 Task: Set up automation rules in Jira to manage project tasks, including sending Slack notifications and transitioning issues based on conditions.
Action: Mouse moved to (190, 205)
Screenshot: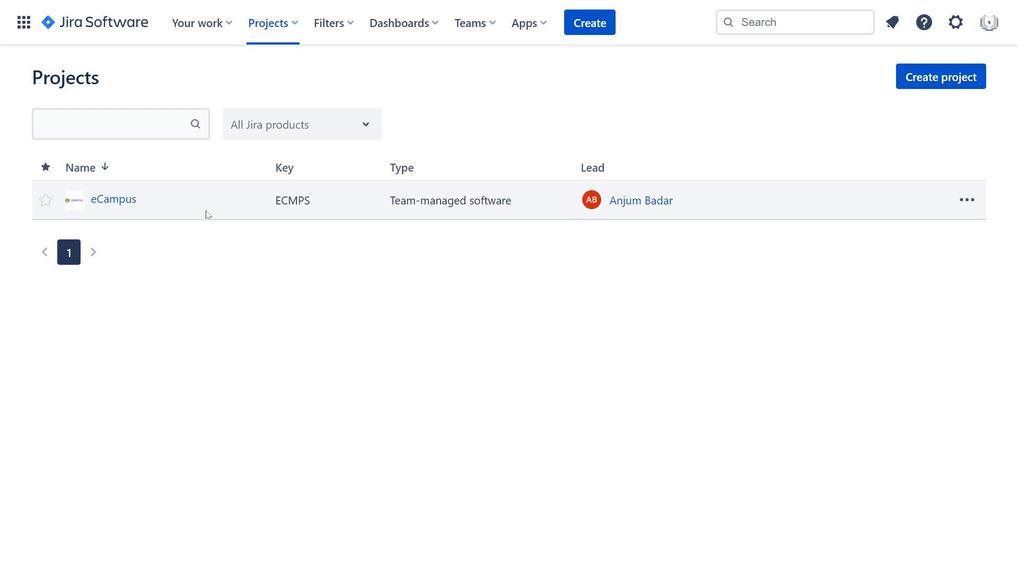 
Action: Mouse pressed left at (190, 205)
Screenshot: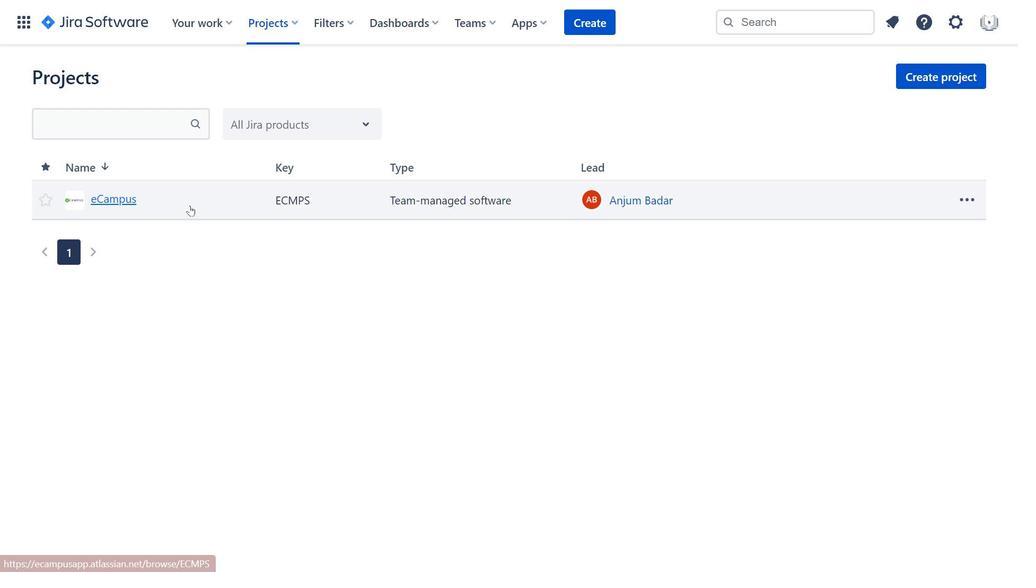 
Action: Mouse moved to (928, 523)
Screenshot: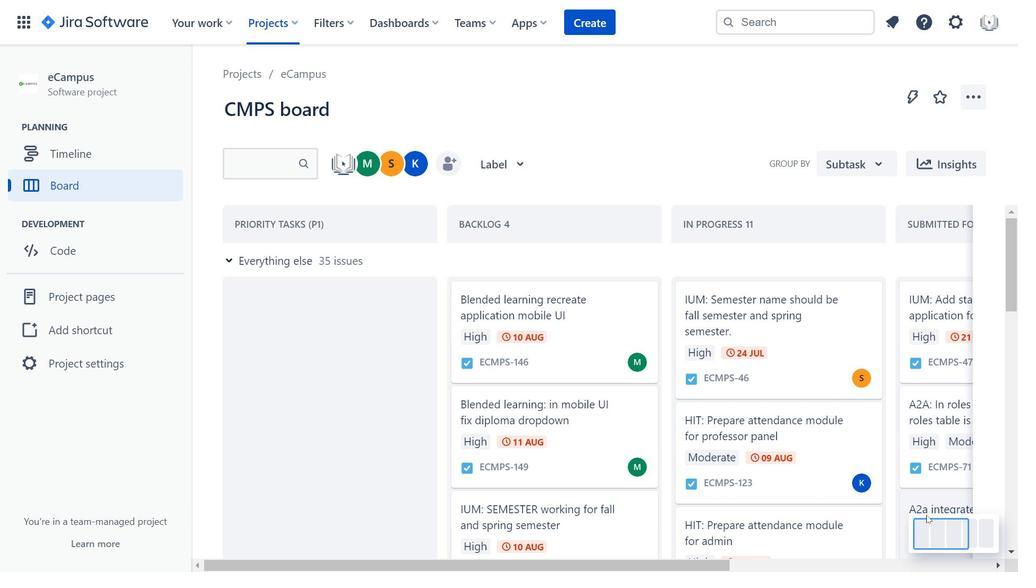 
Action: Mouse pressed left at (928, 523)
Screenshot: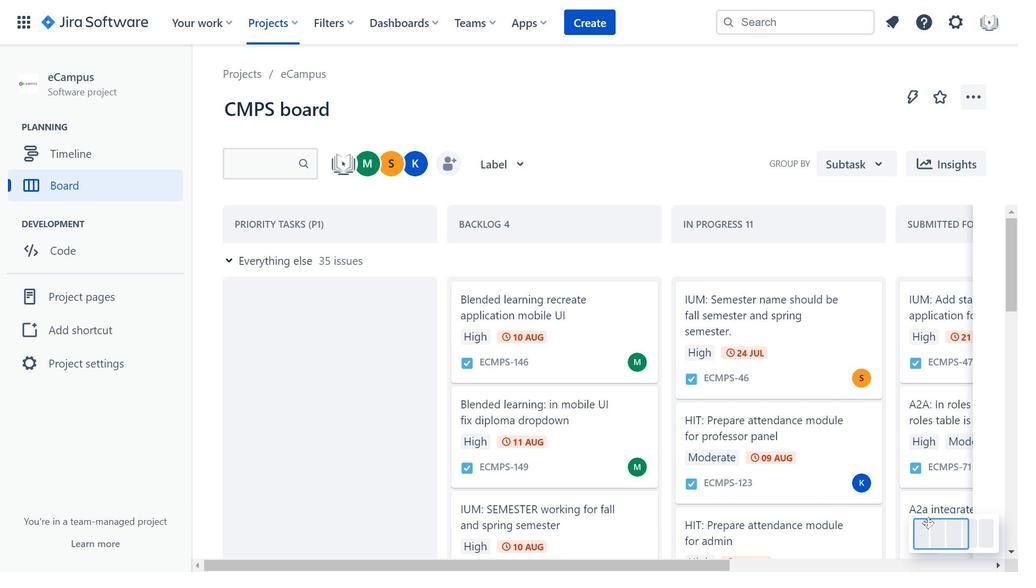 
Action: Mouse moved to (977, 534)
Screenshot: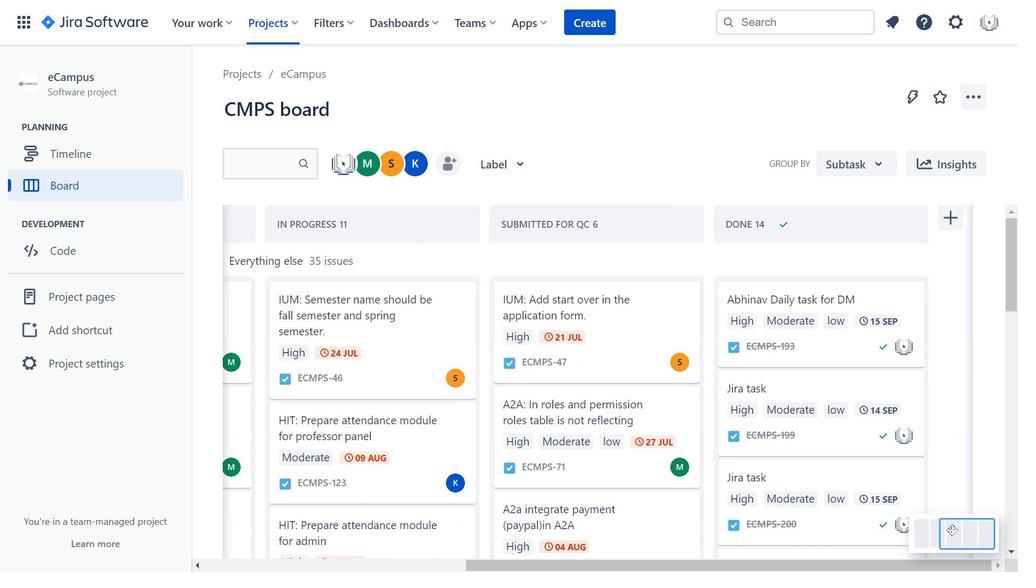 
Action: Mouse pressed left at (977, 534)
Screenshot: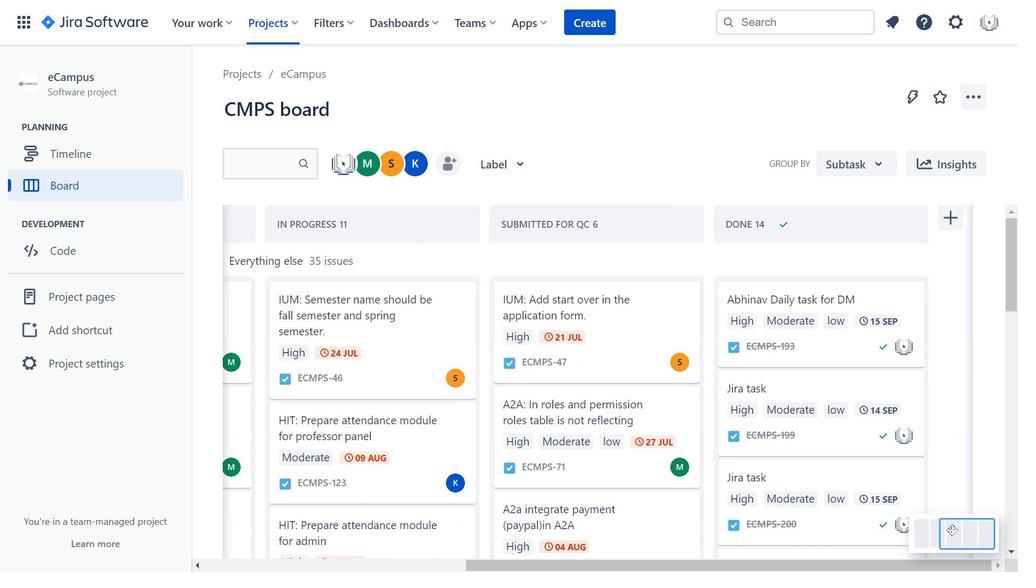 
Action: Mouse moved to (653, 357)
Screenshot: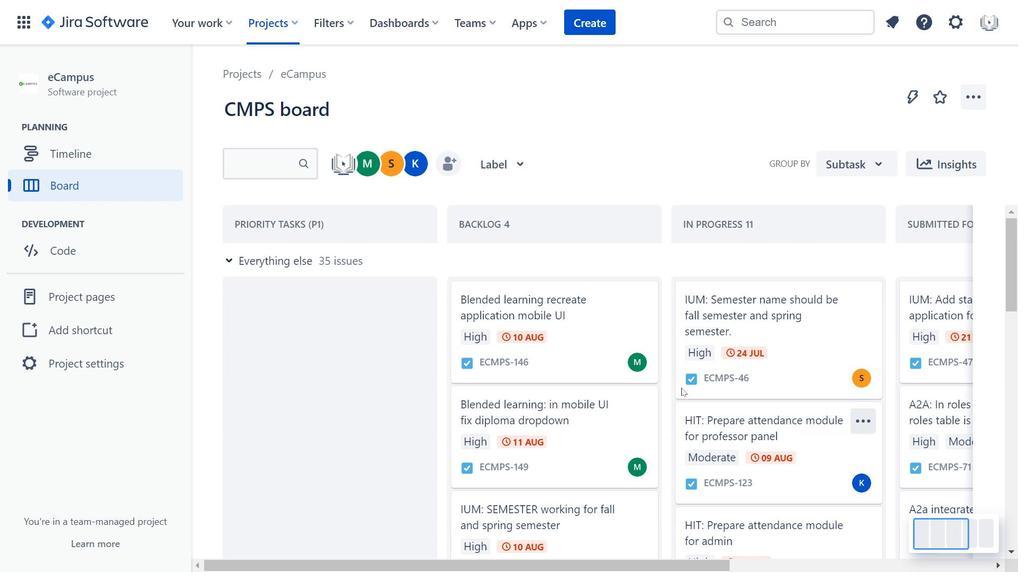 
Action: Mouse scrolled (653, 356) with delta (0, 0)
Screenshot: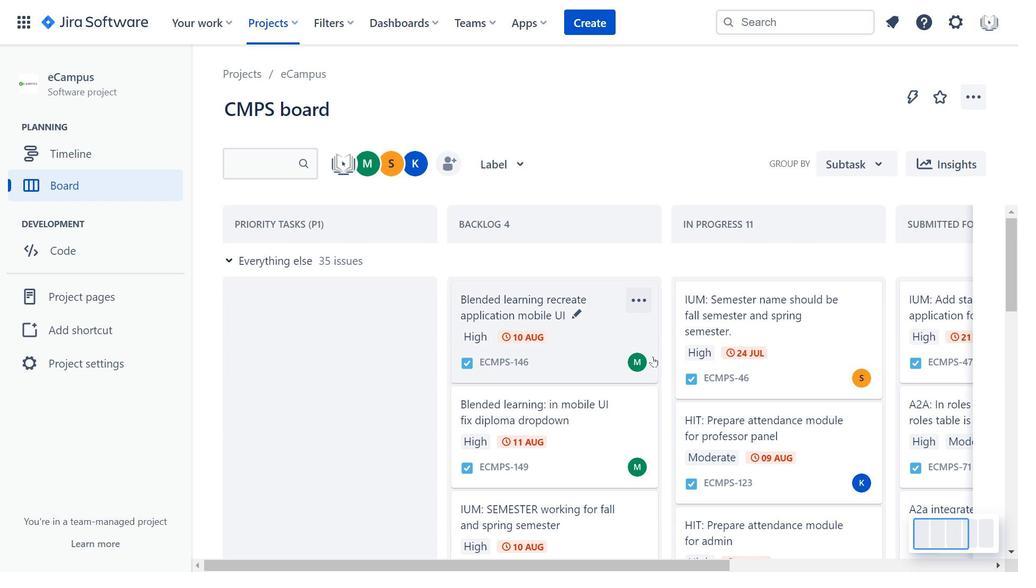 
Action: Mouse scrolled (653, 356) with delta (0, 0)
Screenshot: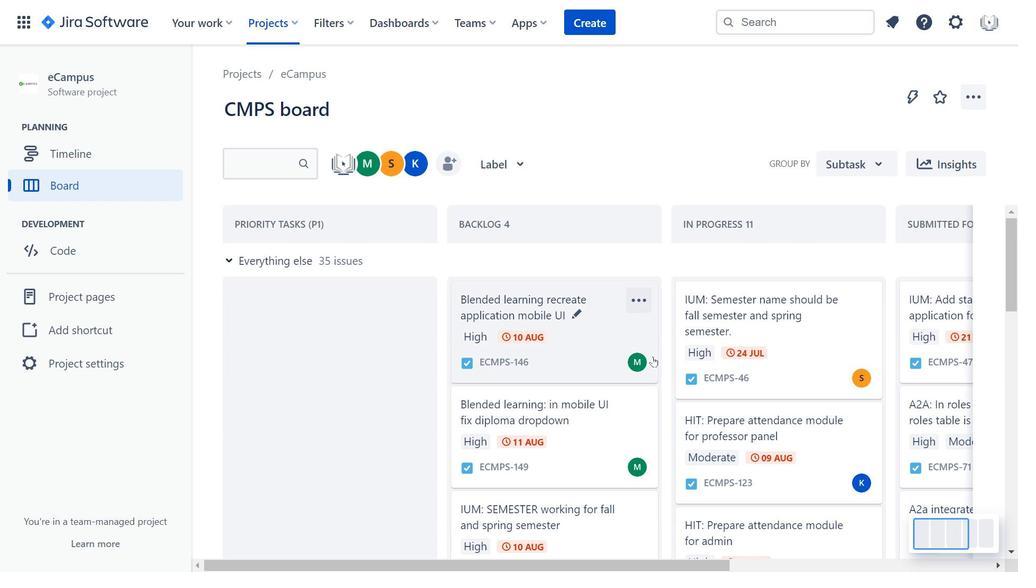 
Action: Mouse moved to (699, 359)
Screenshot: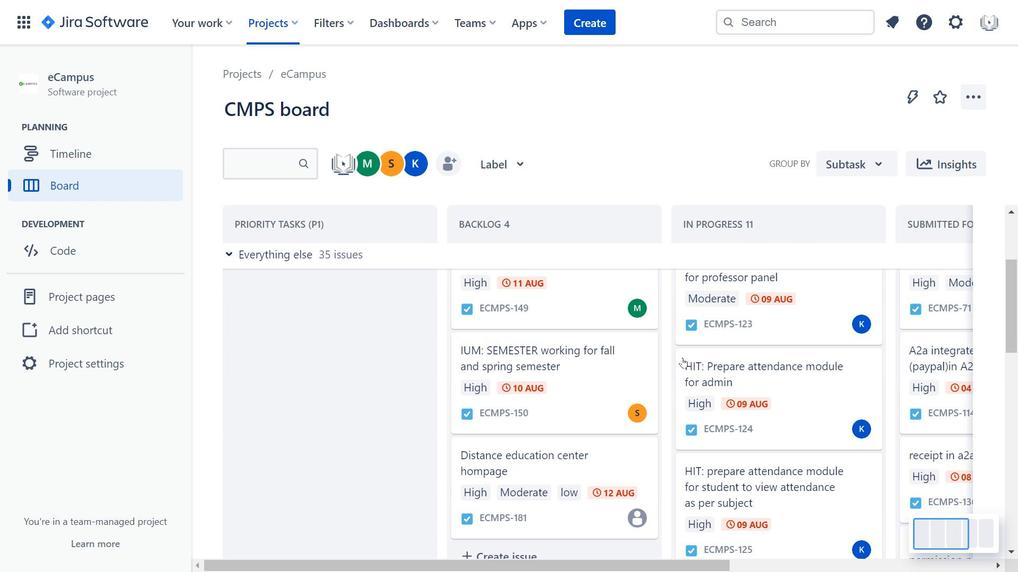 
Action: Mouse scrolled (699, 359) with delta (0, 0)
Screenshot: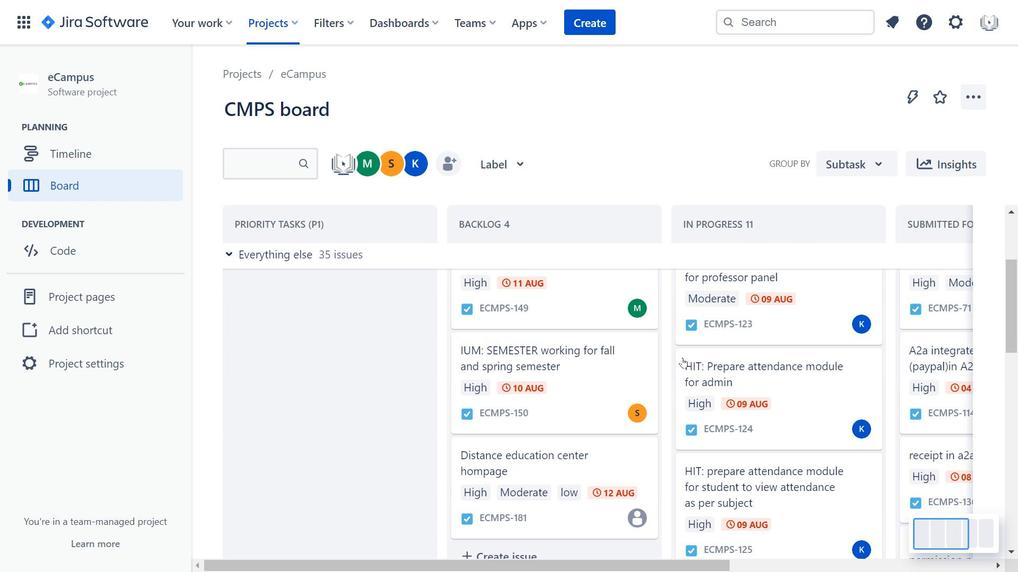 
Action: Mouse moved to (700, 360)
Screenshot: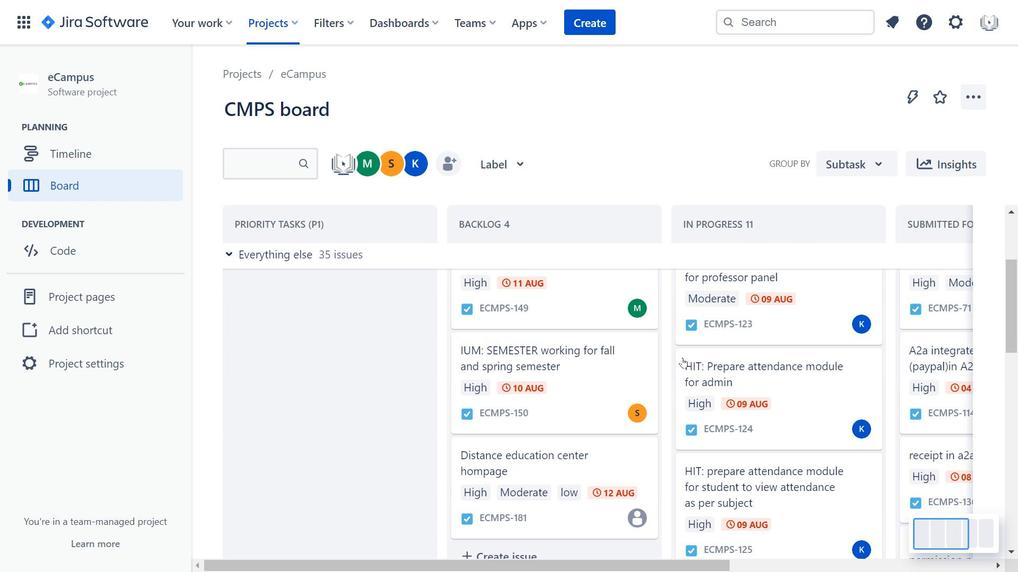 
Action: Mouse scrolled (700, 359) with delta (0, 0)
Screenshot: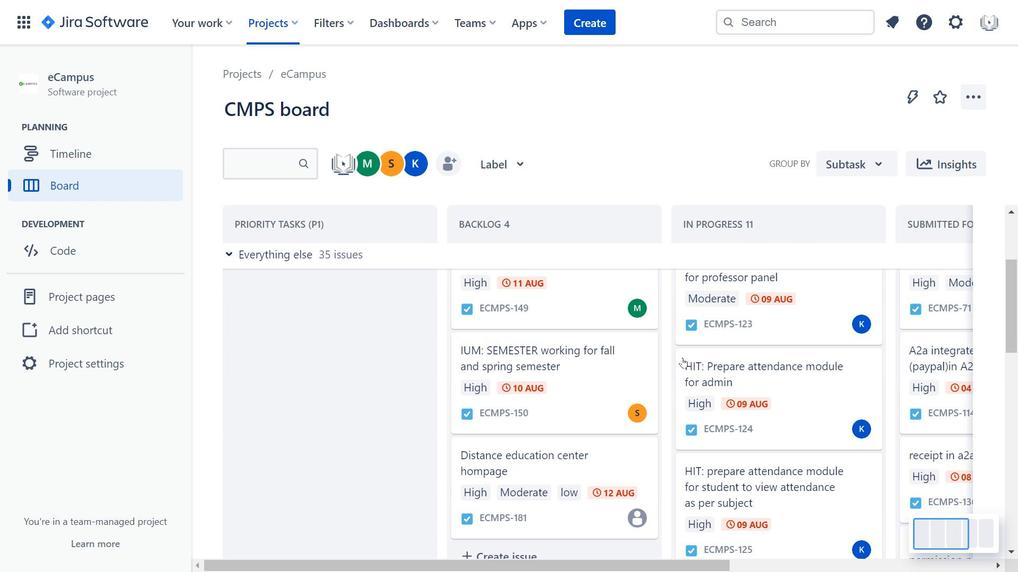 
Action: Mouse scrolled (700, 359) with delta (0, 0)
Screenshot: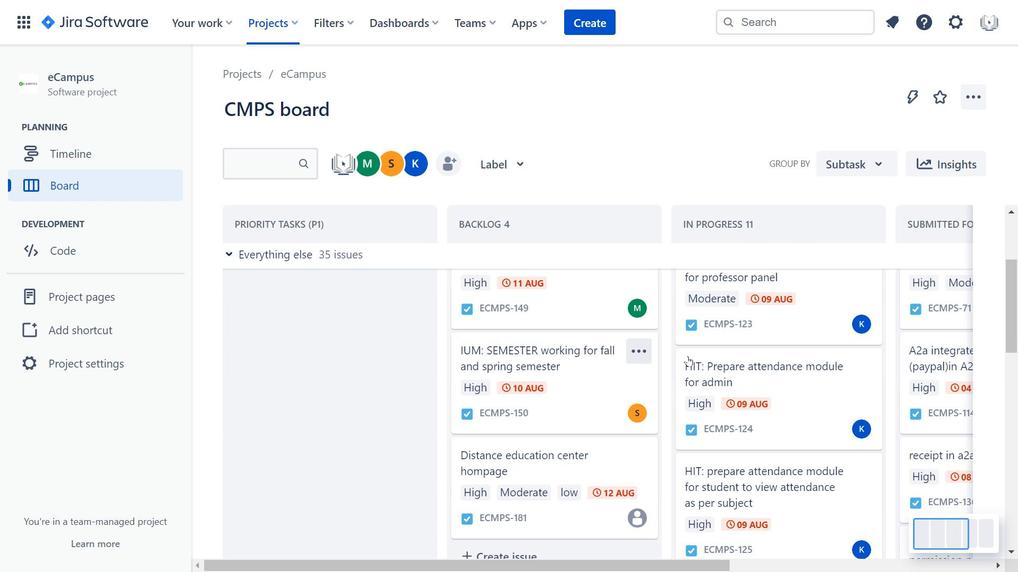 
Action: Mouse moved to (740, 361)
Screenshot: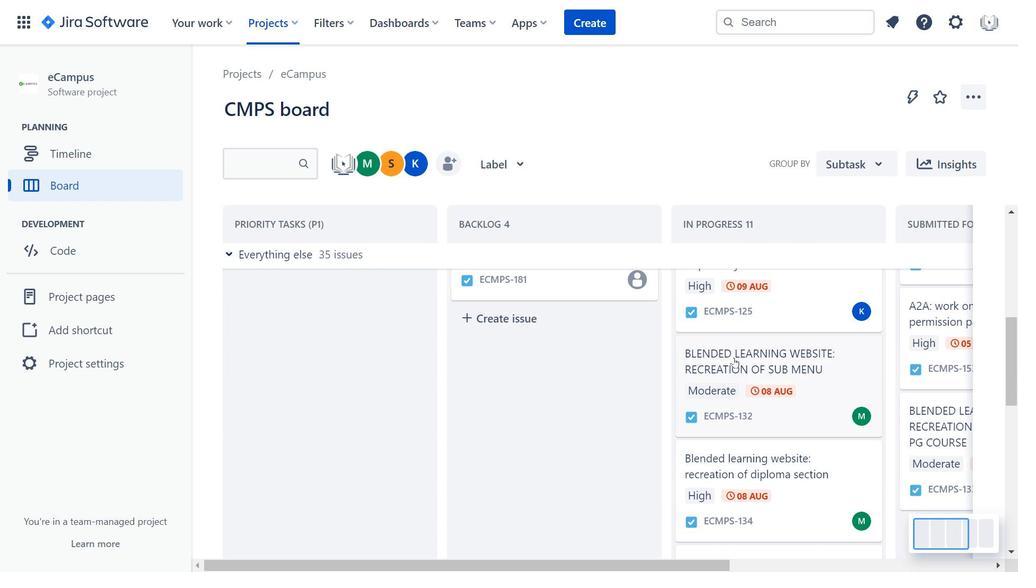 
Action: Mouse scrolled (740, 360) with delta (0, 0)
Screenshot: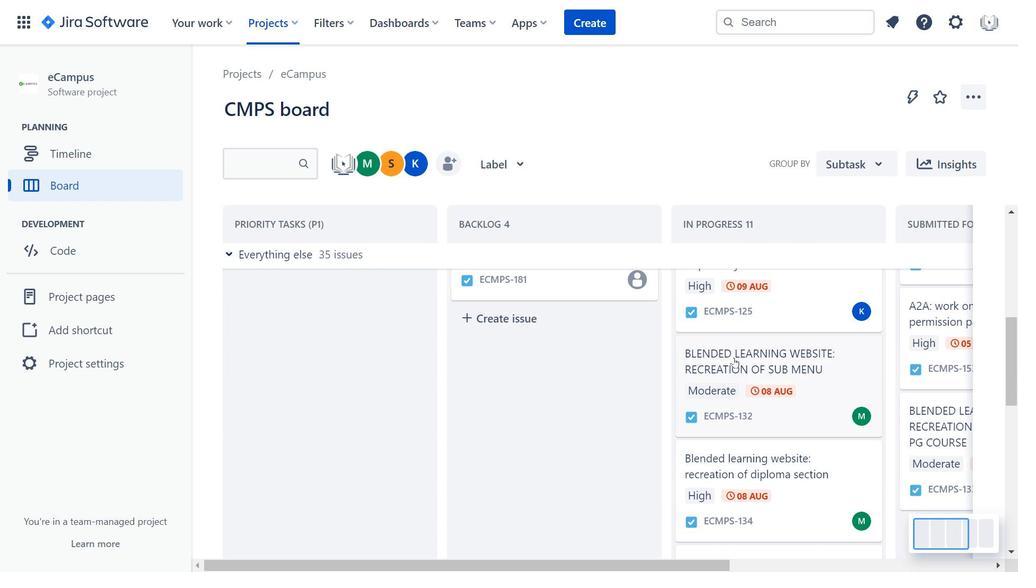 
Action: Mouse scrolled (740, 360) with delta (0, 0)
Screenshot: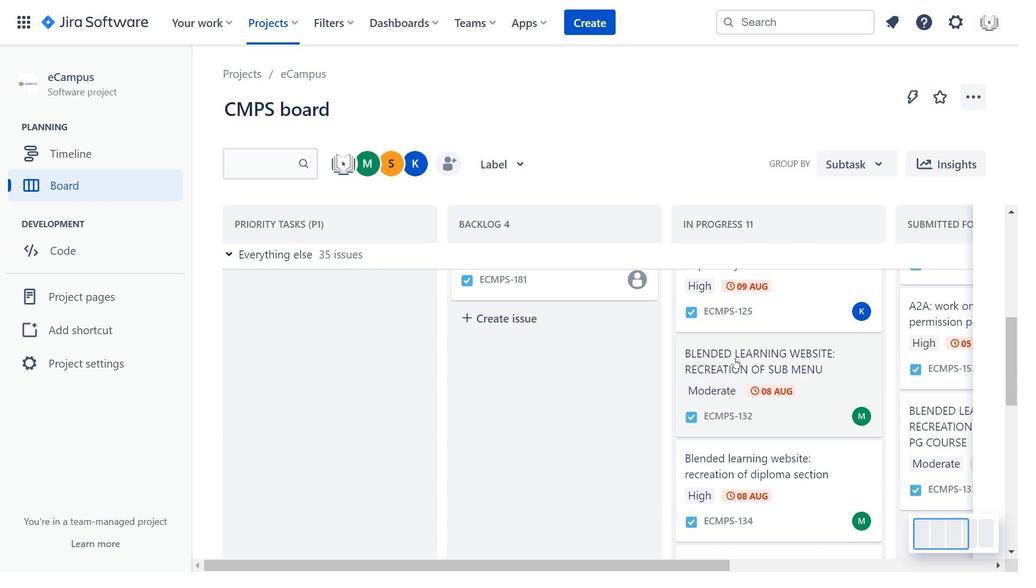 
Action: Mouse moved to (741, 360)
Screenshot: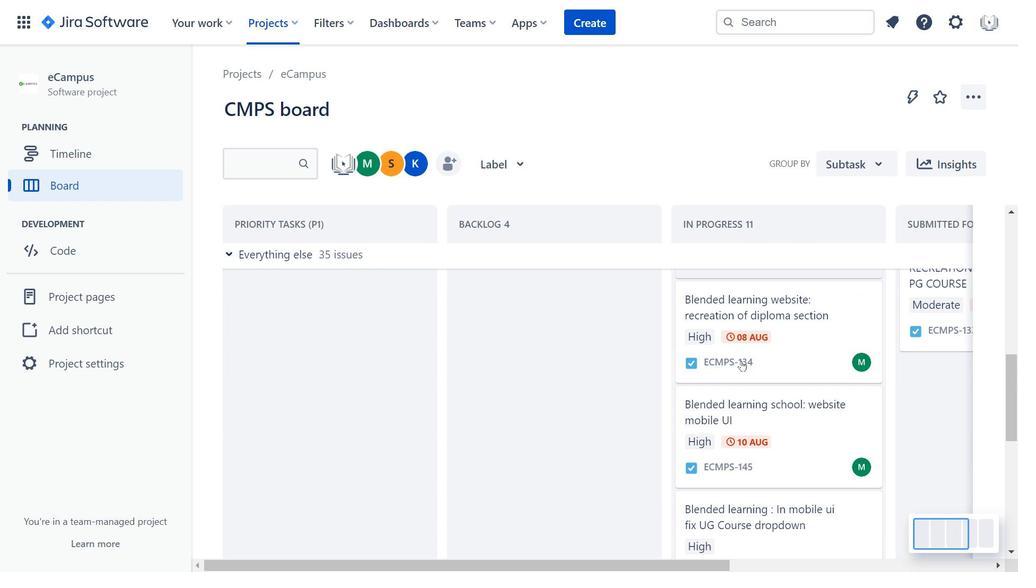 
Action: Mouse scrolled (741, 360) with delta (0, 0)
Screenshot: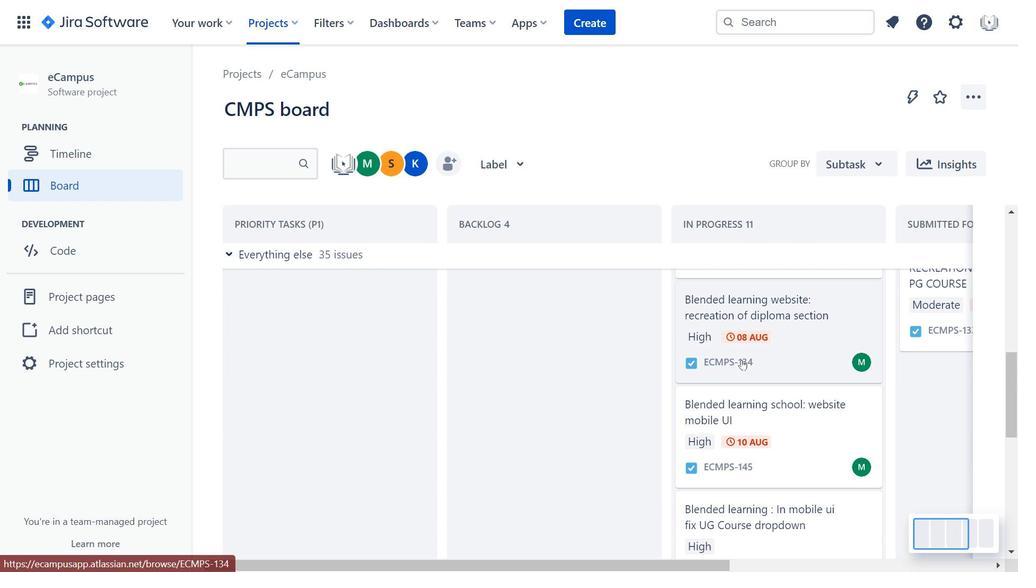 
Action: Mouse scrolled (741, 360) with delta (0, 0)
Screenshot: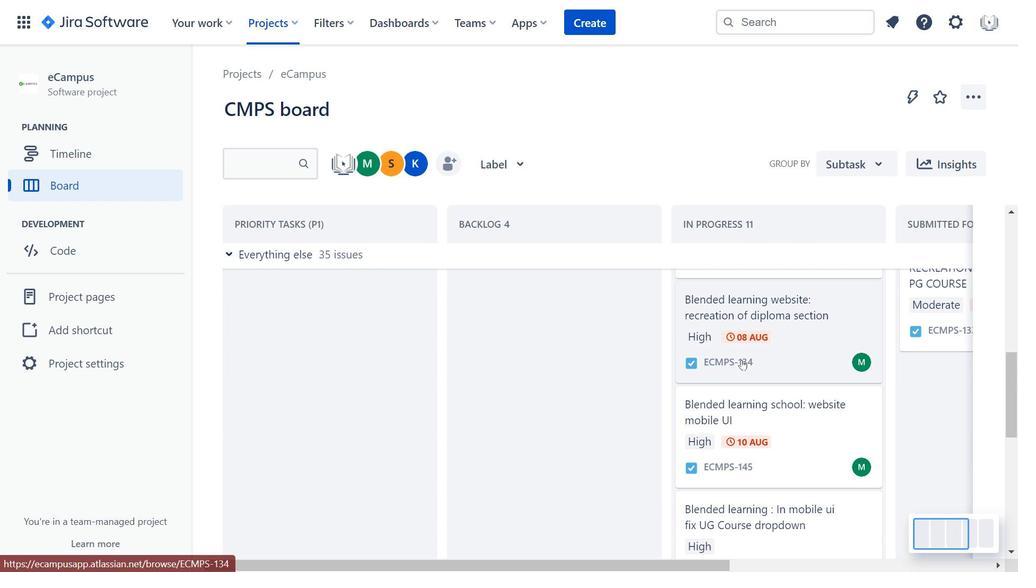 
Action: Mouse scrolled (741, 360) with delta (0, 0)
Screenshot: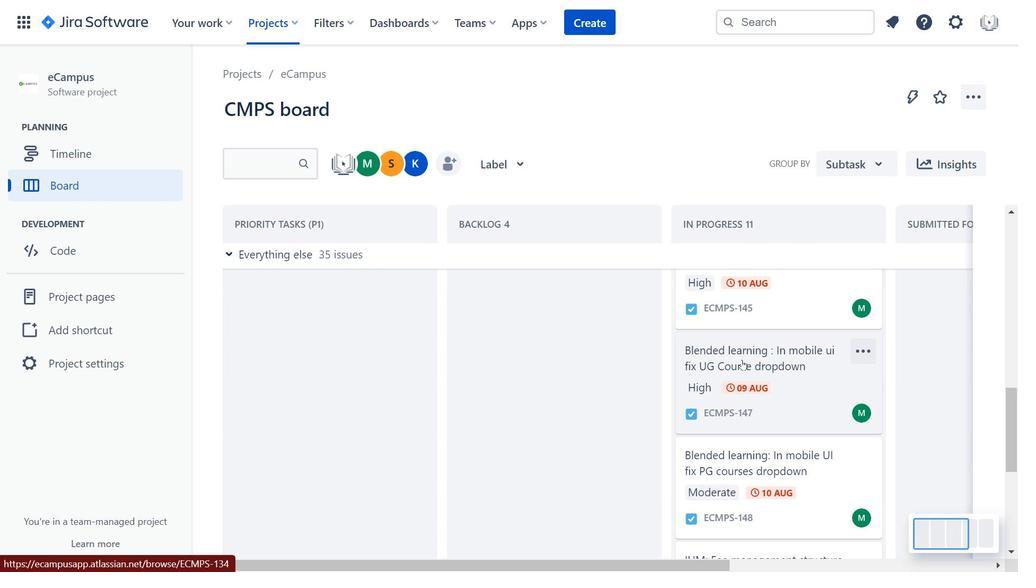 
Action: Mouse scrolled (741, 360) with delta (0, 0)
Screenshot: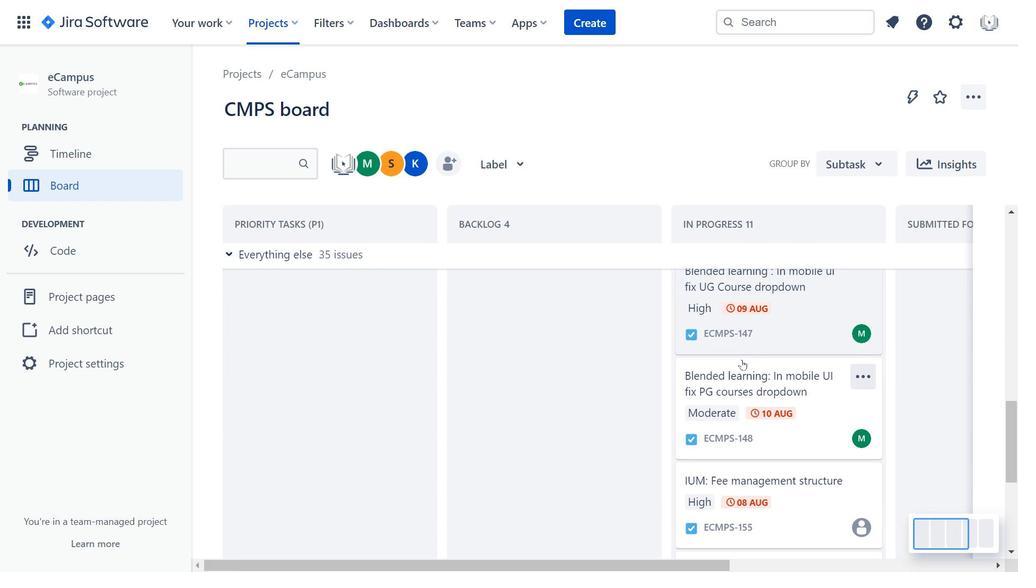 
Action: Mouse scrolled (741, 360) with delta (0, 0)
Screenshot: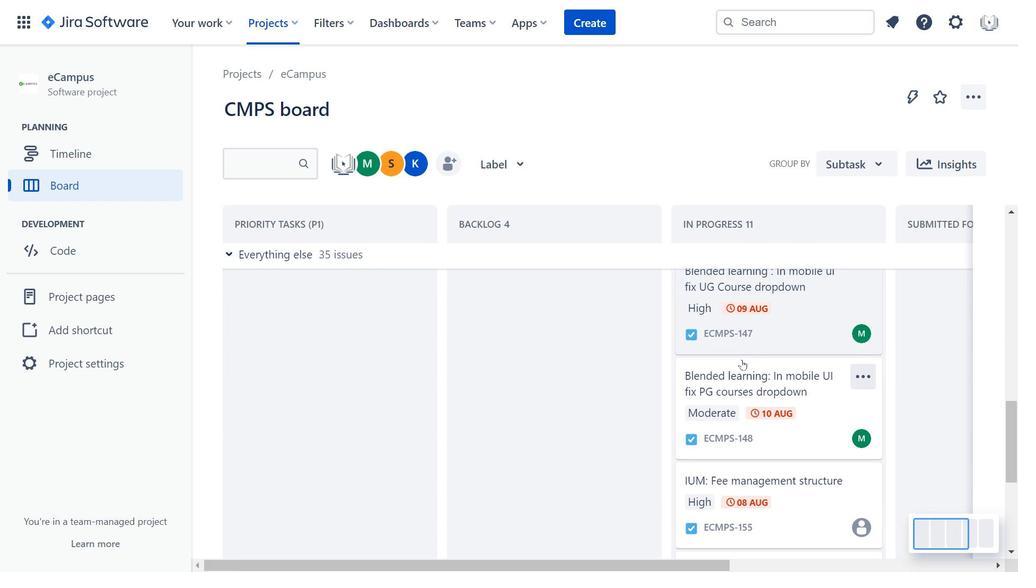 
Action: Mouse moved to (743, 359)
Screenshot: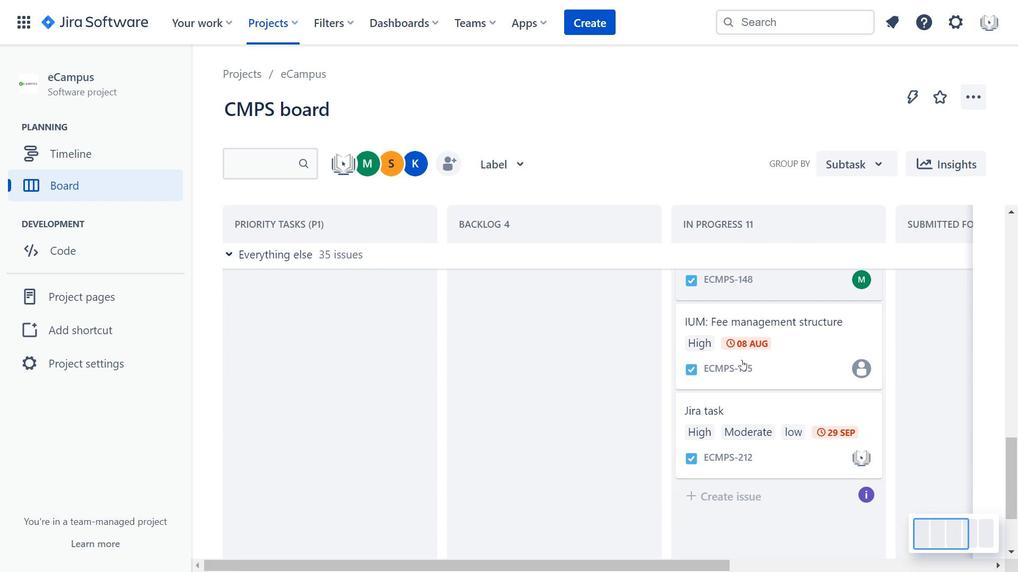 
Action: Mouse scrolled (743, 358) with delta (0, 0)
Screenshot: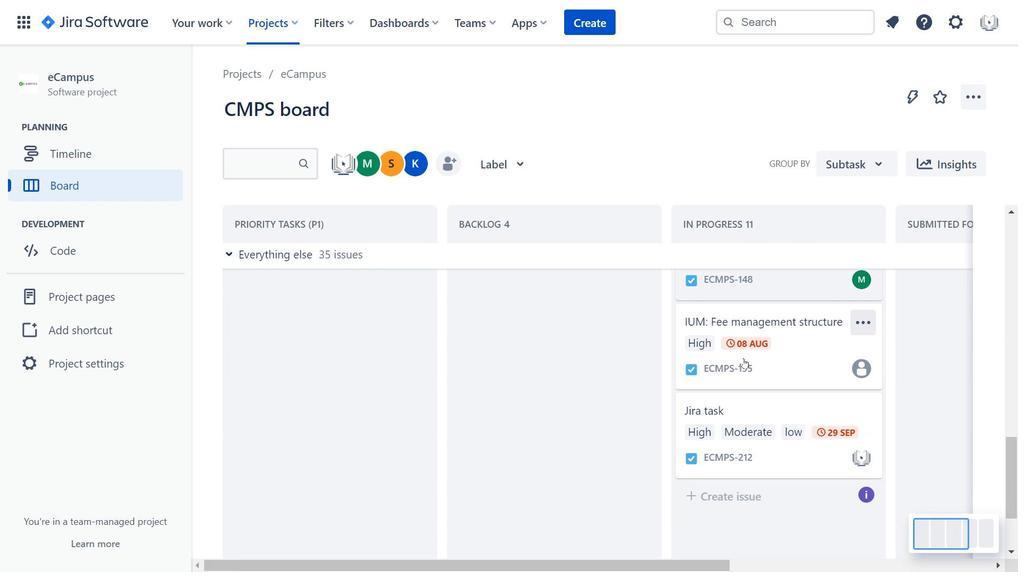 
Action: Mouse moved to (782, 383)
Screenshot: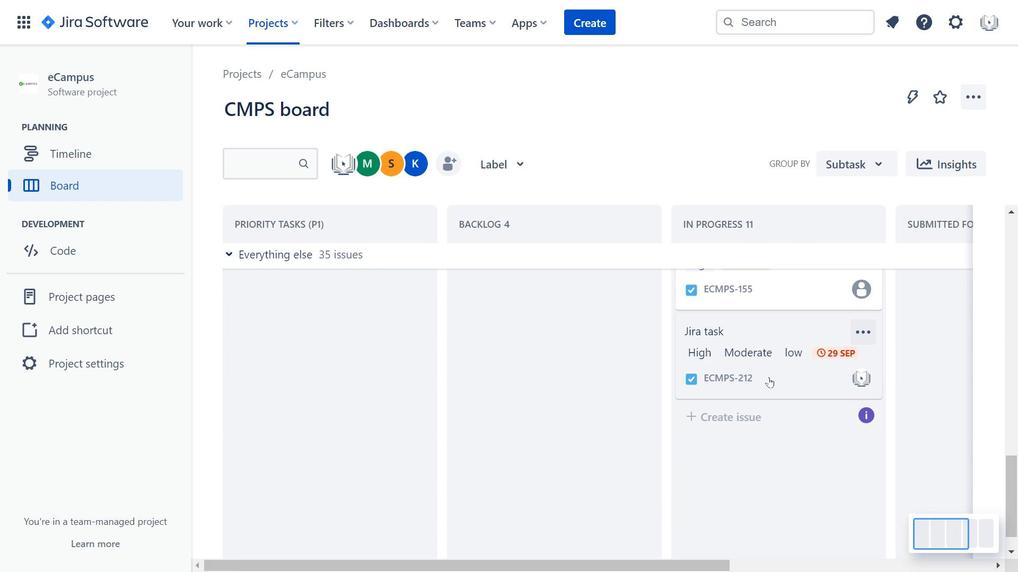 
Action: Mouse pressed left at (782, 383)
Screenshot: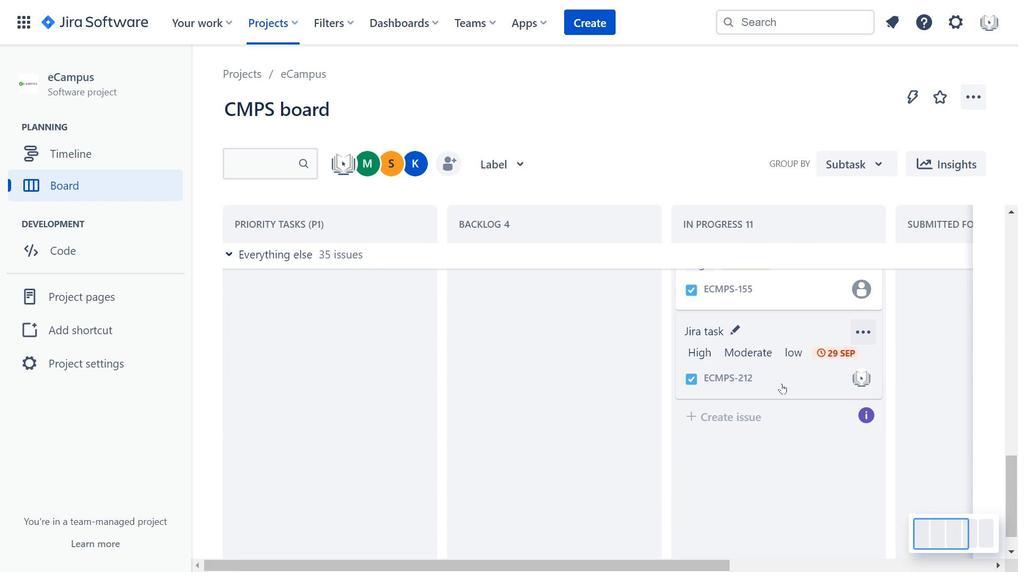 
Action: Mouse moved to (627, 129)
Screenshot: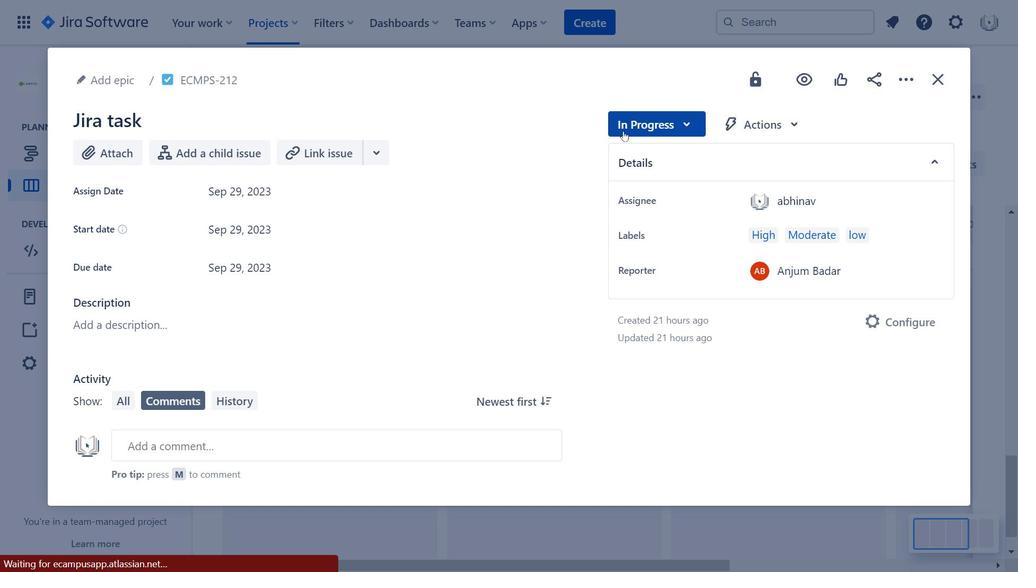 
Action: Mouse pressed left at (627, 129)
Screenshot: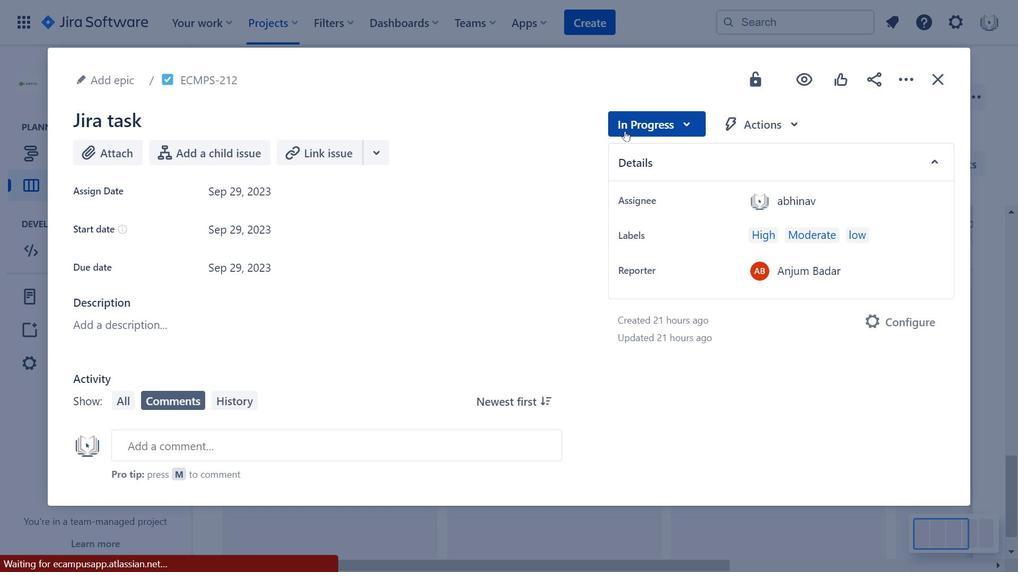 
Action: Mouse moved to (657, 223)
Screenshot: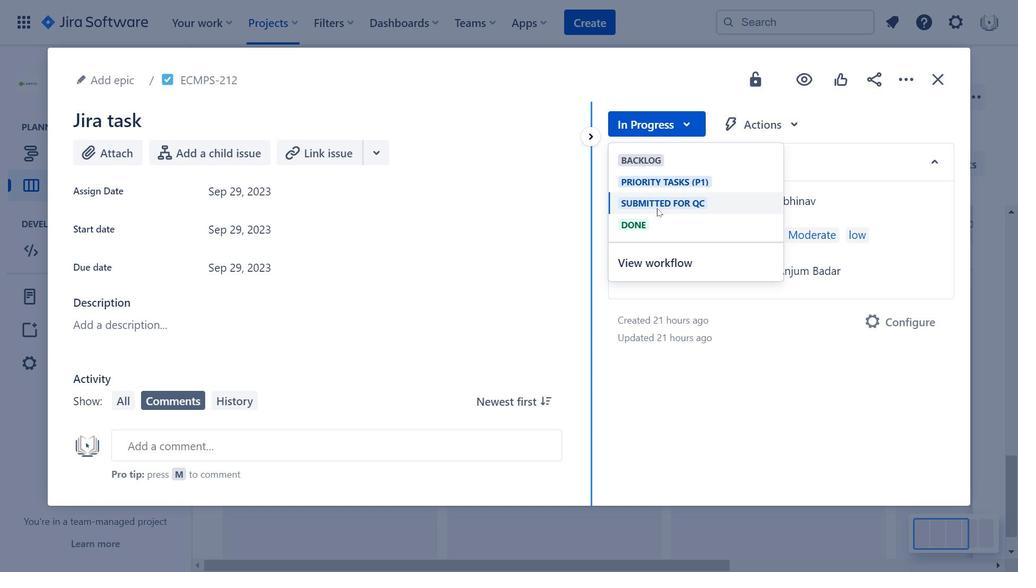 
Action: Mouse pressed left at (657, 223)
Screenshot: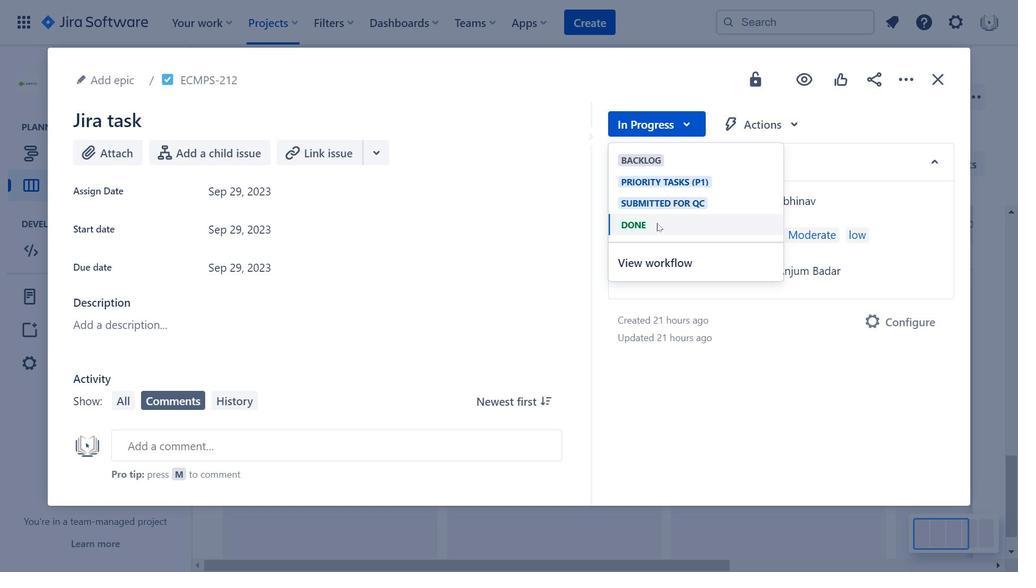 
Action: Mouse moved to (356, 238)
Screenshot: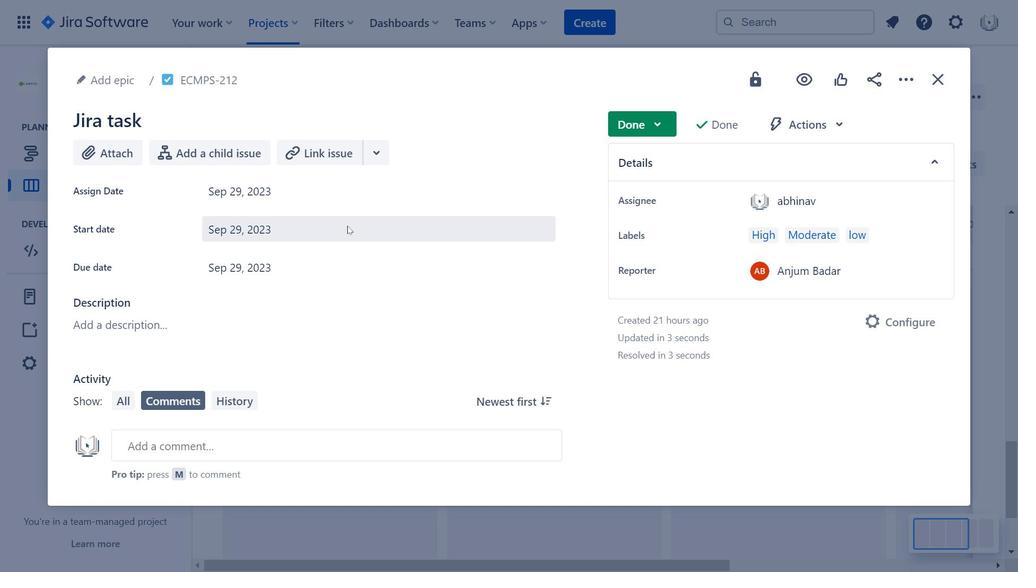
Action: Mouse scrolled (356, 237) with delta (0, 0)
Screenshot: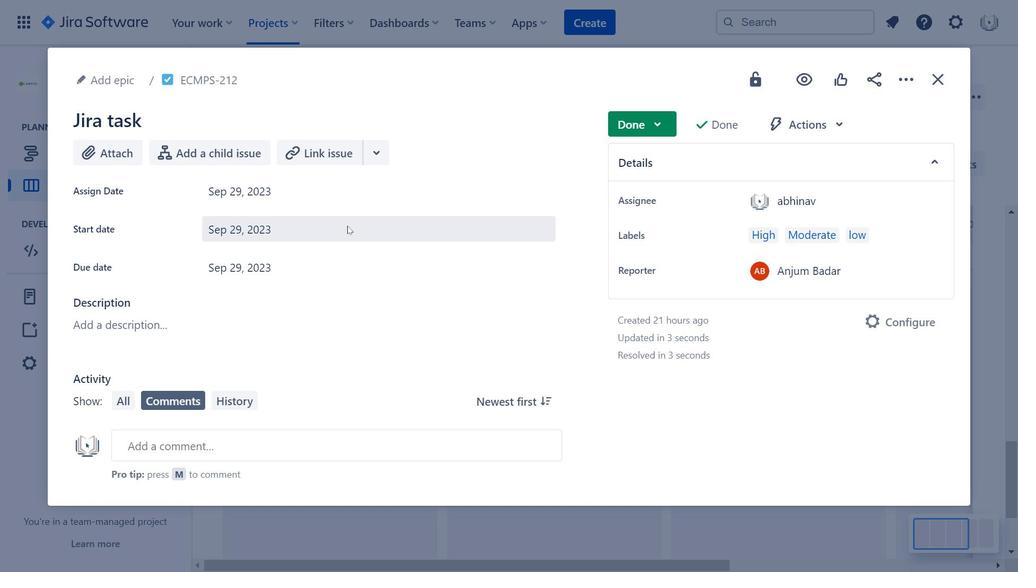 
Action: Mouse scrolled (356, 237) with delta (0, 0)
Screenshot: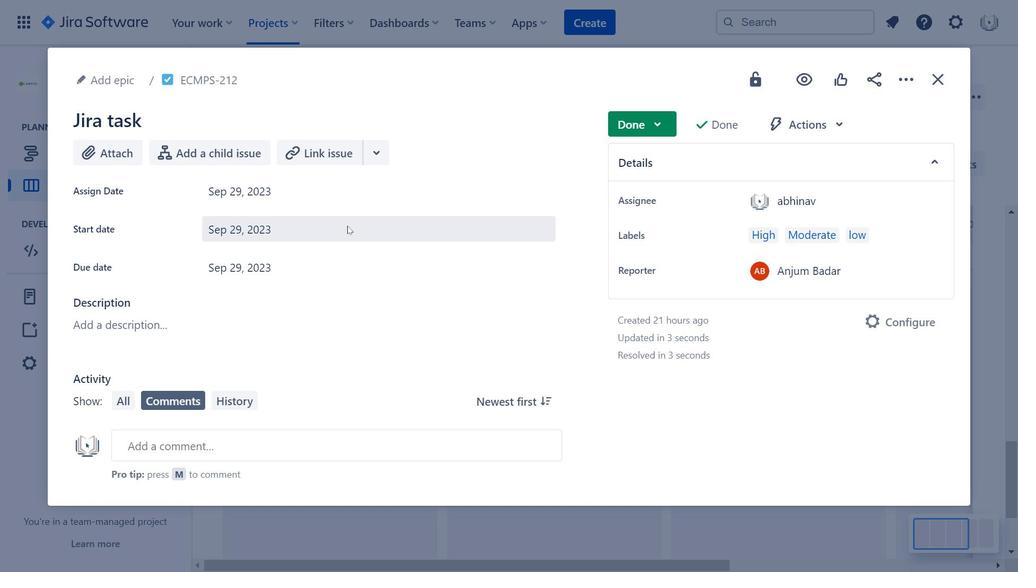 
Action: Mouse moved to (358, 240)
Screenshot: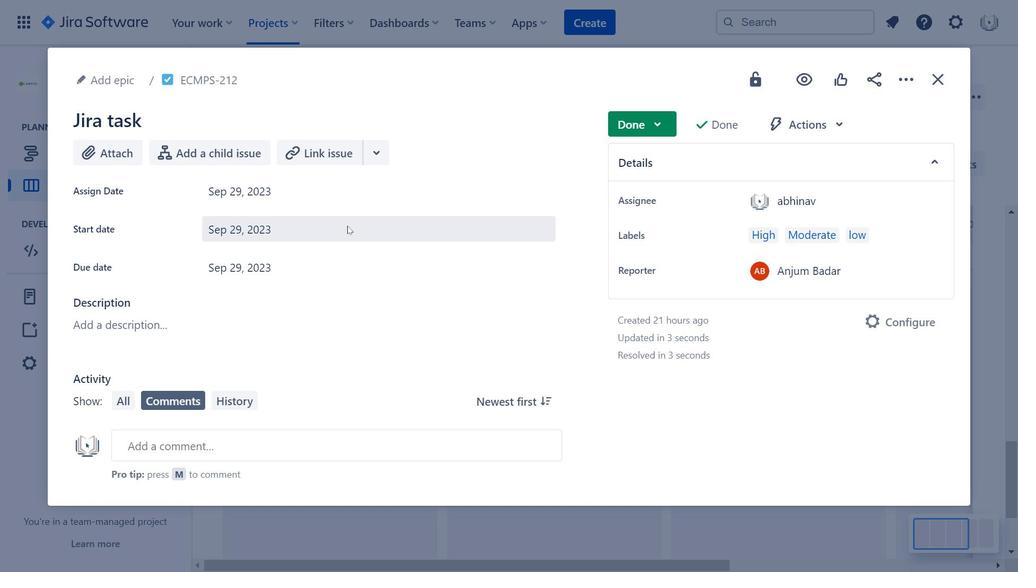 
Action: Mouse scrolled (358, 239) with delta (0, 0)
Screenshot: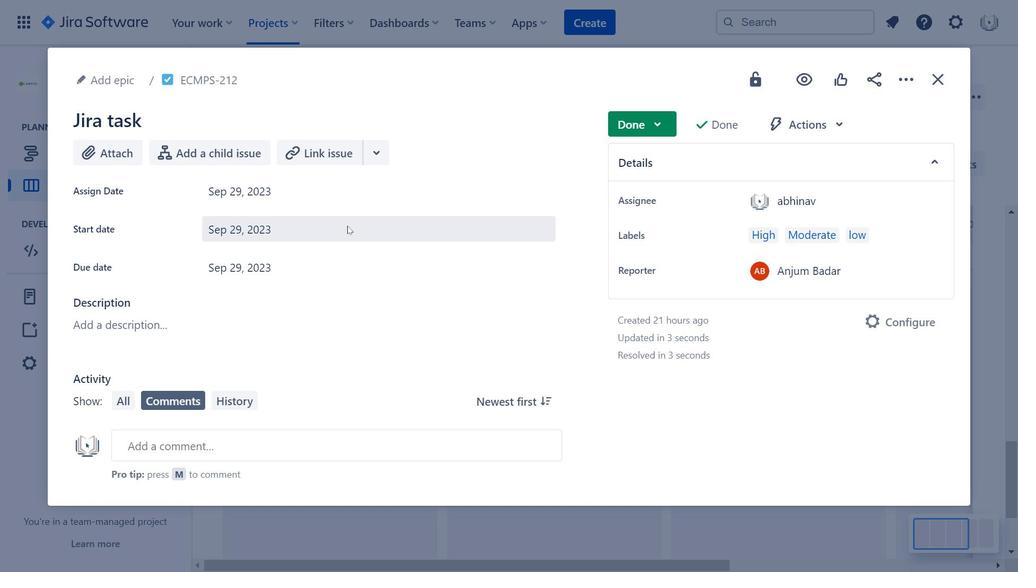 
Action: Mouse moved to (936, 89)
Screenshot: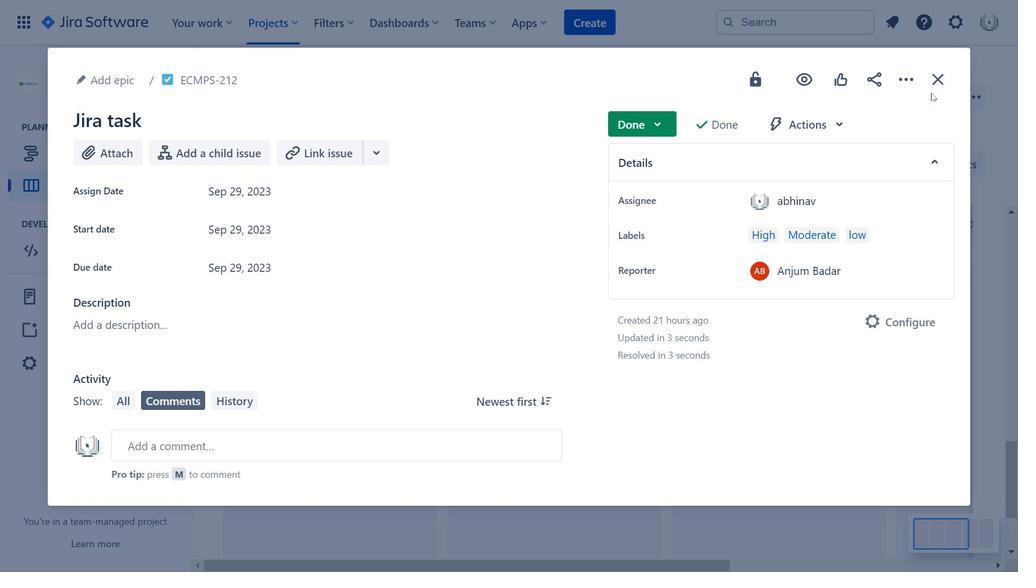 
Action: Mouse pressed left at (936, 89)
Screenshot: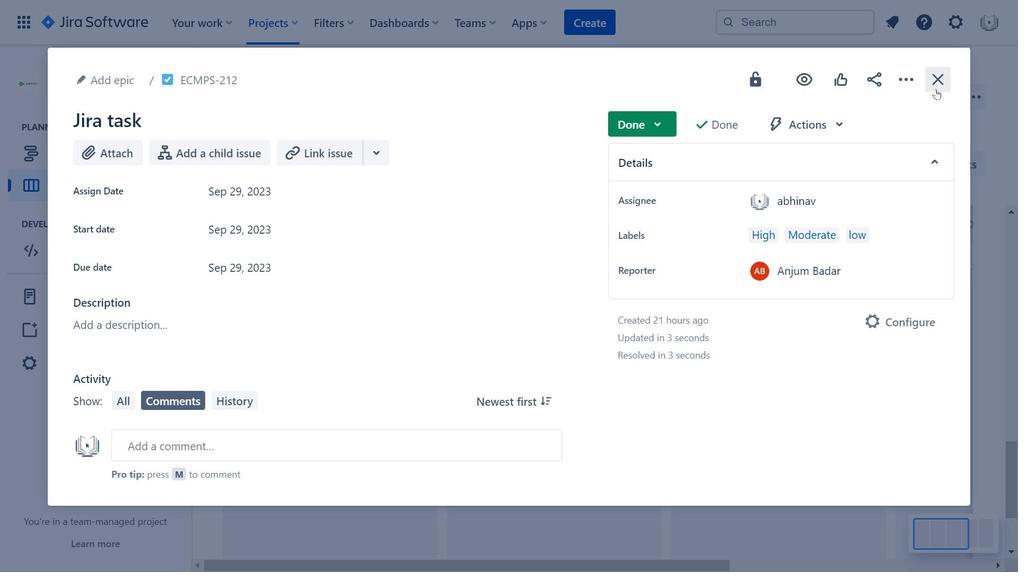 
Action: Mouse moved to (729, 378)
Screenshot: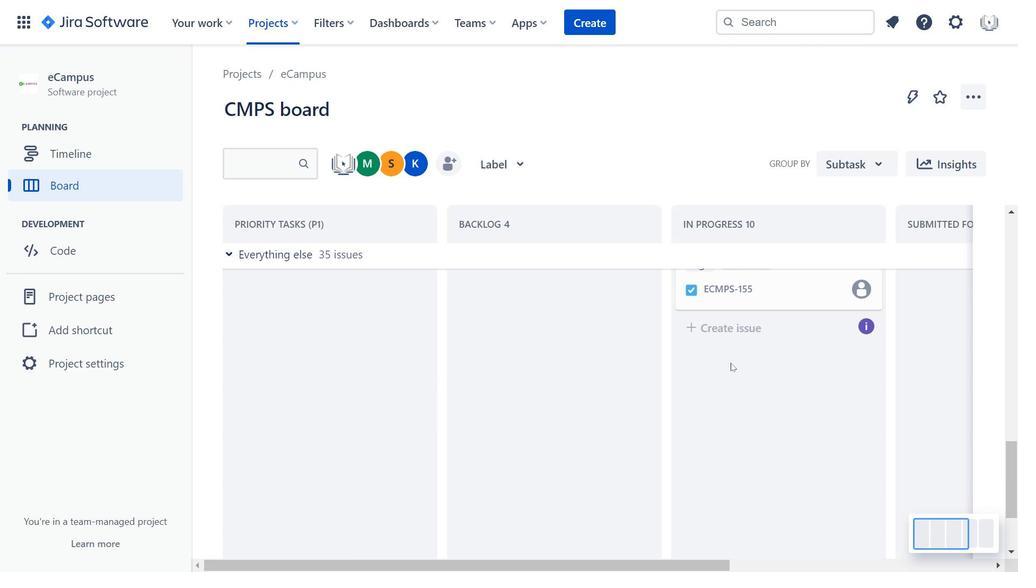
Action: Mouse scrolled (729, 379) with delta (0, 0)
Screenshot: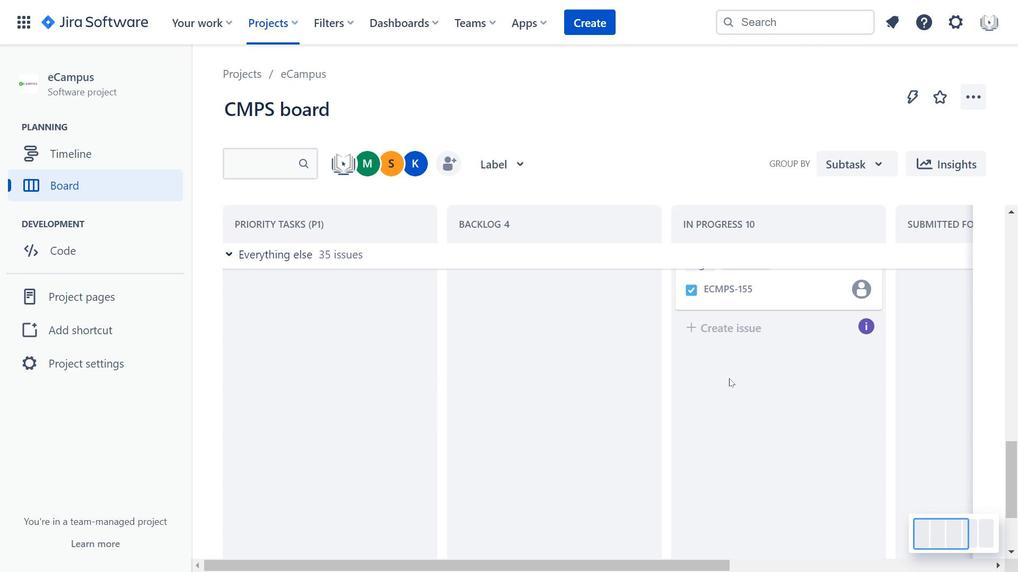 
Action: Mouse scrolled (729, 379) with delta (0, 0)
Screenshot: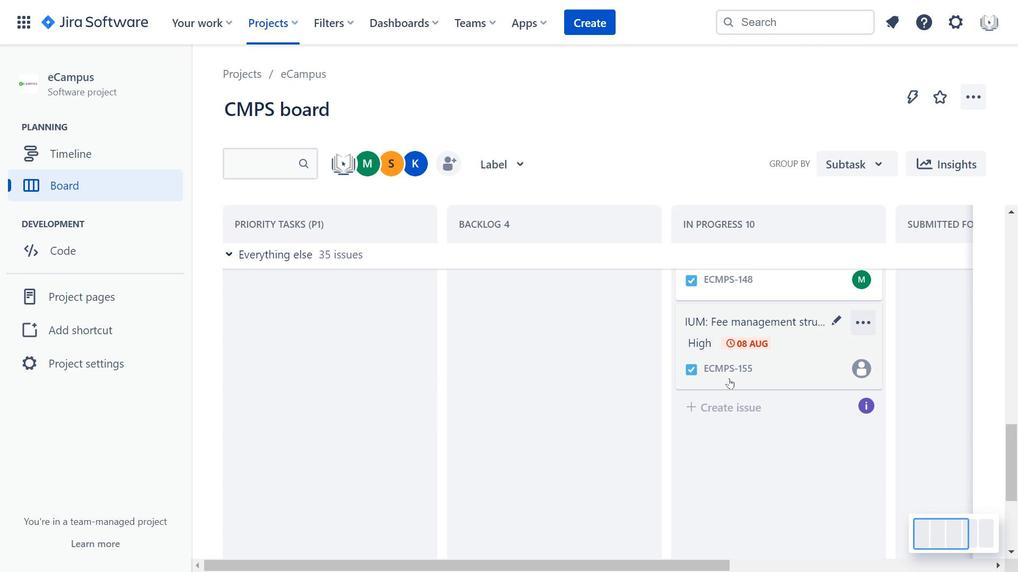 
Action: Mouse scrolled (729, 379) with delta (0, 0)
Screenshot: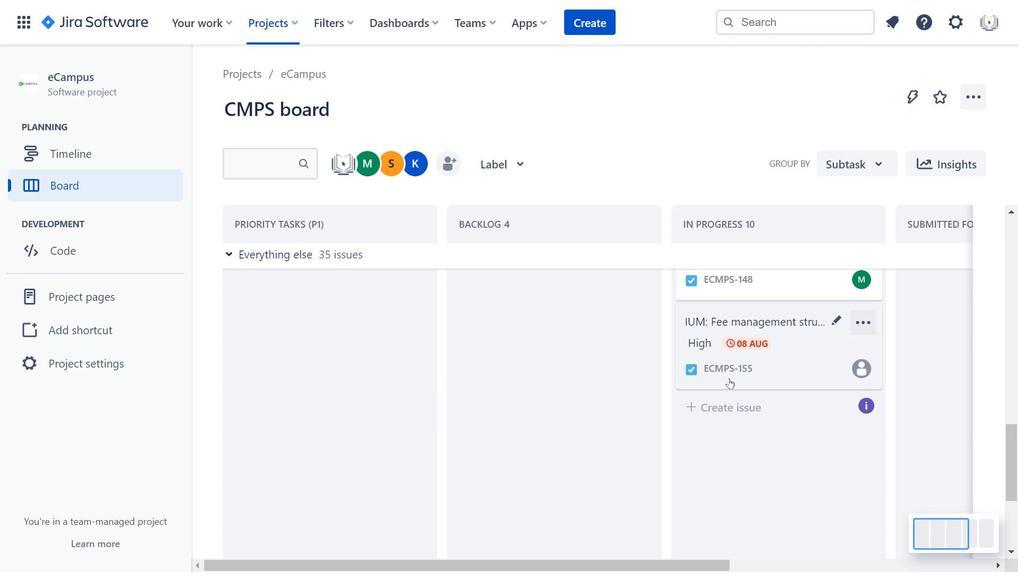 
Action: Mouse scrolled (729, 379) with delta (0, 0)
Screenshot: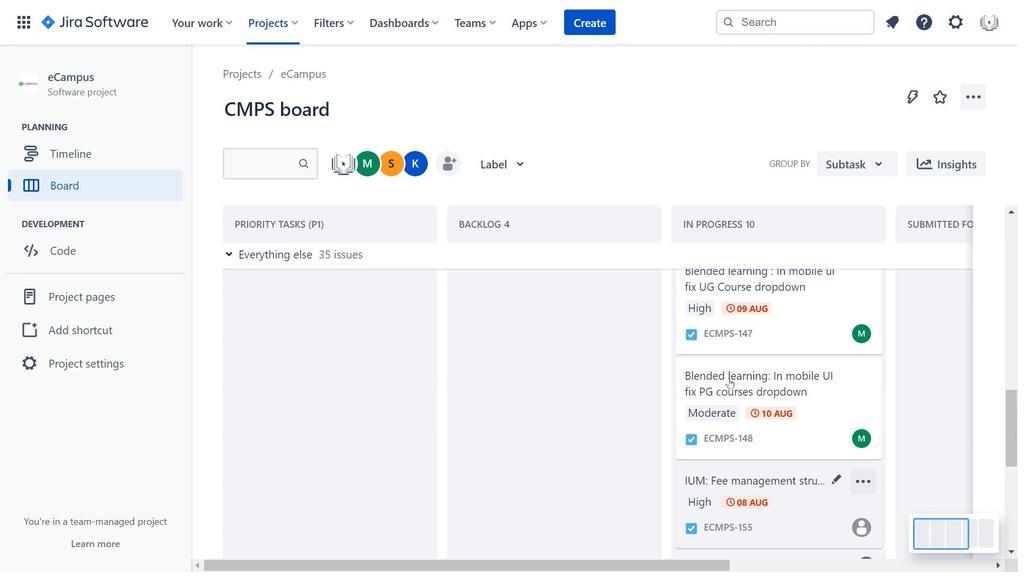 
Action: Mouse scrolled (729, 379) with delta (0, 0)
Screenshot: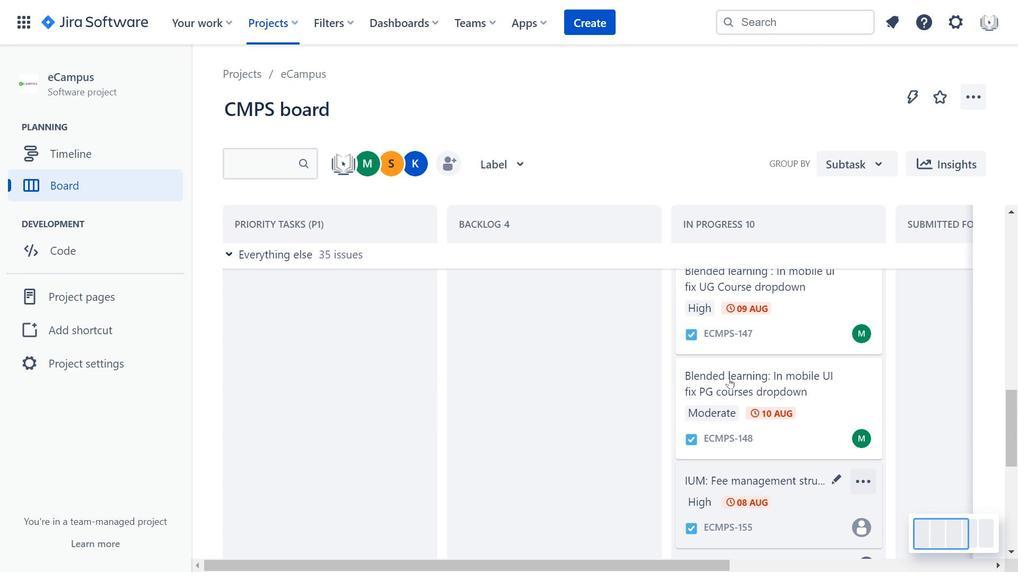 
Action: Mouse scrolled (729, 379) with delta (0, 0)
Screenshot: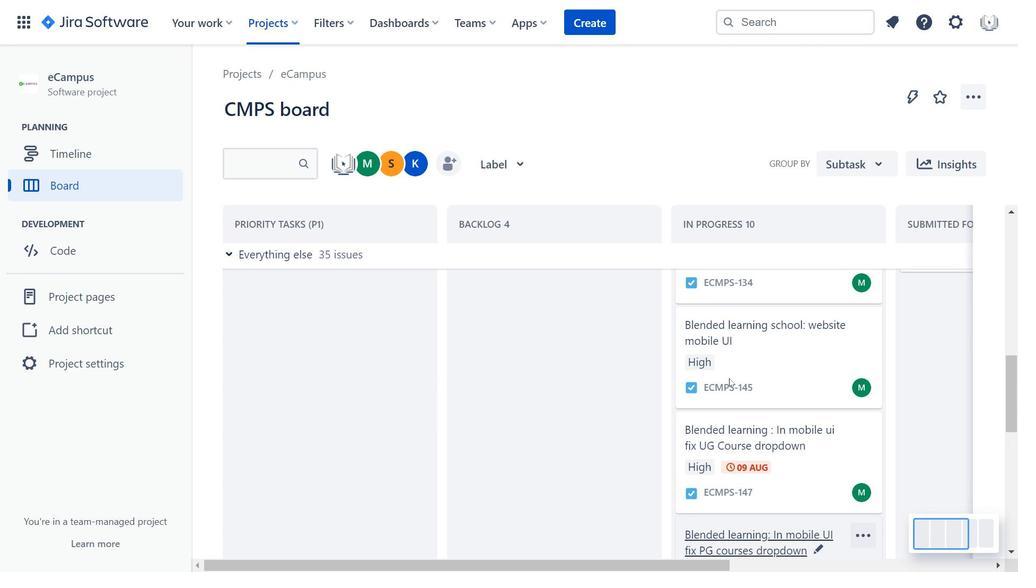 
Action: Mouse scrolled (729, 379) with delta (0, 0)
Screenshot: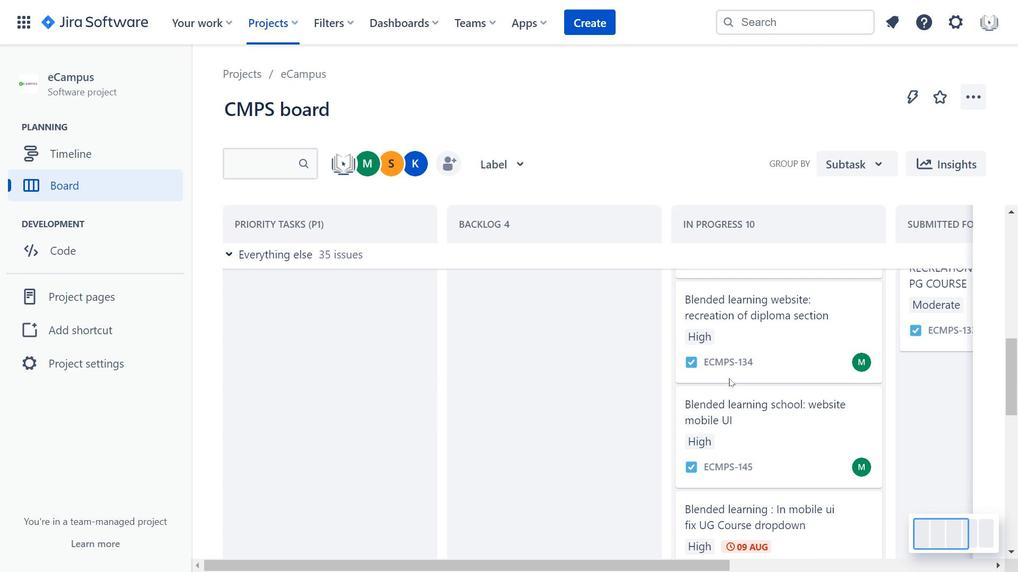 
Action: Mouse scrolled (729, 379) with delta (0, 0)
Screenshot: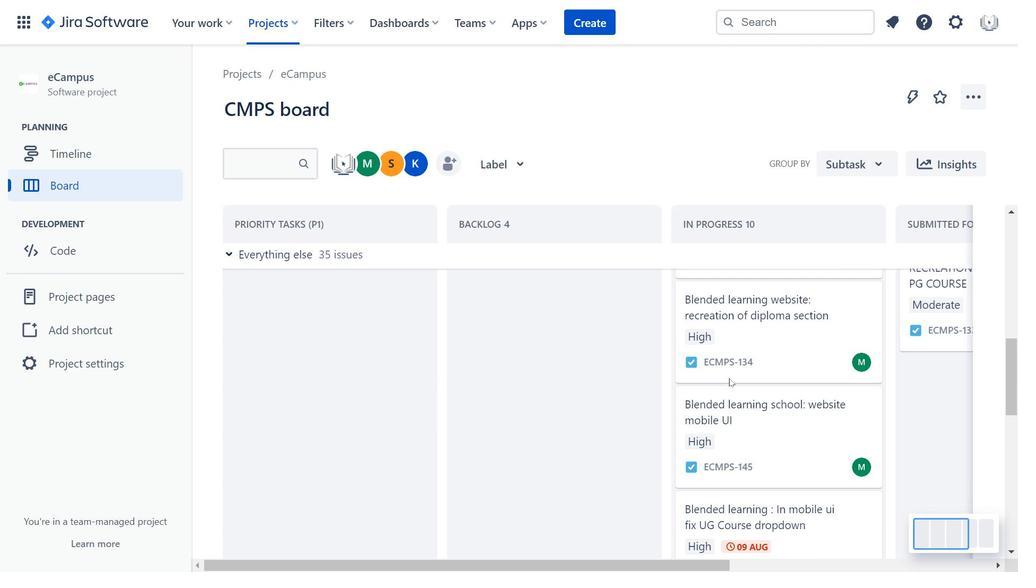 
Action: Mouse moved to (729, 379)
Screenshot: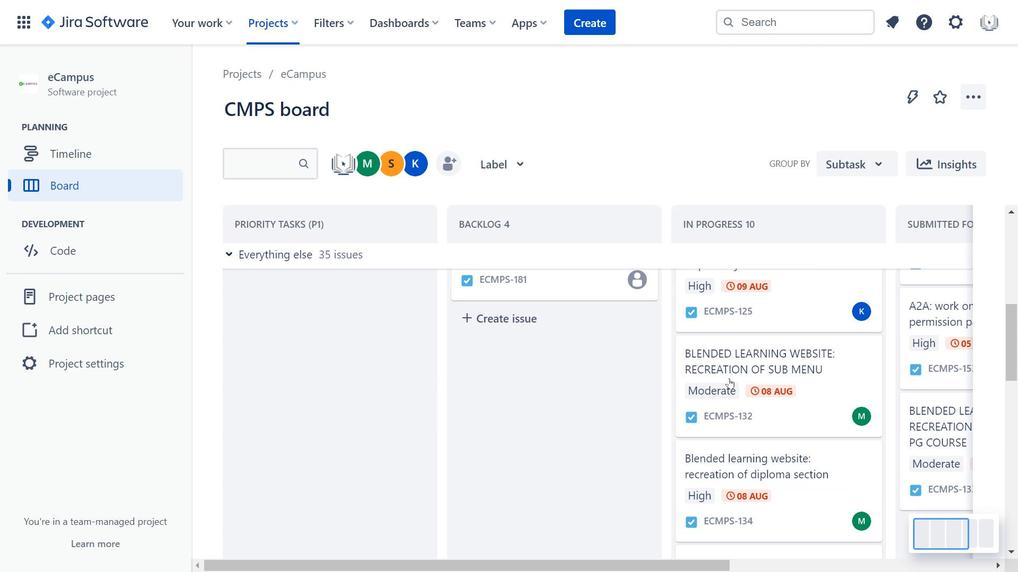 
Action: Mouse scrolled (729, 379) with delta (0, 0)
Screenshot: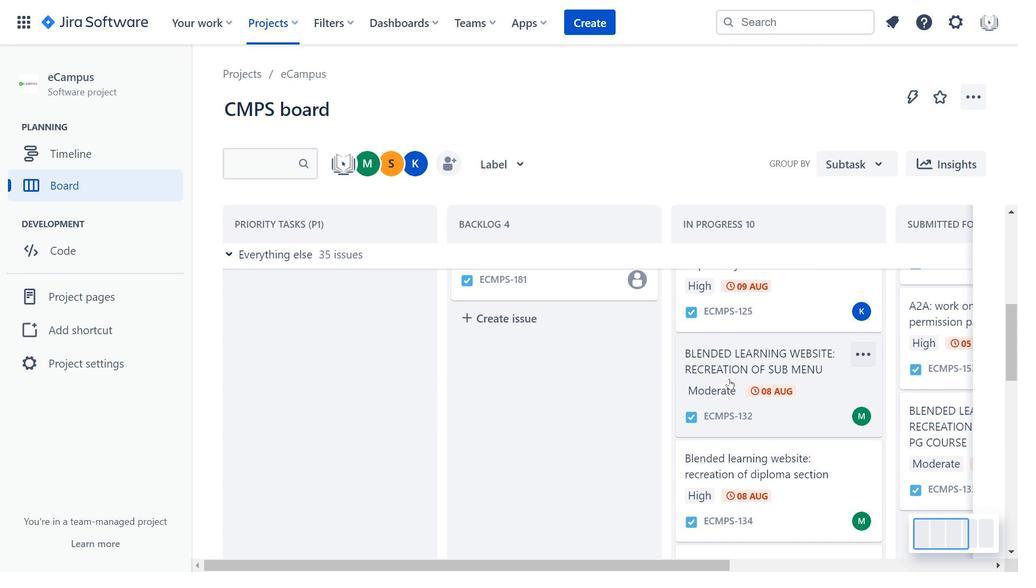 
Action: Mouse moved to (936, 533)
Screenshot: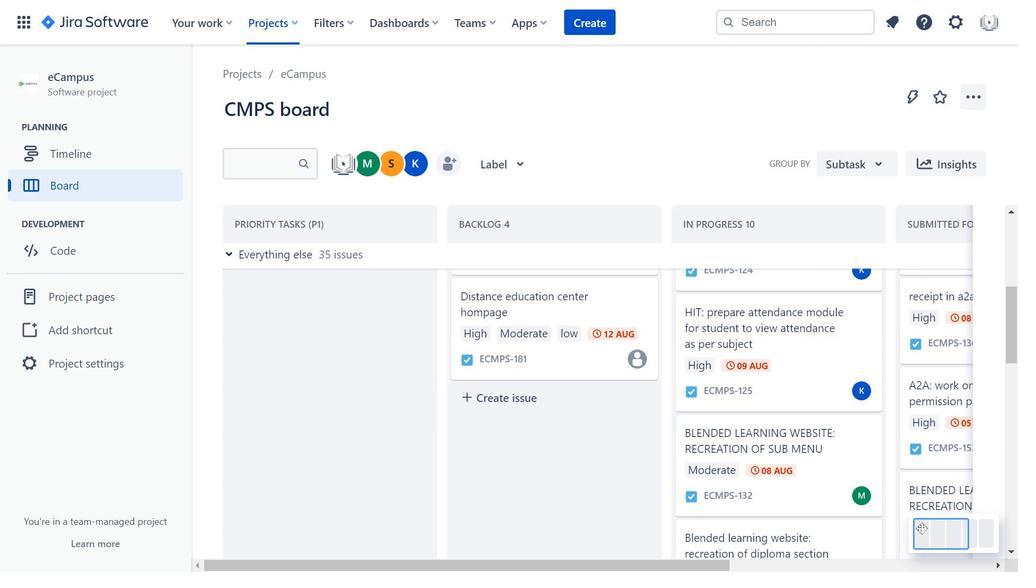 
Action: Mouse pressed left at (936, 533)
Screenshot: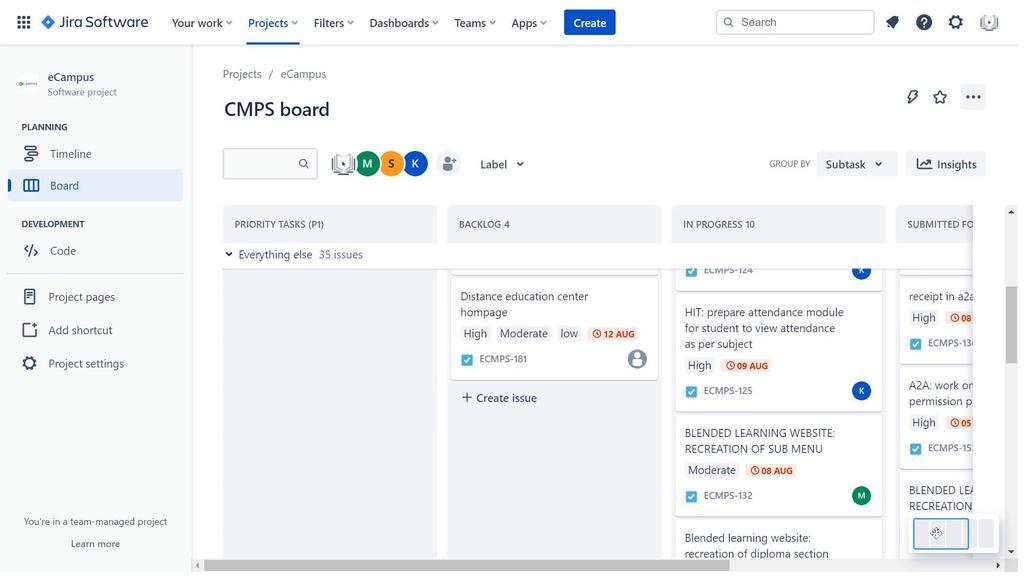 
Action: Mouse moved to (681, 336)
Screenshot: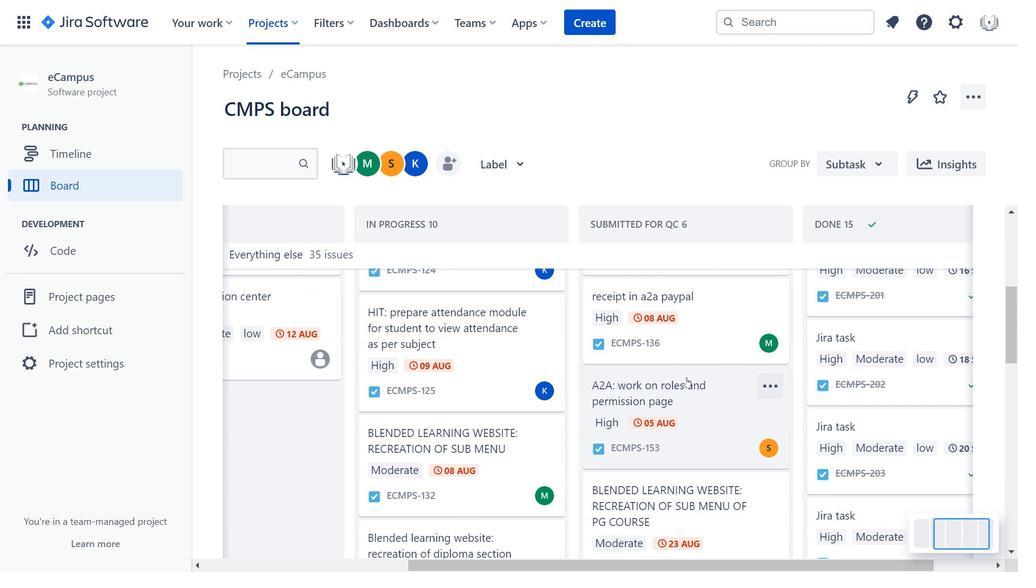 
Action: Mouse pressed left at (681, 336)
Screenshot: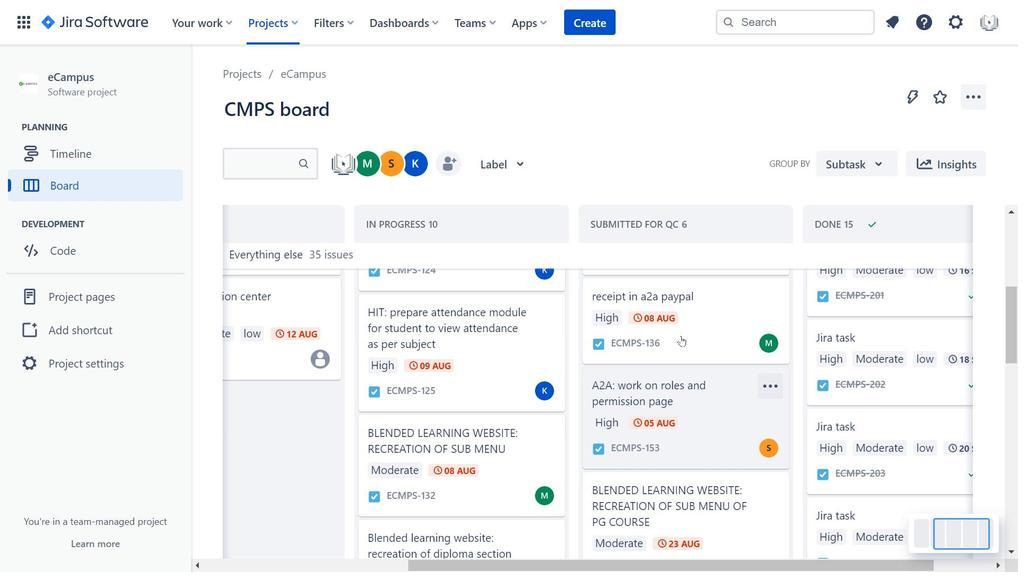 
Action: Mouse moved to (347, 228)
Screenshot: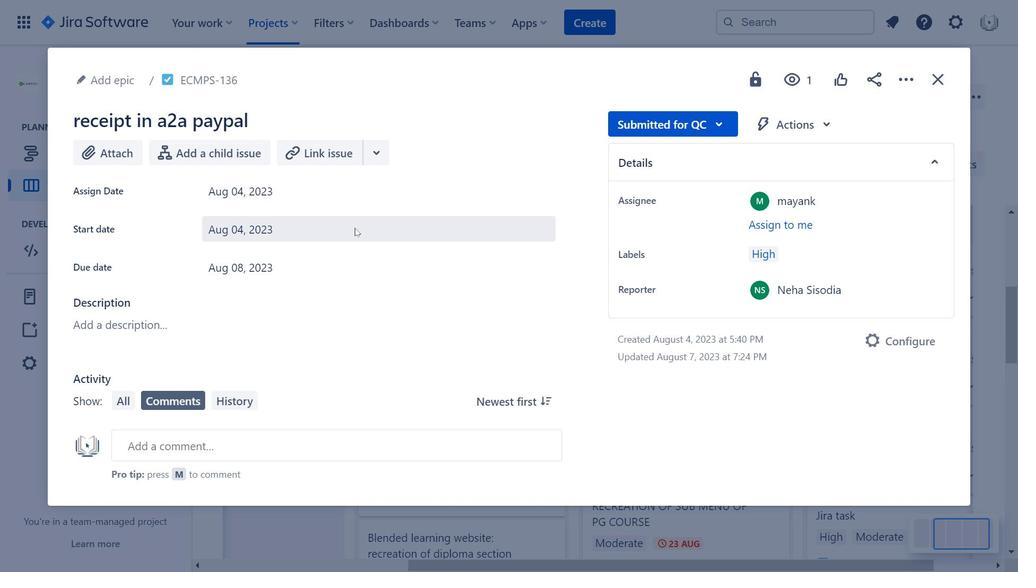 
Action: Mouse pressed left at (347, 228)
Screenshot: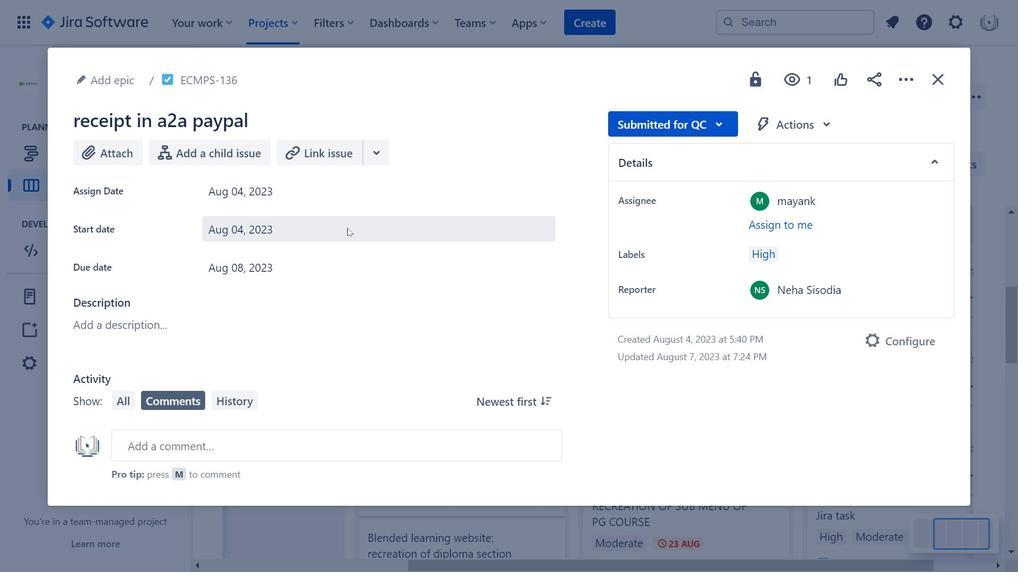 
Action: Mouse moved to (807, 129)
Screenshot: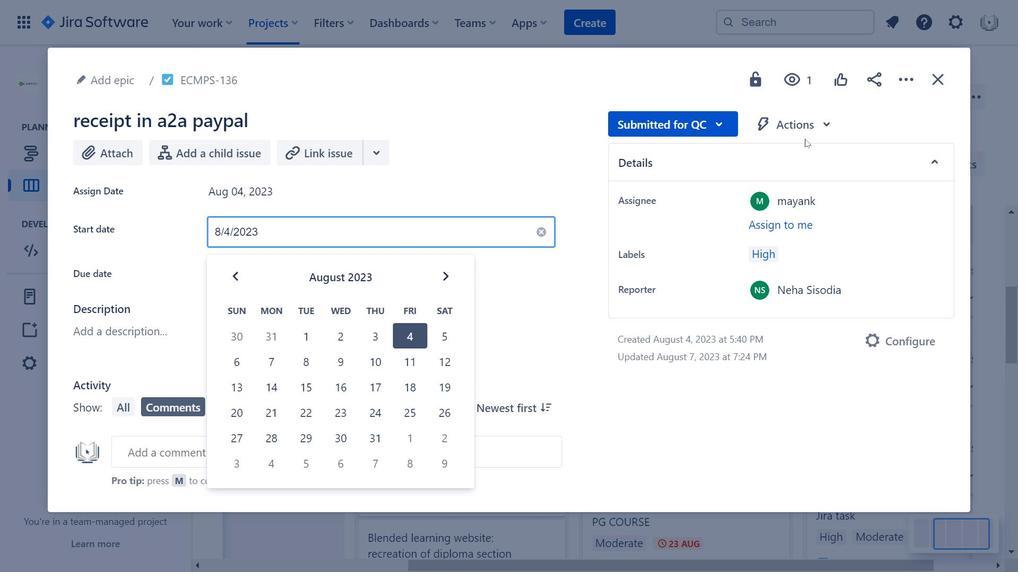 
Action: Mouse pressed left at (807, 129)
Screenshot: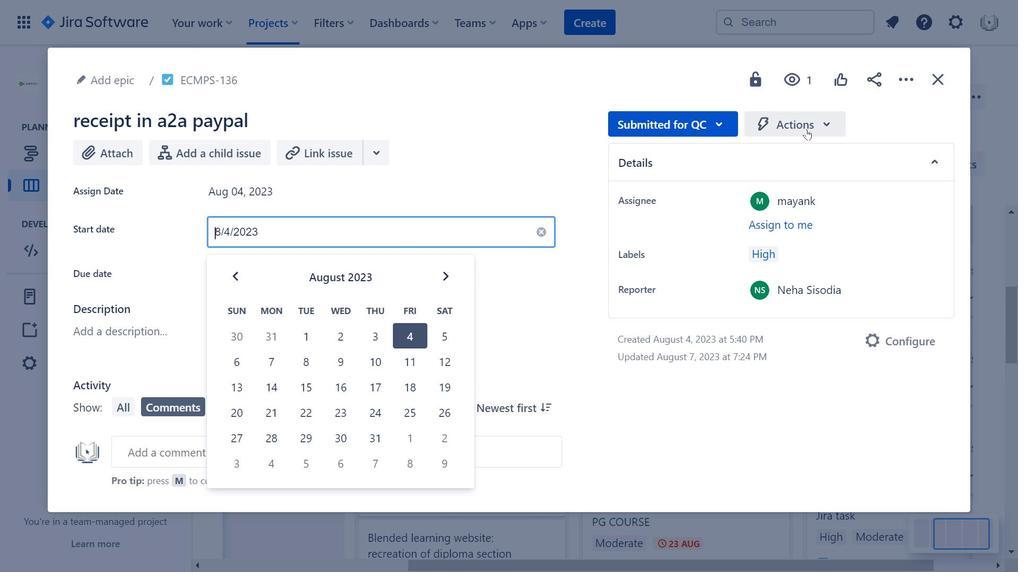 
Action: Mouse moved to (938, 81)
Screenshot: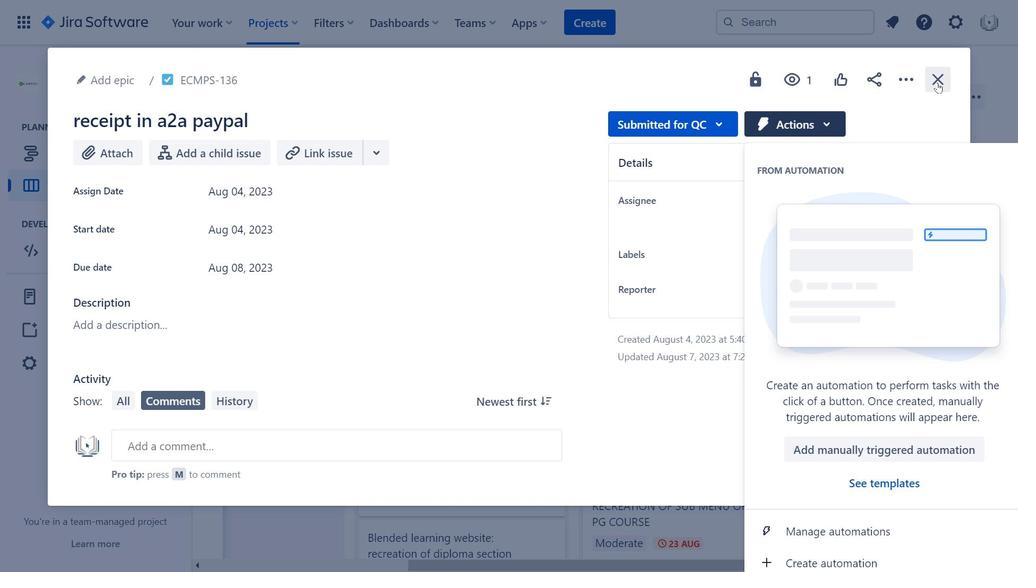 
Action: Mouse pressed left at (938, 81)
Screenshot: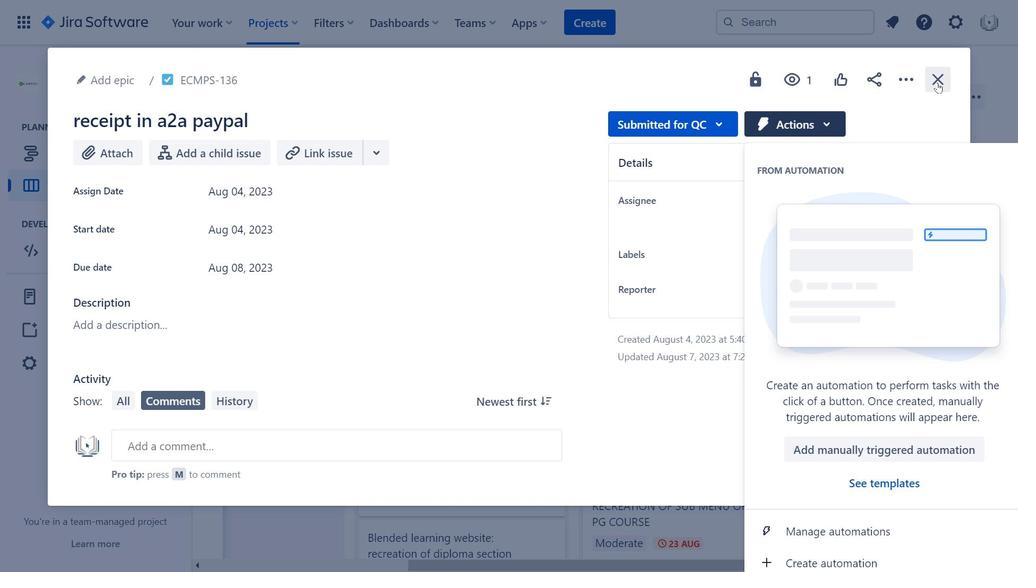 
Action: Mouse moved to (691, 307)
Screenshot: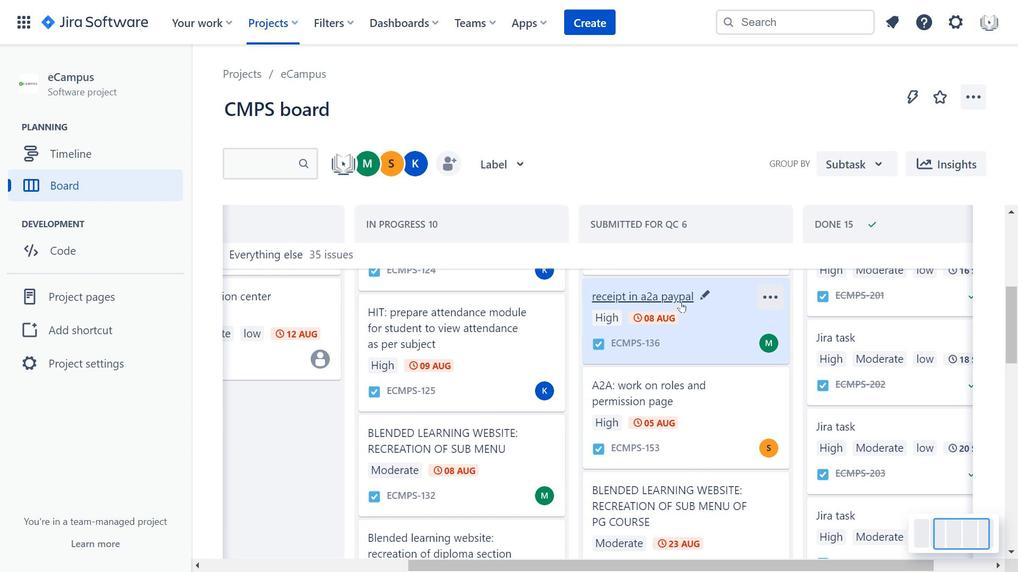 
Action: Mouse scrolled (691, 307) with delta (0, 0)
Screenshot: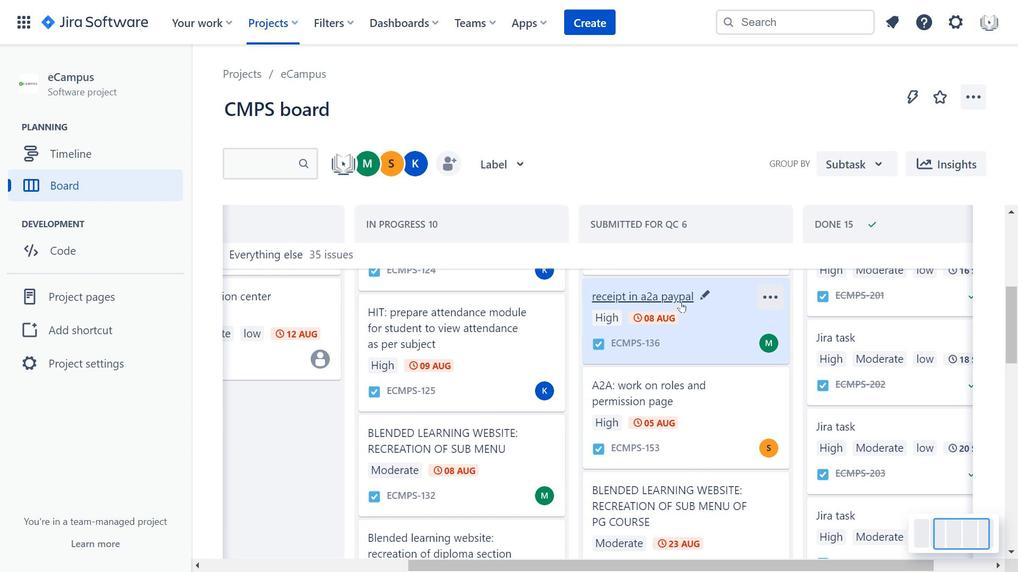 
Action: Mouse moved to (716, 350)
Screenshot: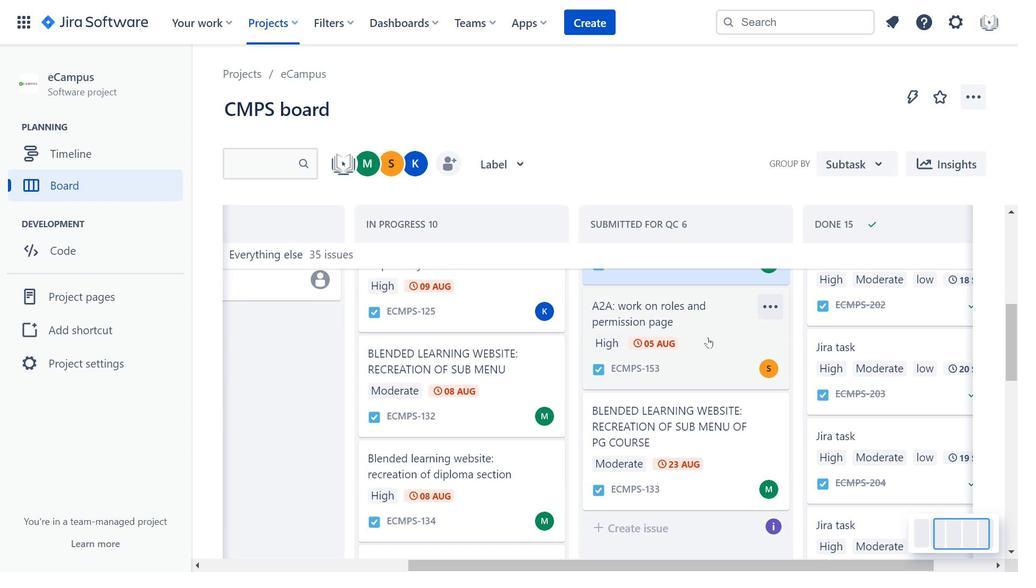 
Action: Mouse pressed left at (716, 350)
Screenshot: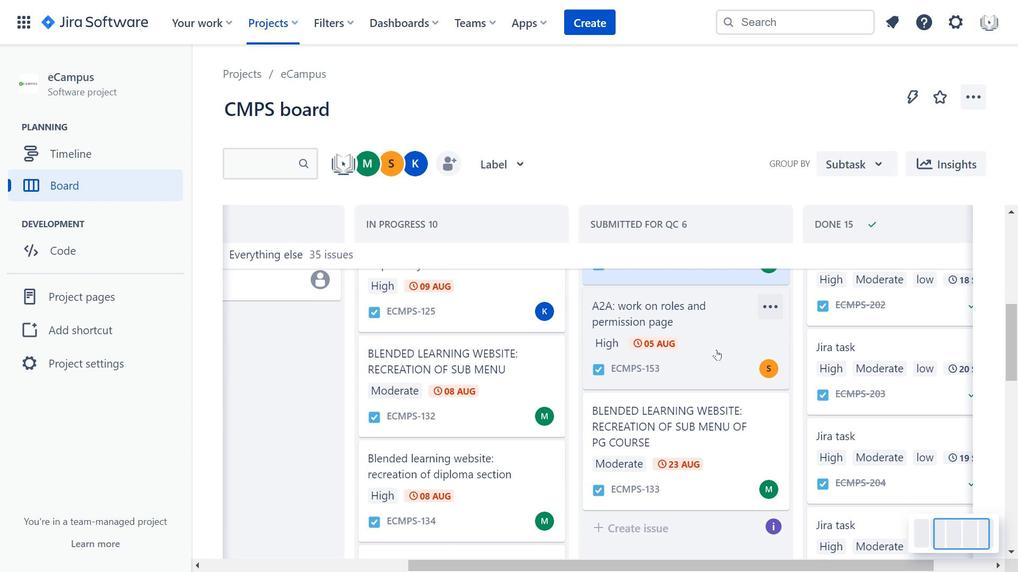 
Action: Mouse moved to (279, 187)
Screenshot: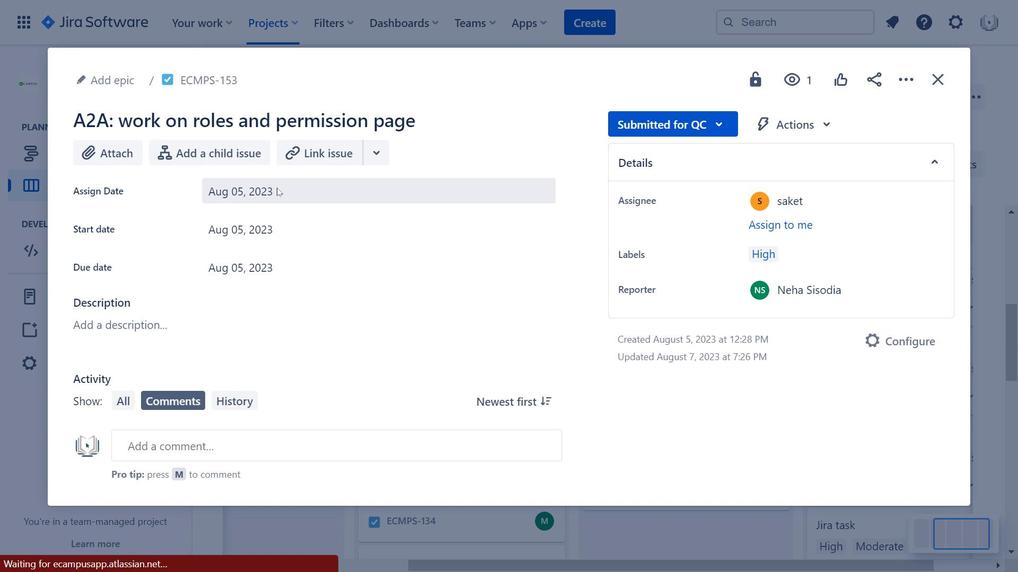 
Action: Mouse pressed left at (279, 187)
Screenshot: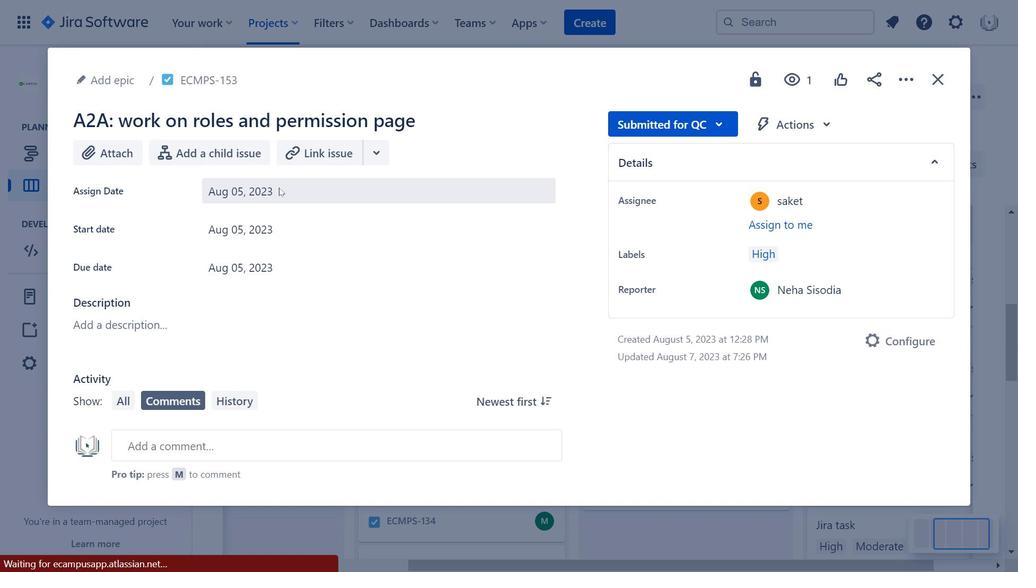 
Action: Mouse moved to (786, 133)
Screenshot: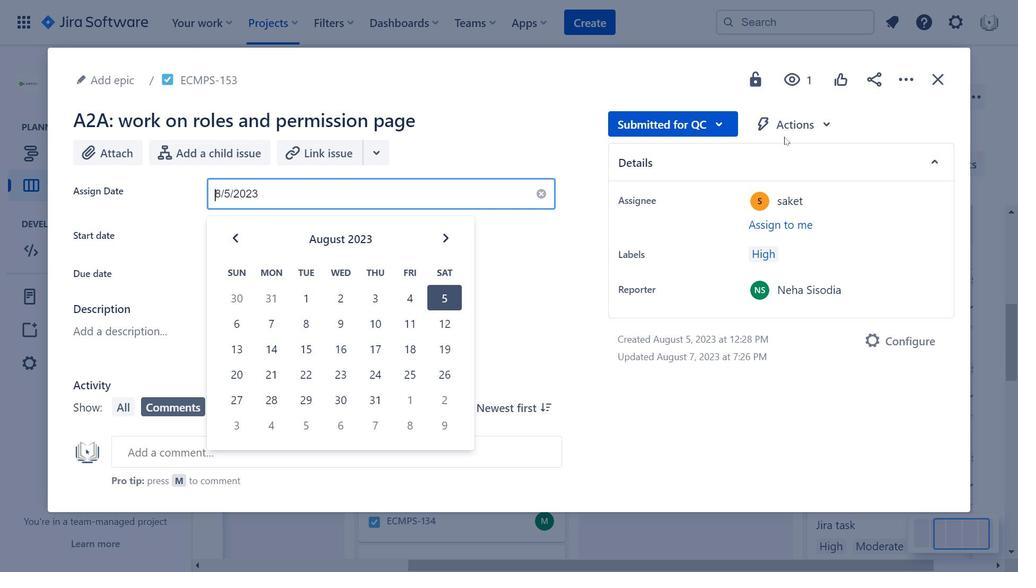 
Action: Mouse pressed left at (786, 133)
Screenshot: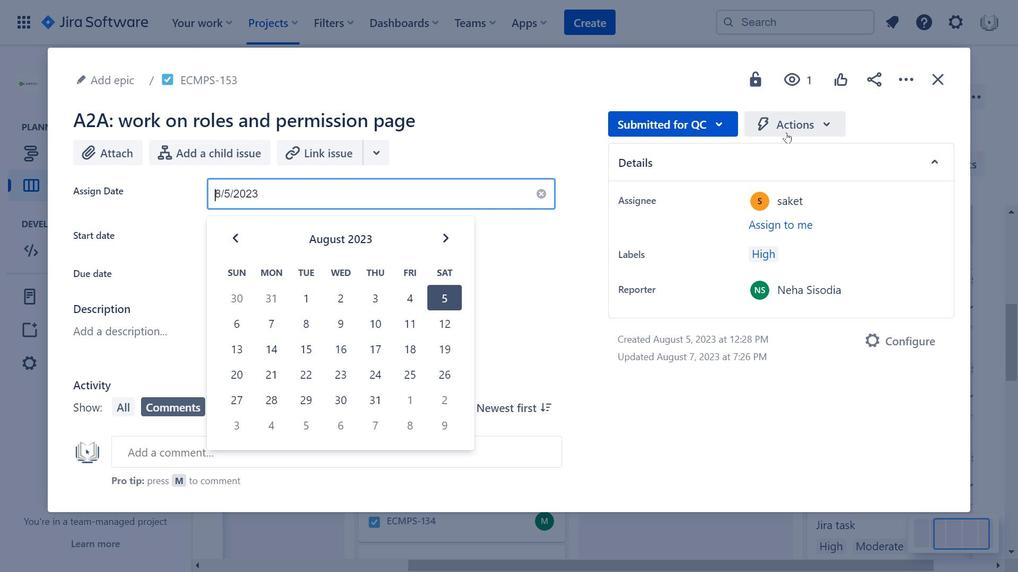 
Action: Mouse moved to (723, 128)
Screenshot: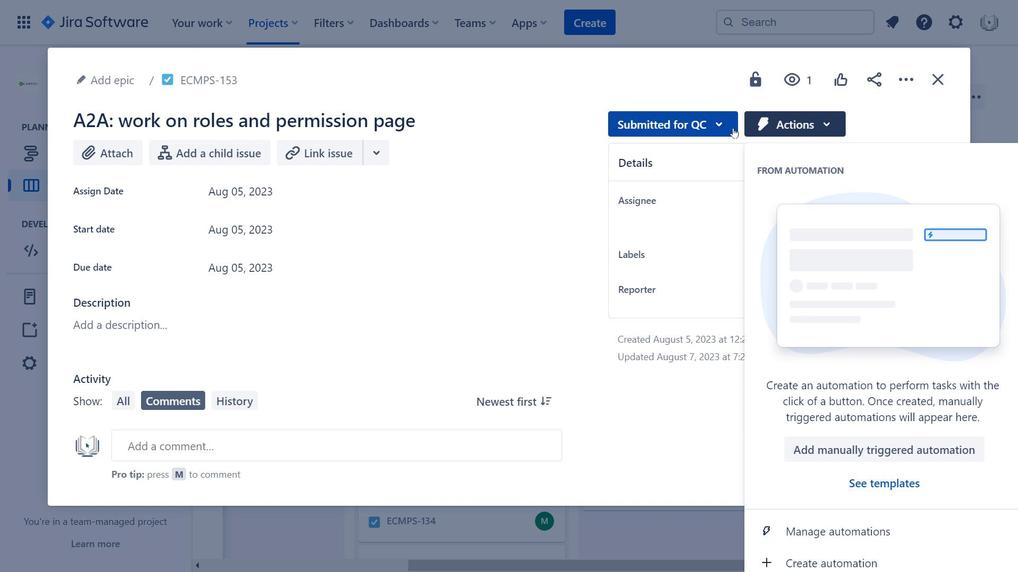 
Action: Mouse pressed left at (723, 128)
Screenshot: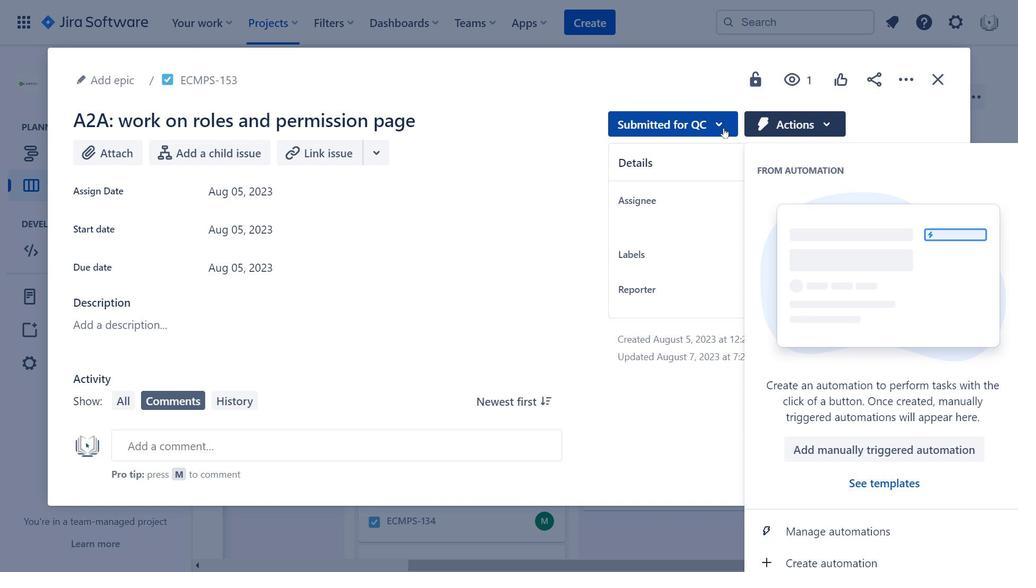 
Action: Mouse moved to (261, 191)
Screenshot: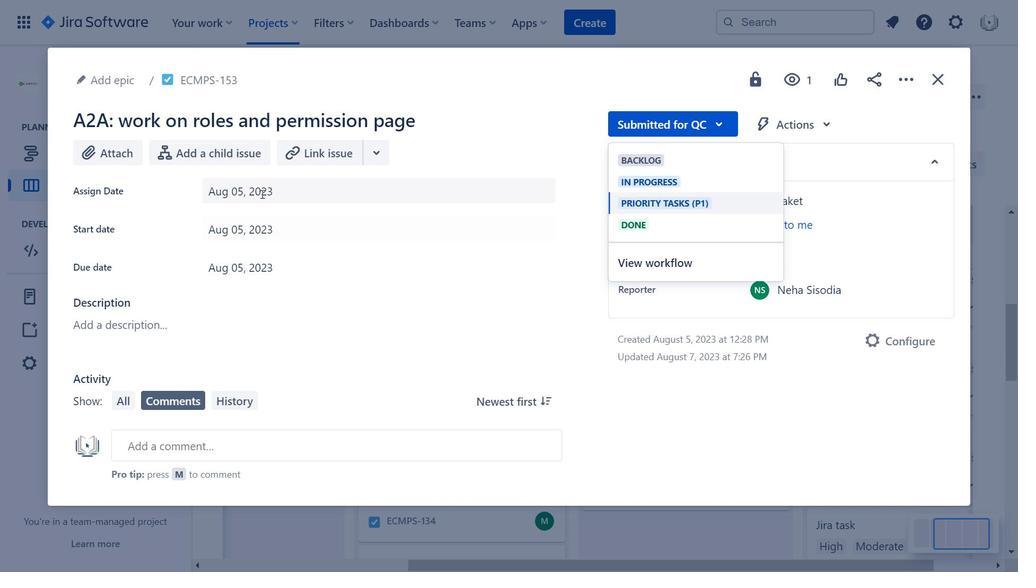 
Action: Mouse pressed left at (261, 191)
Screenshot: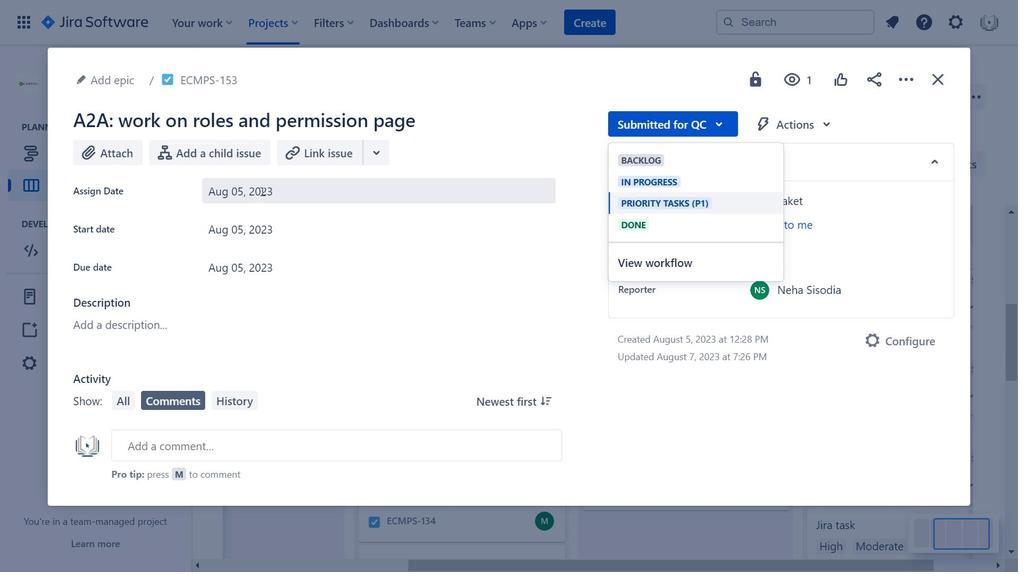 
Action: Mouse moved to (694, 258)
Screenshot: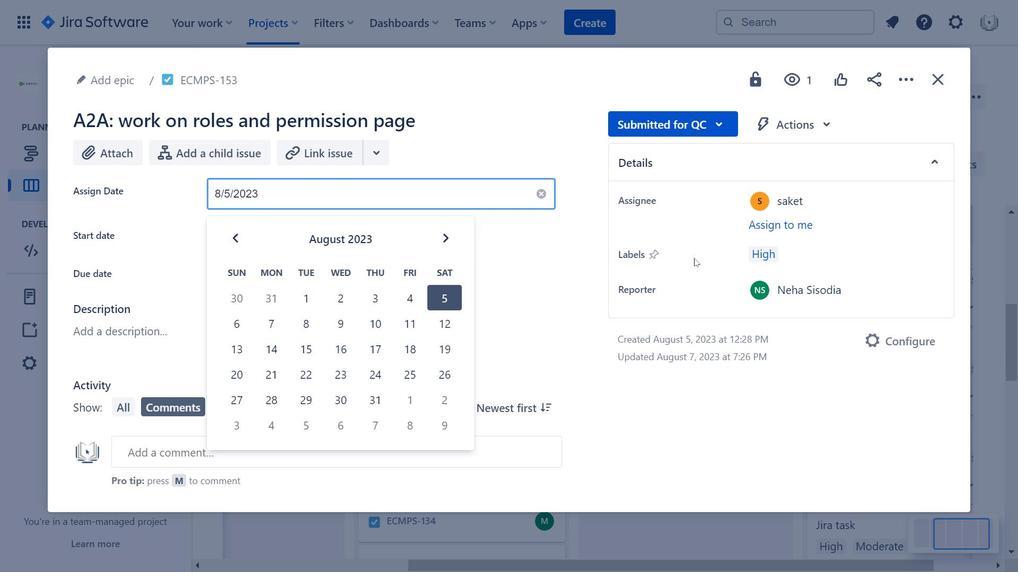
Action: Mouse scrolled (694, 257) with delta (0, 0)
Screenshot: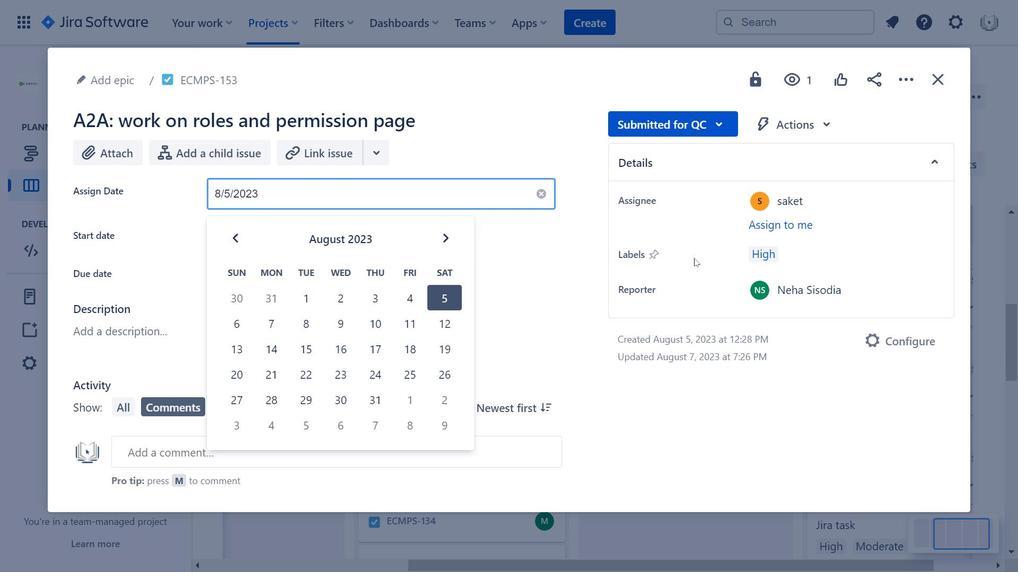 
Action: Mouse moved to (814, 131)
Screenshot: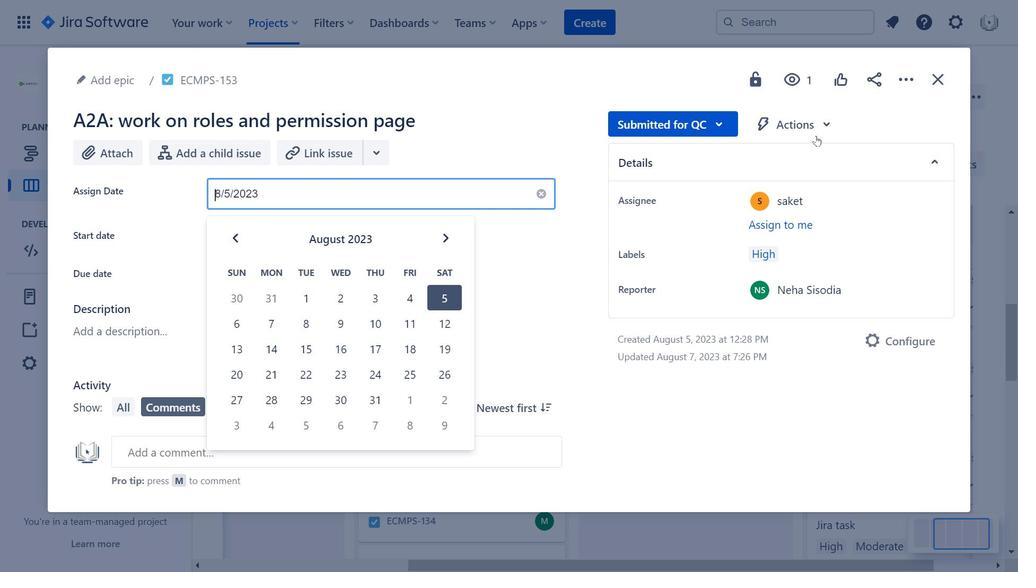 
Action: Mouse pressed left at (814, 131)
Screenshot: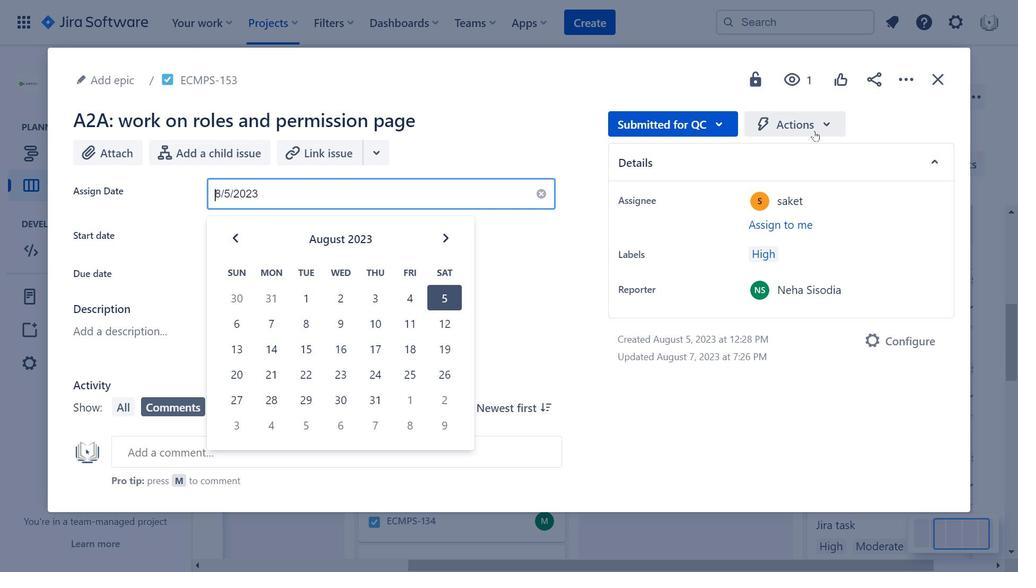 
Action: Mouse moved to (943, 81)
Screenshot: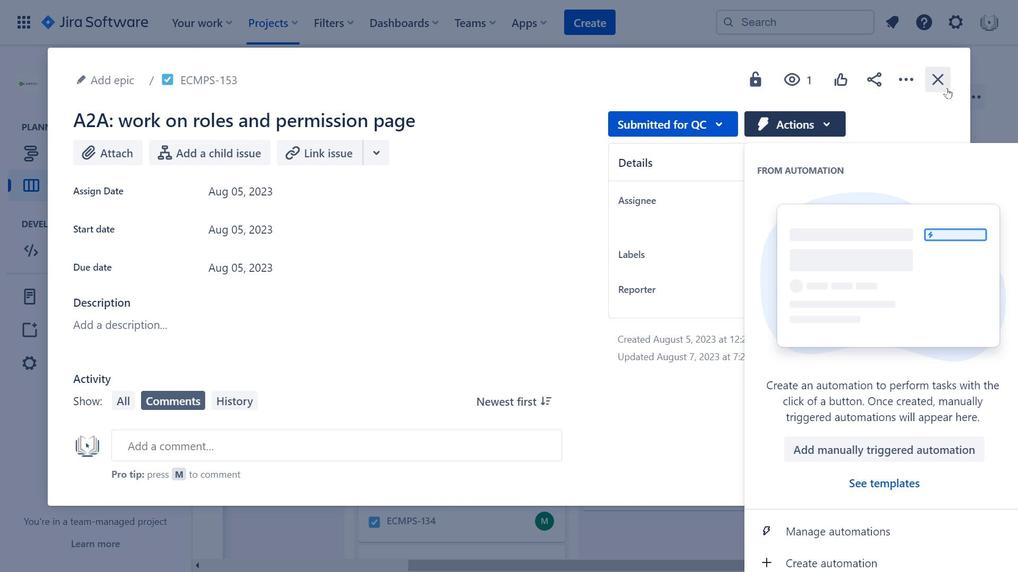 
Action: Mouse pressed left at (943, 81)
Screenshot: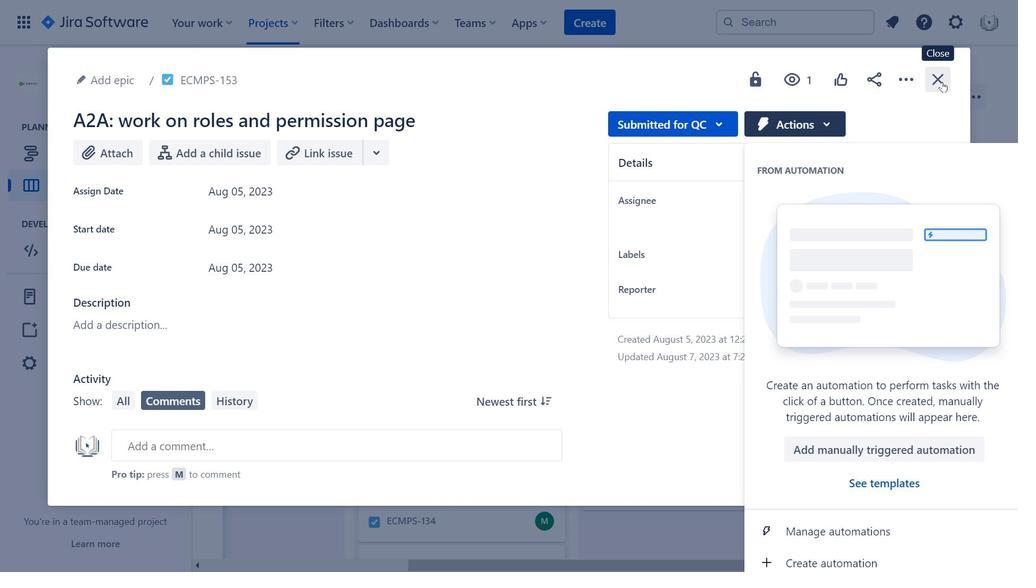 
Action: Mouse moved to (650, 350)
Screenshot: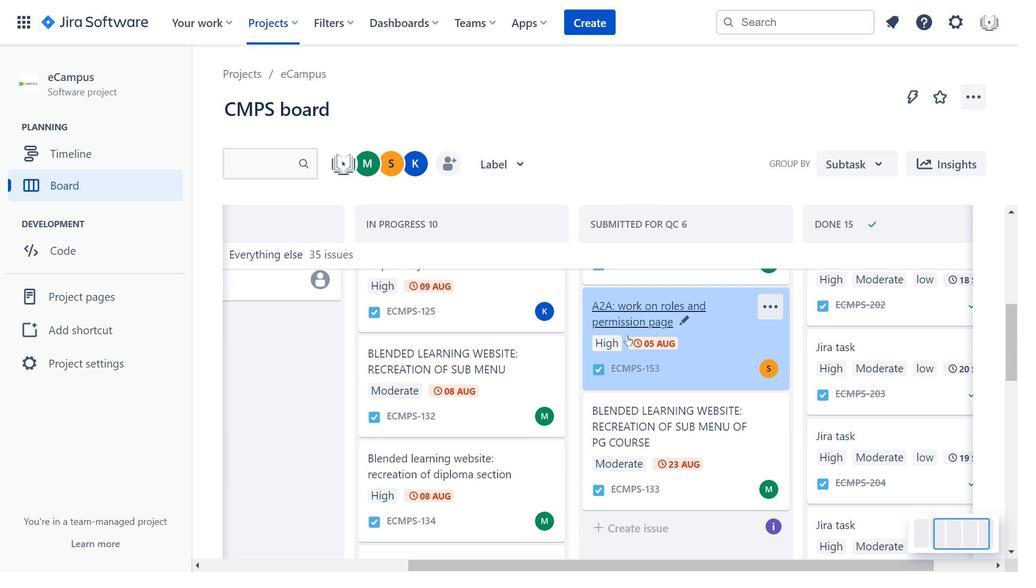 
Action: Mouse scrolled (650, 351) with delta (0, 0)
Screenshot: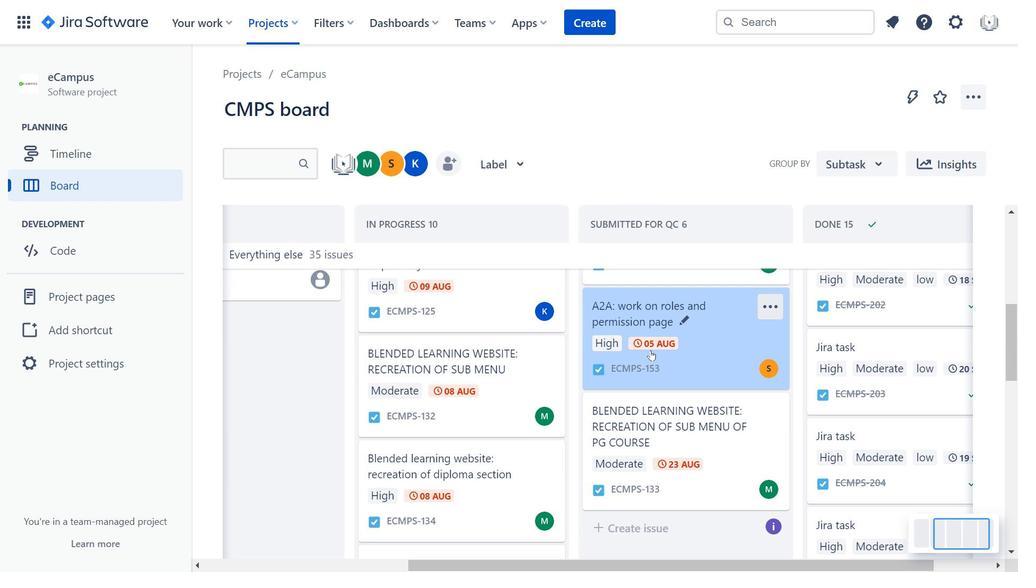 
Action: Mouse moved to (661, 352)
Screenshot: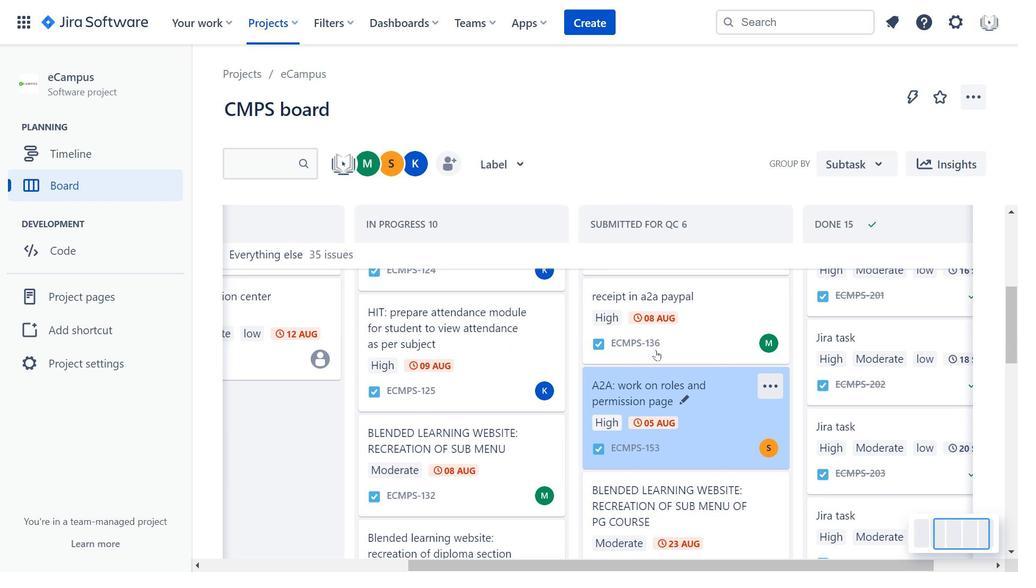 
Action: Mouse scrolled (661, 352) with delta (0, 0)
Screenshot: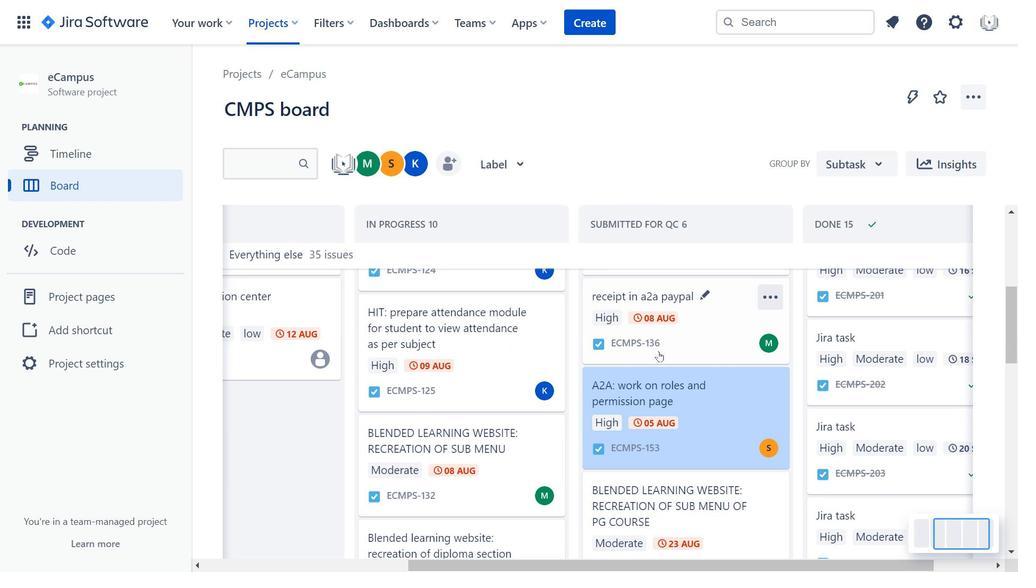 
Action: Mouse moved to (706, 312)
Screenshot: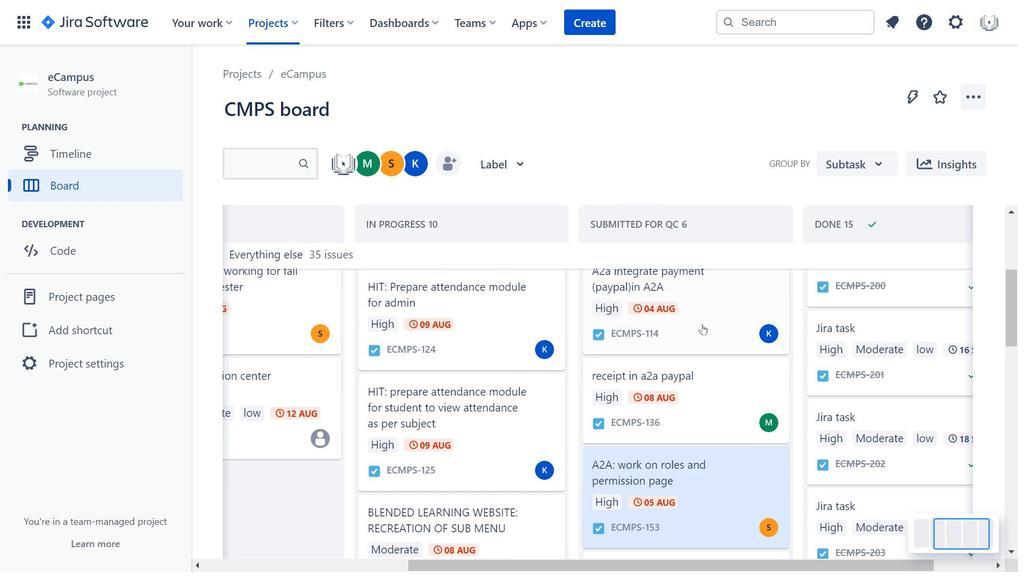 
Action: Mouse pressed left at (706, 312)
Screenshot: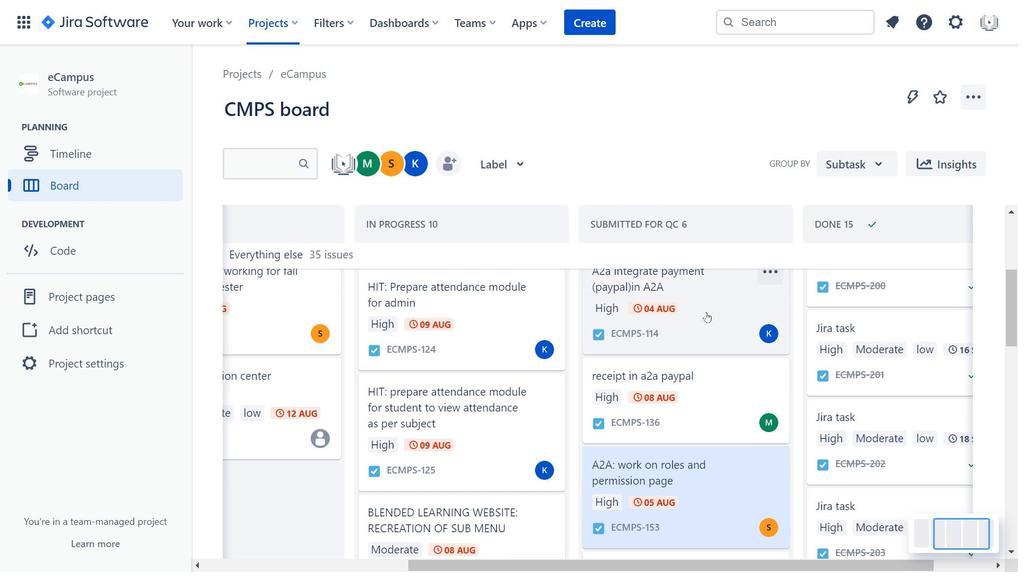
Action: Mouse moved to (295, 229)
Screenshot: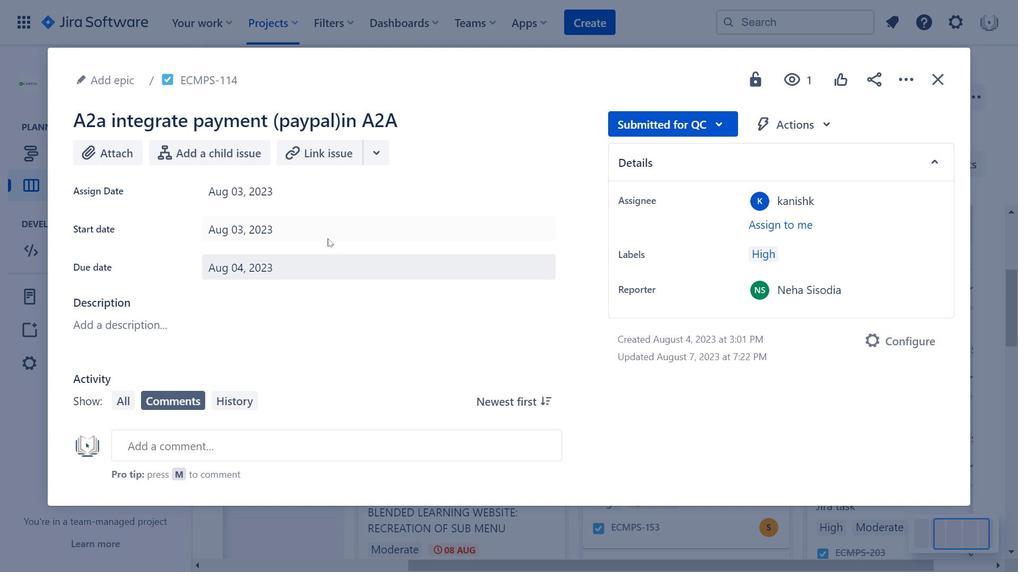 
Action: Mouse pressed left at (295, 229)
Screenshot: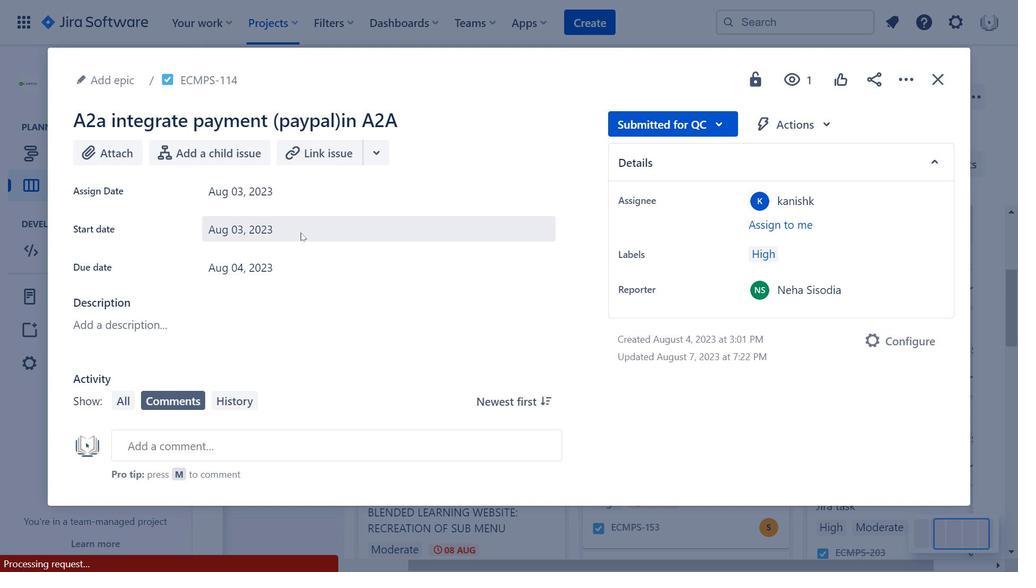 
Action: Mouse moved to (799, 117)
Screenshot: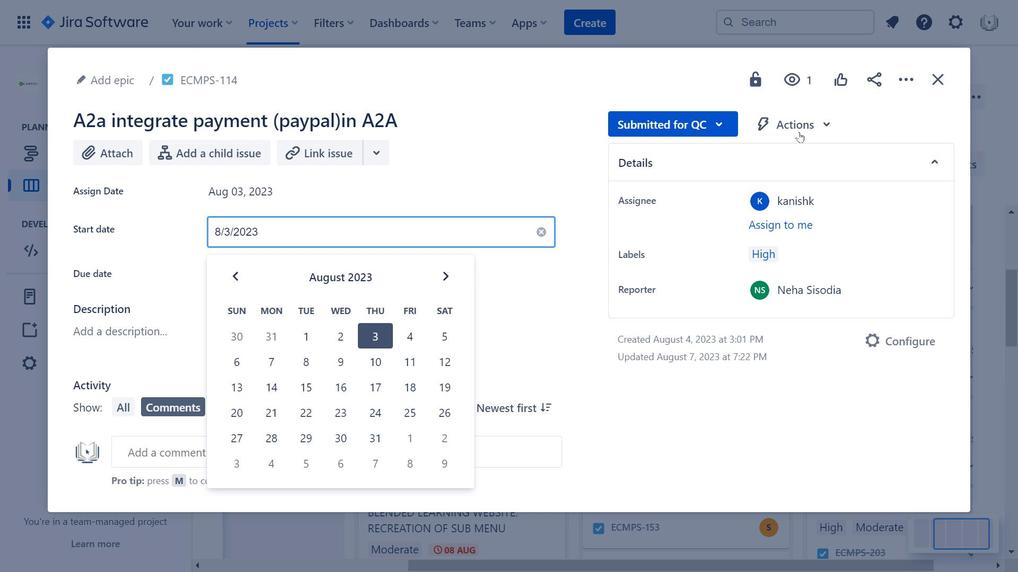 
Action: Mouse pressed left at (799, 117)
Screenshot: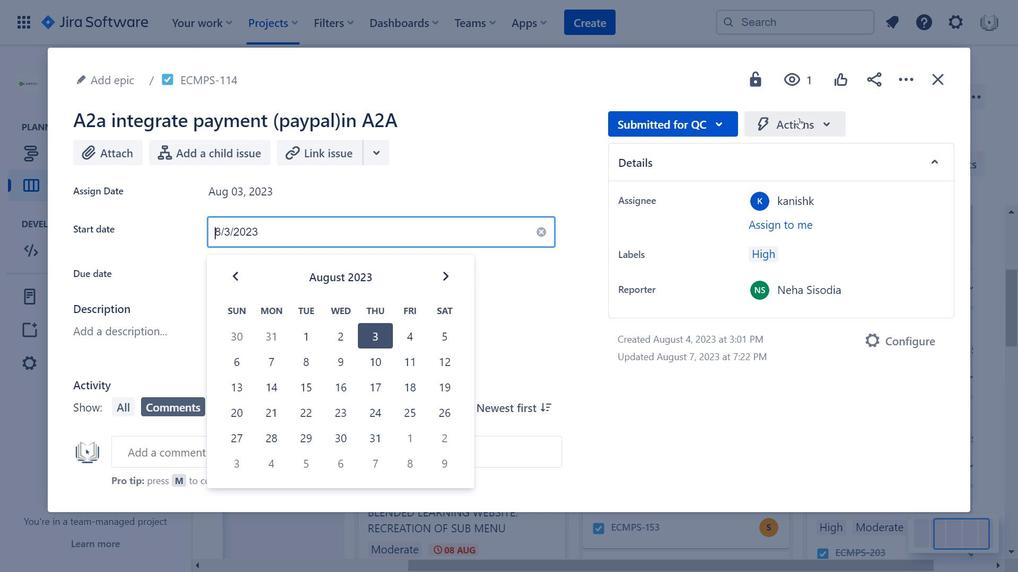 
Action: Mouse moved to (234, 232)
Screenshot: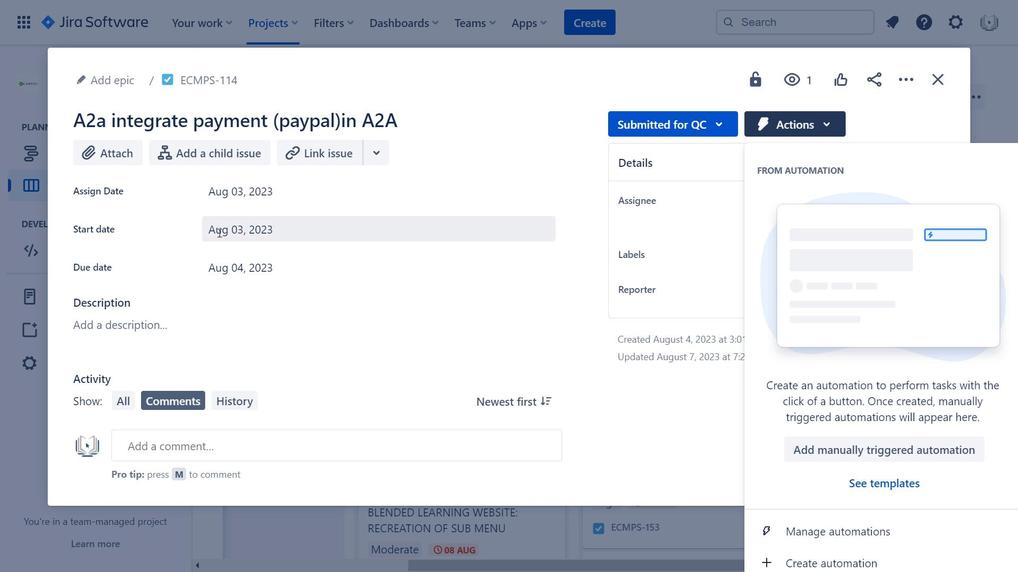 
Action: Mouse pressed left at (234, 232)
Screenshot: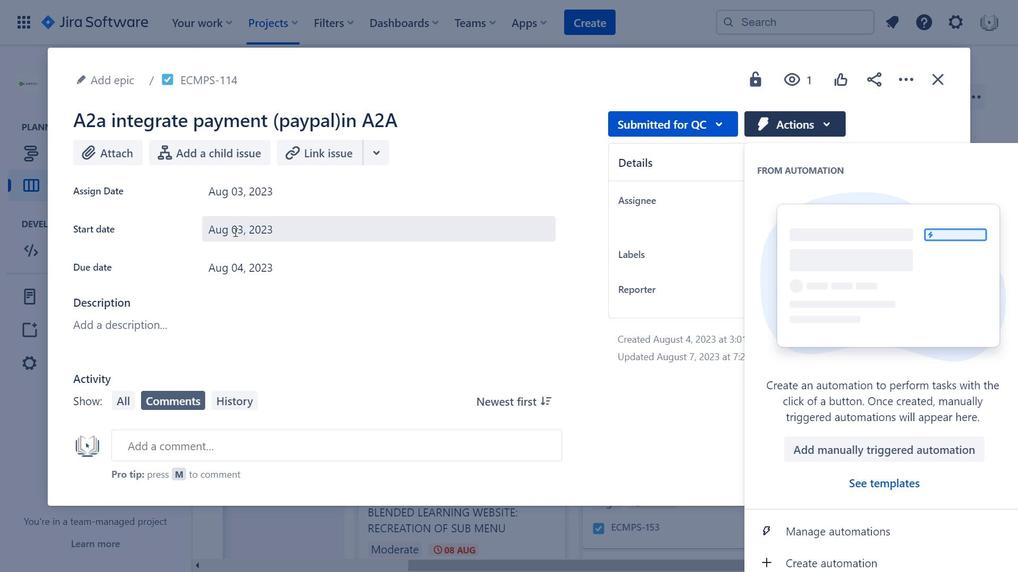 
Action: Mouse moved to (447, 276)
Screenshot: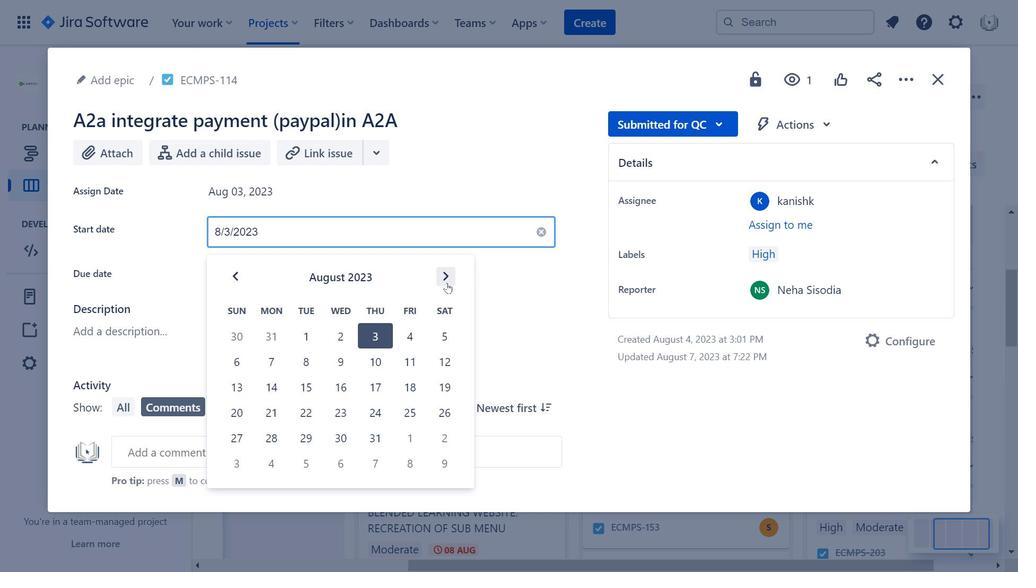 
Action: Mouse pressed left at (447, 276)
Screenshot: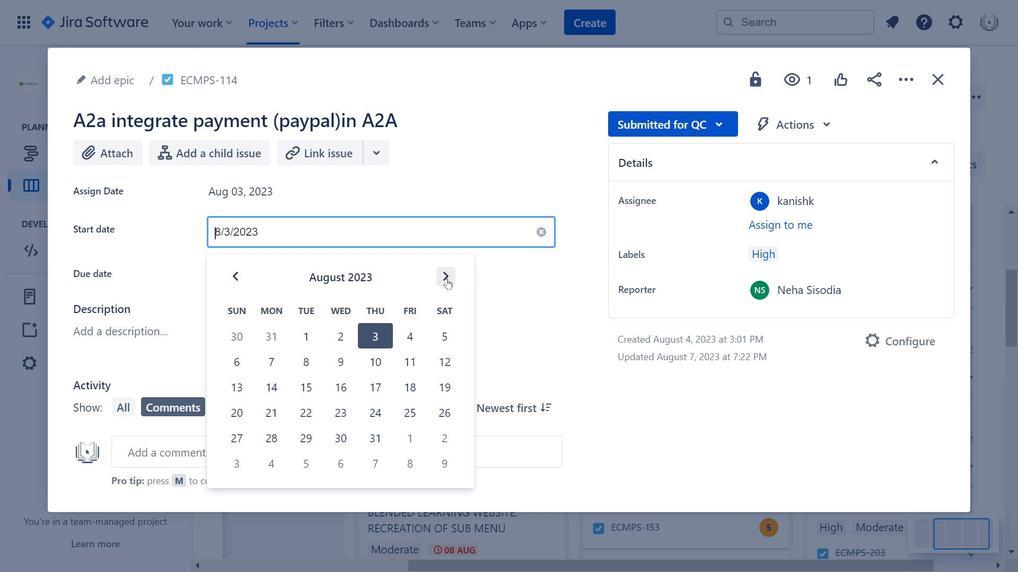 
Action: Mouse moved to (761, 123)
Screenshot: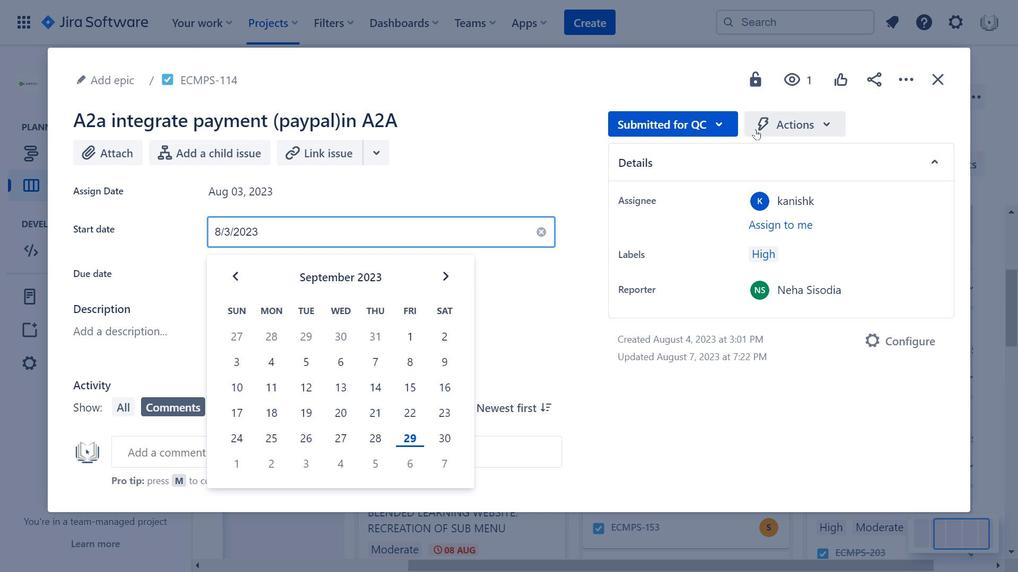 
Action: Mouse pressed left at (761, 123)
Screenshot: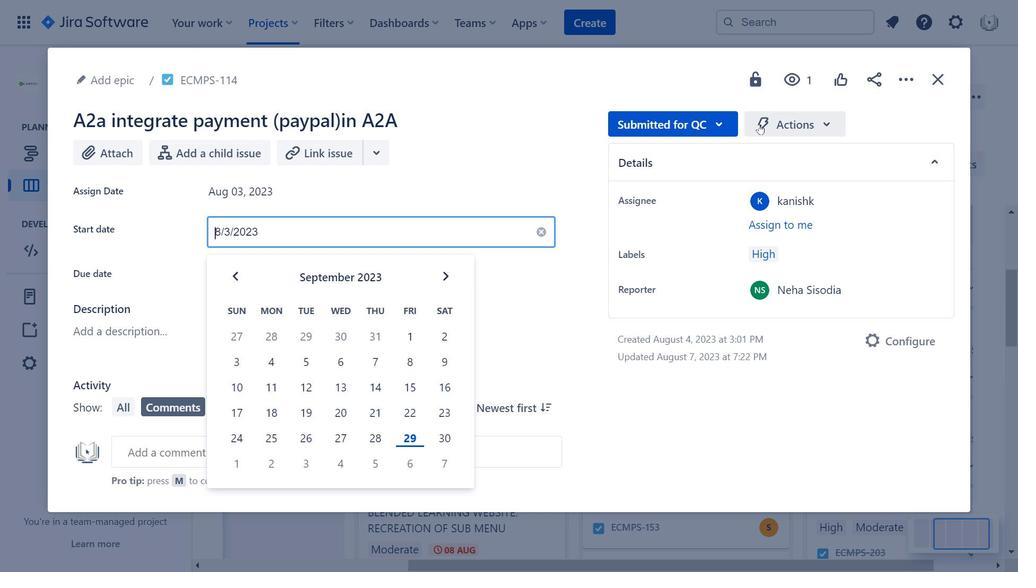 
Action: Mouse moved to (720, 127)
Screenshot: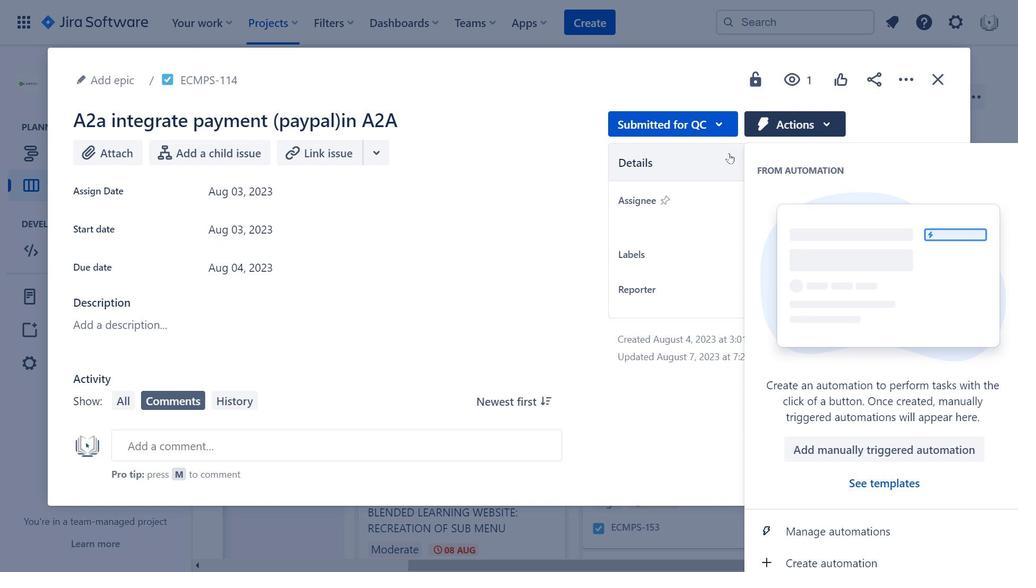 
Action: Mouse pressed left at (720, 127)
Screenshot: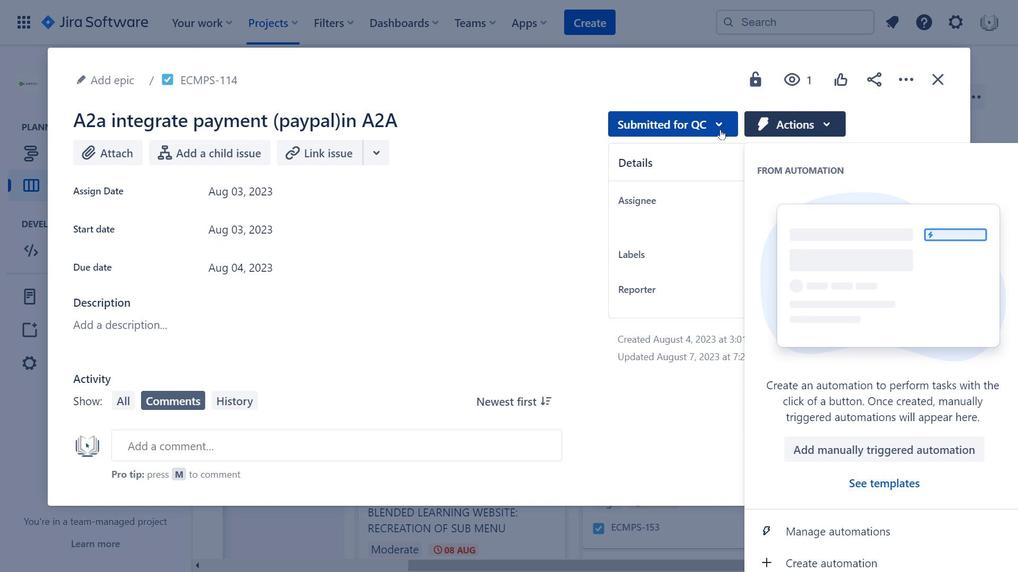 
Action: Mouse moved to (330, 223)
Screenshot: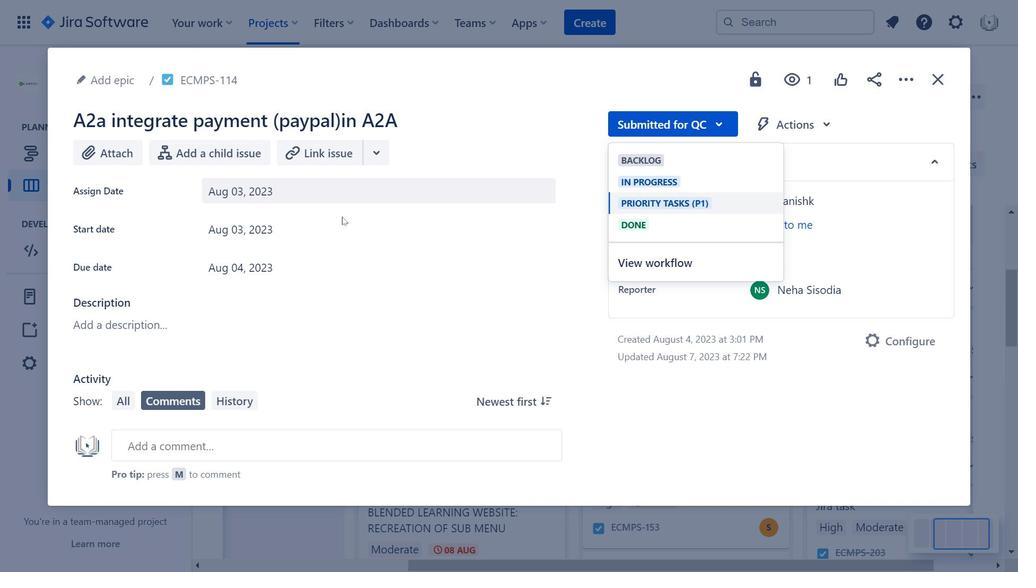 
Action: Mouse pressed left at (330, 223)
Screenshot: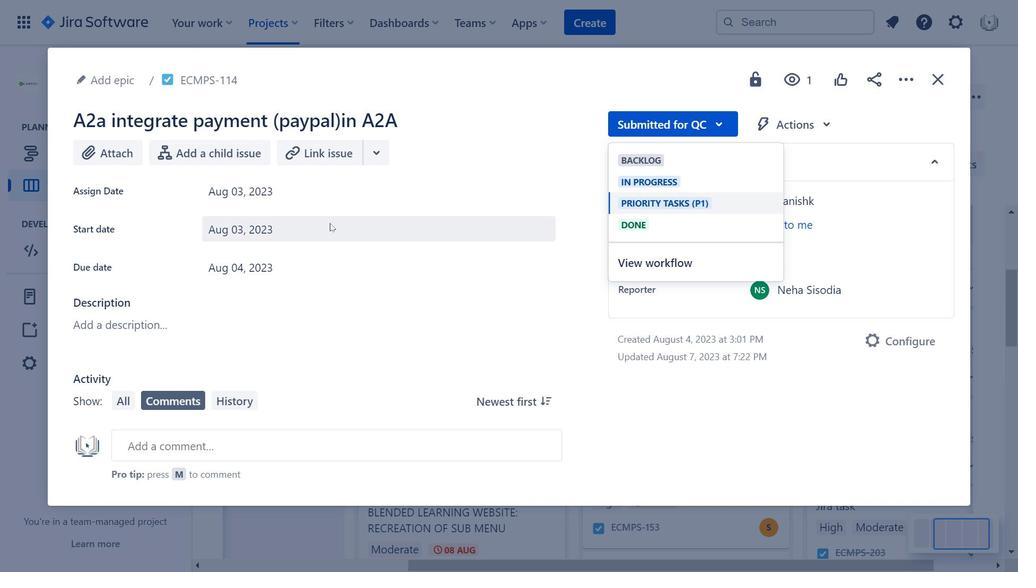 
Action: Mouse moved to (441, 275)
Screenshot: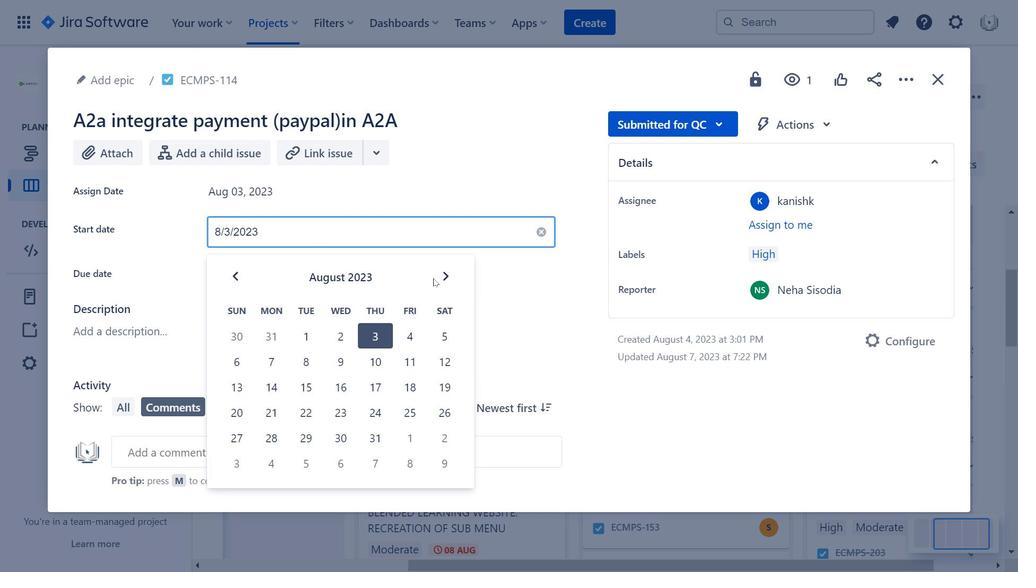 
Action: Mouse pressed left at (441, 275)
Screenshot: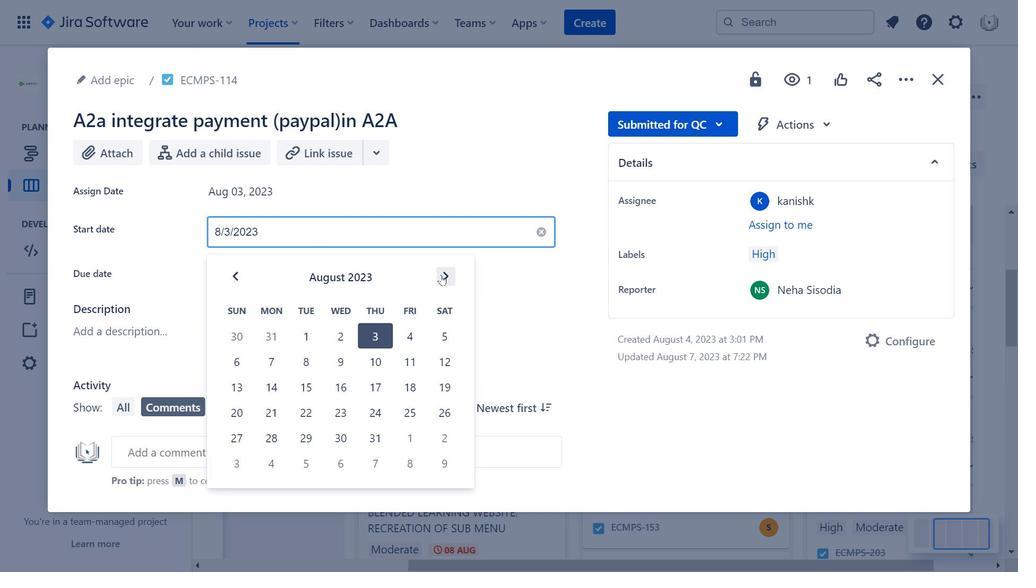 
Action: Mouse moved to (702, 119)
Screenshot: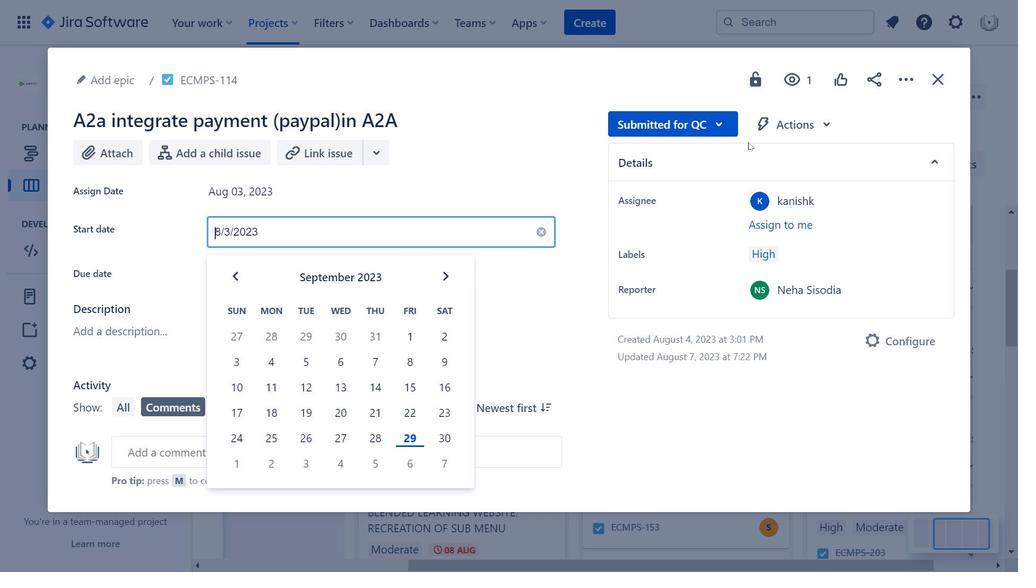 
Action: Mouse pressed left at (702, 119)
Screenshot: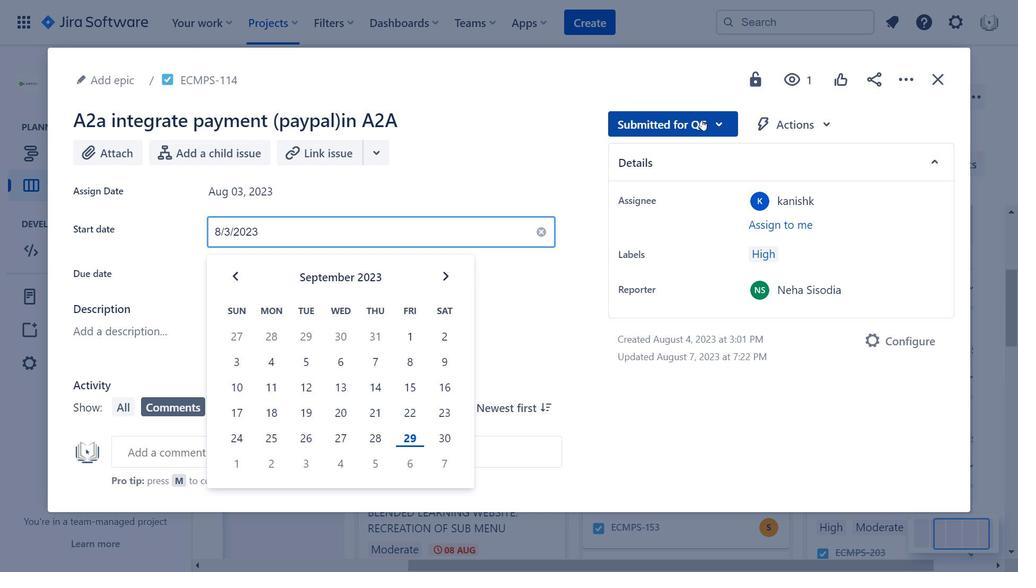 
Action: Mouse moved to (298, 226)
Screenshot: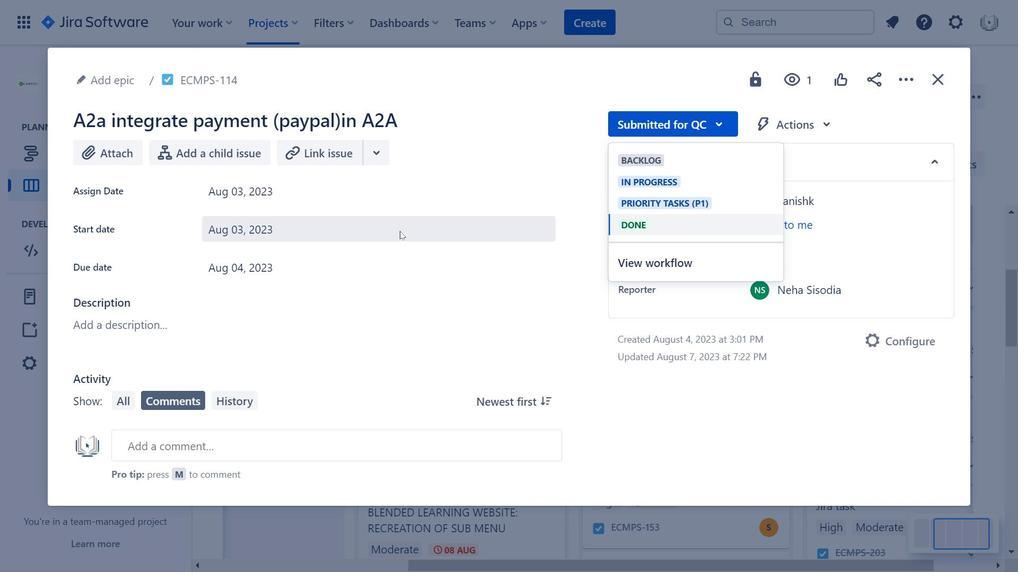 
Action: Mouse pressed left at (298, 226)
Screenshot: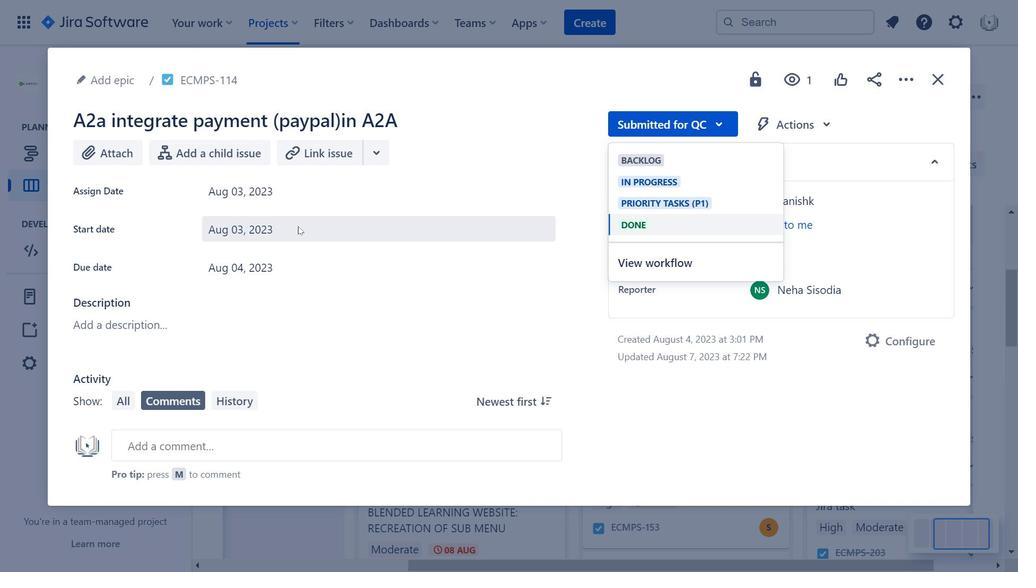 
Action: Mouse moved to (455, 274)
Screenshot: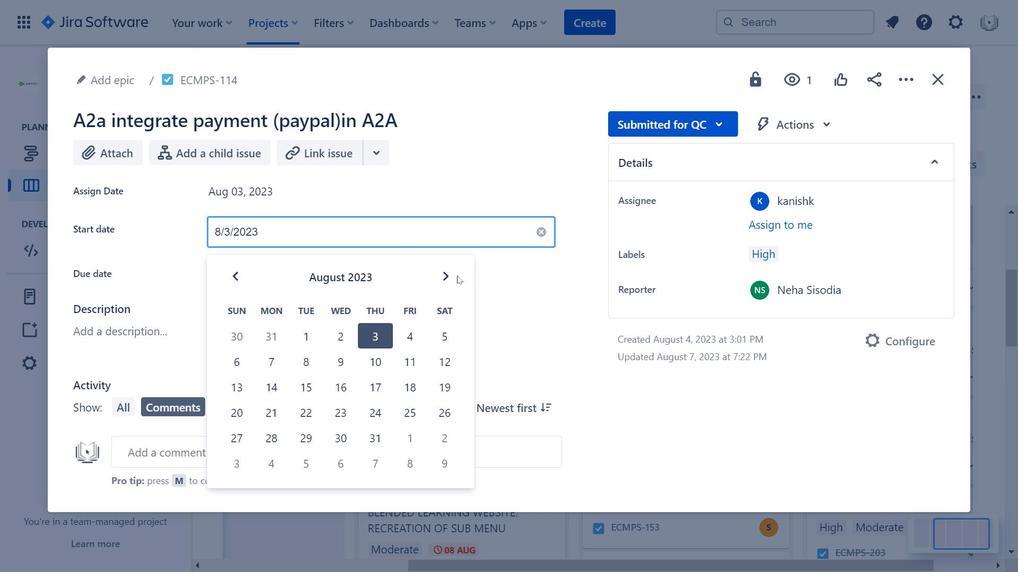 
Action: Mouse pressed left at (455, 274)
Screenshot: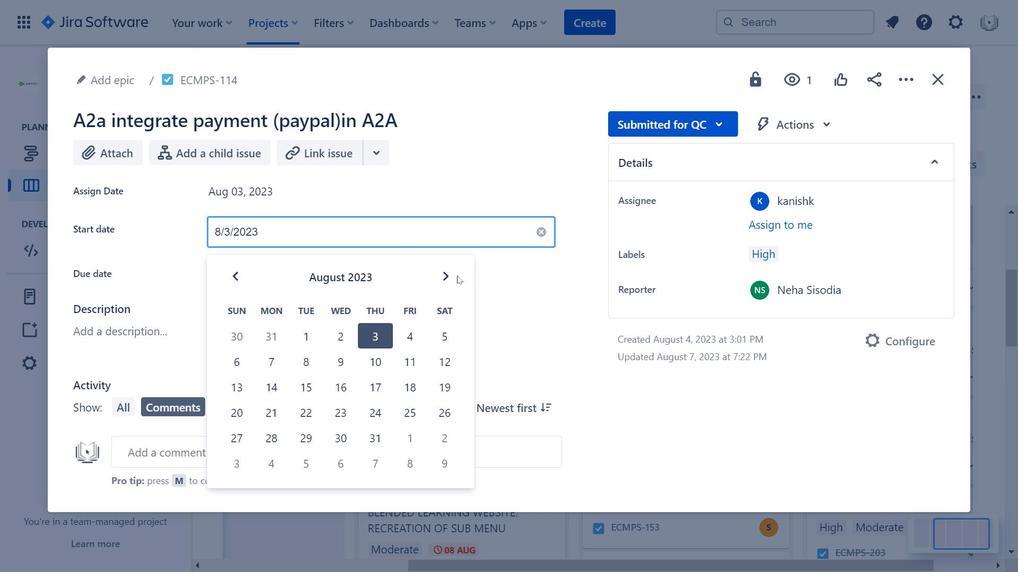 
Action: Mouse moved to (454, 274)
Screenshot: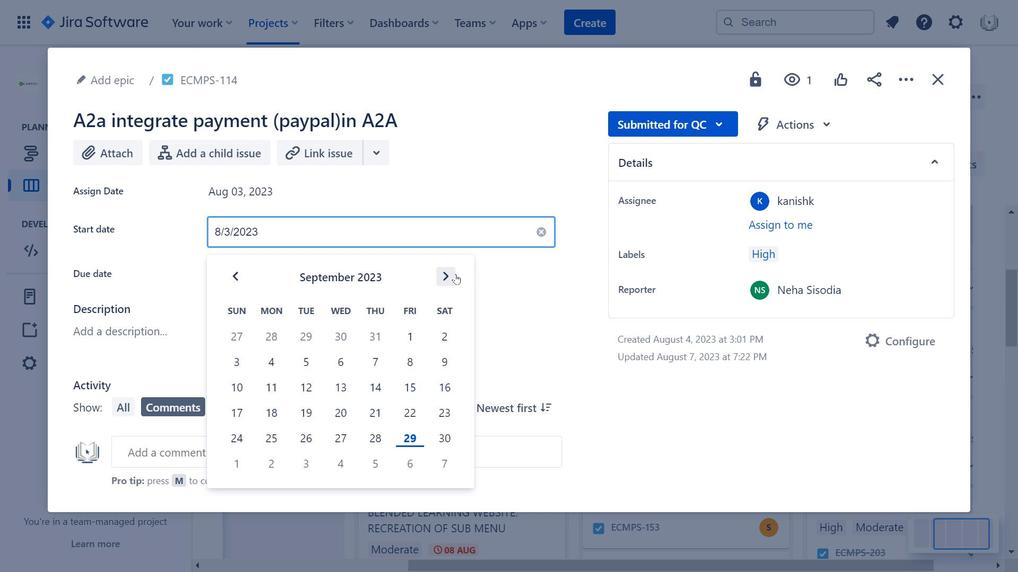 
Action: Mouse pressed left at (454, 274)
Screenshot: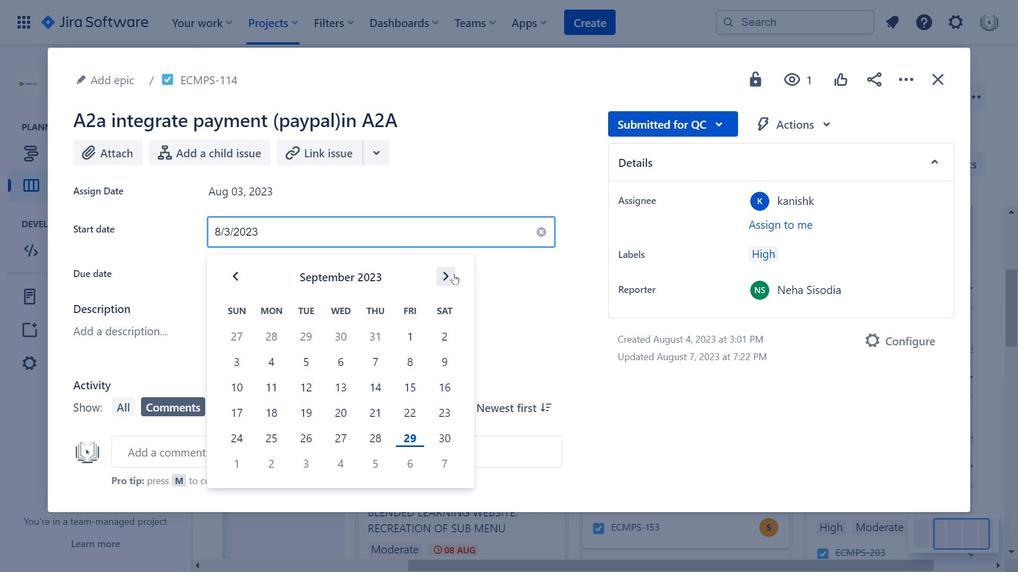 
Action: Mouse moved to (684, 125)
Screenshot: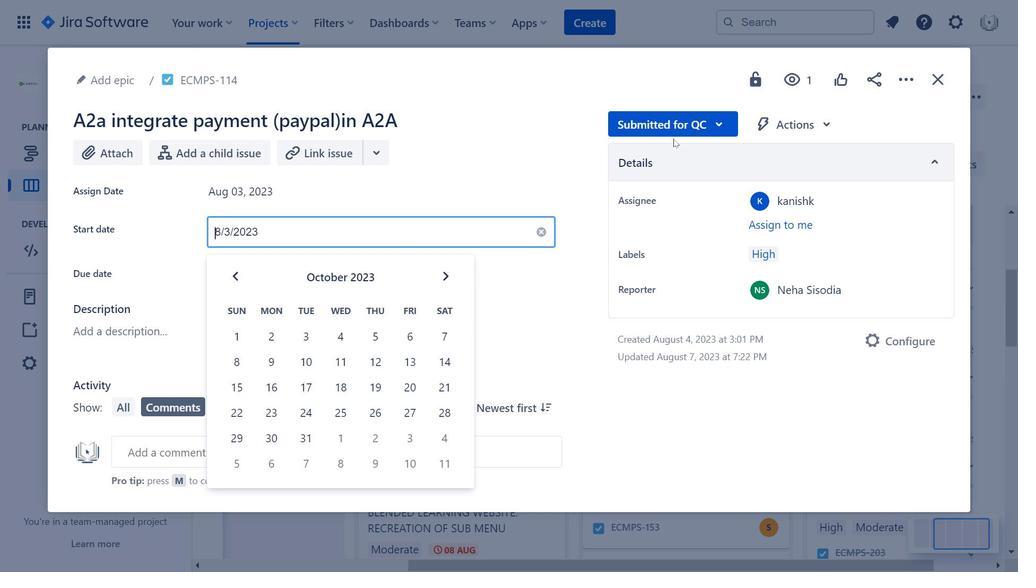 
Action: Mouse pressed left at (684, 125)
Screenshot: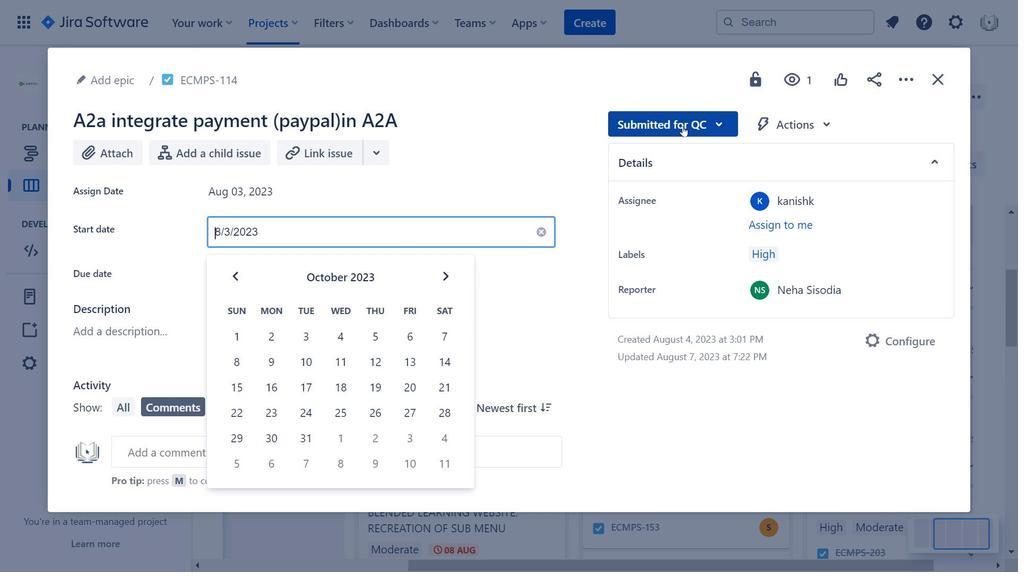 
Action: Mouse moved to (782, 131)
Screenshot: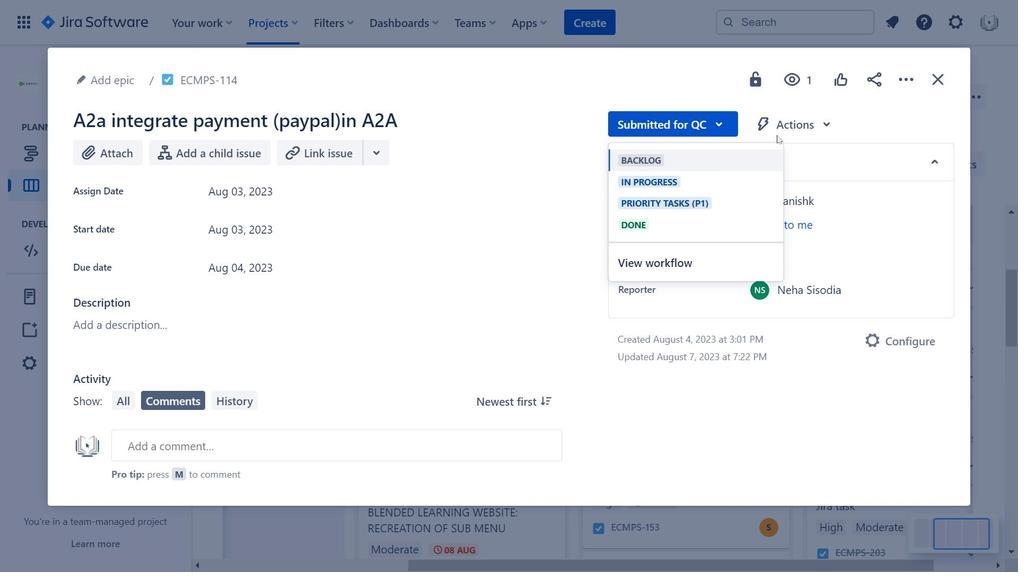 
Action: Mouse pressed left at (782, 131)
Screenshot: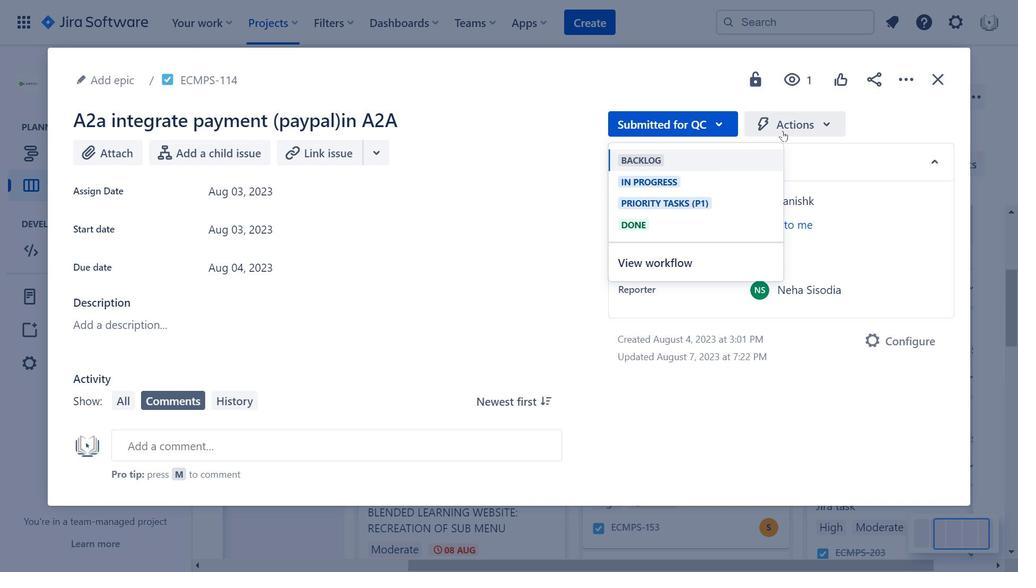 
Action: Mouse moved to (716, 429)
Screenshot: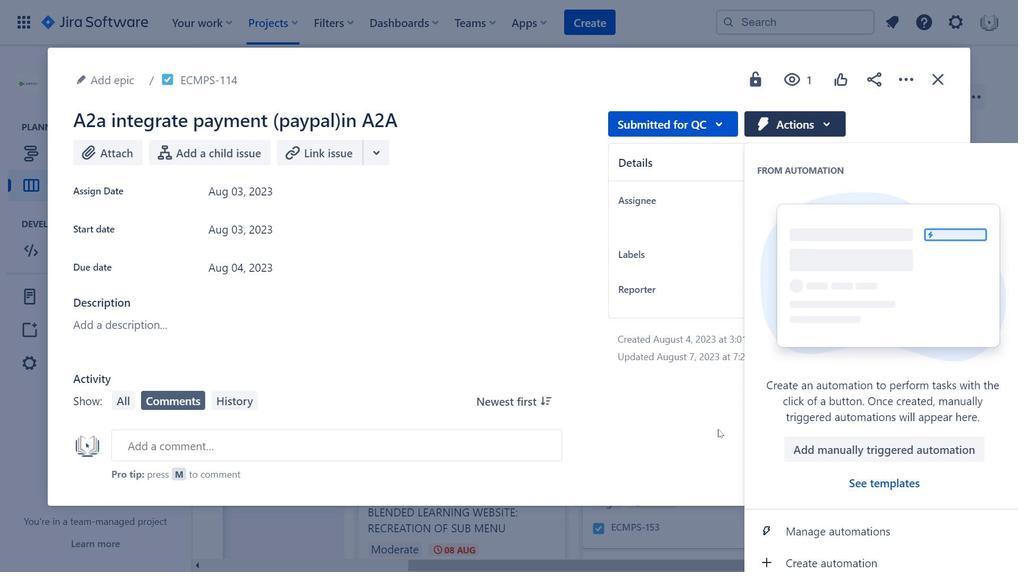 
Action: Mouse pressed left at (716, 429)
Screenshot: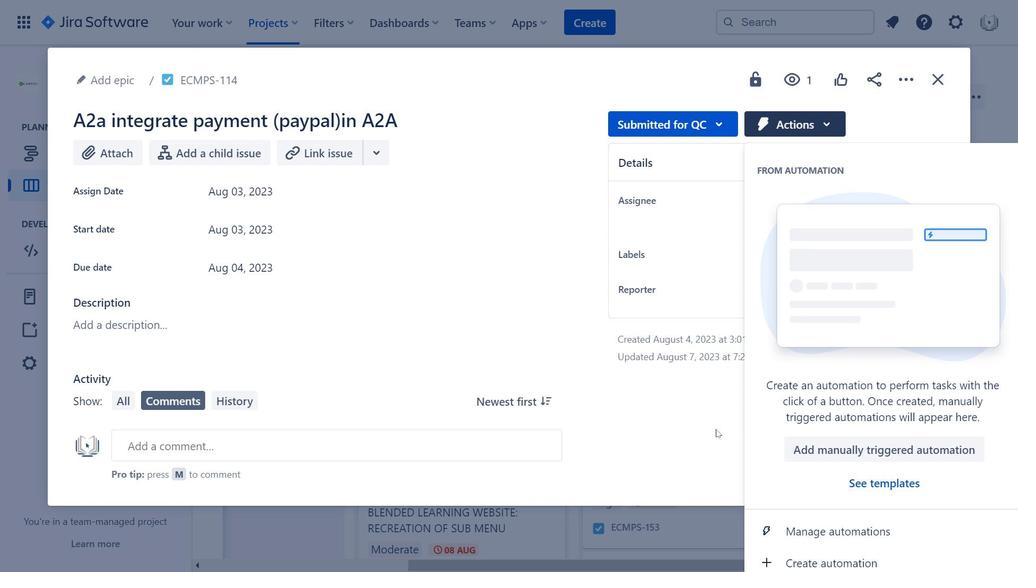 
Action: Mouse moved to (933, 86)
Screenshot: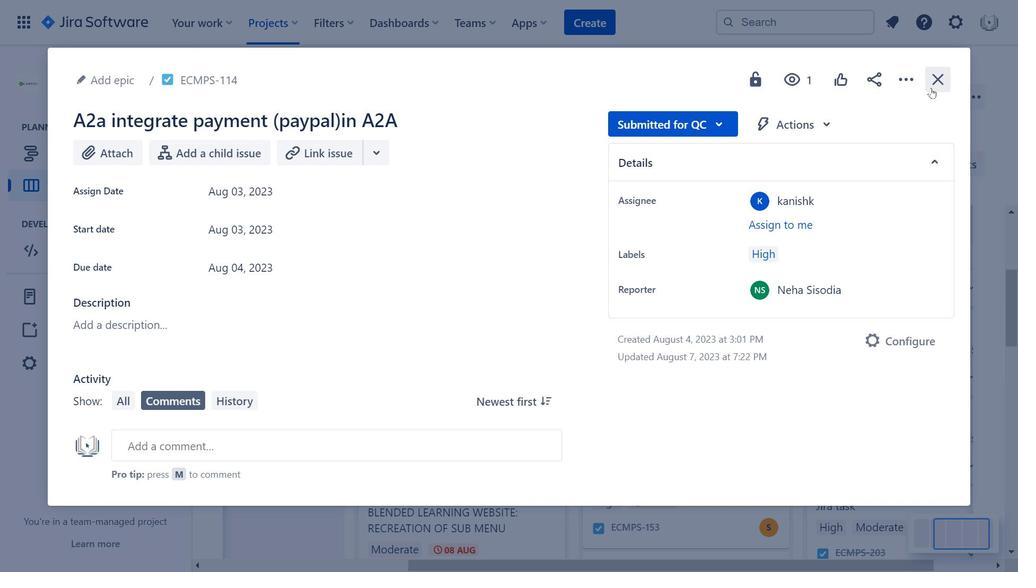 
Action: Mouse pressed left at (933, 86)
Screenshot: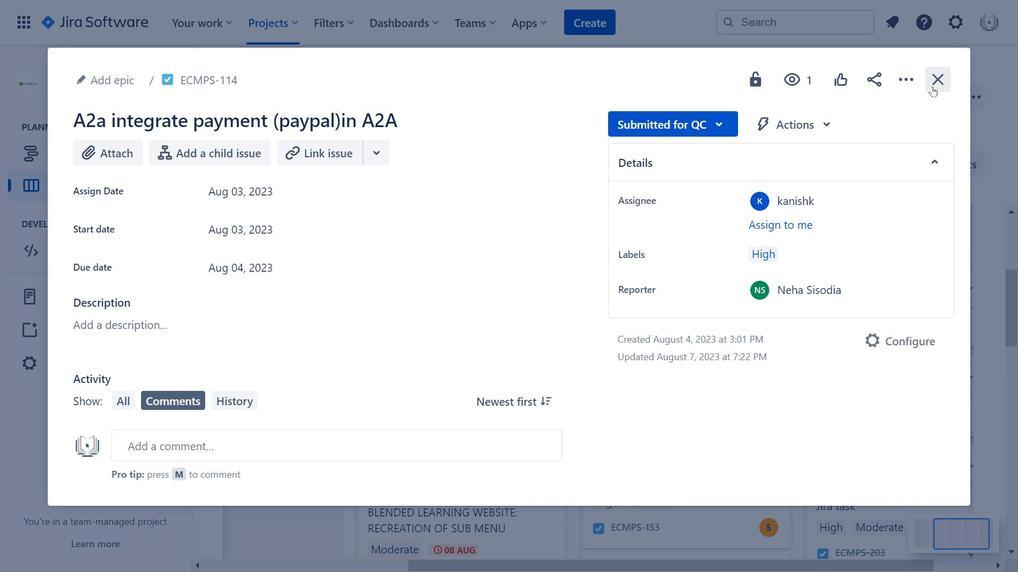 
Action: Mouse moved to (648, 328)
Screenshot: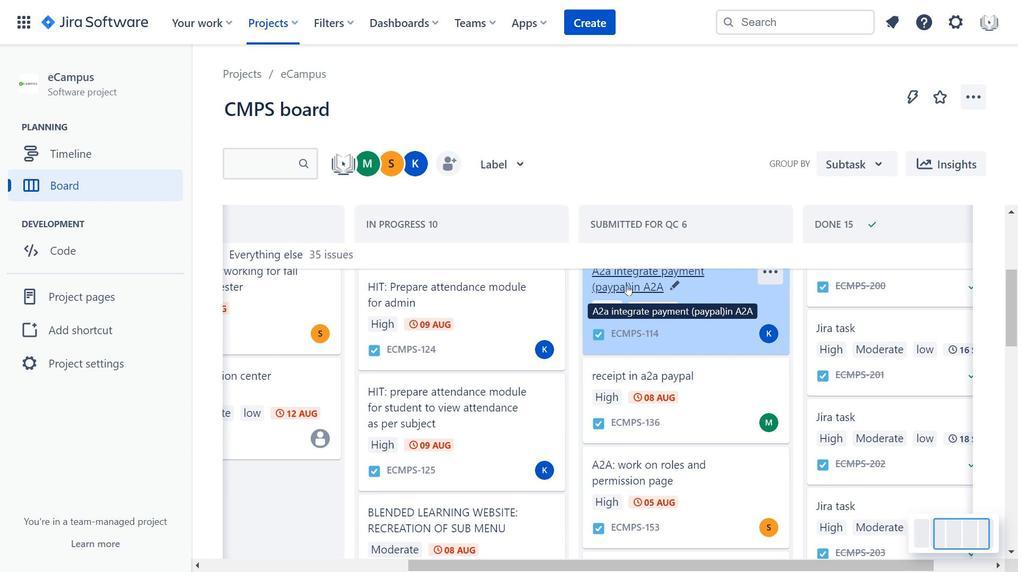 
Action: Mouse scrolled (648, 329) with delta (0, 0)
Screenshot: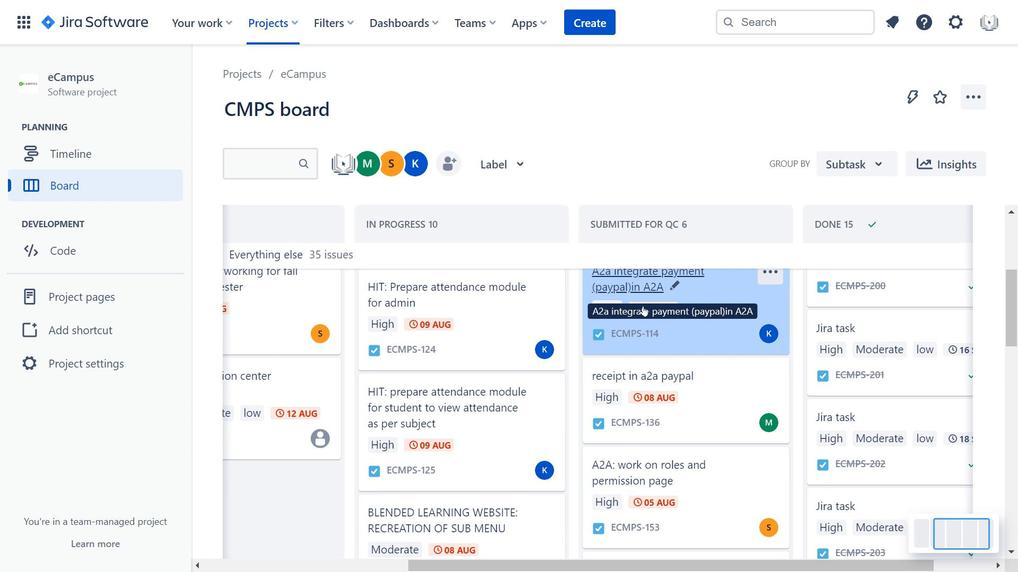 
Action: Mouse scrolled (648, 329) with delta (0, 0)
Screenshot: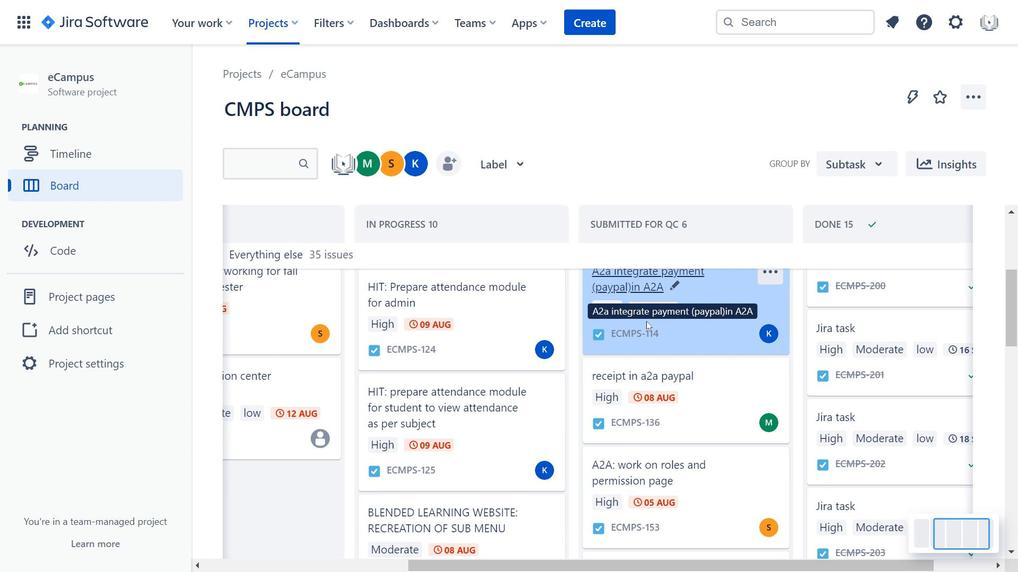 
Action: Mouse scrolled (648, 329) with delta (0, 0)
Screenshot: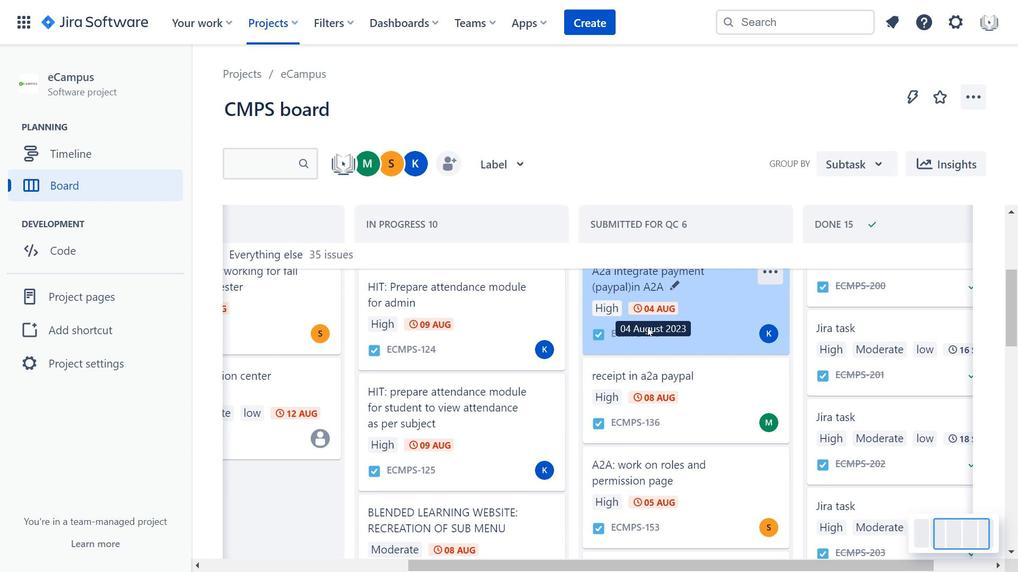 
Action: Mouse moved to (653, 342)
Screenshot: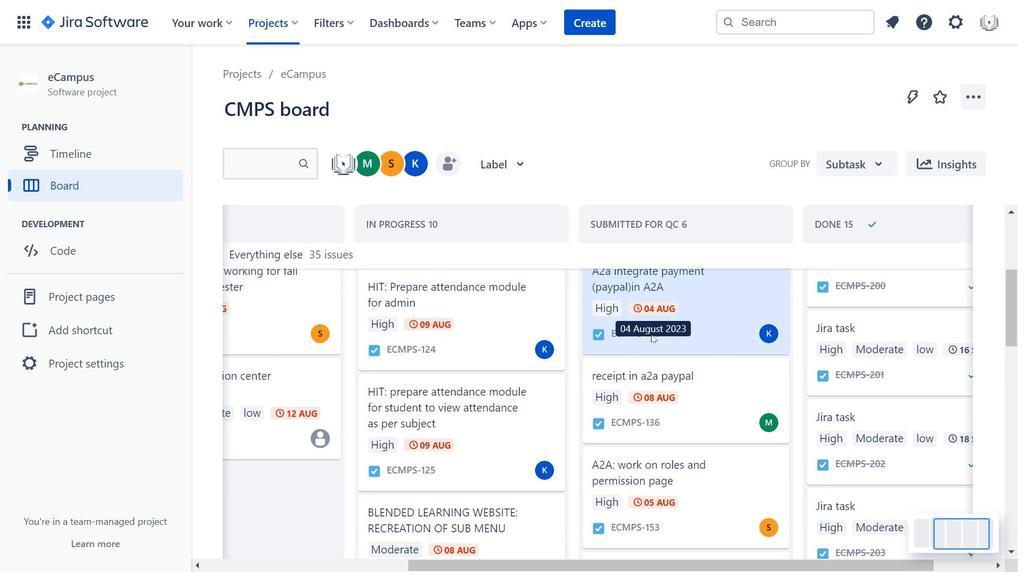 
Action: Mouse scrolled (653, 343) with delta (0, 0)
Screenshot: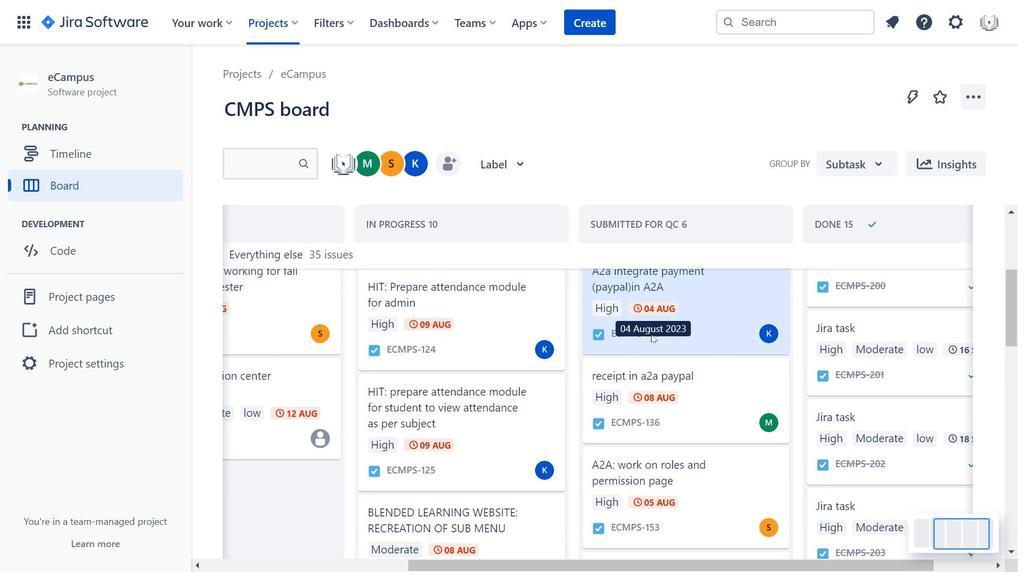 
Action: Mouse moved to (667, 375)
Screenshot: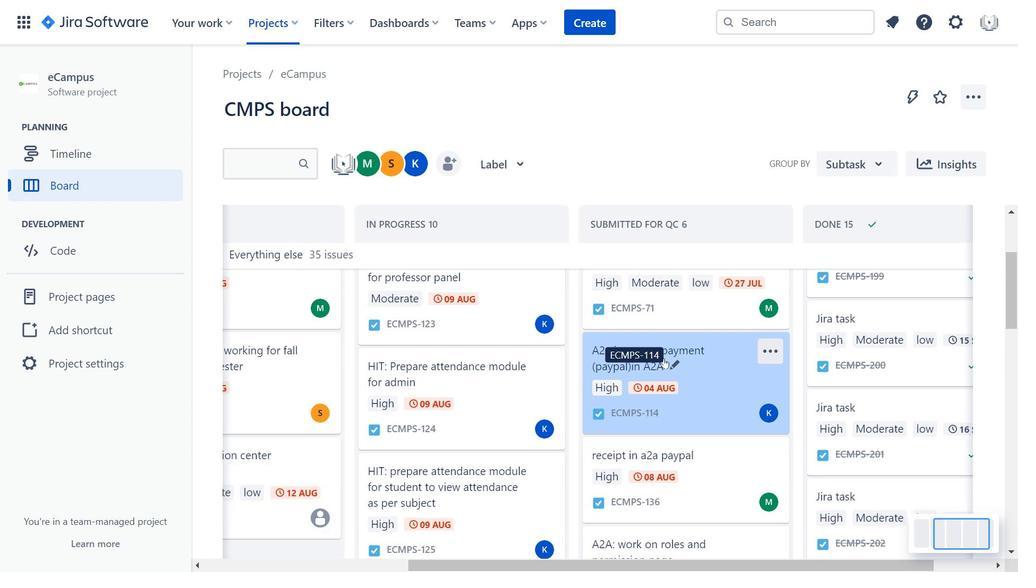 
Action: Mouse scrolled (667, 376) with delta (0, 0)
Screenshot: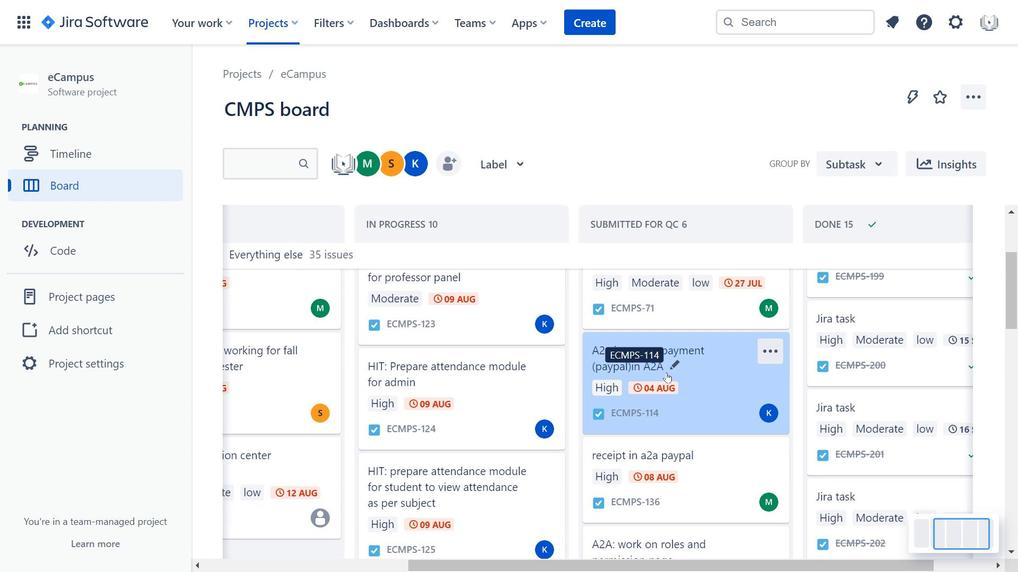 
Action: Mouse scrolled (667, 376) with delta (0, 0)
Screenshot: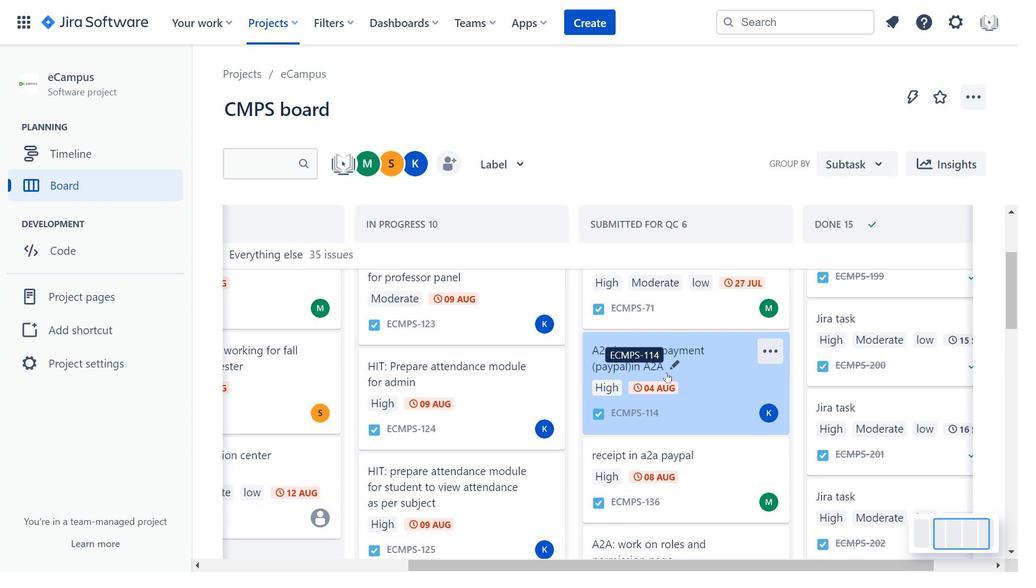 
Action: Mouse moved to (681, 351)
Screenshot: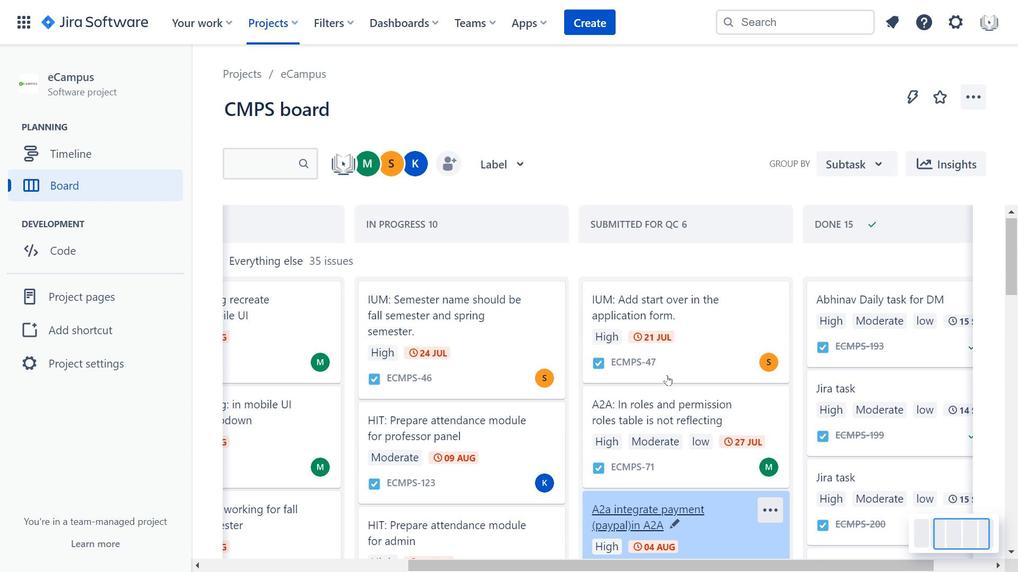 
Action: Mouse scrolled (681, 352) with delta (0, 0)
Screenshot: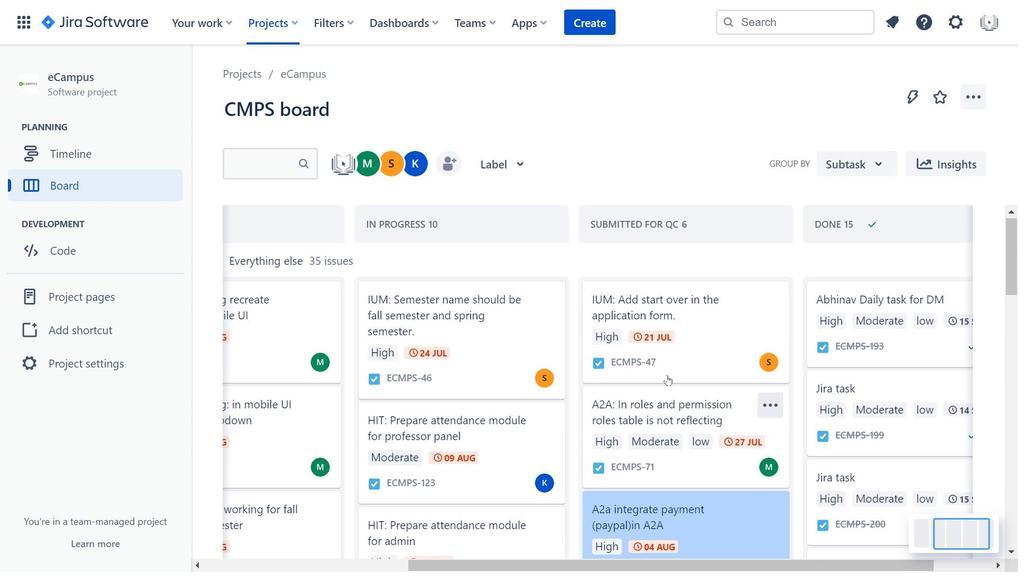 
Action: Mouse scrolled (681, 352) with delta (0, 0)
Screenshot: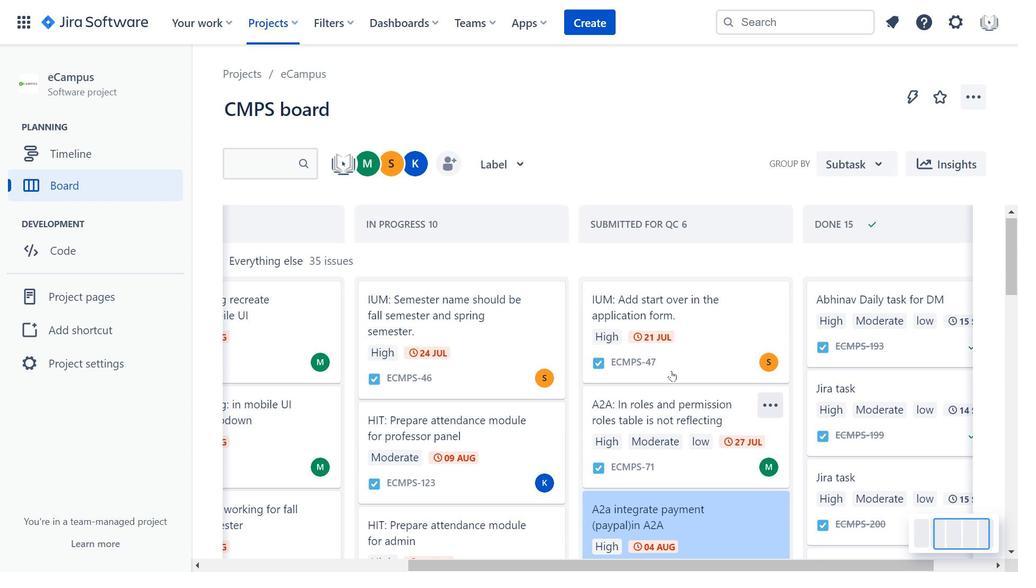 
Action: Mouse moved to (479, 476)
Screenshot: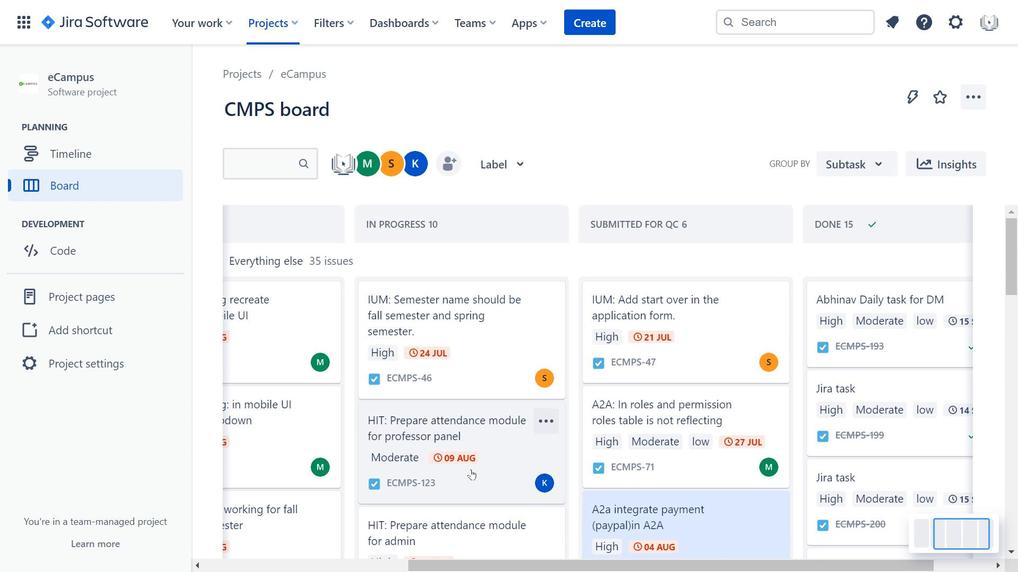 
Action: Mouse pressed left at (479, 476)
Screenshot: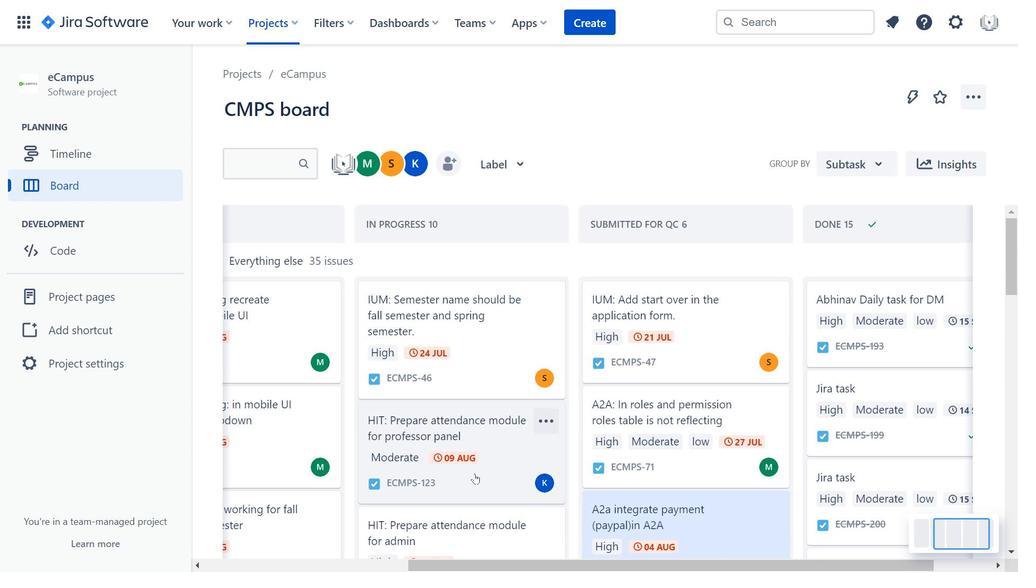 
Action: Mouse moved to (290, 215)
Screenshot: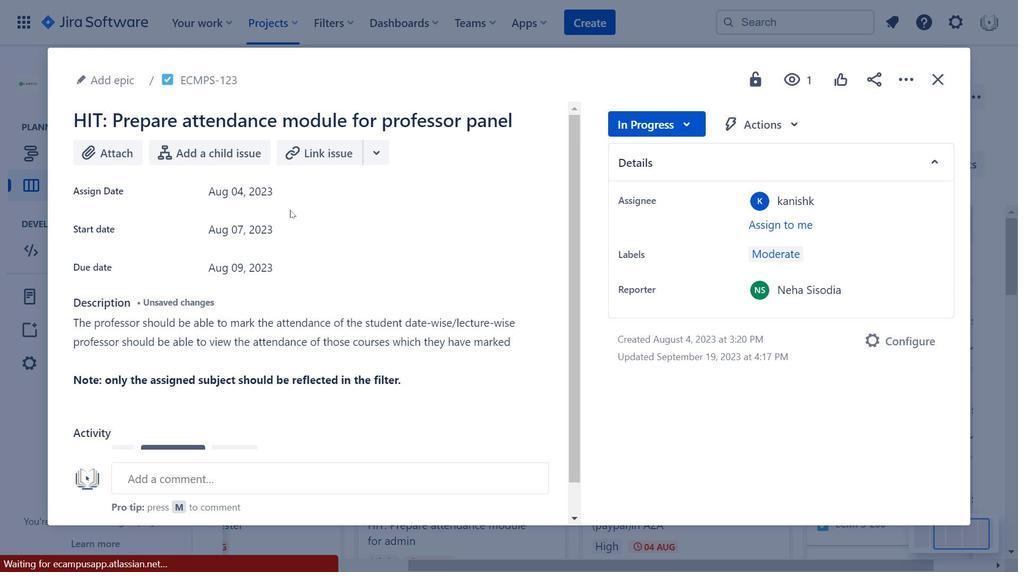 
Action: Mouse pressed left at (290, 215)
Screenshot: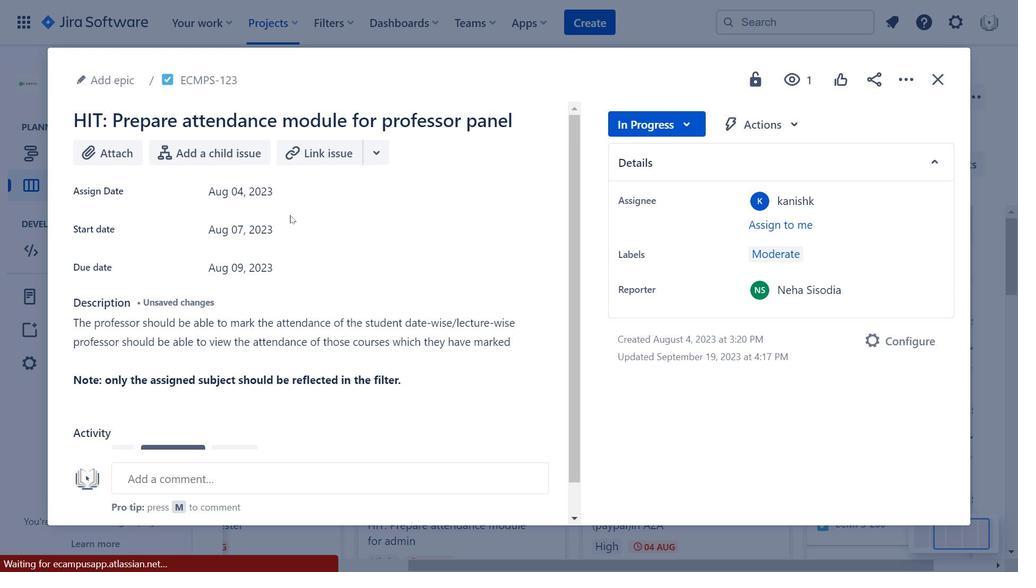 
Action: Mouse moved to (280, 219)
Screenshot: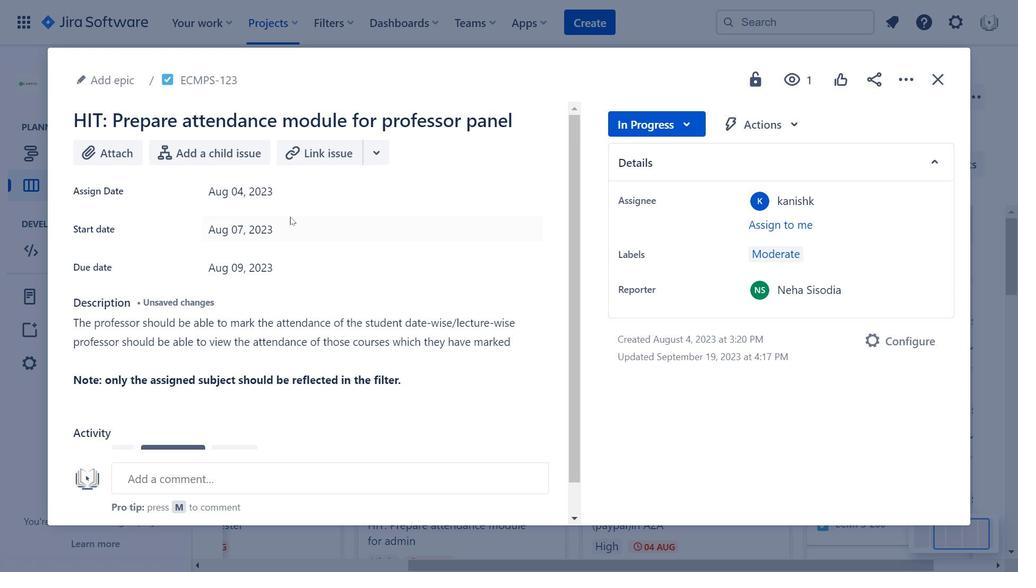 
Action: Mouse pressed left at (280, 219)
Screenshot: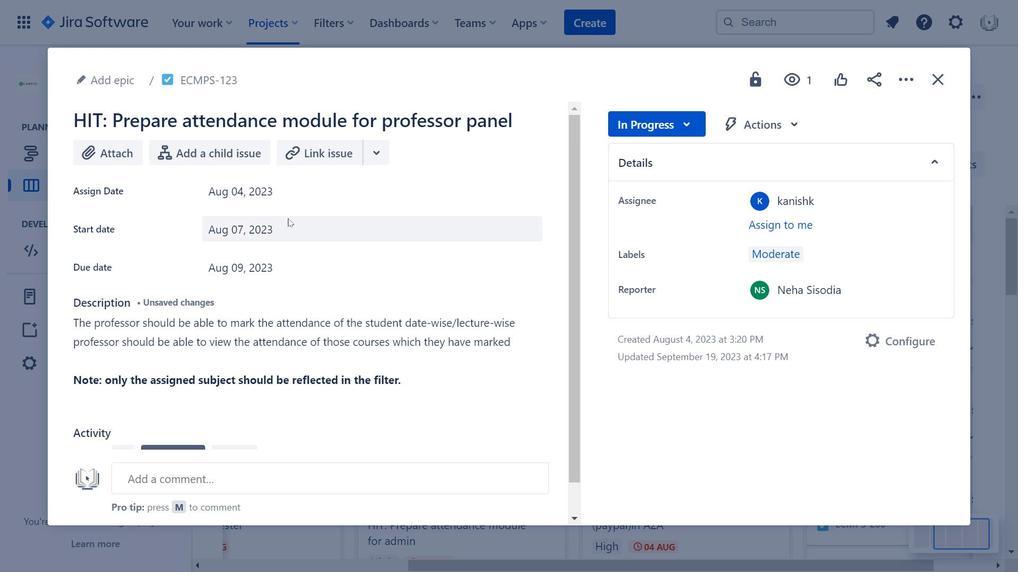 
Action: Mouse moved to (541, 177)
Screenshot: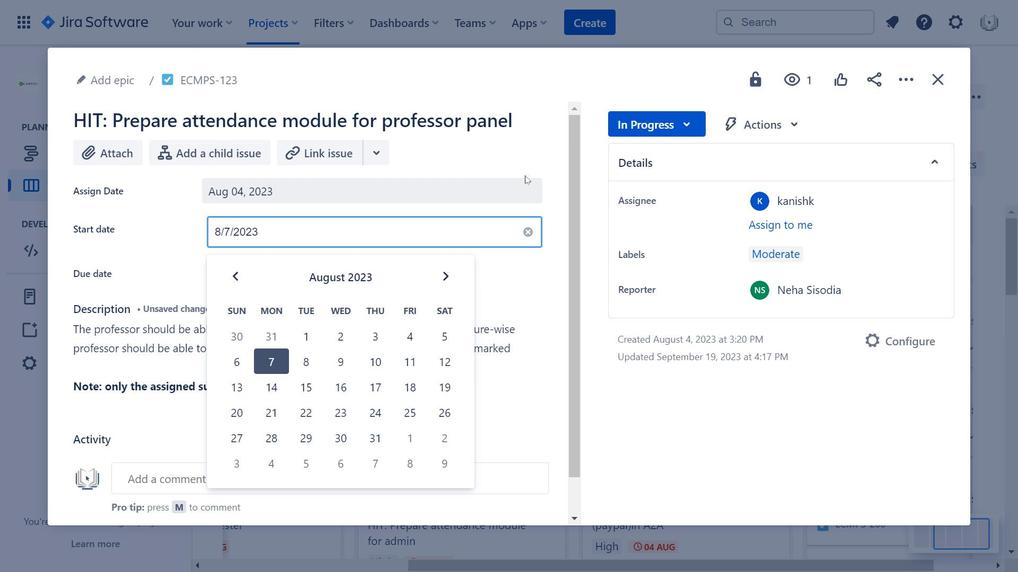 
Action: Mouse pressed left at (541, 177)
Screenshot: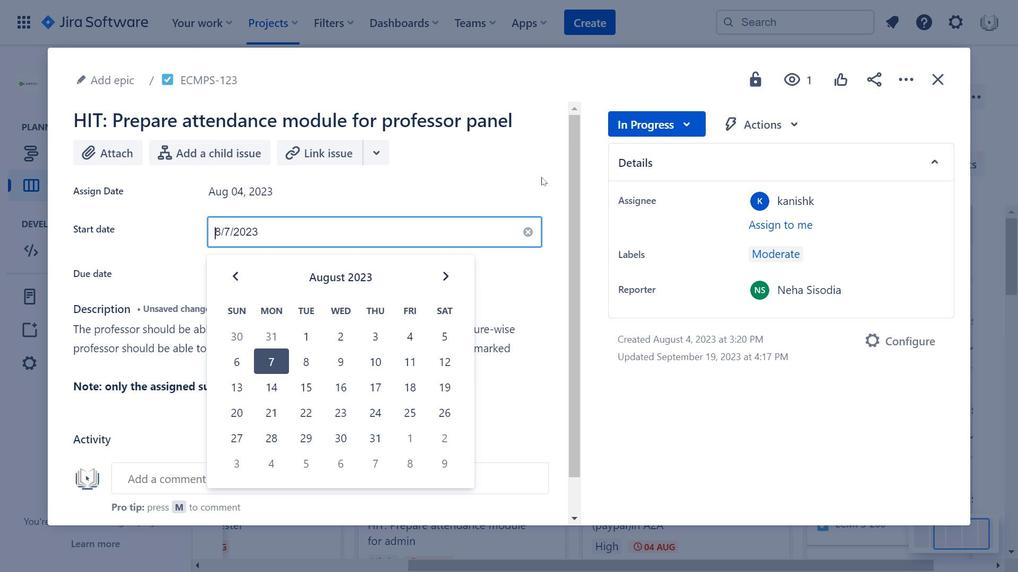 
Action: Mouse moved to (308, 329)
Screenshot: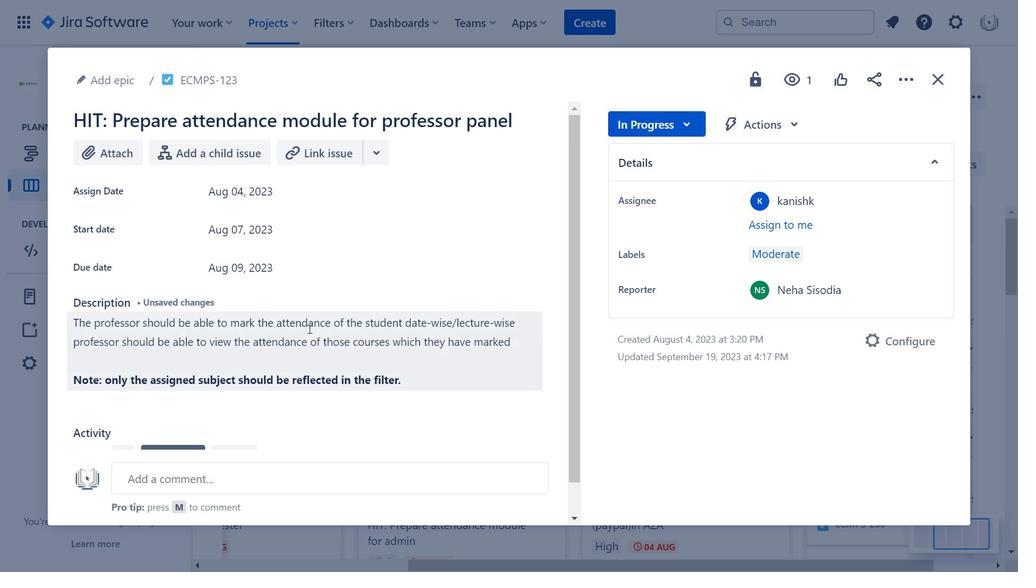 
Action: Mouse pressed left at (308, 329)
Screenshot: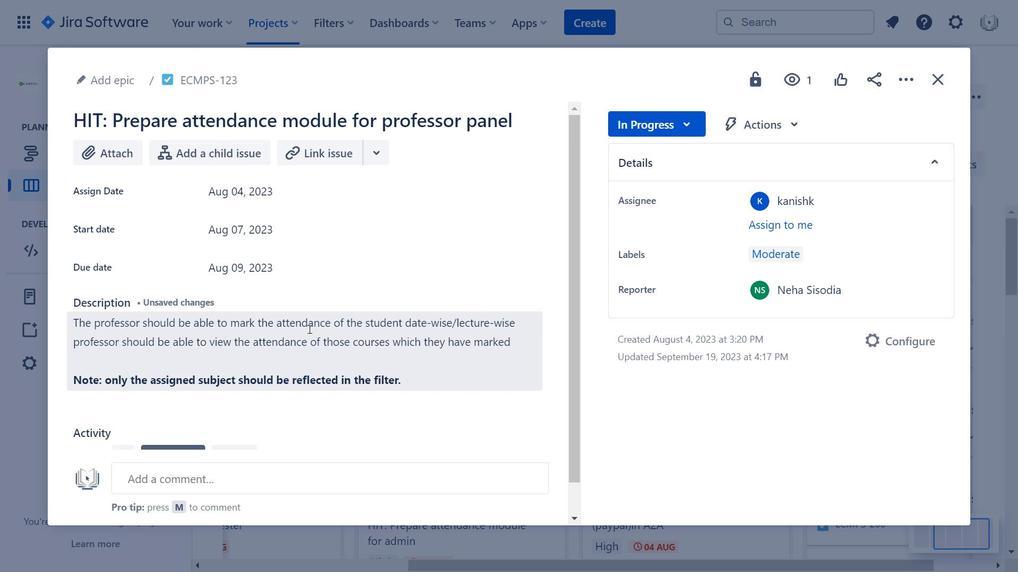 
Action: Mouse moved to (324, 298)
Screenshot: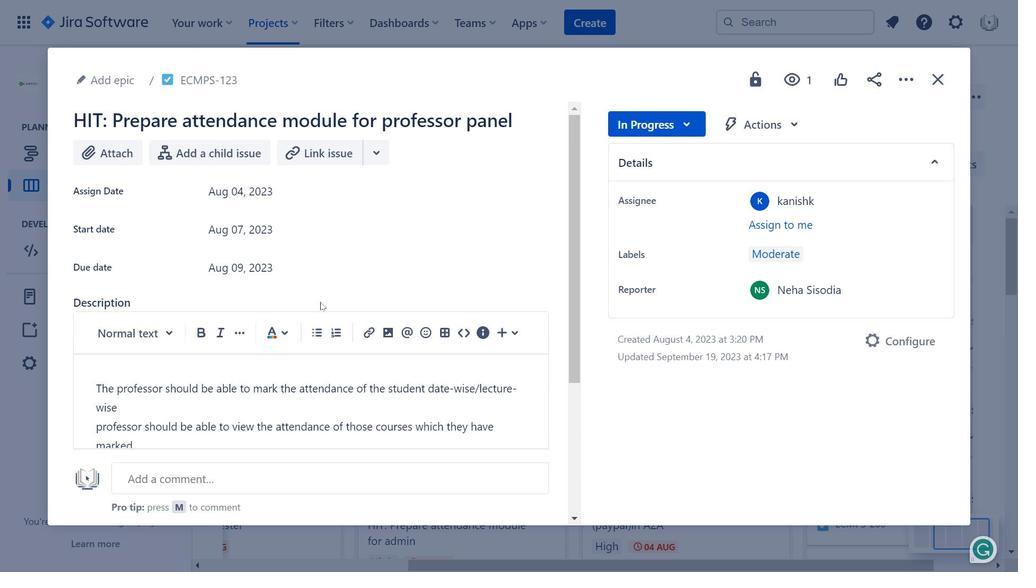 
Action: Mouse scrolled (324, 297) with delta (0, 0)
Screenshot: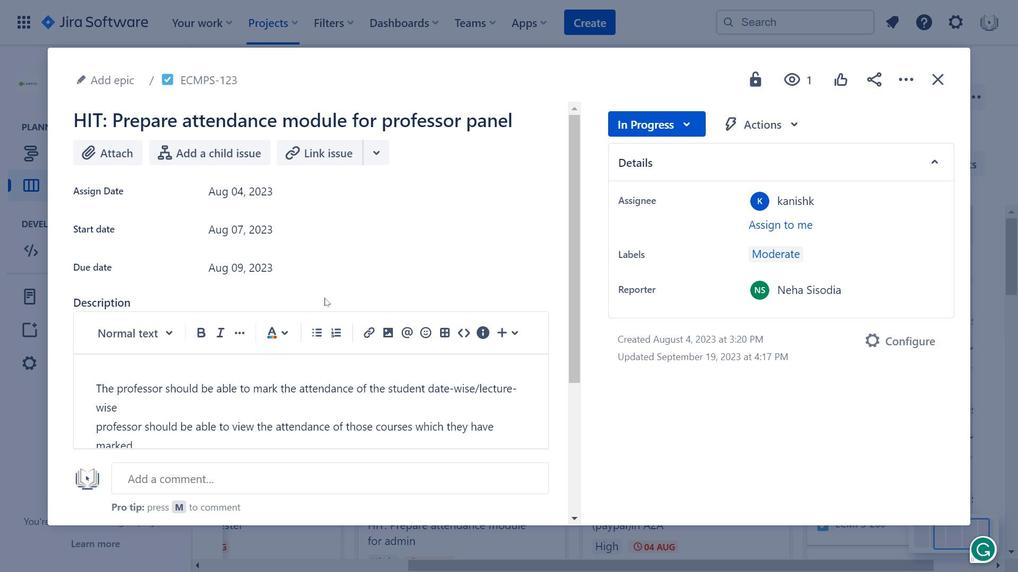 
Action: Mouse scrolled (324, 297) with delta (0, 0)
Screenshot: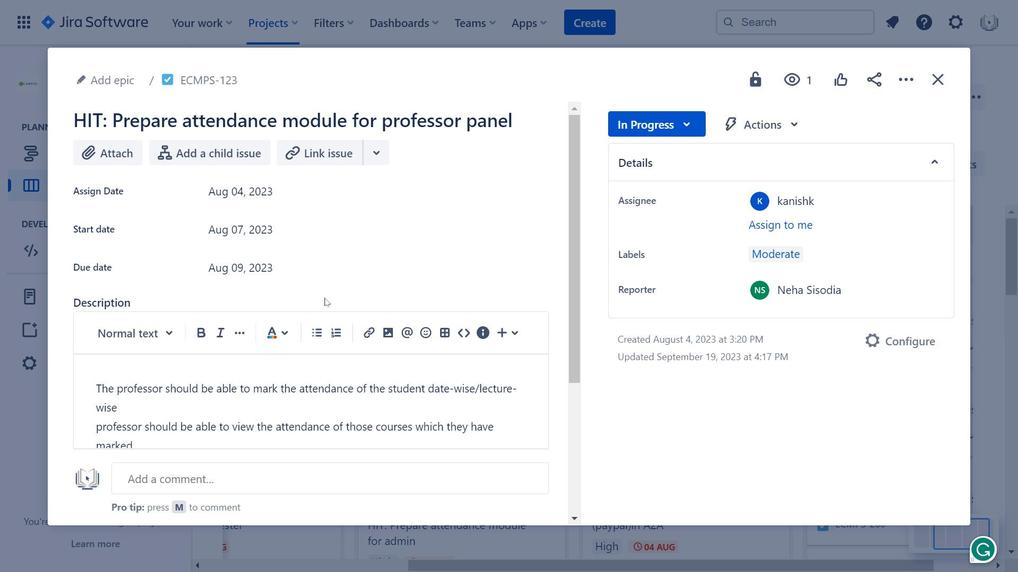 
Action: Mouse moved to (196, 451)
Screenshot: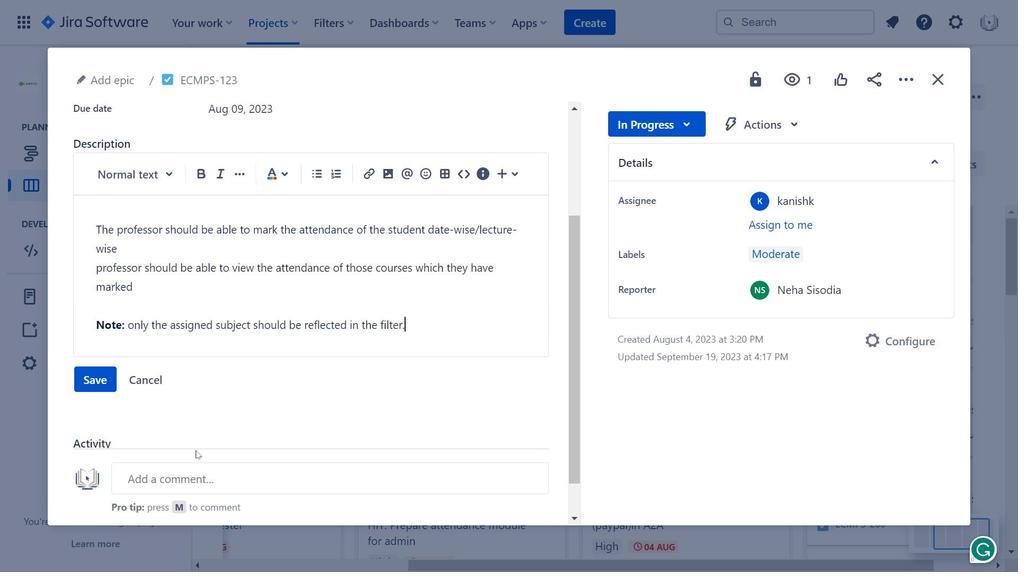 
Action: Mouse scrolled (196, 450) with delta (0, 0)
Screenshot: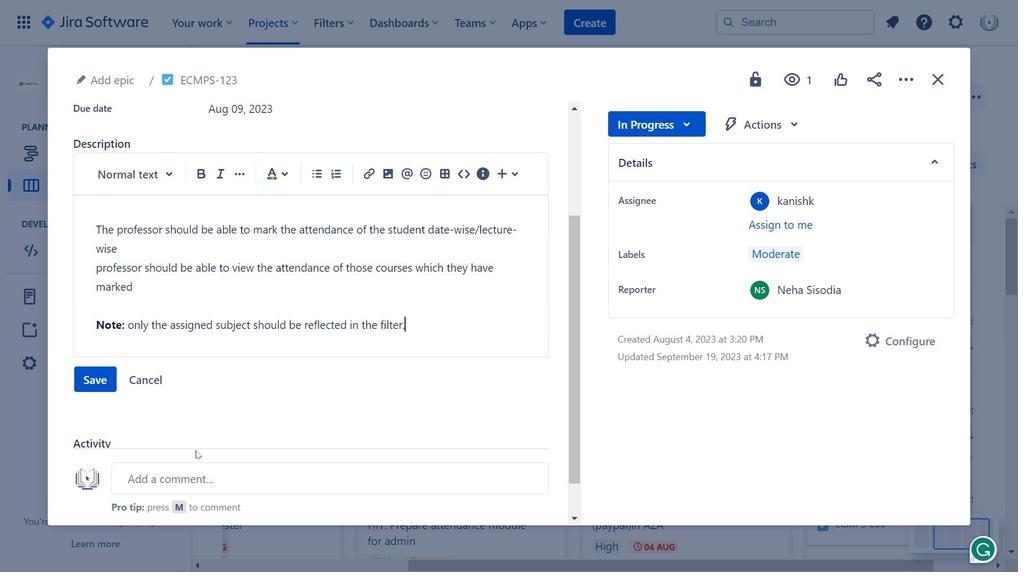 
Action: Mouse moved to (202, 456)
Screenshot: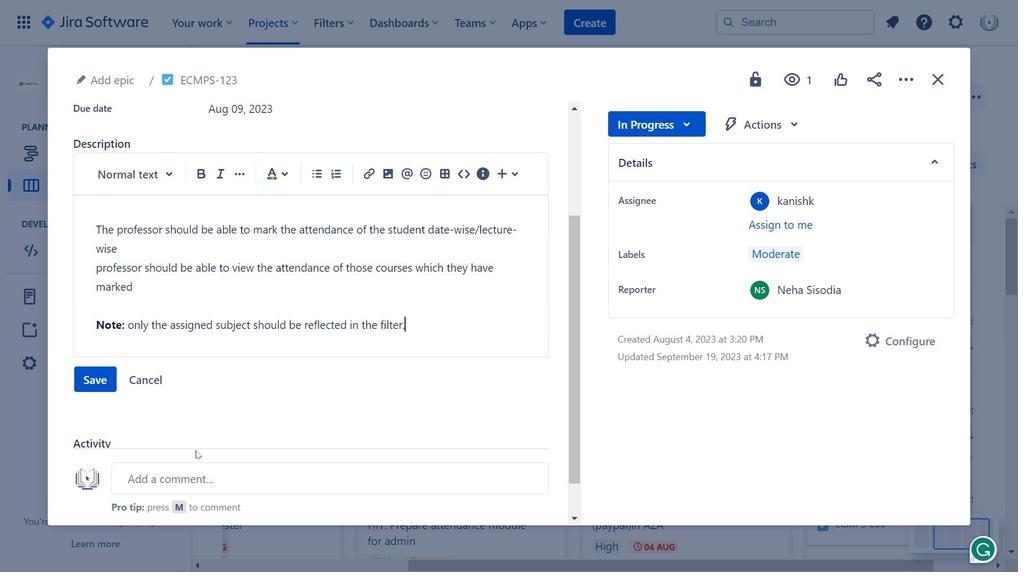 
Action: Mouse scrolled (202, 455) with delta (0, 0)
Screenshot: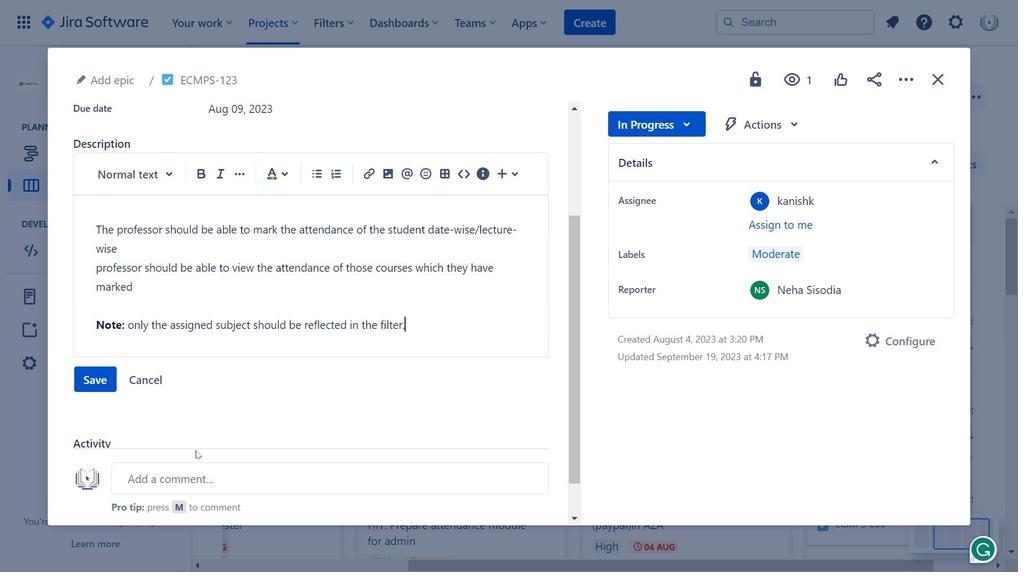 
Action: Mouse moved to (203, 456)
Screenshot: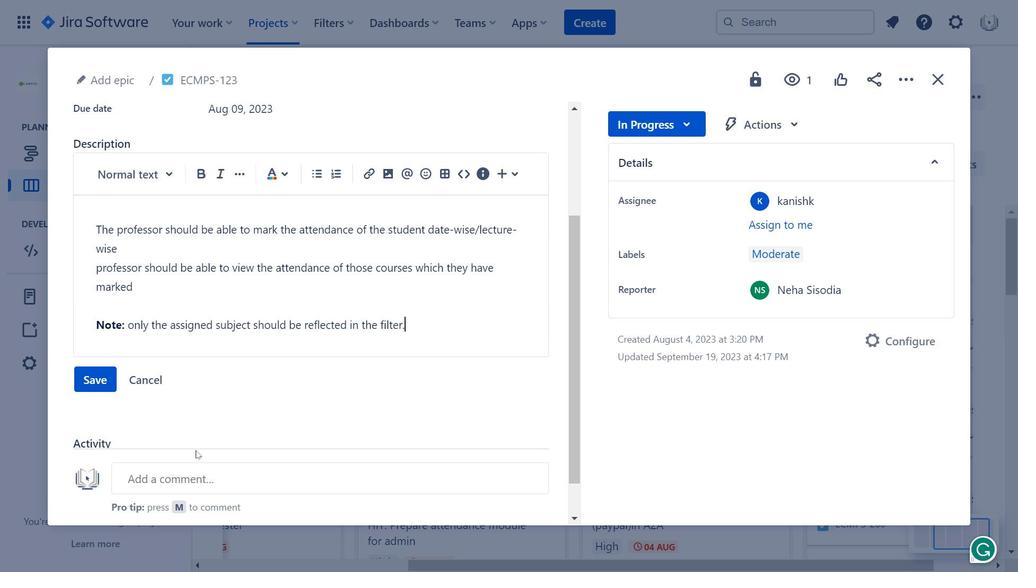 
Action: Mouse scrolled (203, 456) with delta (0, 0)
Screenshot: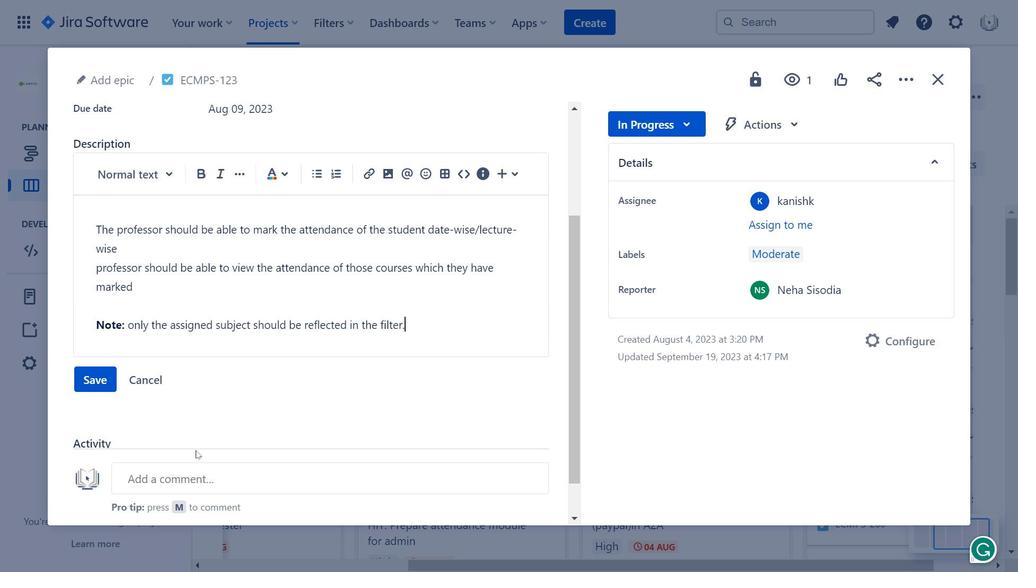 
Action: Mouse moved to (227, 423)
Screenshot: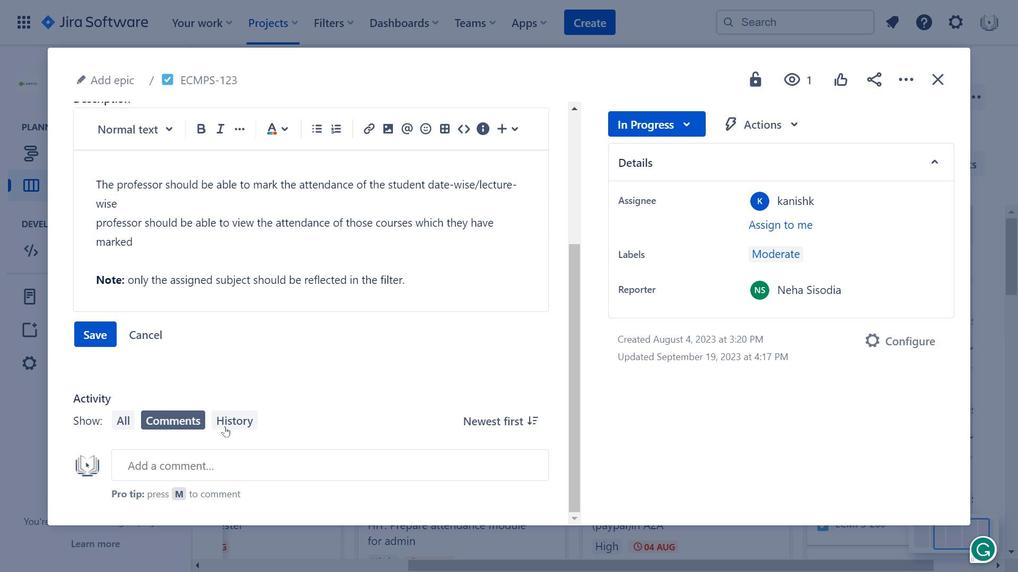 
Action: Mouse pressed left at (227, 423)
Screenshot: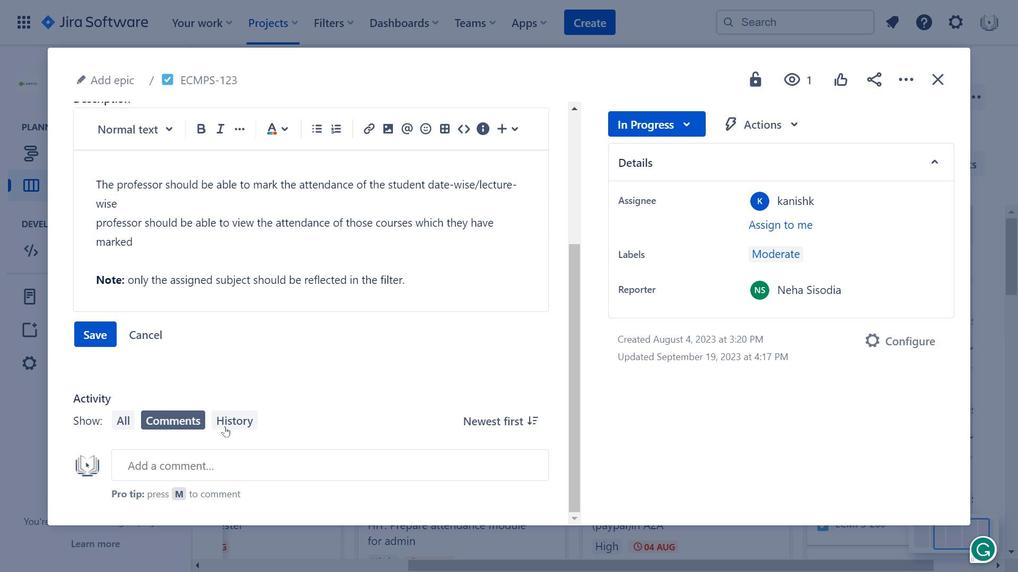
Action: Mouse moved to (382, 335)
Screenshot: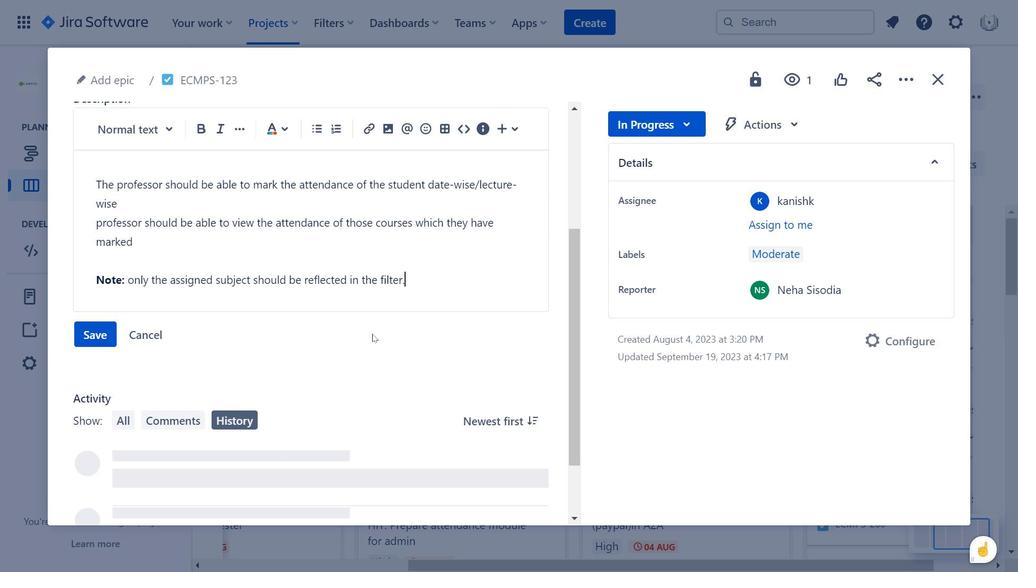 
Action: Mouse scrolled (382, 334) with delta (0, 0)
Screenshot: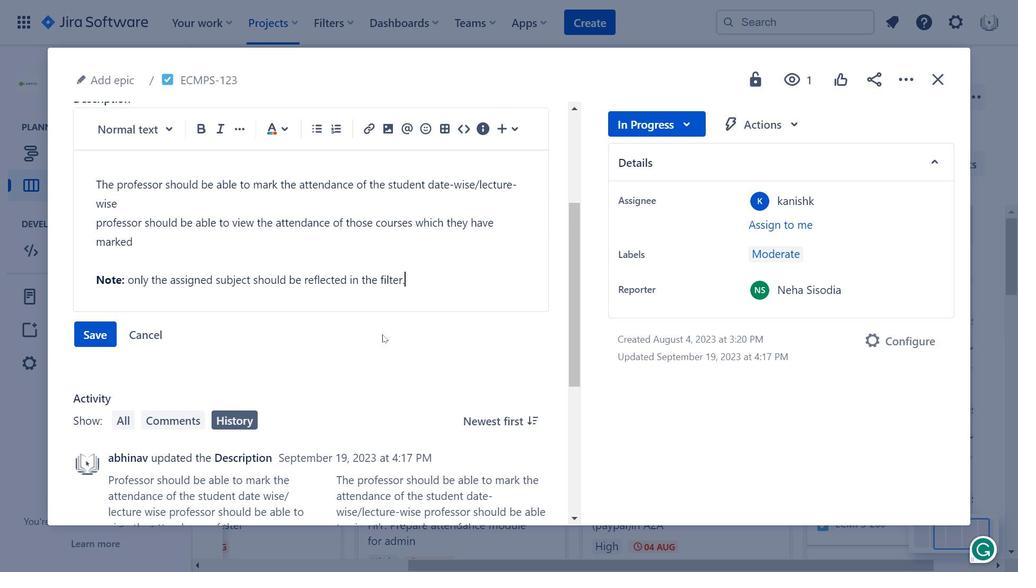 
Action: Mouse scrolled (382, 334) with delta (0, 0)
Screenshot: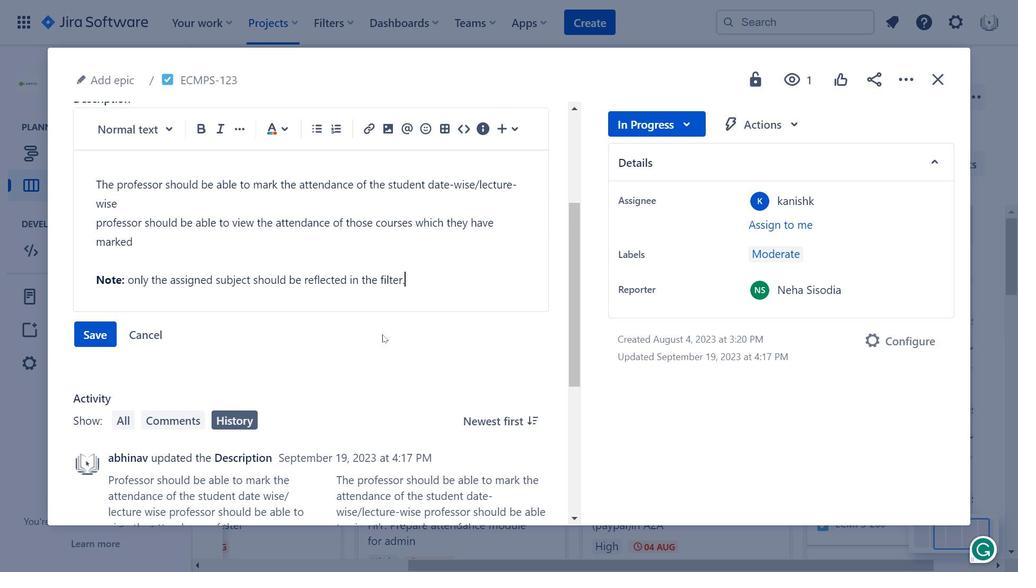 
Action: Mouse scrolled (382, 334) with delta (0, 0)
Screenshot: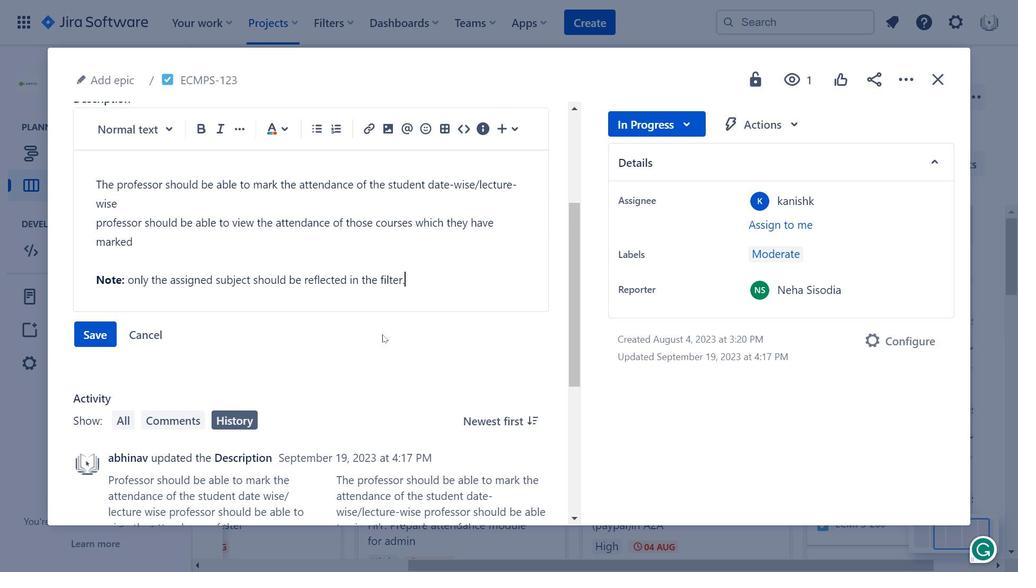 
Action: Mouse moved to (215, 256)
Screenshot: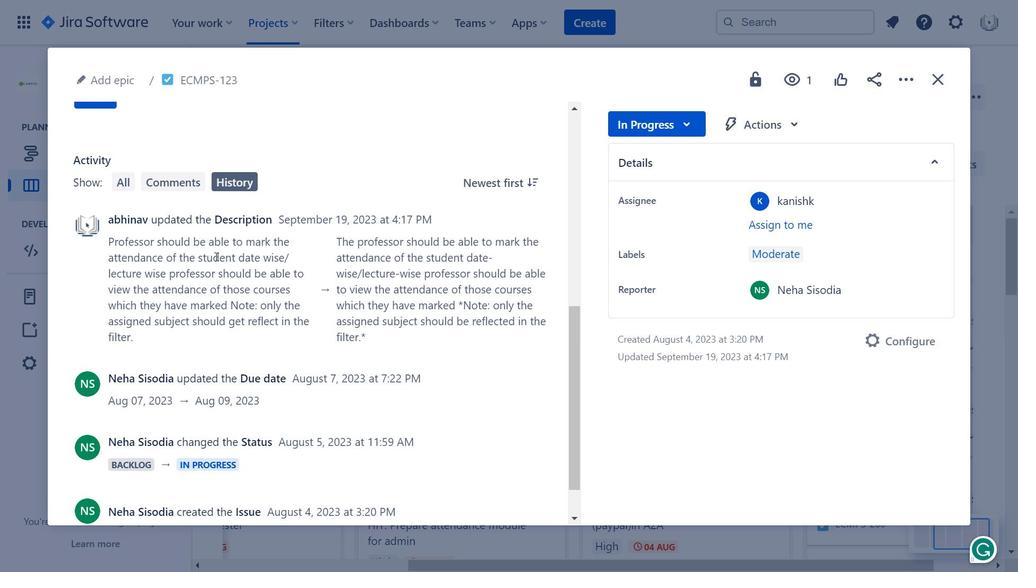 
Action: Mouse pressed left at (215, 256)
Screenshot: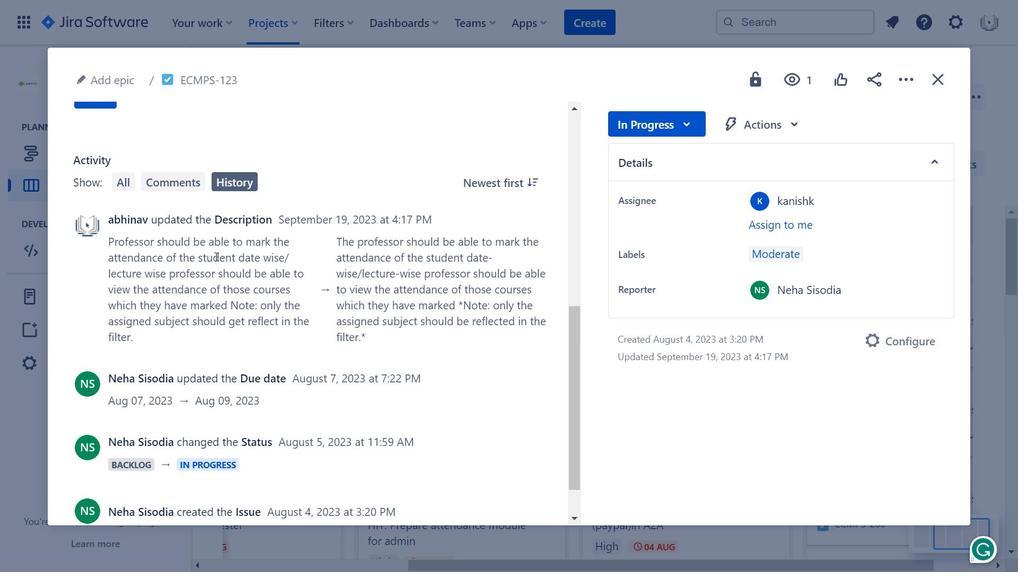 
Action: Mouse moved to (334, 289)
Screenshot: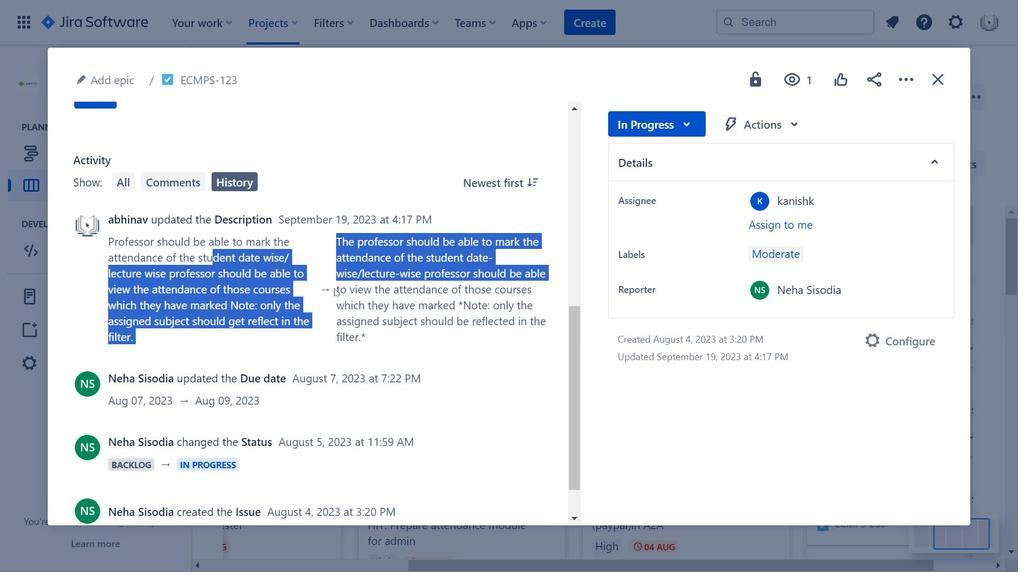 
Action: Mouse pressed left at (334, 289)
Screenshot: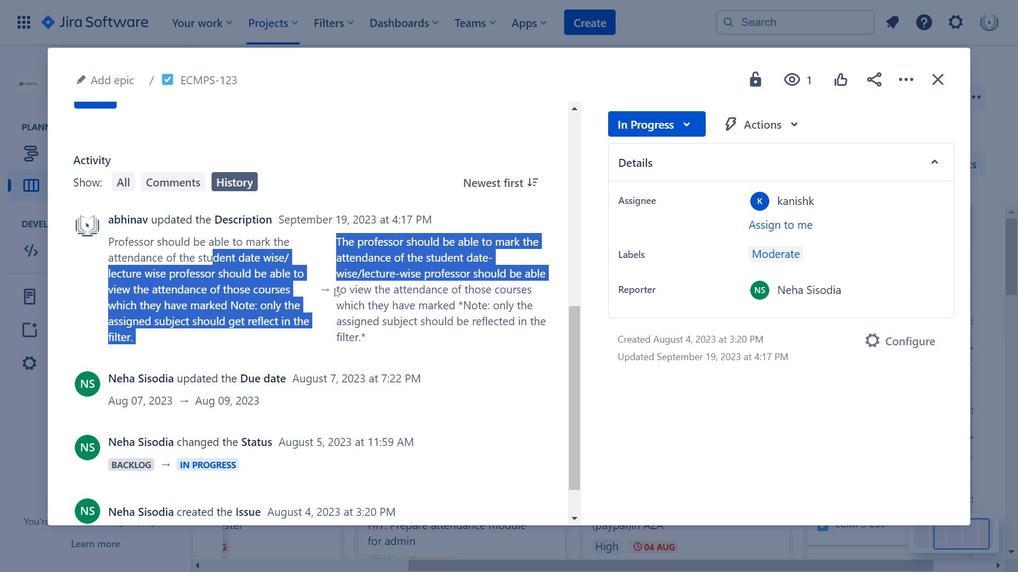 
Action: Mouse moved to (111, 229)
Screenshot: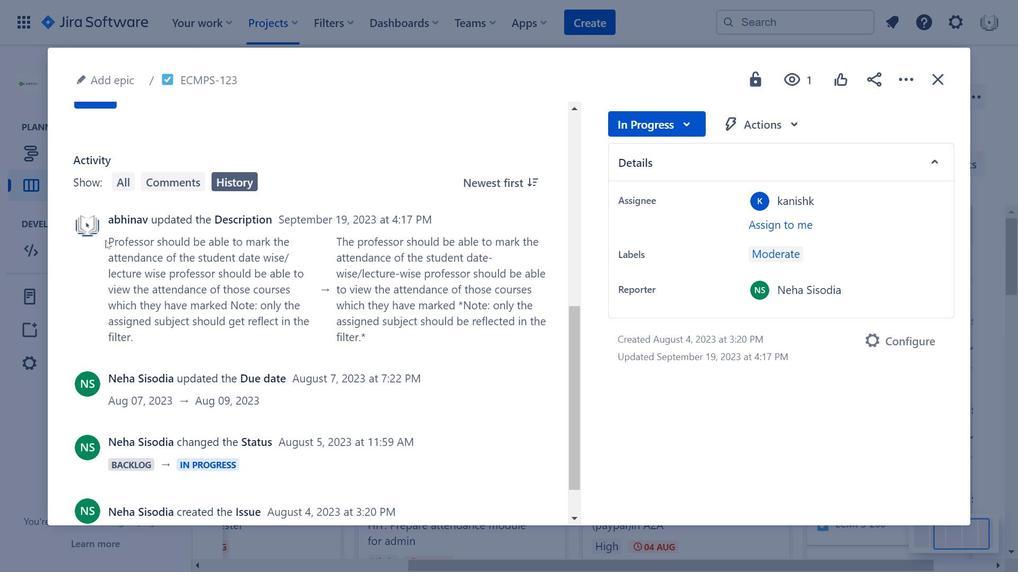 
Action: Mouse pressed left at (111, 229)
Screenshot: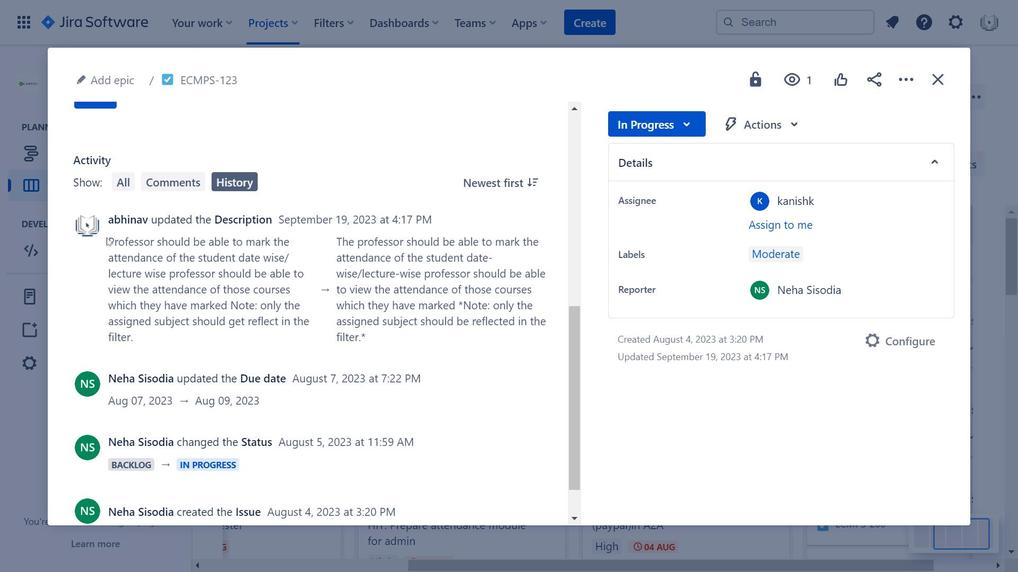 
Action: Mouse moved to (194, 340)
Screenshot: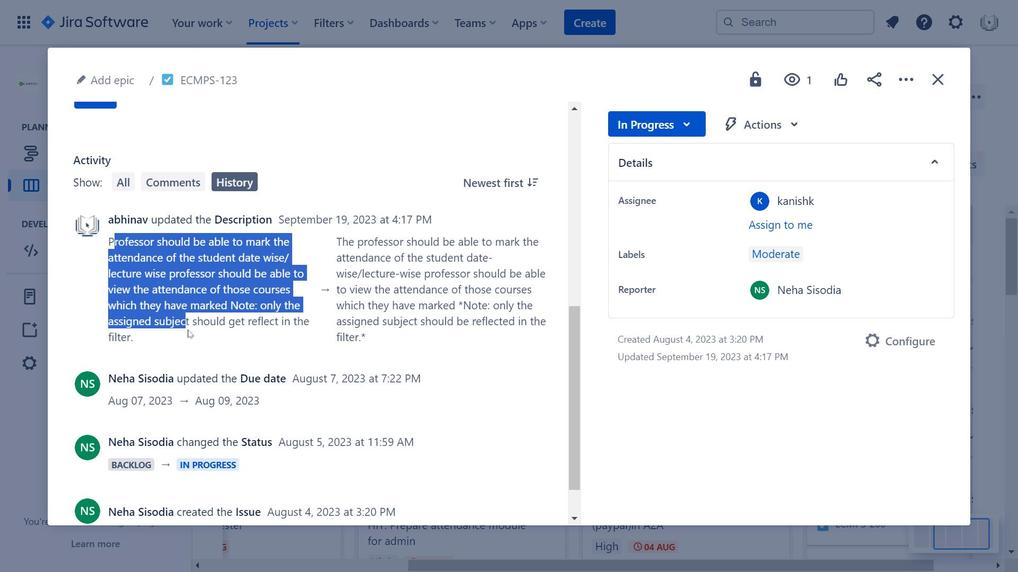 
Action: Mouse pressed left at (194, 340)
Screenshot: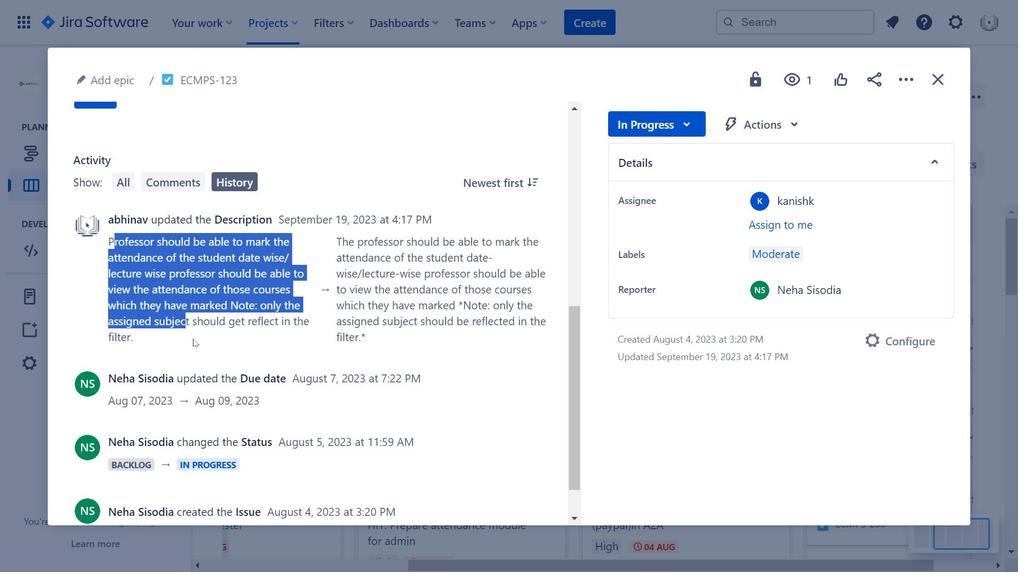 
Action: Mouse moved to (153, 350)
Screenshot: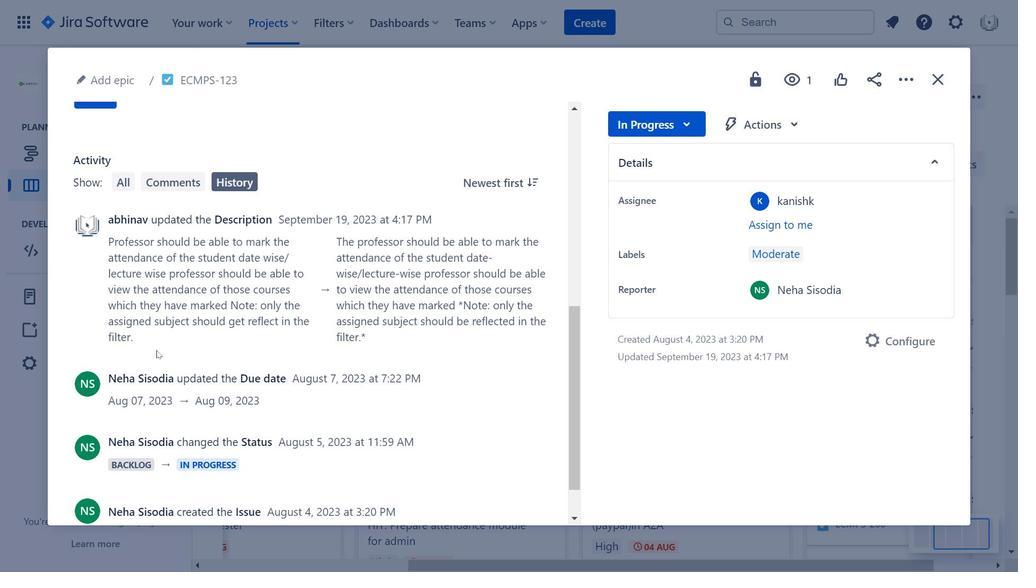
Action: Mouse pressed left at (153, 350)
Screenshot: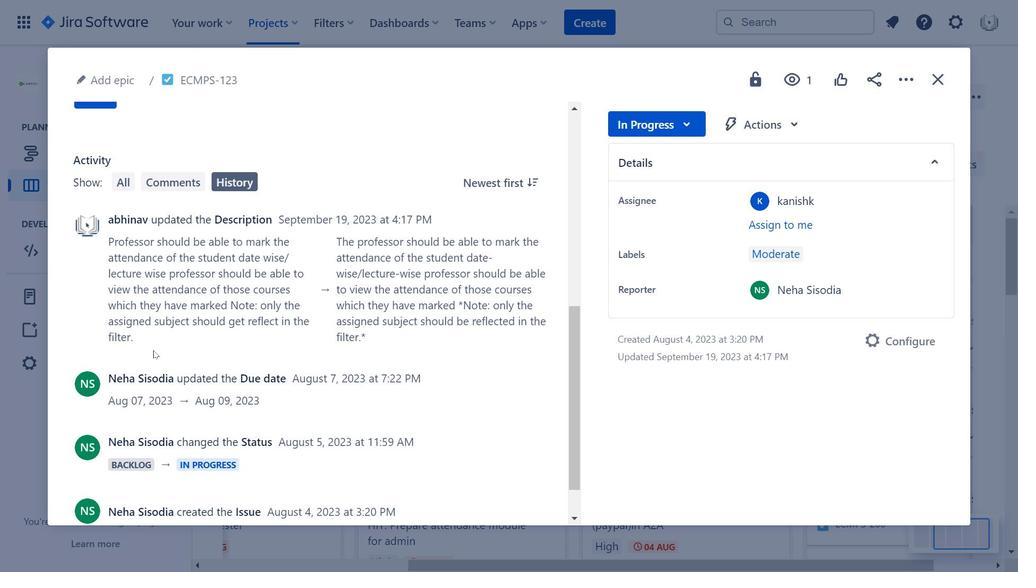 
Action: Mouse moved to (149, 276)
Screenshot: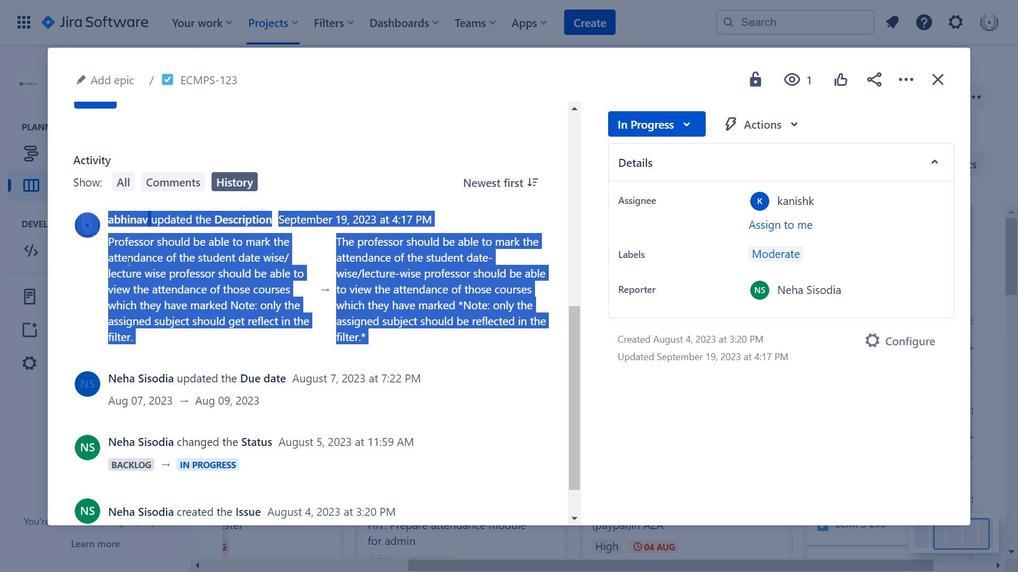 
Action: Mouse pressed left at (149, 276)
Screenshot: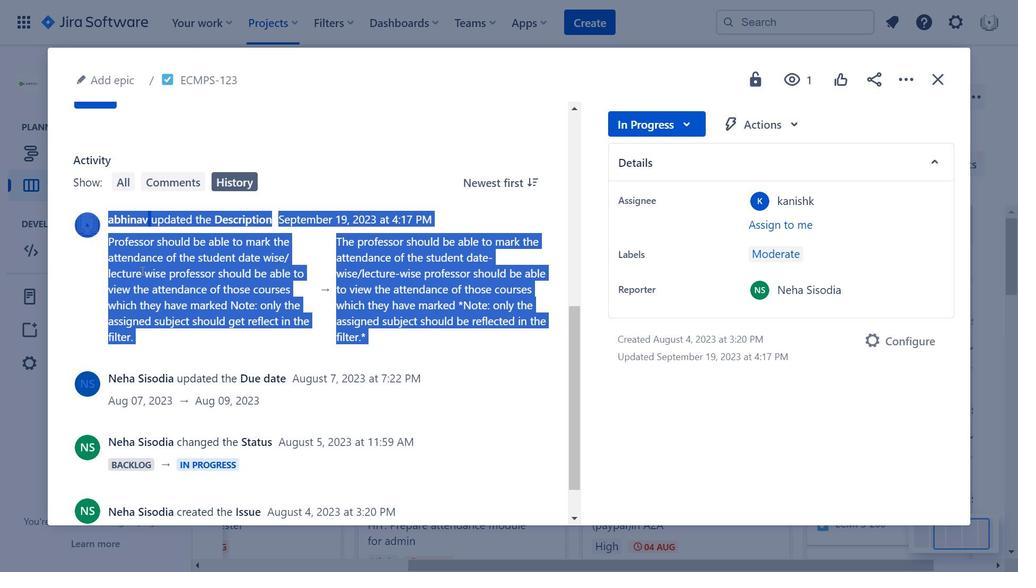 
Action: Mouse moved to (114, 252)
Screenshot: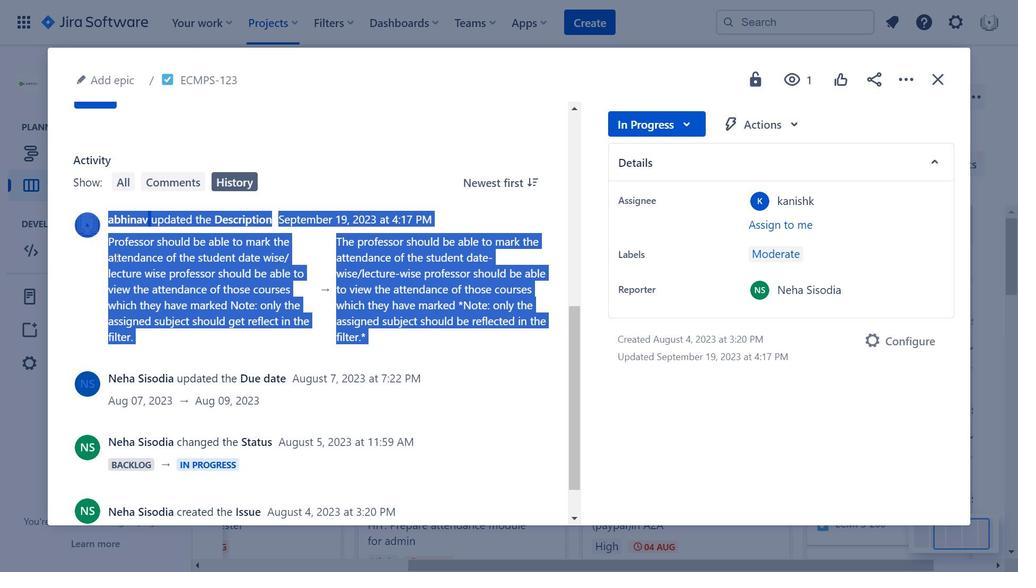 
Action: Mouse pressed left at (114, 252)
Screenshot: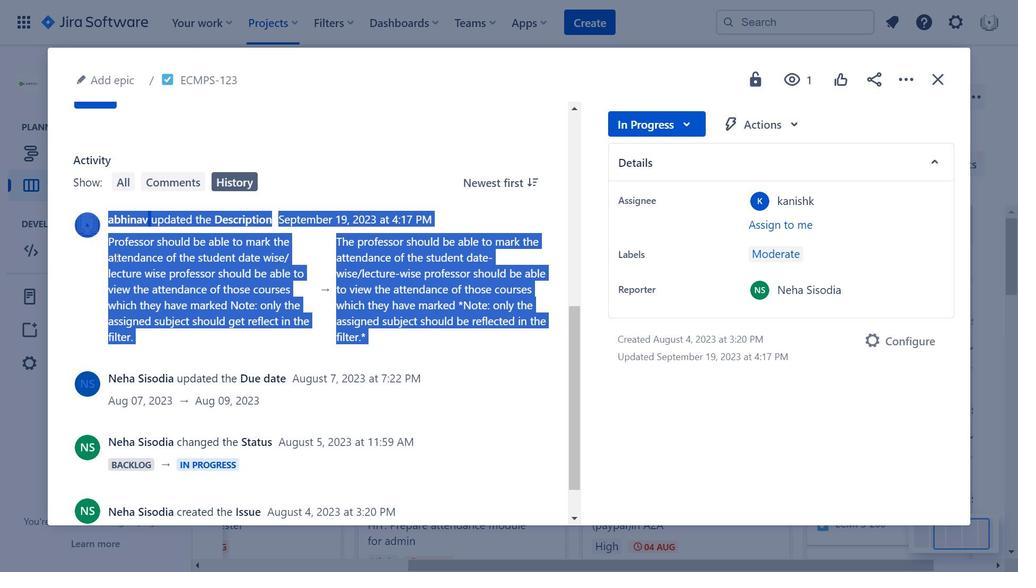 
Action: Mouse moved to (114, 248)
Screenshot: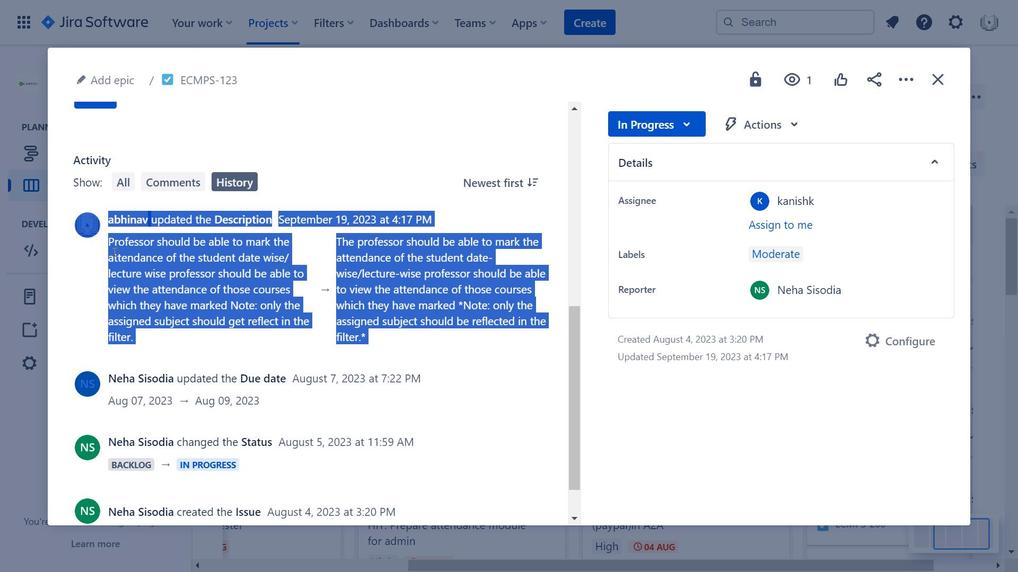 
Action: Mouse pressed left at (114, 248)
Screenshot: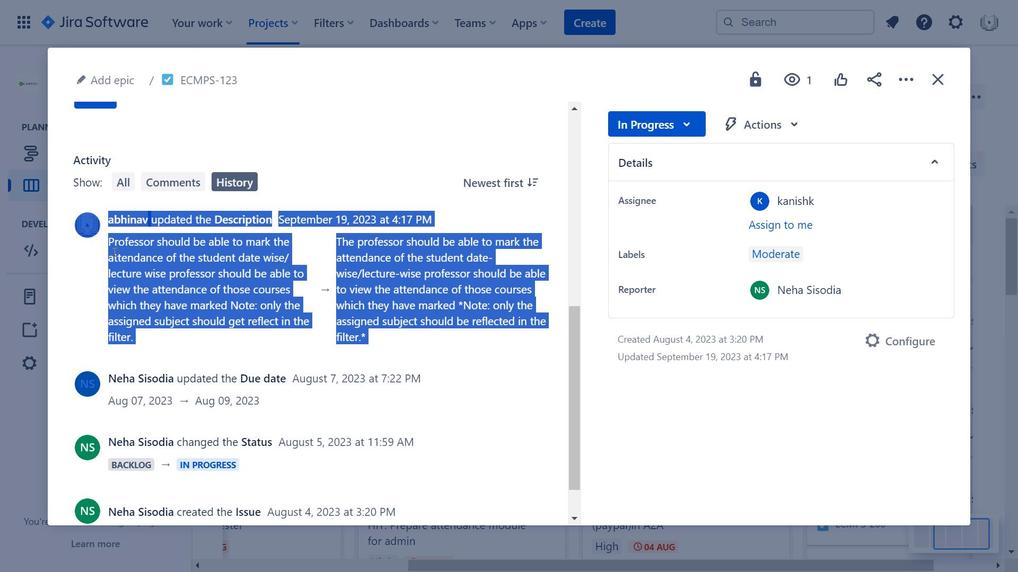 
Action: Mouse moved to (154, 293)
Screenshot: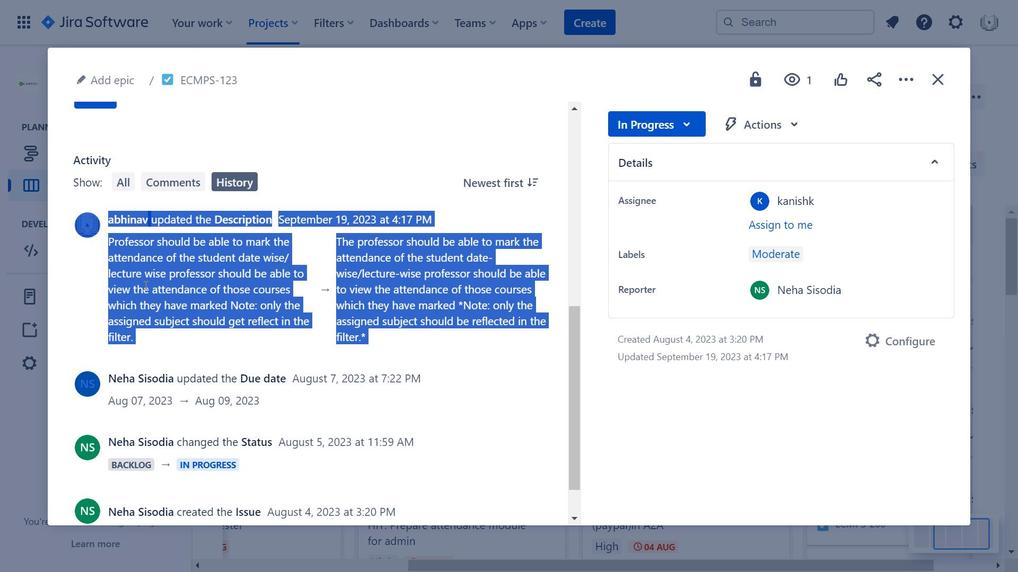 
Action: Mouse pressed left at (154, 293)
Screenshot: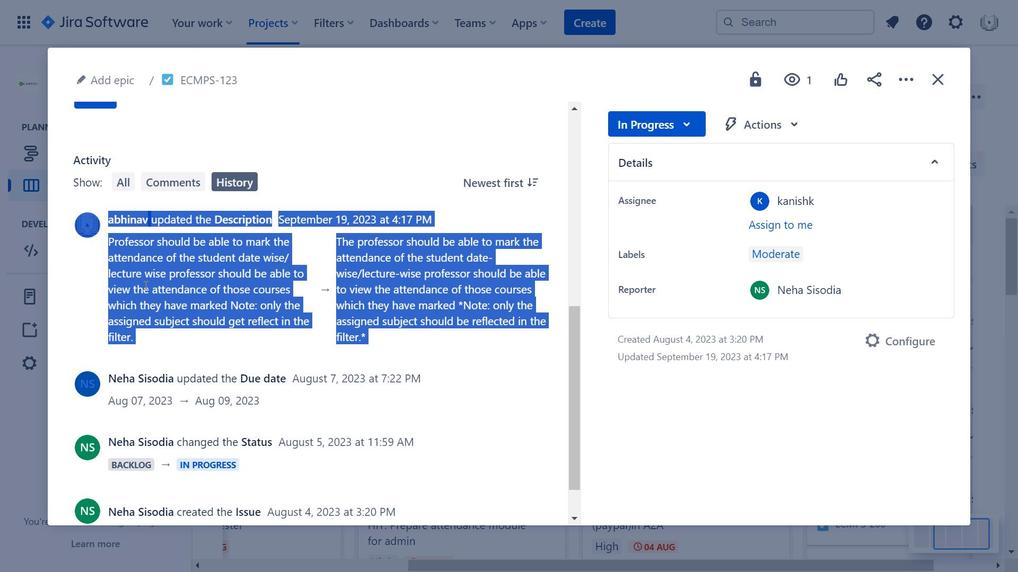 
Action: Mouse moved to (189, 351)
Screenshot: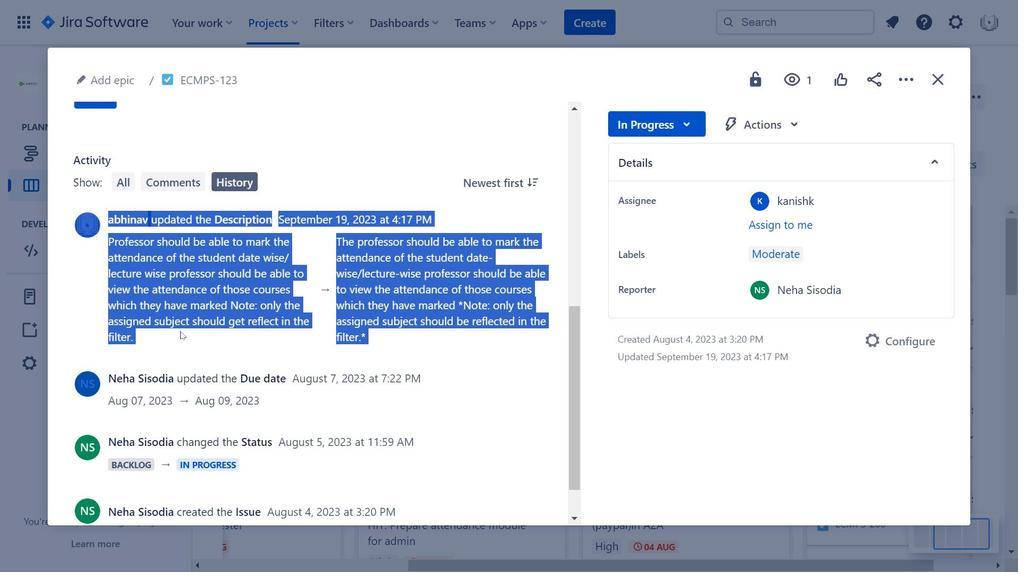 
Action: Mouse pressed left at (189, 351)
Screenshot: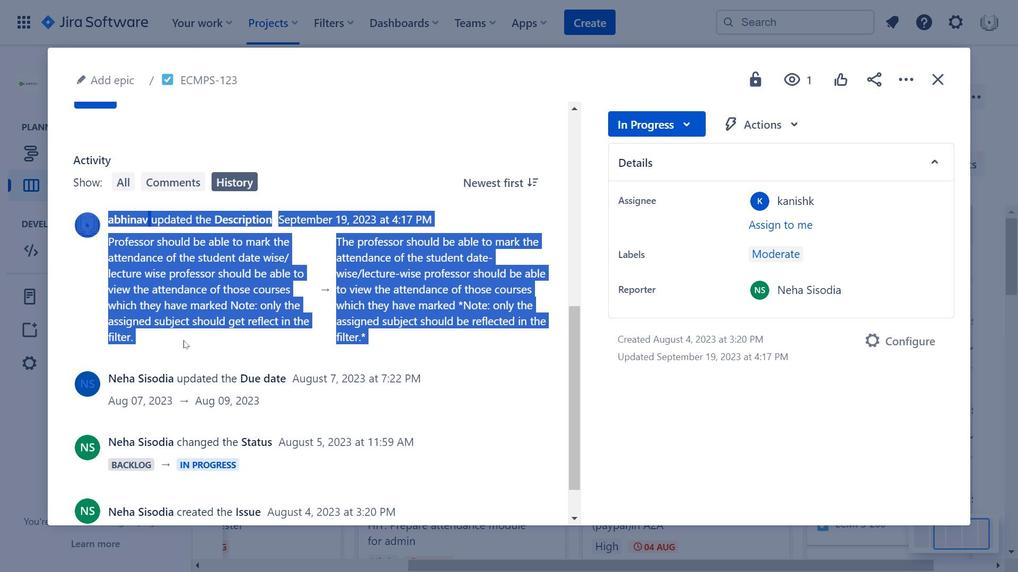 
Action: Mouse moved to (110, 237)
Screenshot: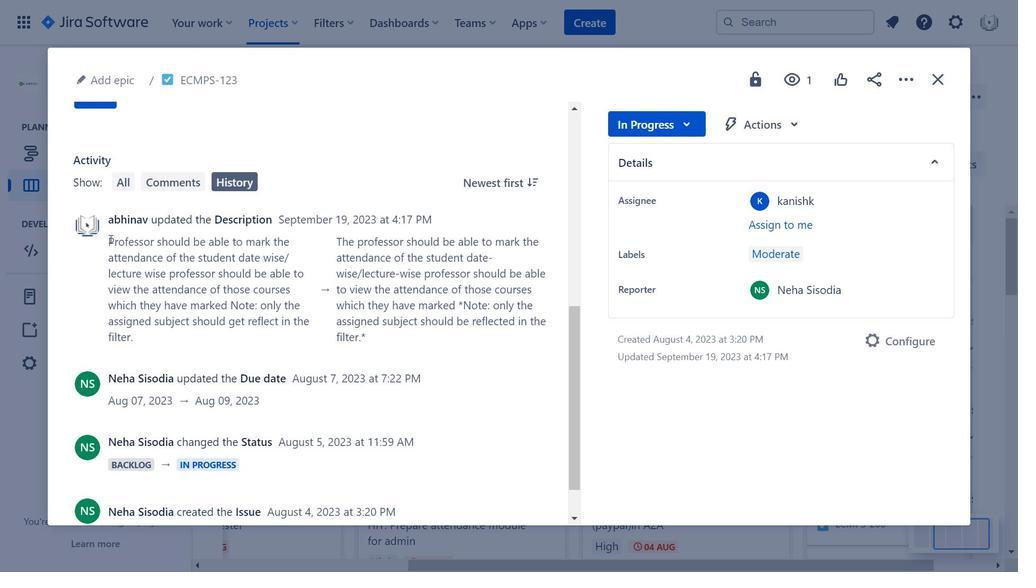 
Action: Mouse pressed left at (110, 237)
Screenshot: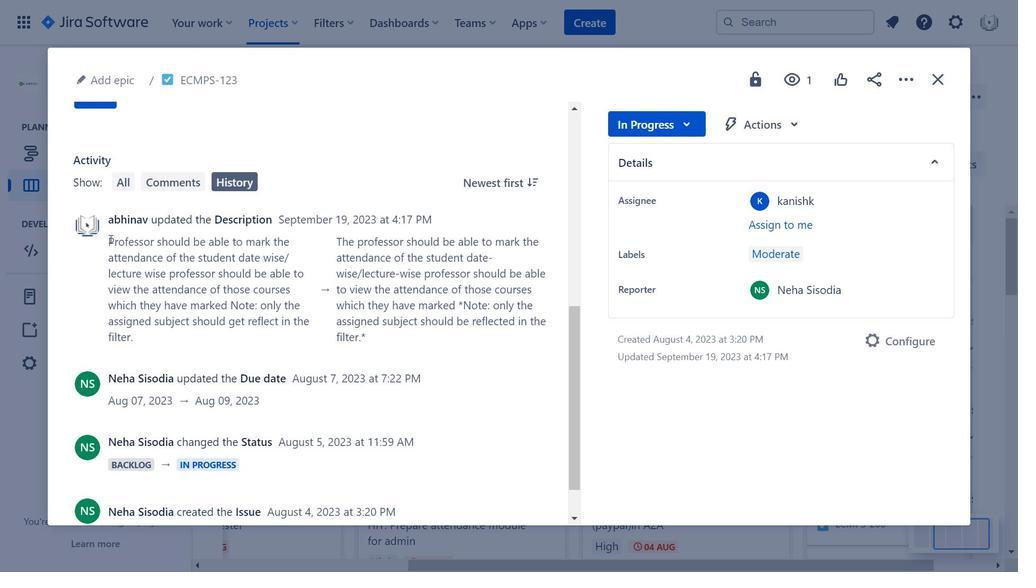 
Action: Mouse moved to (220, 302)
Screenshot: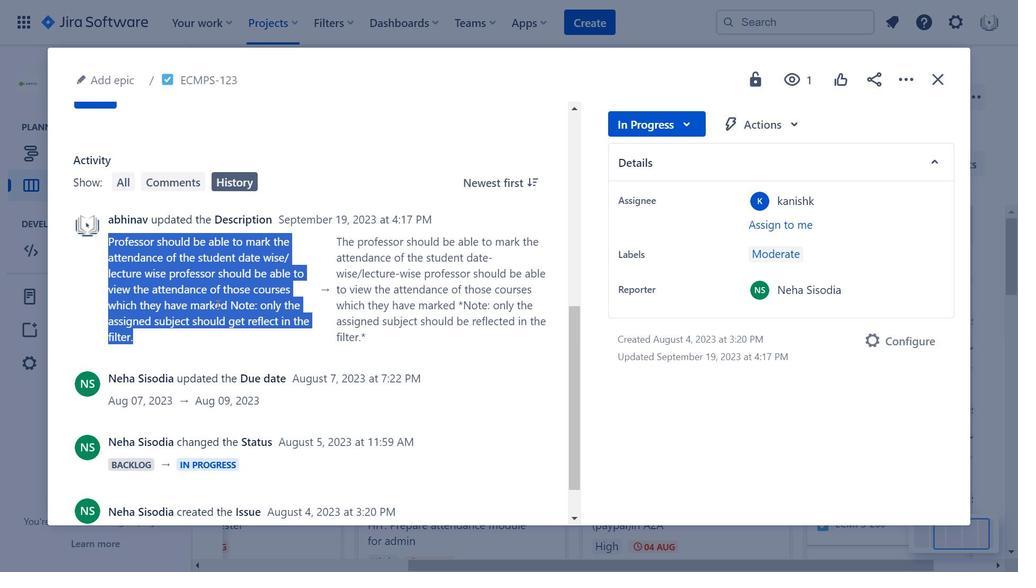 
Action: Mouse scrolled (220, 301) with delta (0, 0)
Screenshot: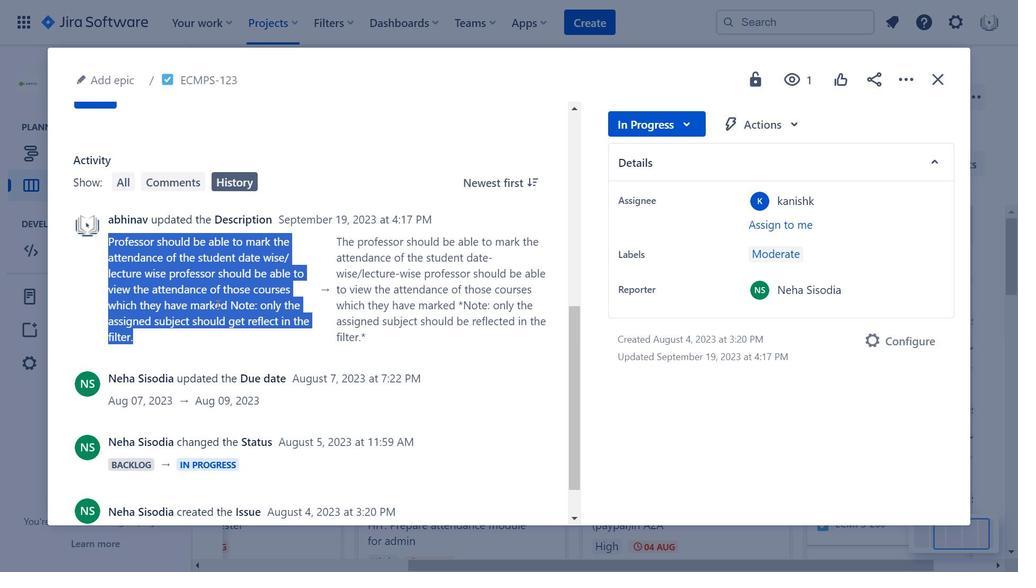 
Action: Mouse moved to (221, 302)
Screenshot: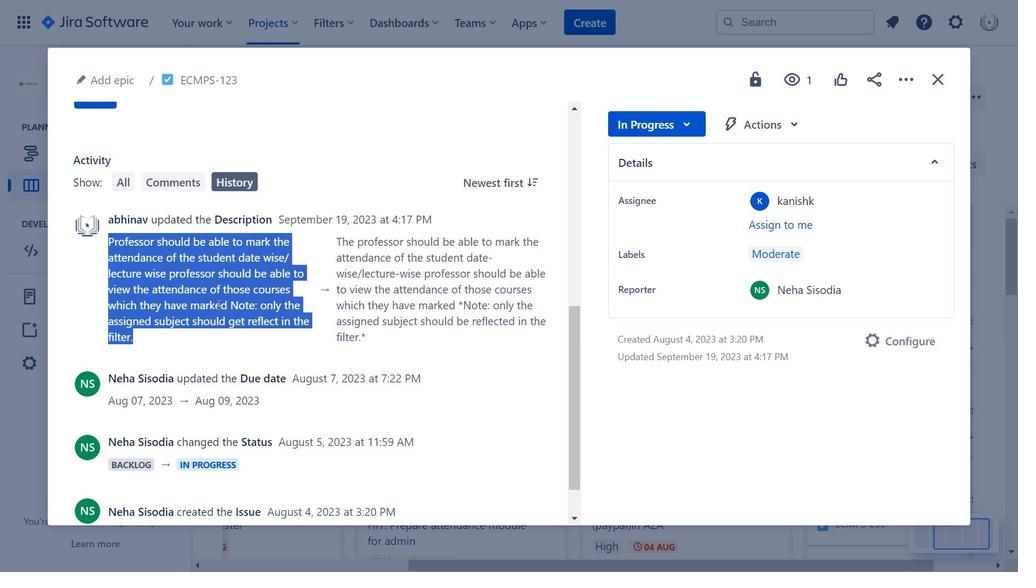 
Action: Mouse scrolled (221, 301) with delta (0, 0)
Screenshot: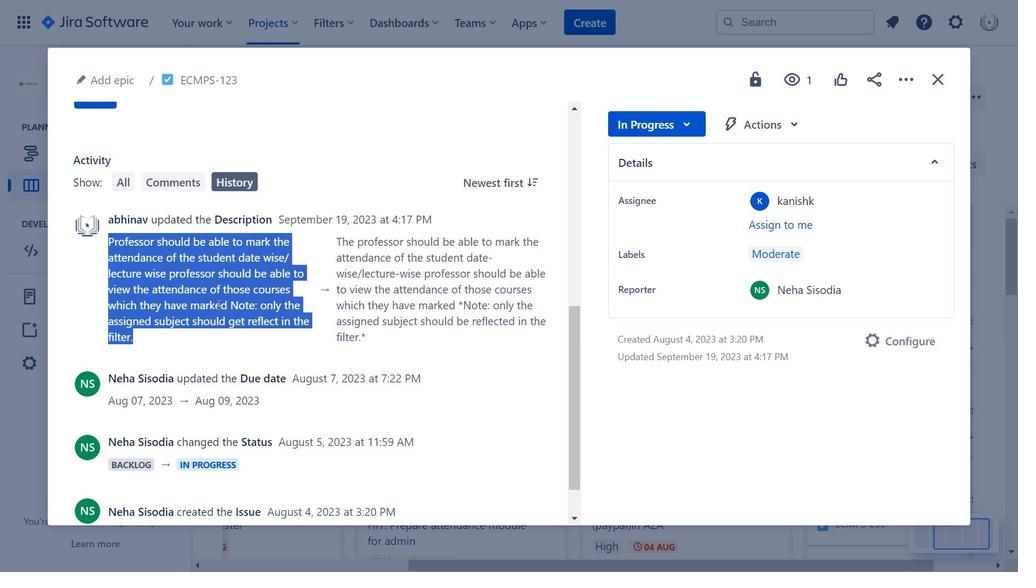 
Action: Mouse moved to (222, 302)
Screenshot: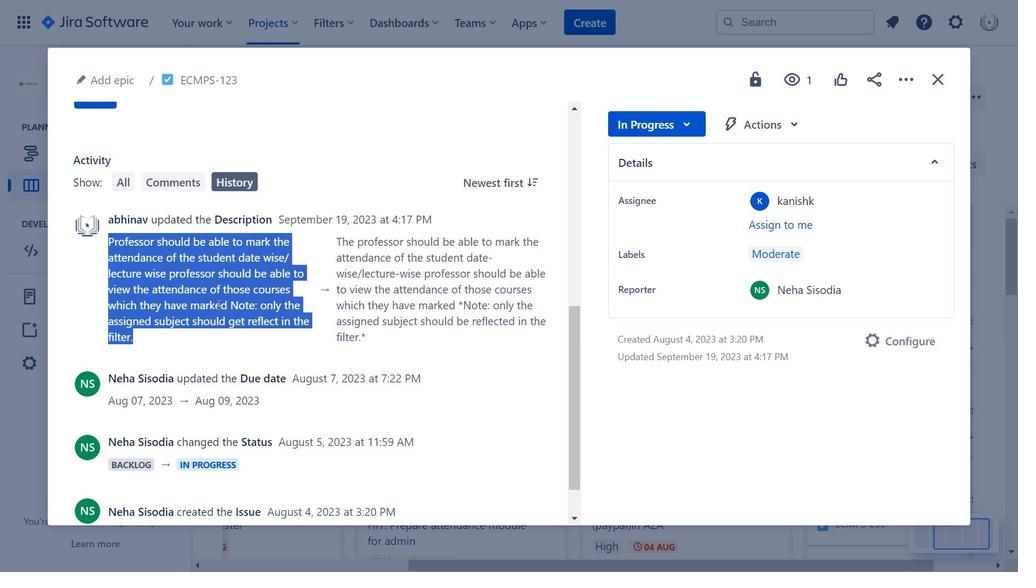 
Action: Mouse scrolled (222, 301) with delta (0, 0)
Screenshot: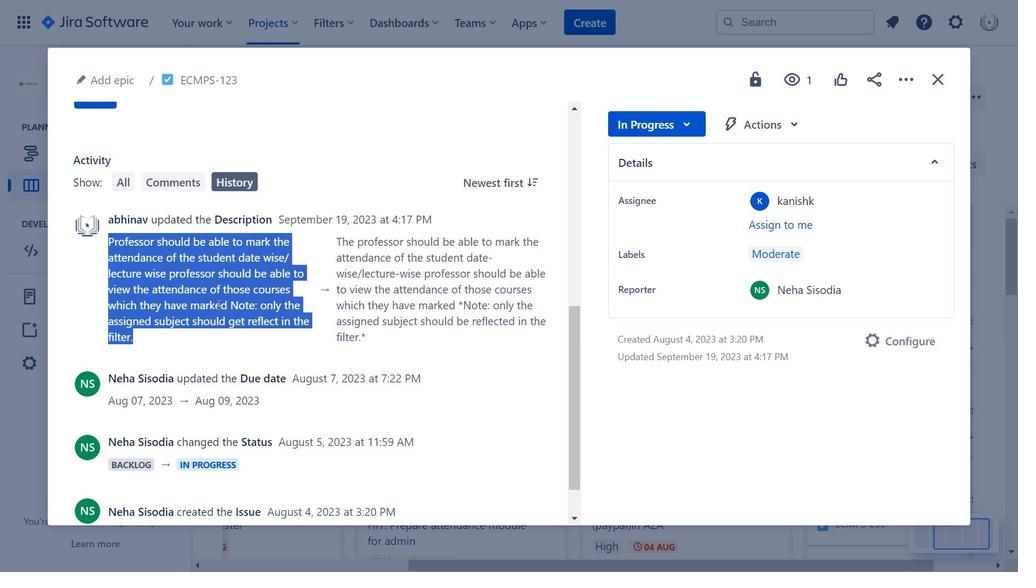 
Action: Mouse moved to (656, 133)
Screenshot: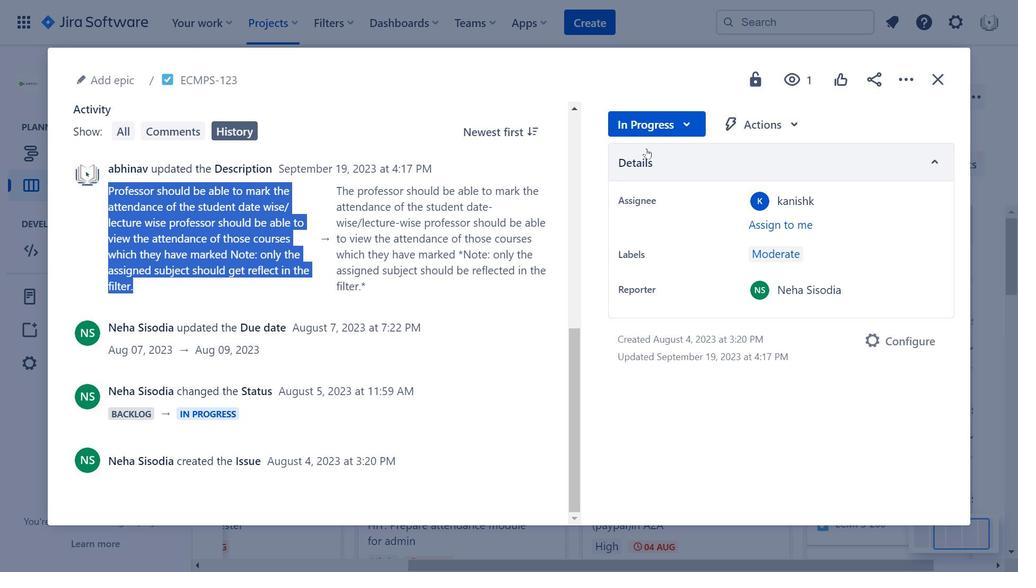 
Action: Mouse pressed left at (656, 133)
Screenshot: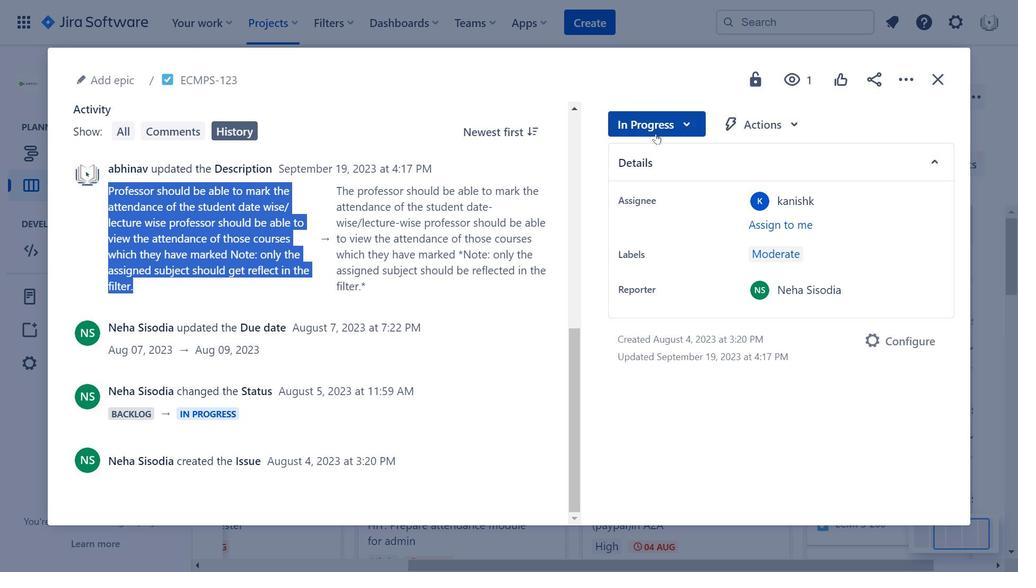 
Action: Mouse moved to (451, 294)
Screenshot: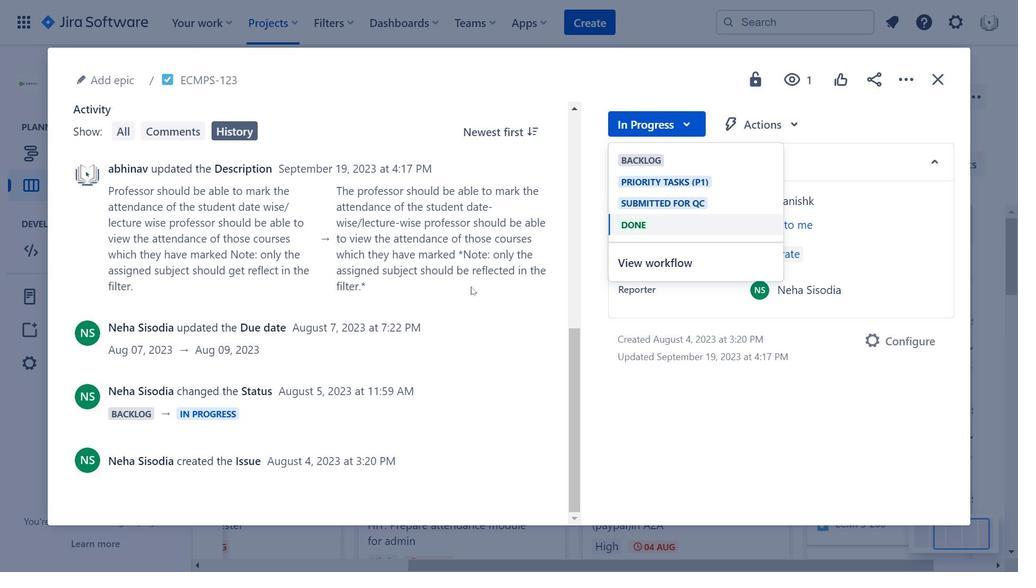 
Action: Mouse scrolled (451, 294) with delta (0, 0)
Screenshot: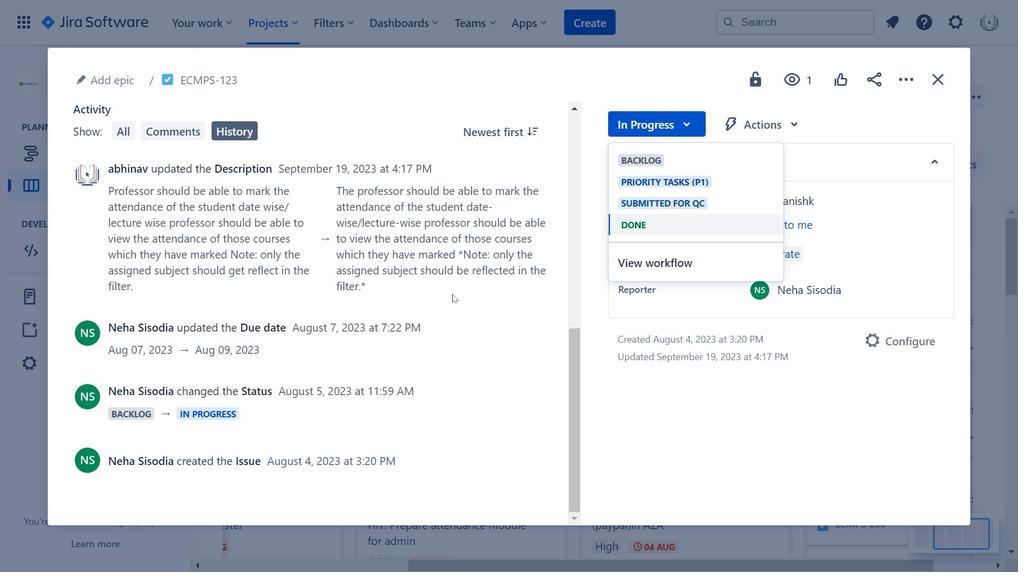 
Action: Mouse scrolled (451, 294) with delta (0, 0)
Screenshot: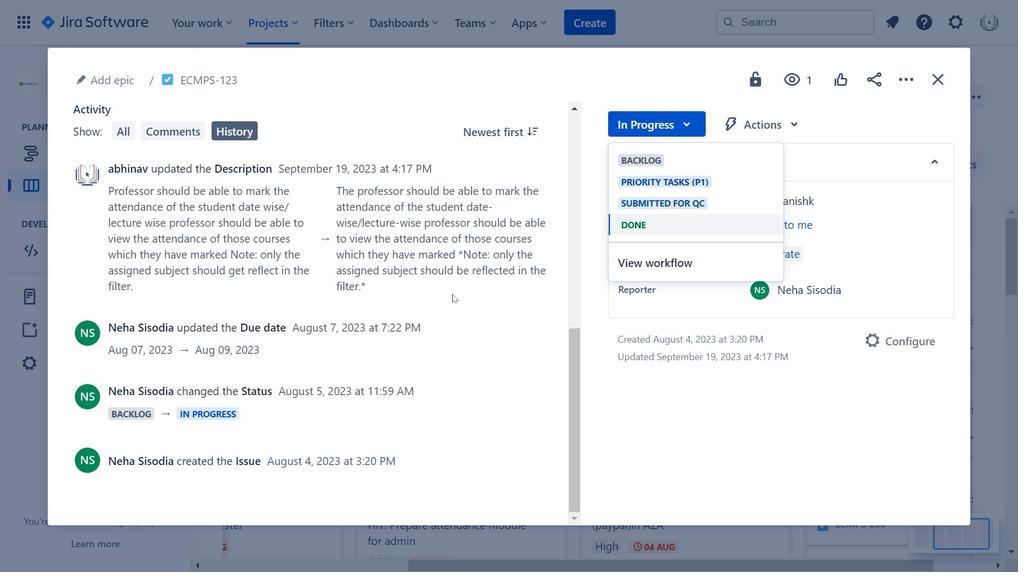 
Action: Mouse scrolled (451, 294) with delta (0, 0)
Screenshot: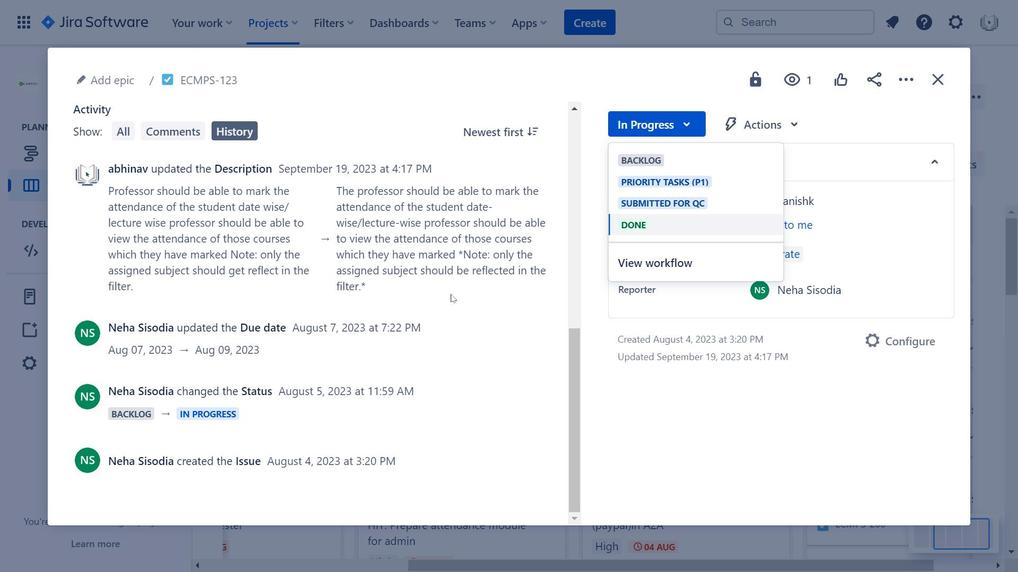 
Action: Mouse moved to (451, 294)
Screenshot: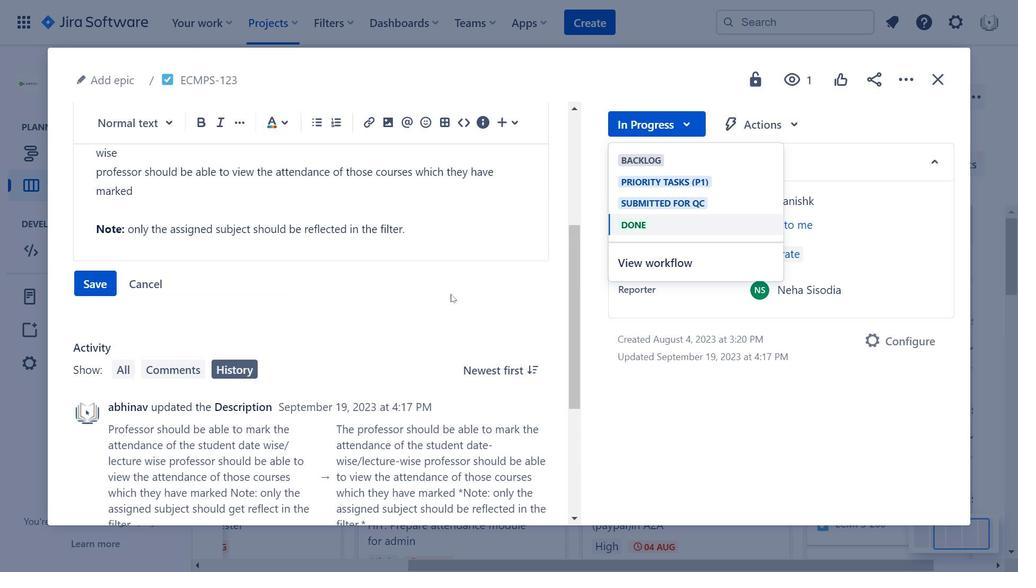 
Action: Mouse scrolled (451, 295) with delta (0, 0)
Screenshot: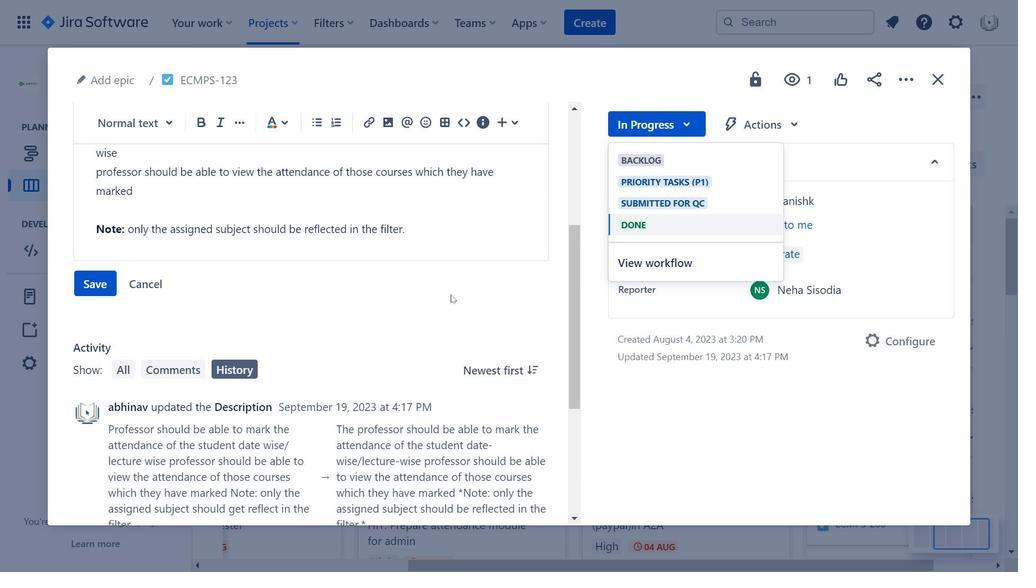 
Action: Mouse scrolled (451, 295) with delta (0, 0)
Screenshot: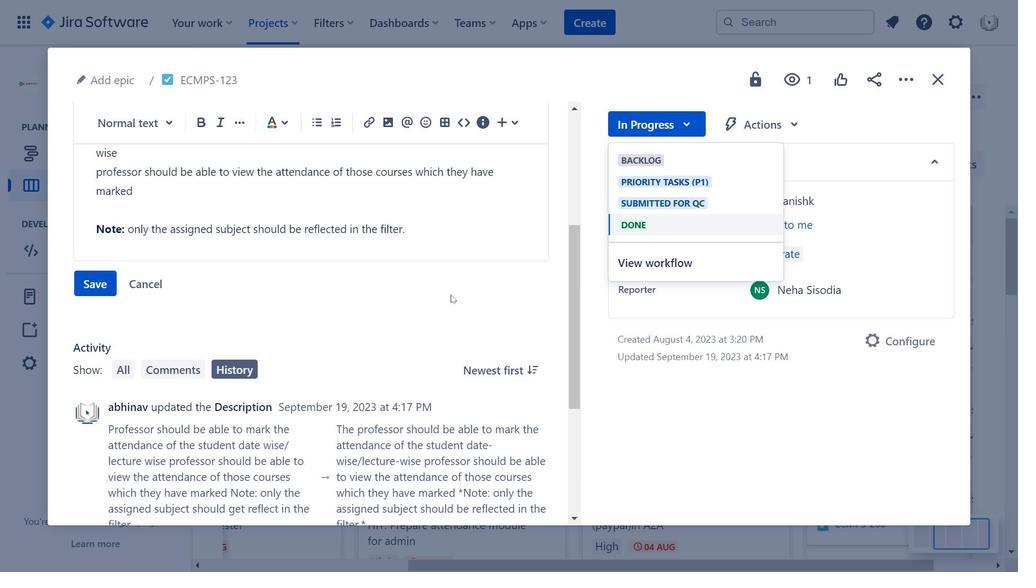
Action: Mouse scrolled (451, 295) with delta (0, 0)
Screenshot: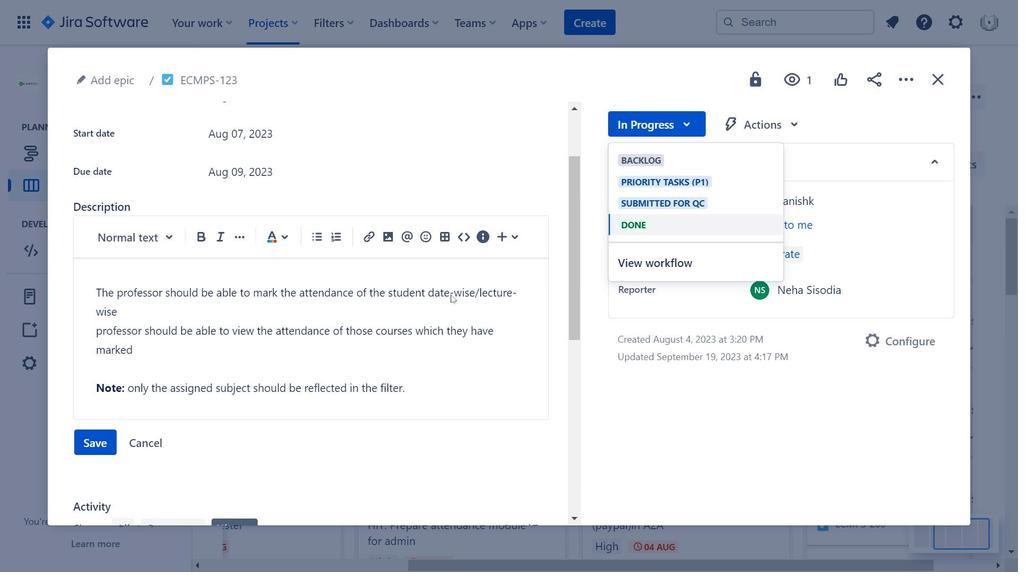 
Action: Mouse scrolled (451, 295) with delta (0, 0)
Screenshot: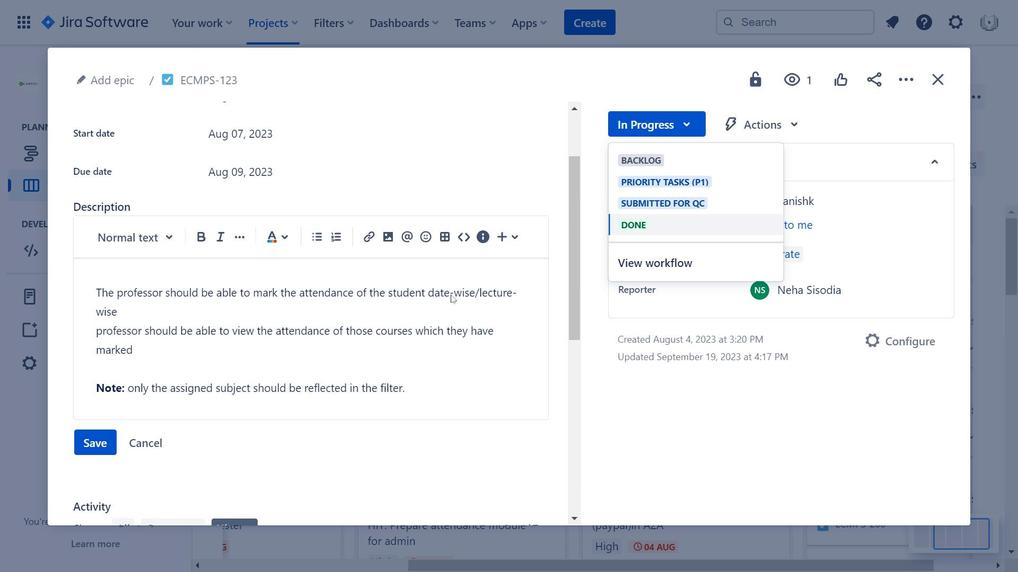 
Action: Mouse moved to (285, 380)
Screenshot: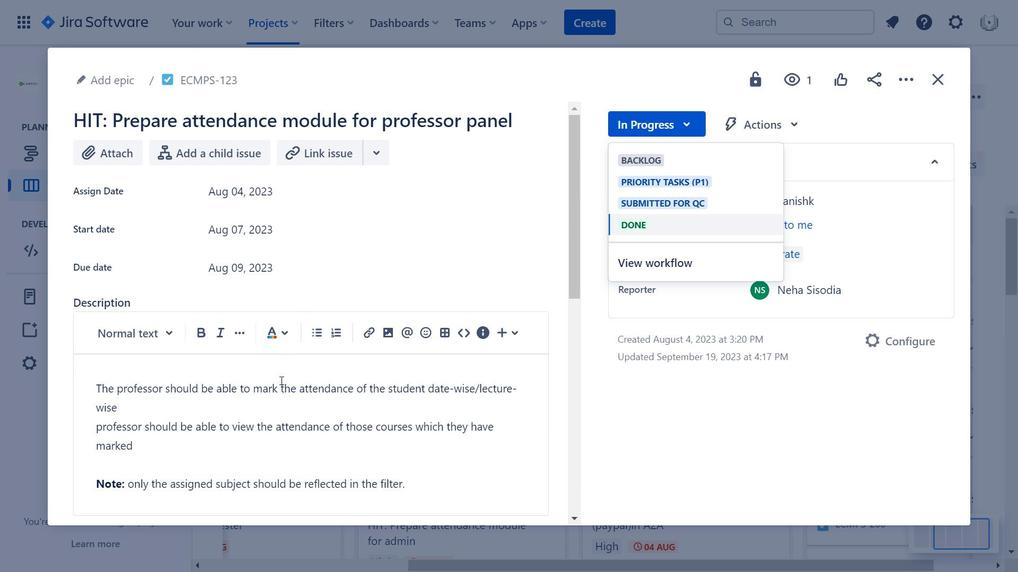 
Action: Mouse scrolled (285, 379) with delta (0, 0)
Screenshot: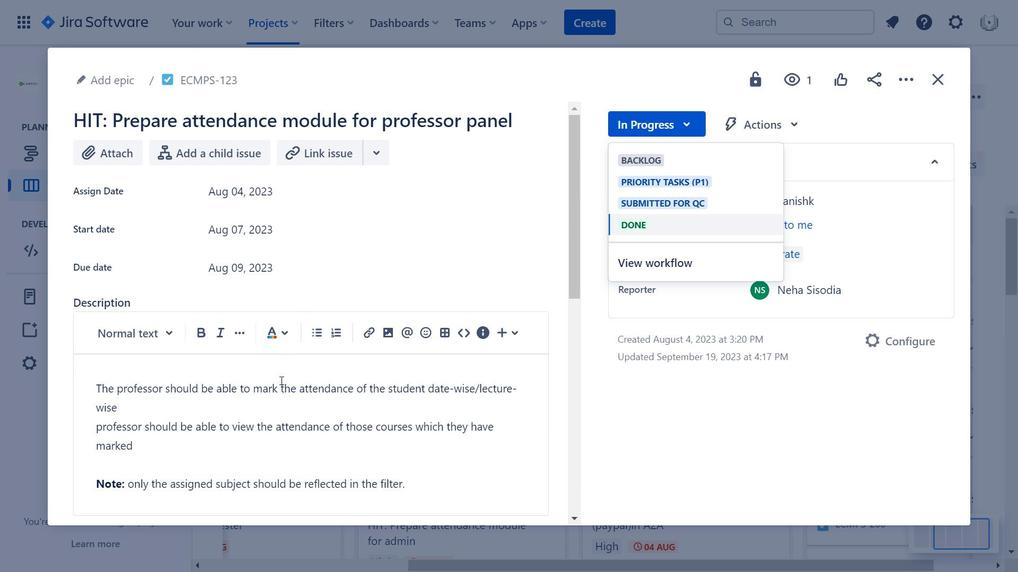 
Action: Mouse scrolled (285, 379) with delta (0, 0)
Screenshot: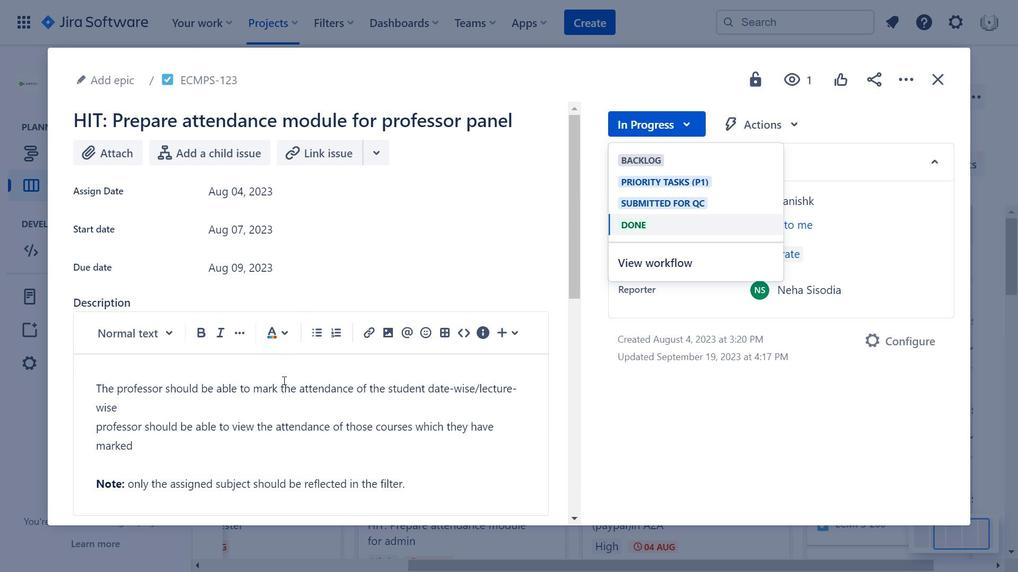 
Action: Mouse moved to (146, 380)
Screenshot: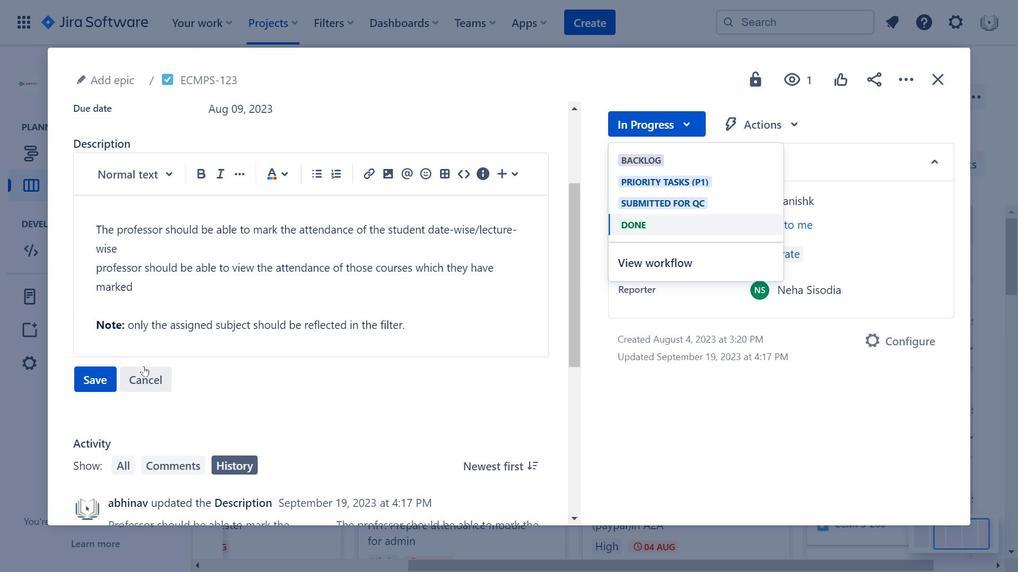 
Action: Mouse pressed left at (146, 380)
Screenshot: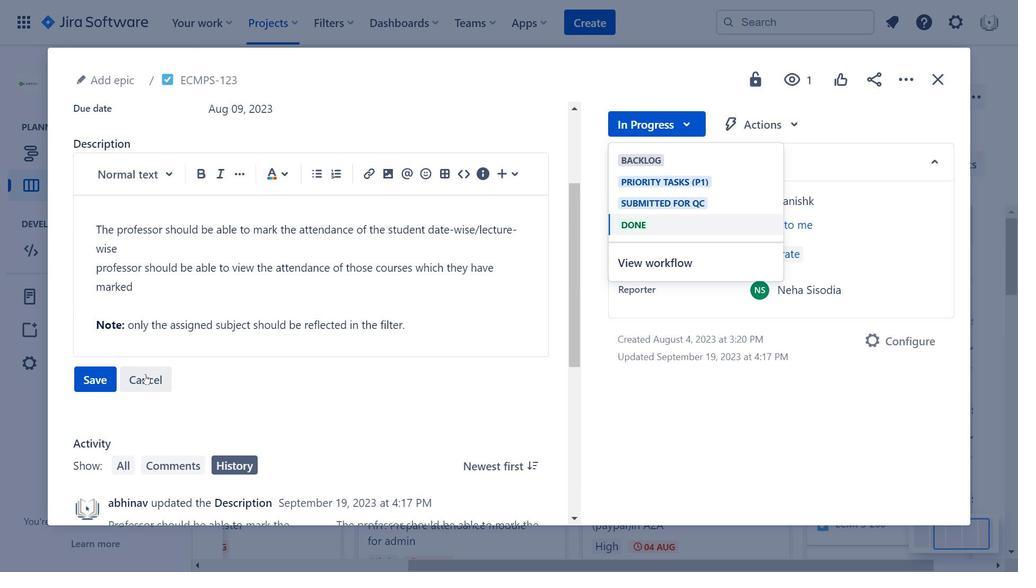 
Action: Mouse moved to (308, 307)
Screenshot: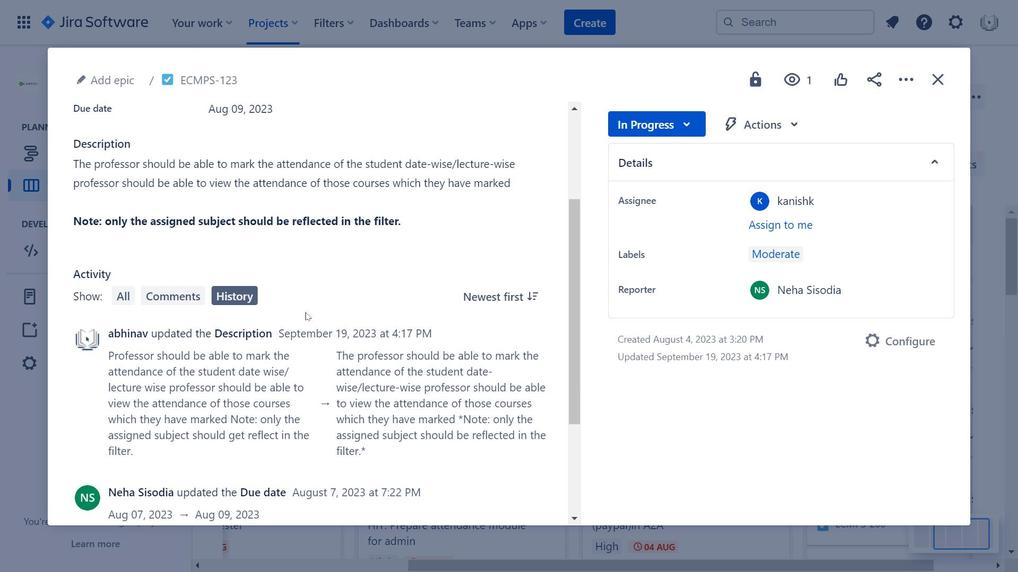 
Action: Mouse scrolled (308, 308) with delta (0, 0)
Screenshot: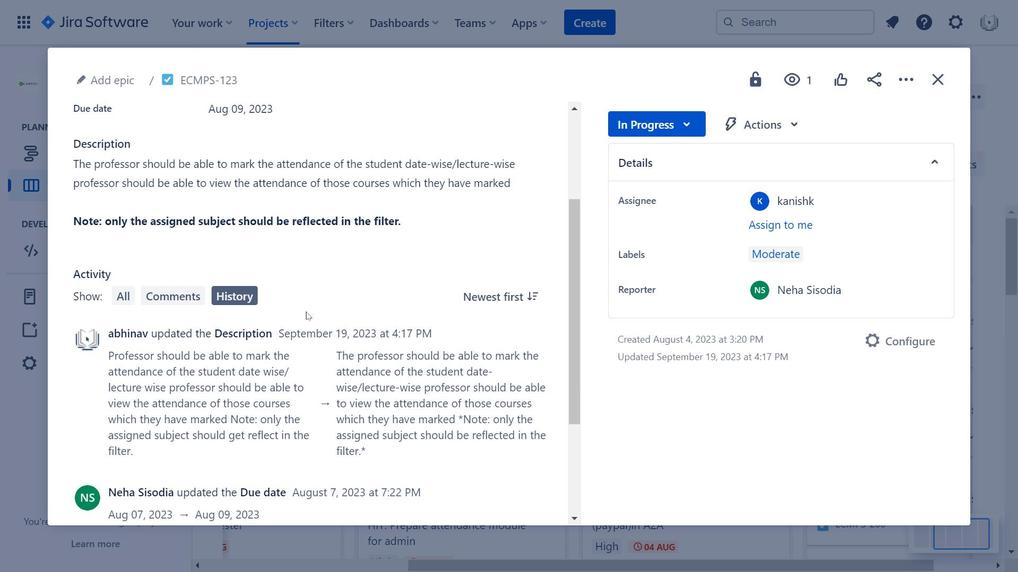 
Action: Mouse moved to (308, 305)
Screenshot: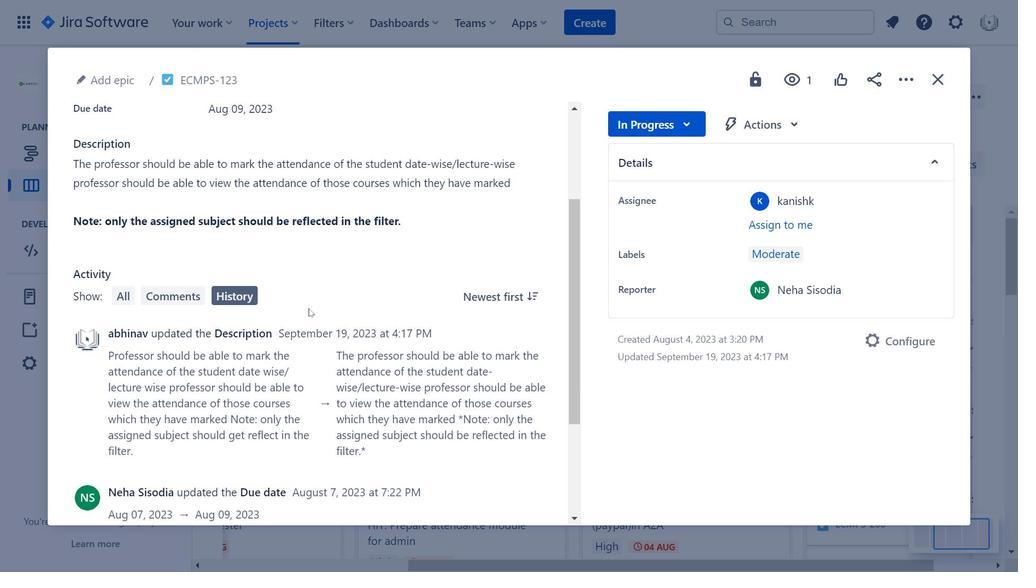 
Action: Mouse scrolled (308, 306) with delta (0, 0)
Screenshot: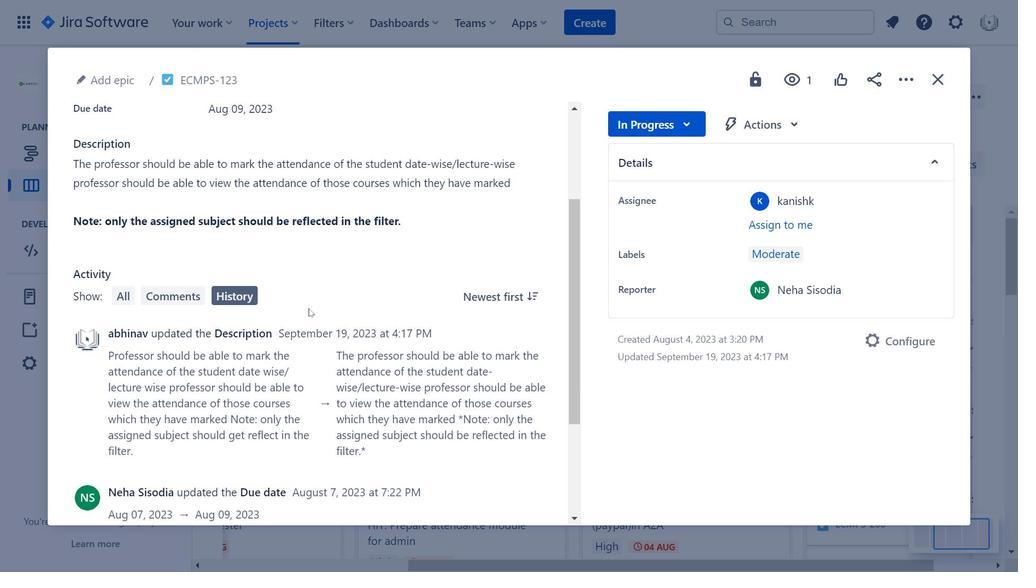 
Action: Mouse moved to (309, 302)
Screenshot: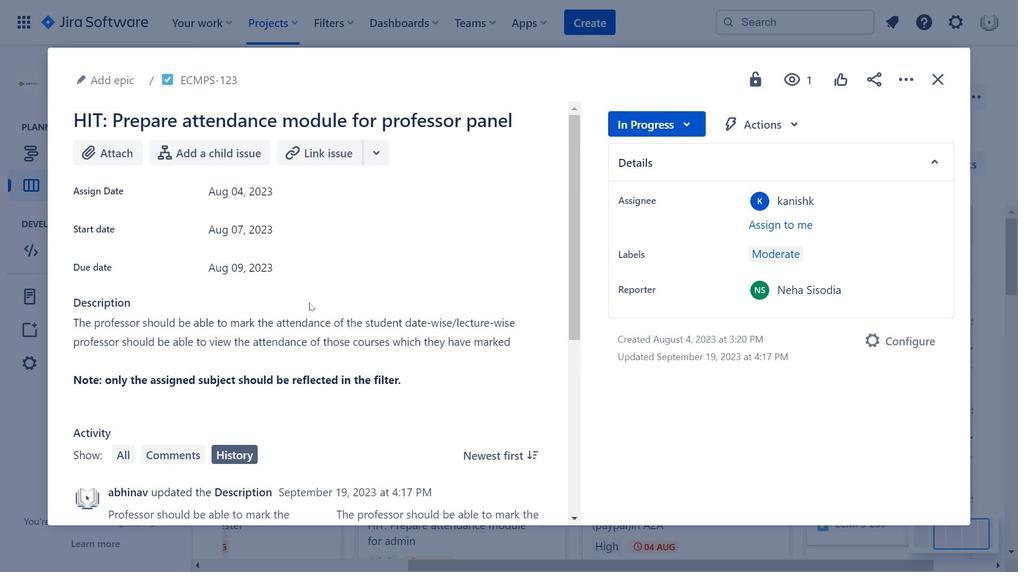 
Action: Mouse scrolled (309, 303) with delta (0, 0)
Screenshot: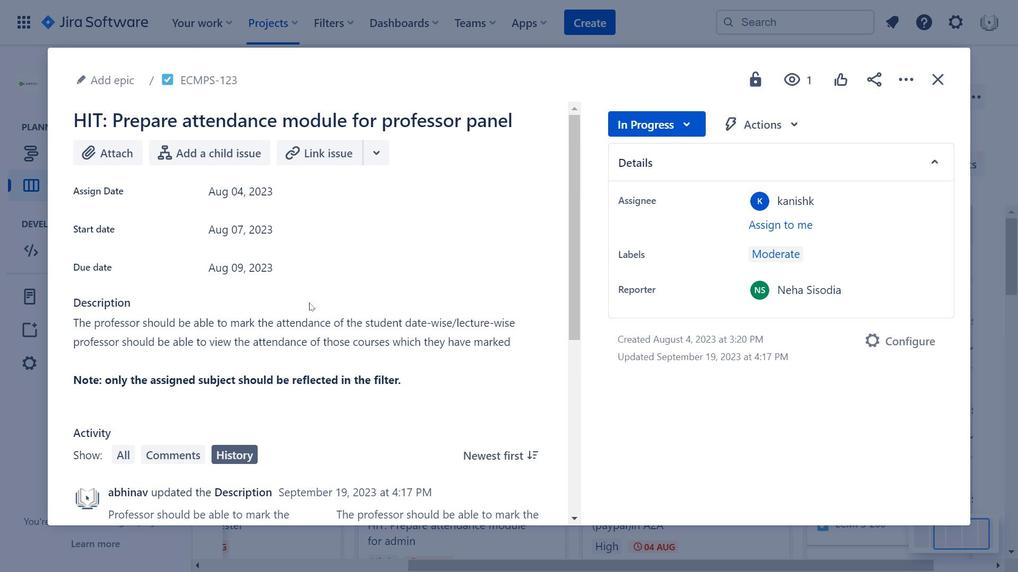 
Action: Mouse scrolled (309, 303) with delta (0, 0)
Screenshot: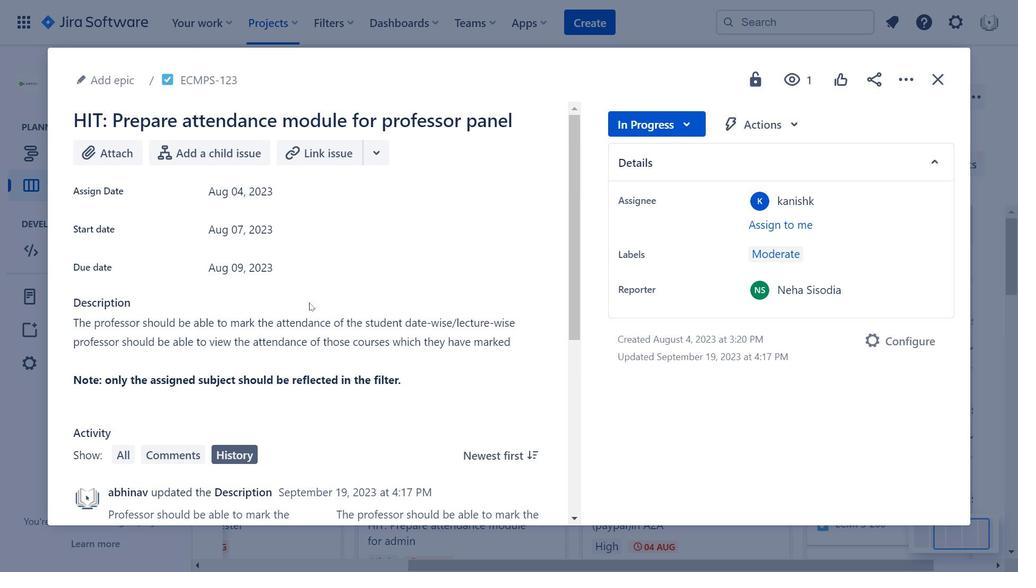 
Action: Mouse moved to (229, 189)
Screenshot: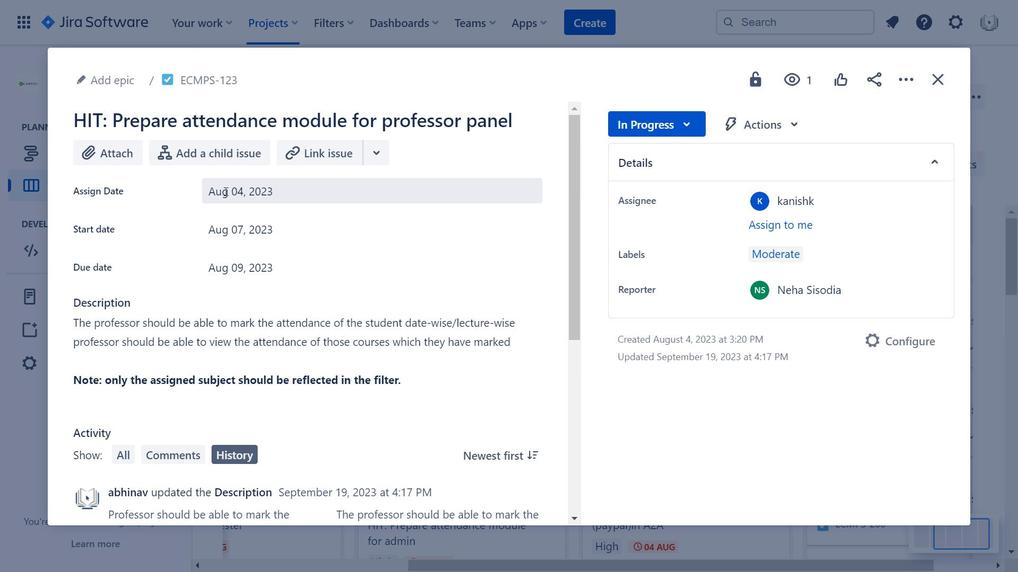
Action: Mouse pressed left at (229, 189)
Screenshot: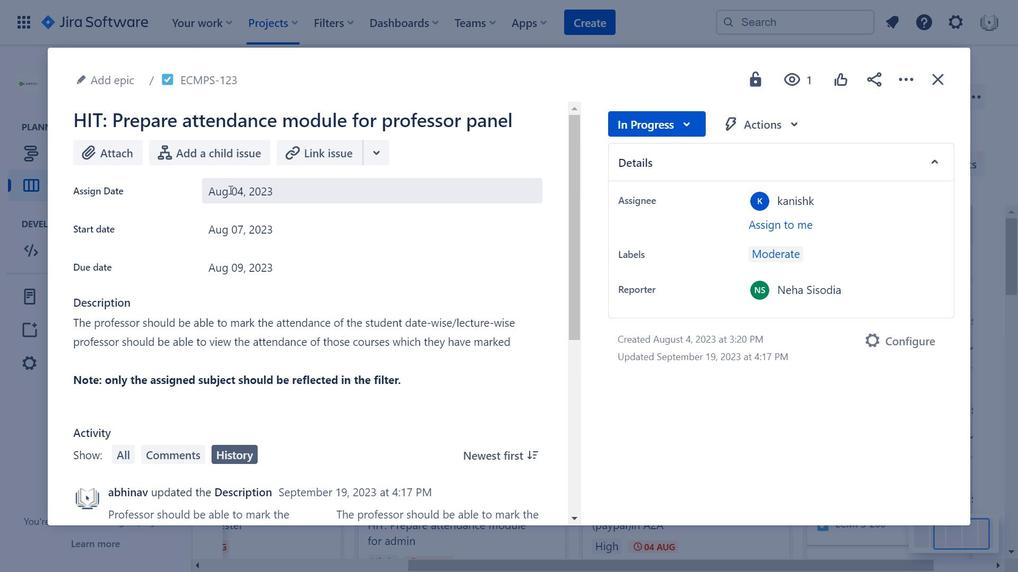 
Action: Mouse moved to (441, 240)
Screenshot: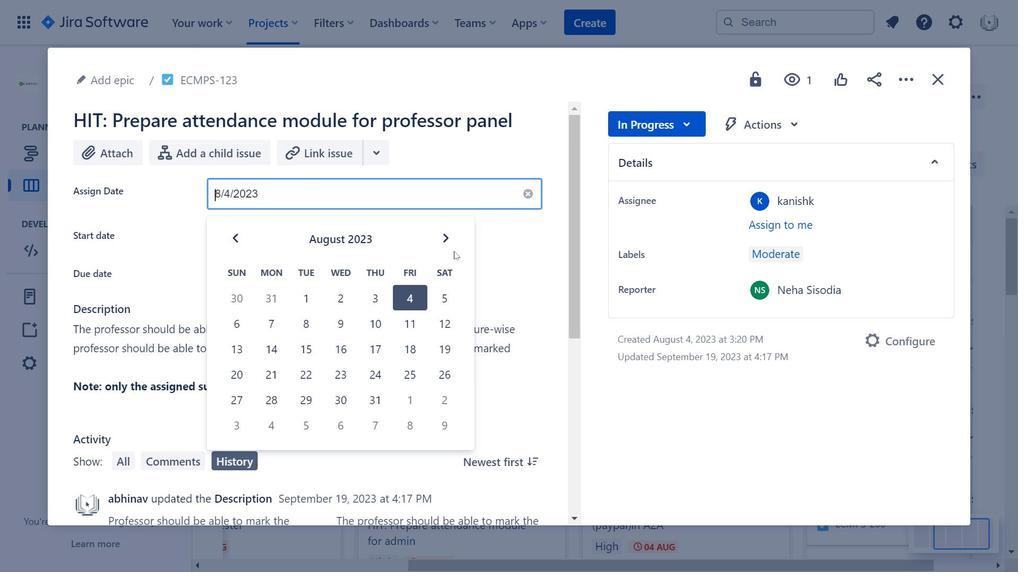 
Action: Mouse pressed left at (441, 240)
Screenshot: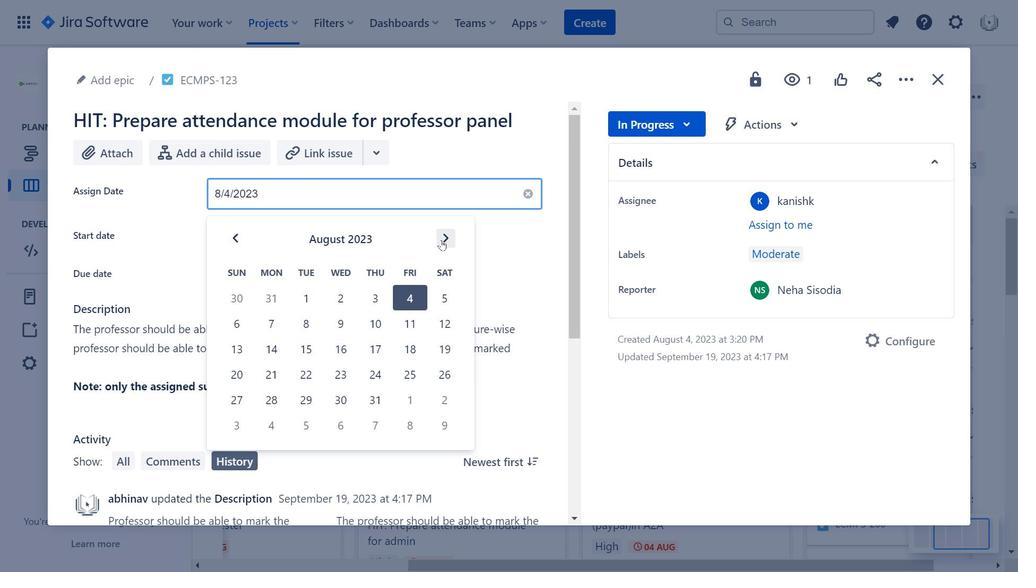 
Action: Mouse moved to (446, 239)
Screenshot: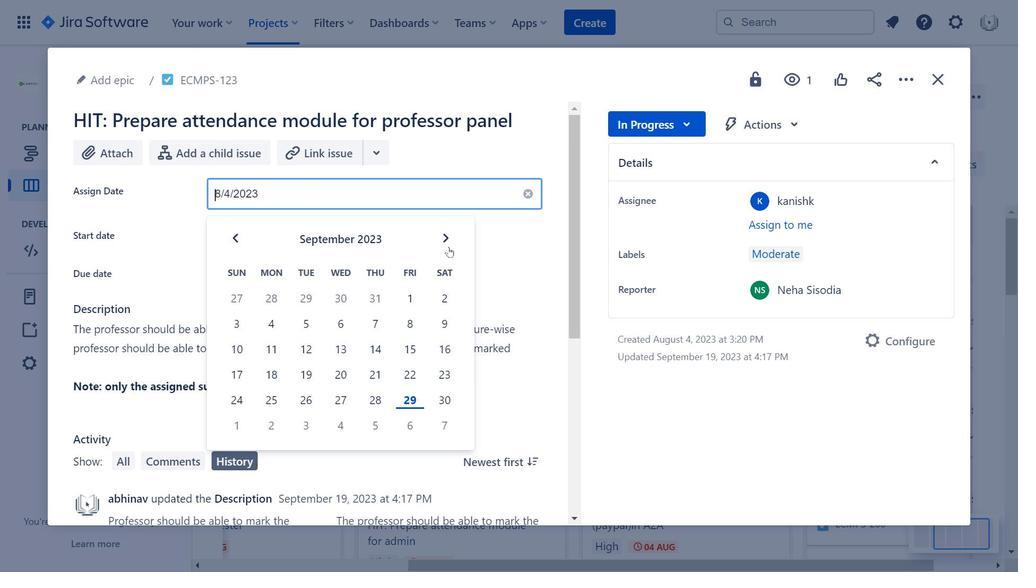 
Action: Mouse pressed left at (446, 239)
Screenshot: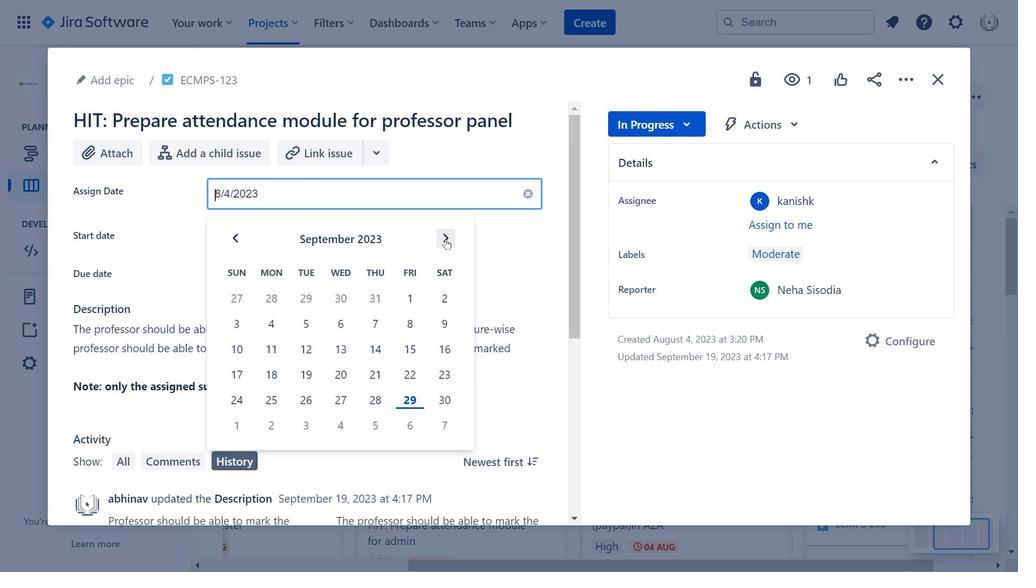 
Action: Mouse moved to (936, 84)
Screenshot: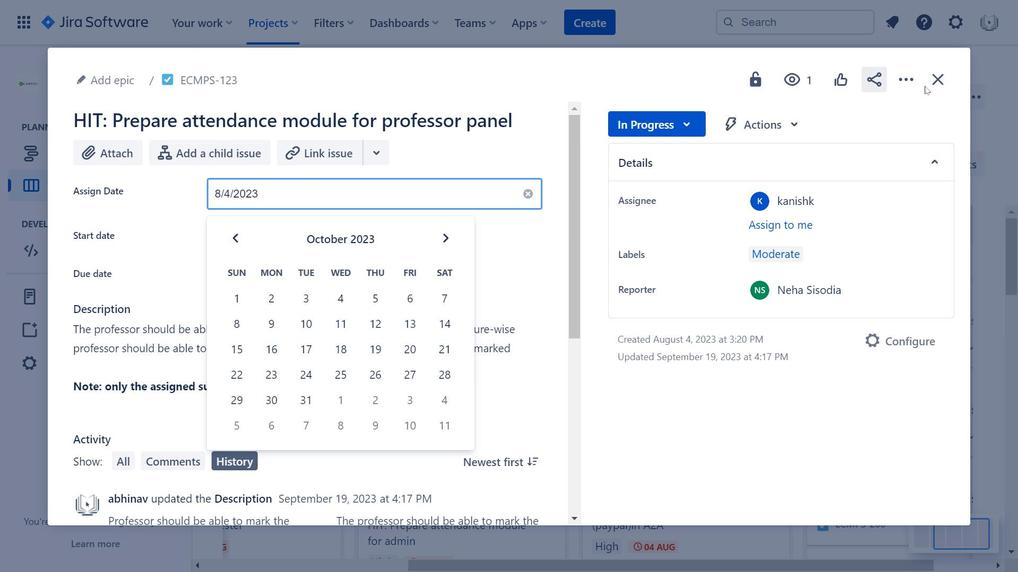 
Action: Mouse pressed left at (936, 84)
Screenshot: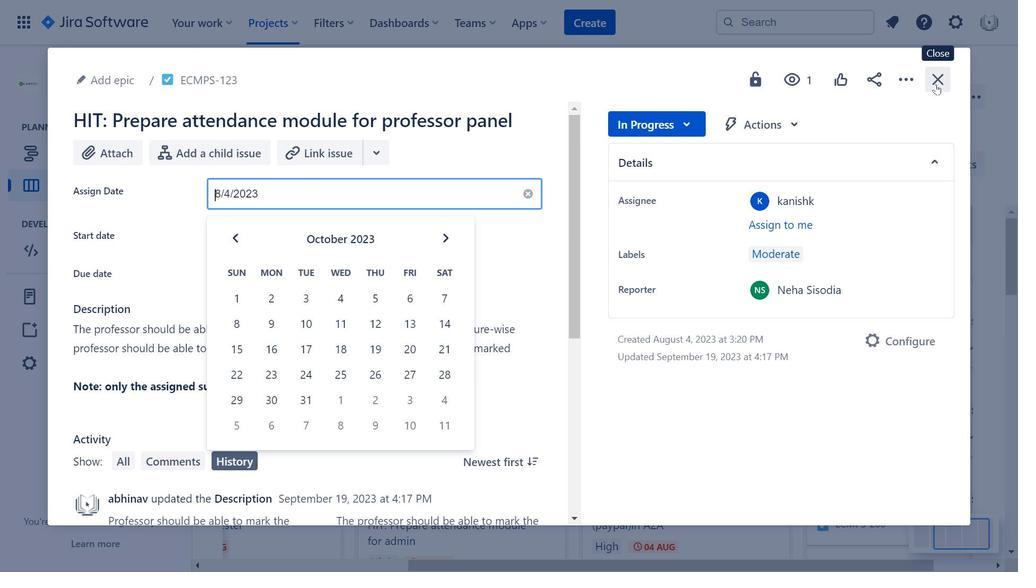 
Action: Mouse moved to (459, 365)
Screenshot: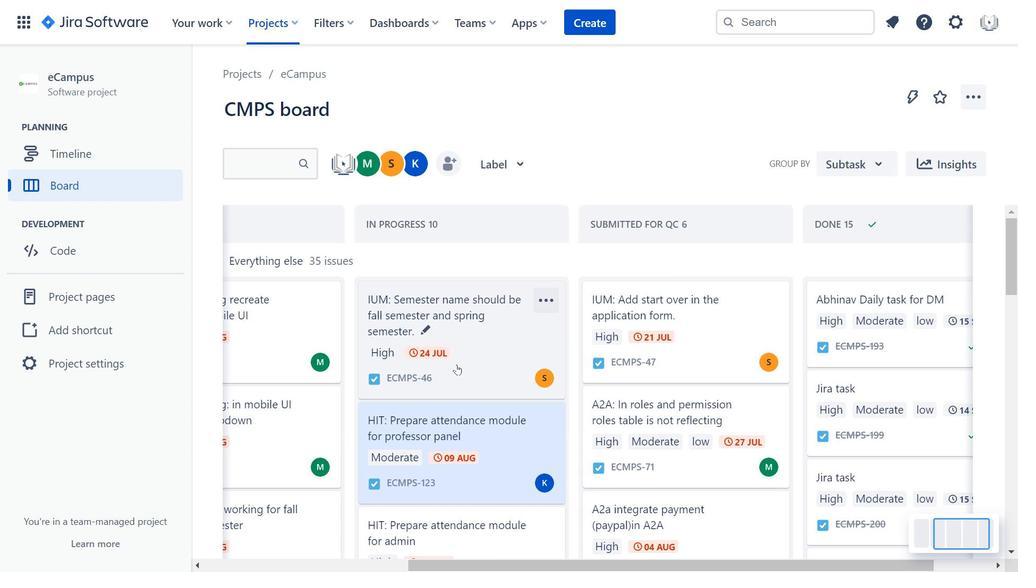 
Action: Mouse scrolled (459, 365) with delta (0, 0)
Screenshot: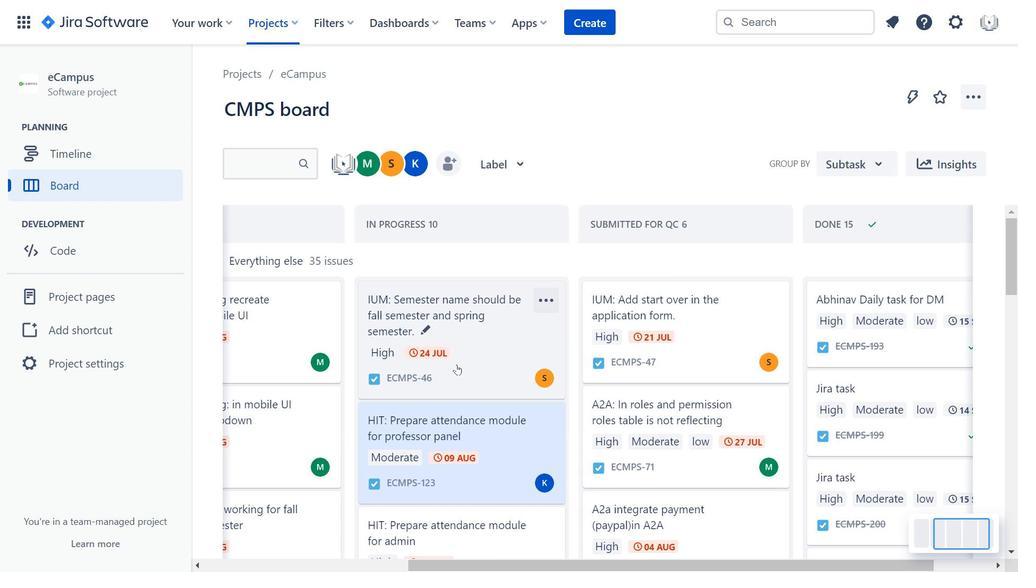 
Action: Mouse moved to (460, 365)
Screenshot: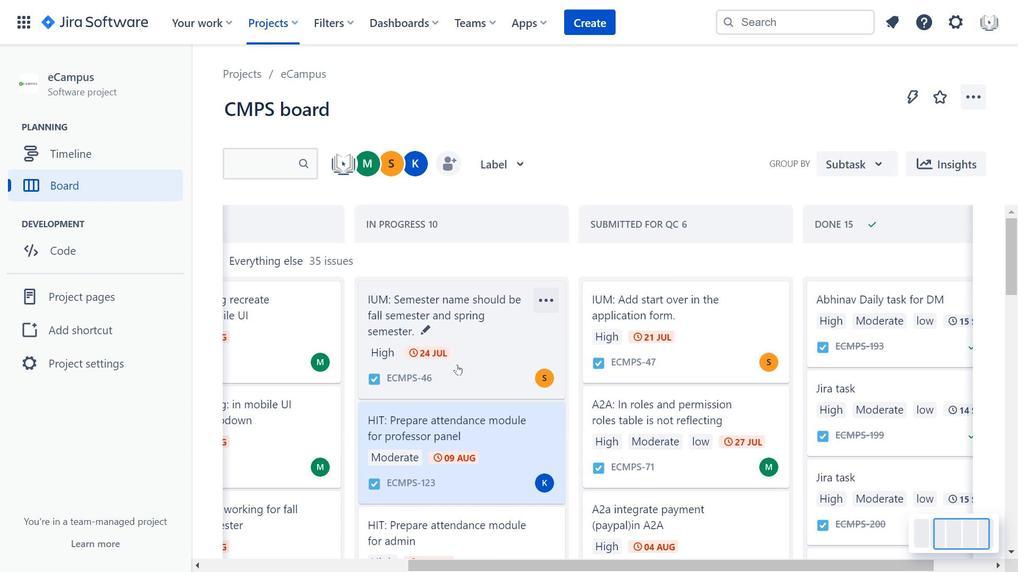 
Action: Mouse scrolled (460, 365) with delta (0, 0)
Screenshot: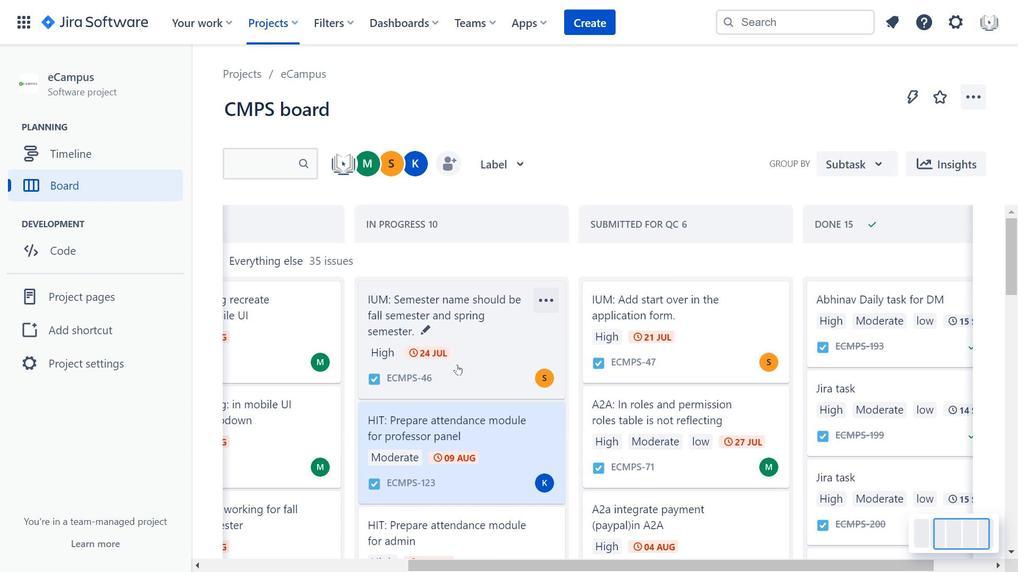 
Action: Mouse moved to (464, 358)
Screenshot: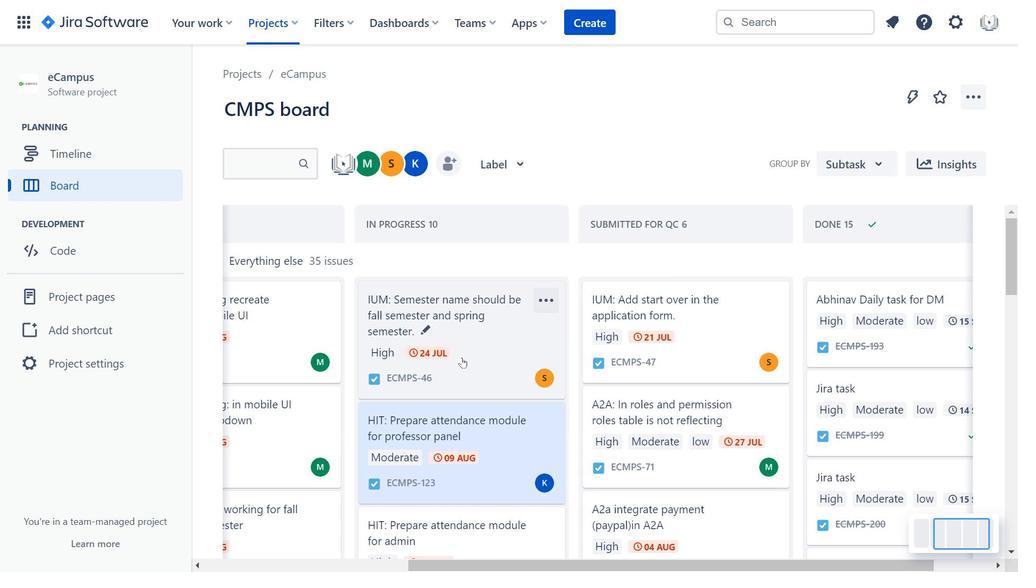 
Action: Mouse scrolled (464, 358) with delta (0, 0)
Screenshot: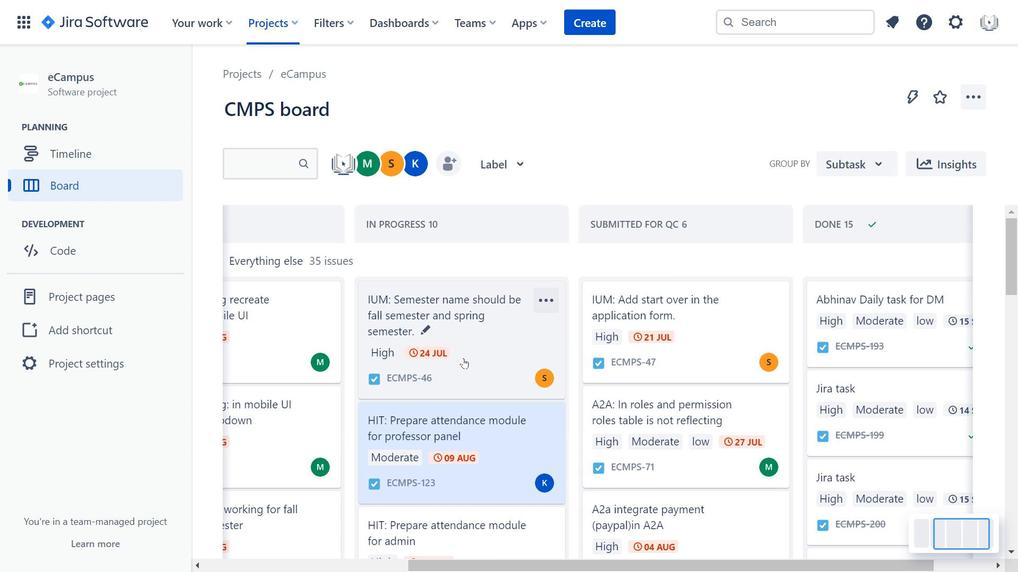 
Action: Mouse scrolled (464, 358) with delta (0, 0)
Screenshot: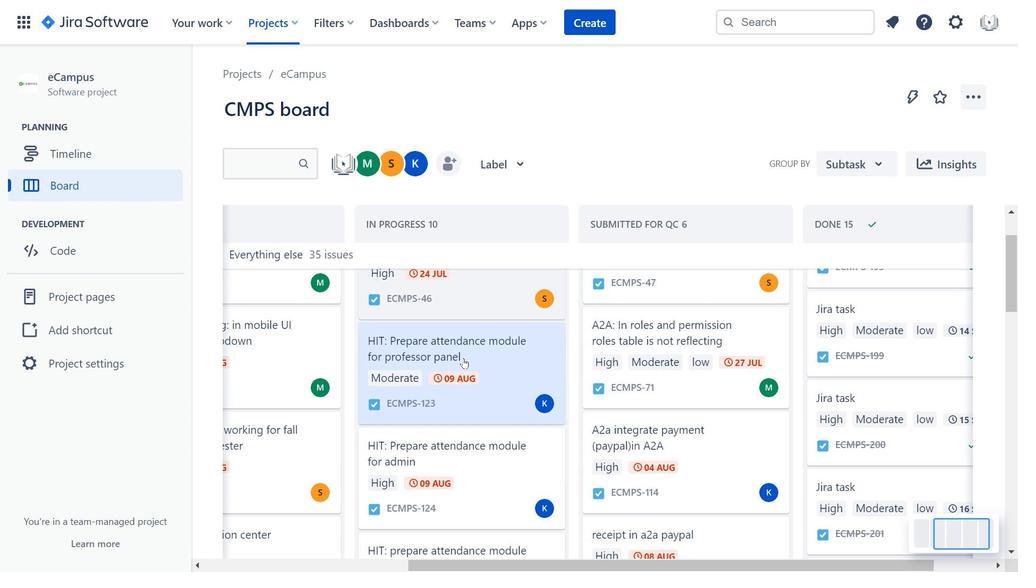 
Action: Mouse scrolled (464, 358) with delta (0, 0)
Screenshot: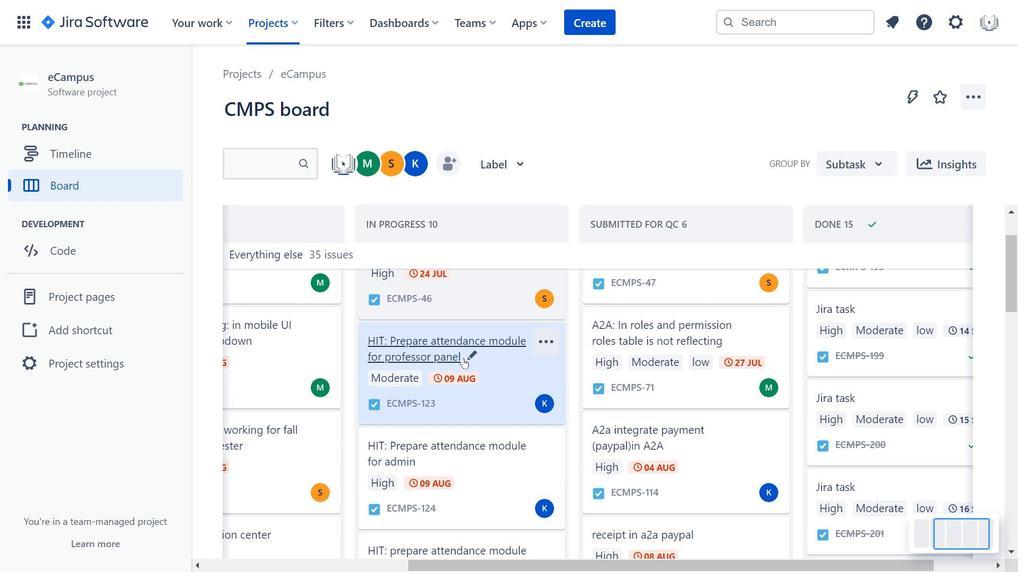 
Action: Mouse moved to (496, 445)
Screenshot: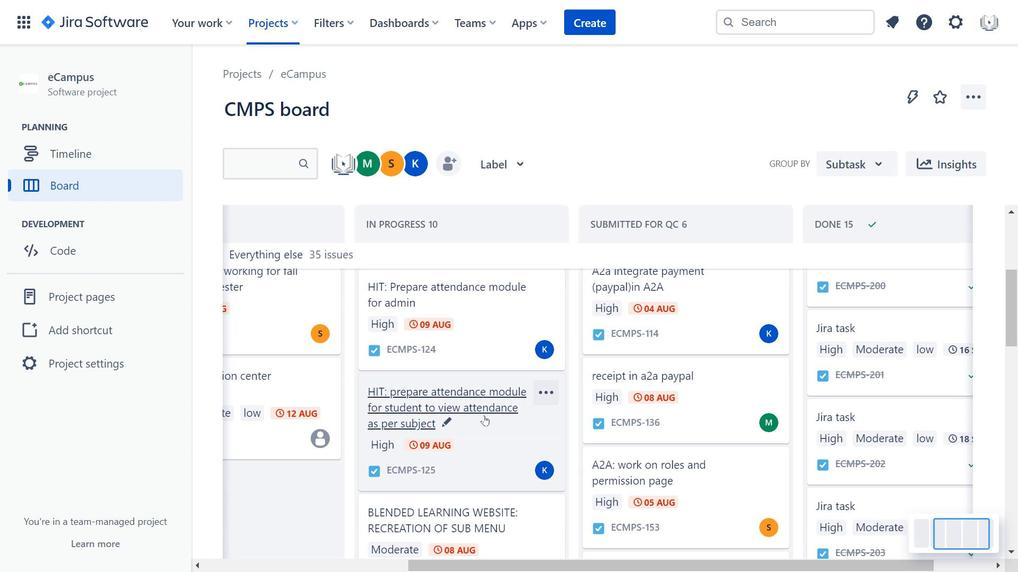 
Action: Mouse pressed left at (496, 445)
Screenshot: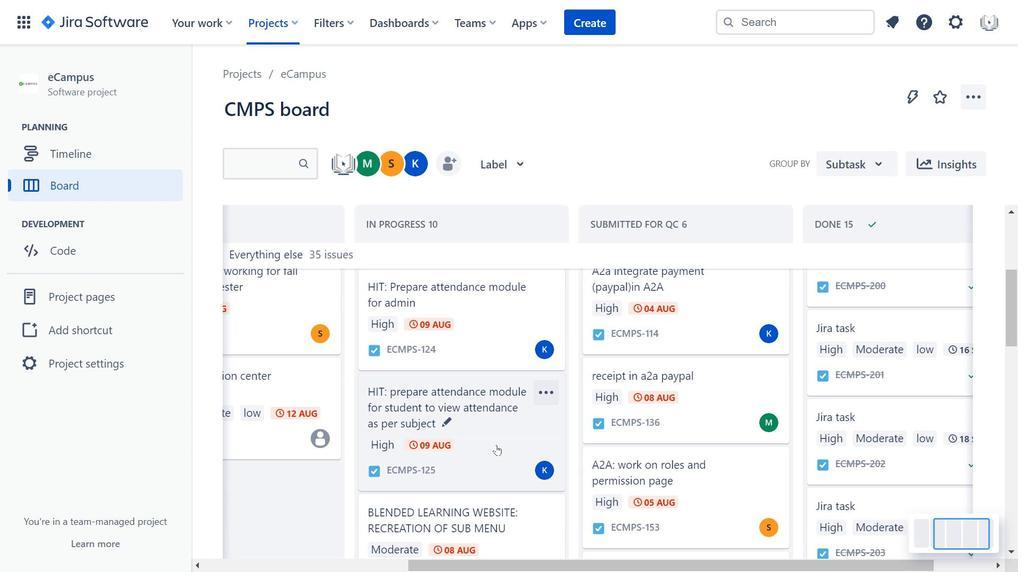 
Action: Mouse moved to (275, 255)
Screenshot: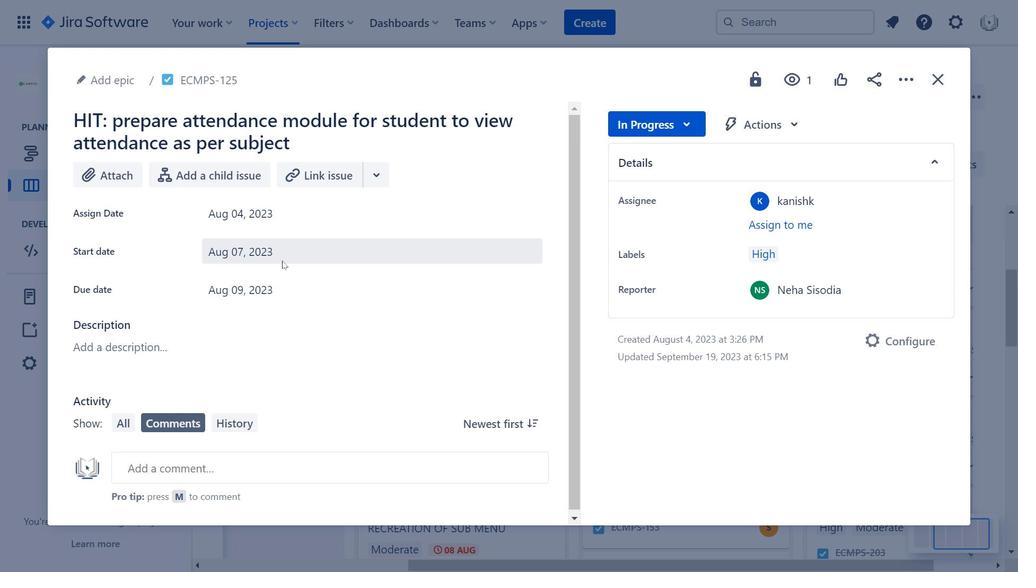 
Action: Mouse pressed left at (275, 255)
Screenshot: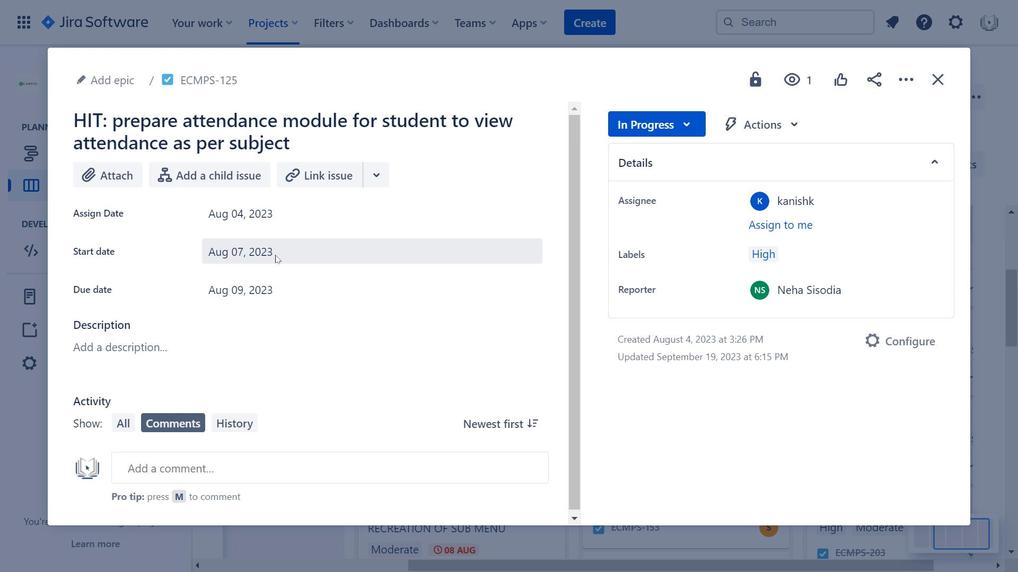 
Action: Mouse moved to (442, 311)
Screenshot: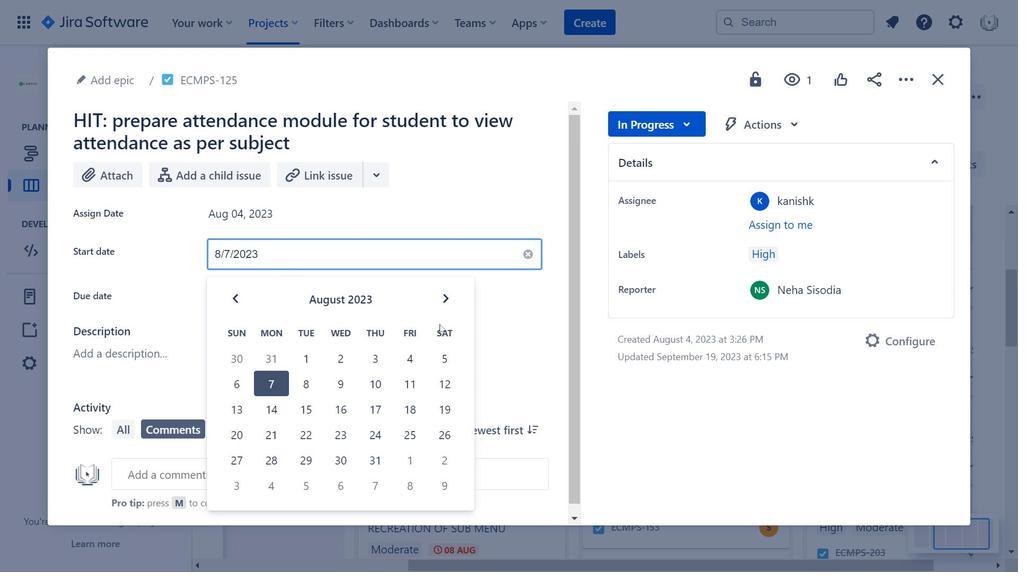 
Action: Mouse pressed left at (442, 311)
Screenshot: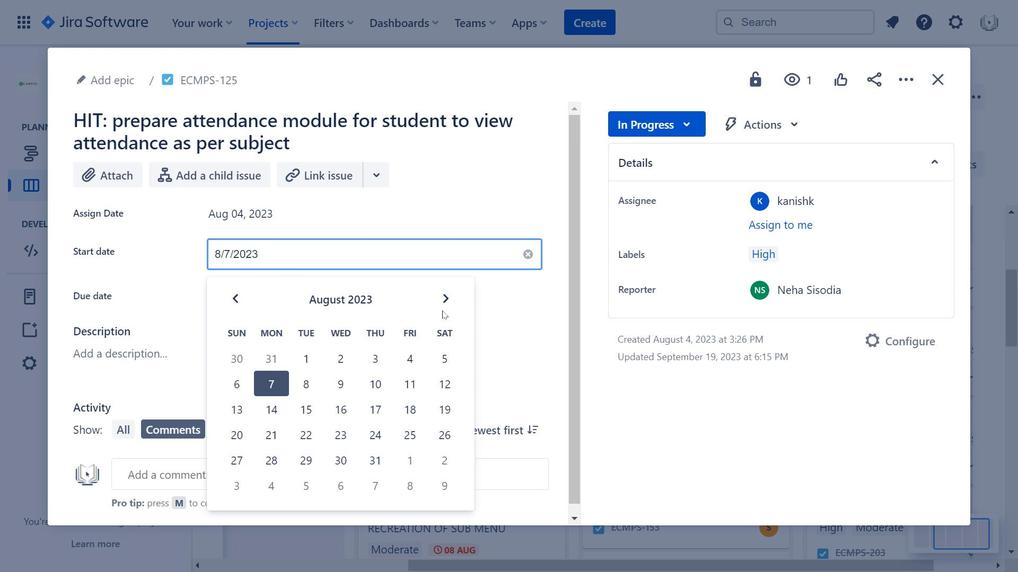 
Action: Mouse moved to (442, 303)
Screenshot: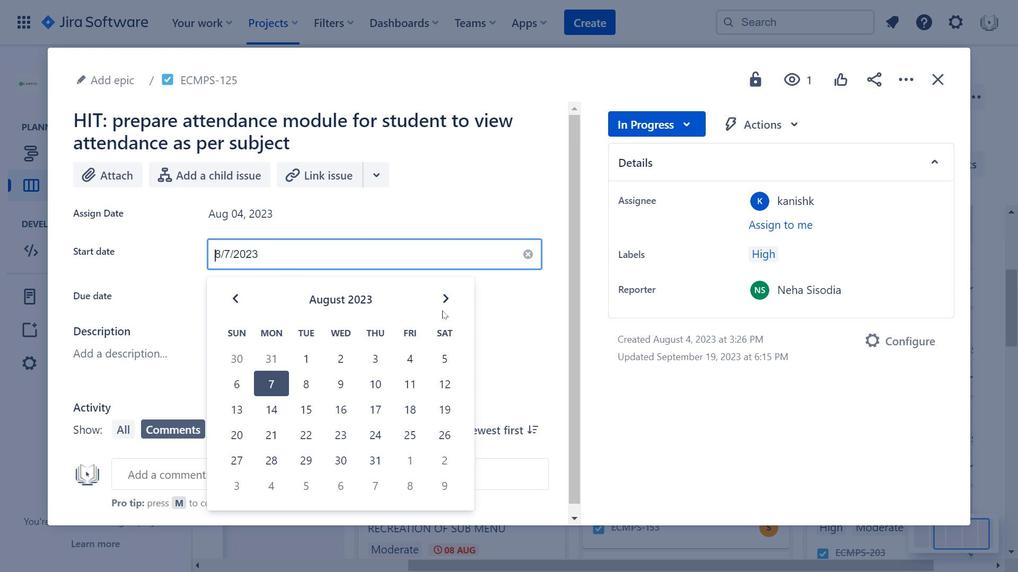 
Action: Mouse pressed left at (442, 303)
Screenshot: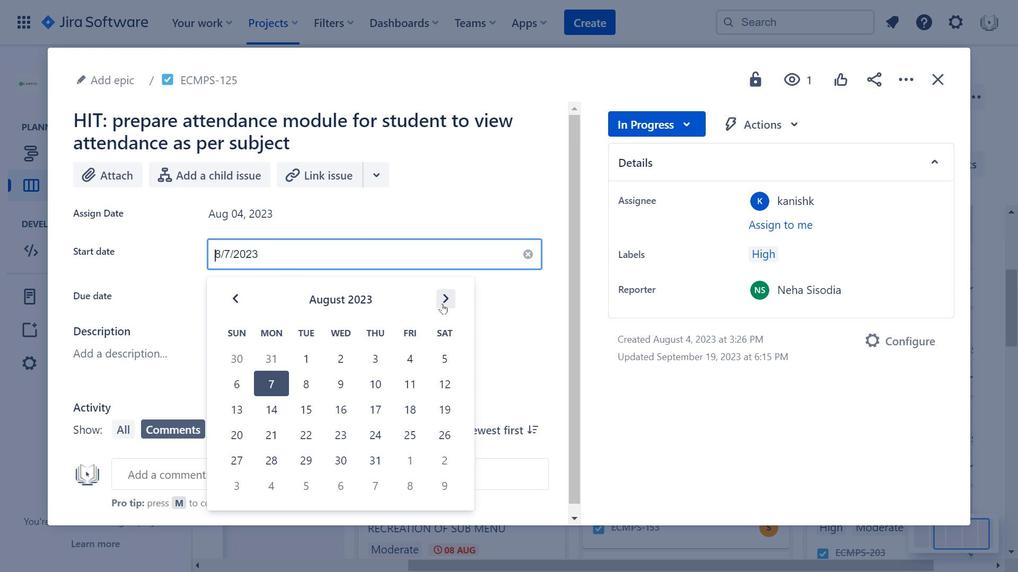 
Action: Mouse moved to (386, 264)
Screenshot: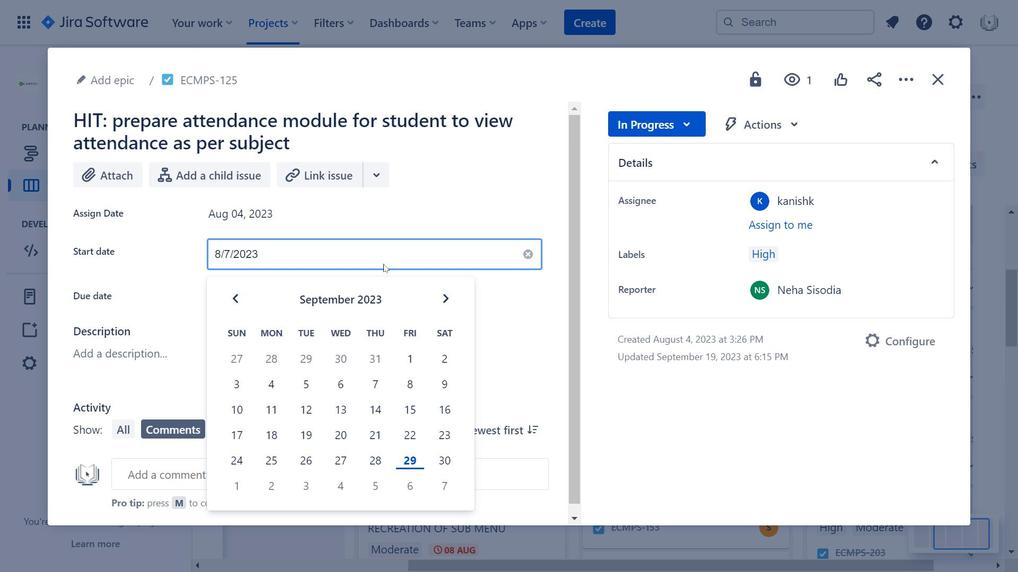
Action: Mouse scrolled (386, 264) with delta (0, 0)
Screenshot: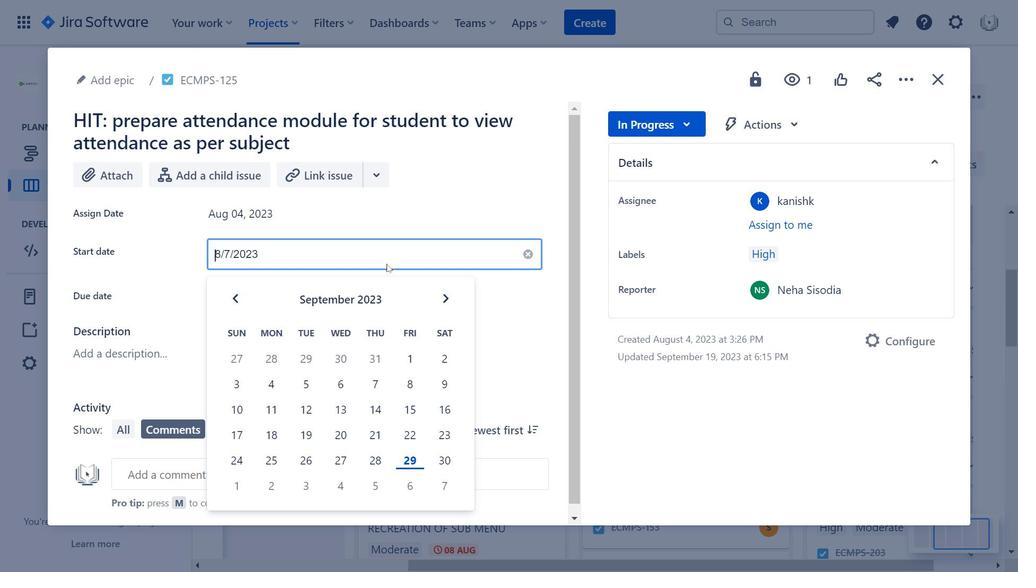 
Action: Mouse scrolled (386, 264) with delta (0, 0)
Screenshot: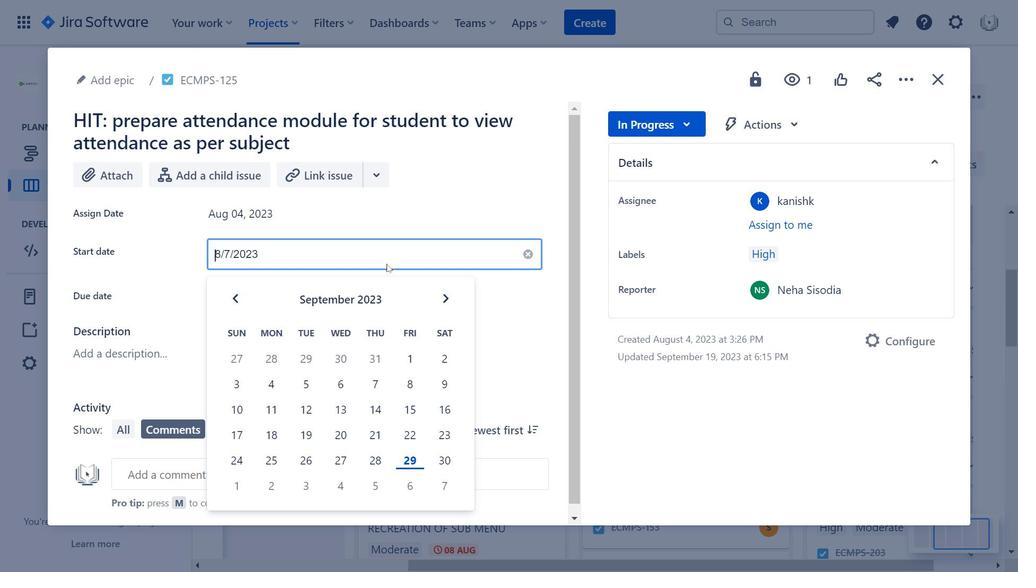 
Action: Mouse scrolled (386, 264) with delta (0, 0)
Screenshot: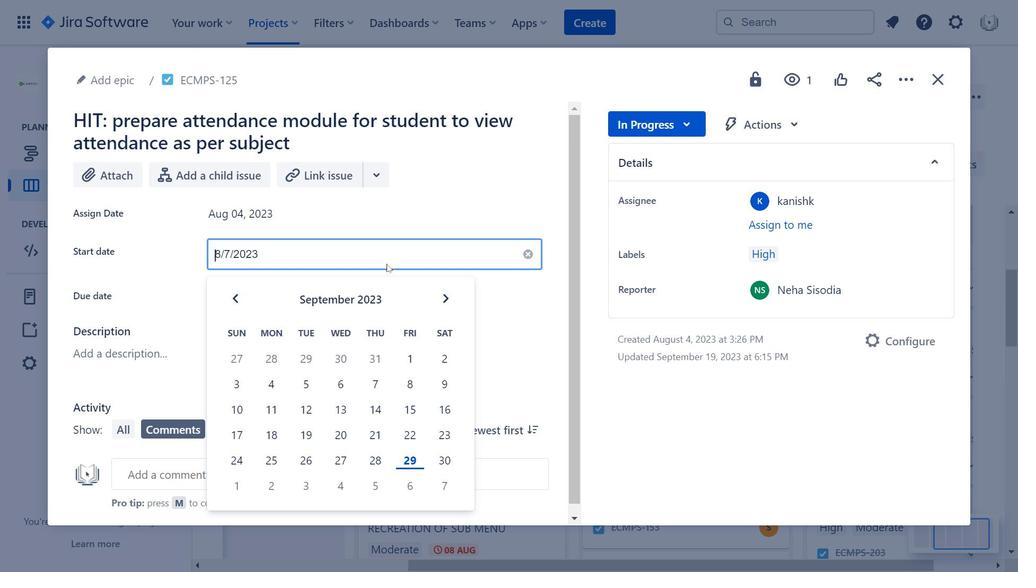 
Action: Mouse moved to (731, 145)
Screenshot: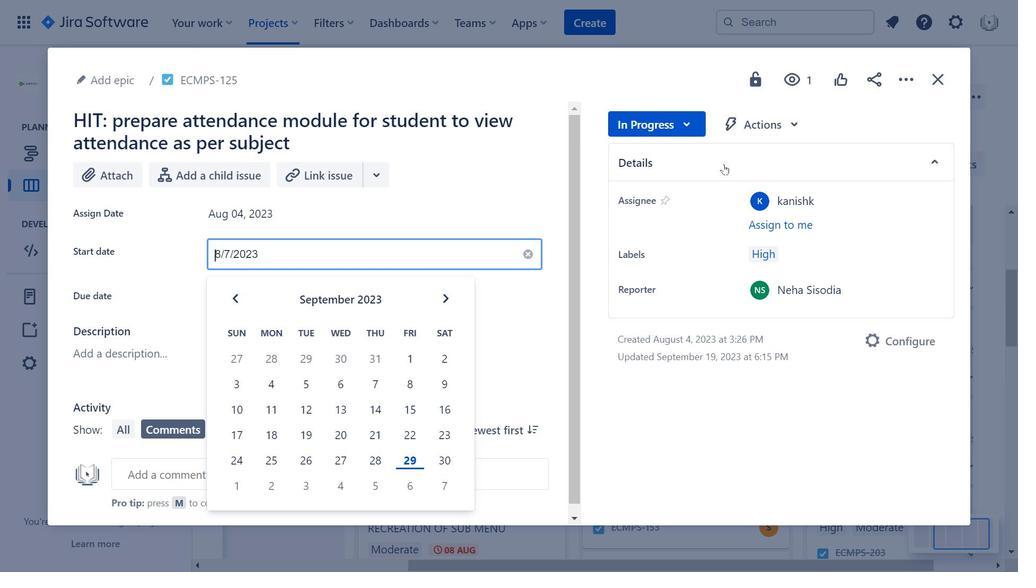 
Action: Mouse pressed left at (731, 145)
Screenshot: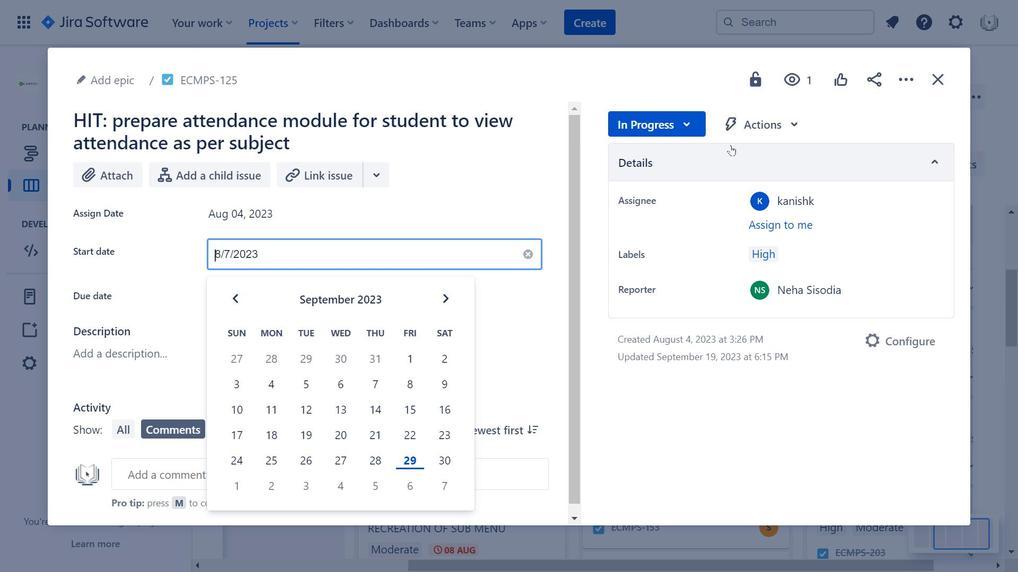 
Action: Mouse moved to (723, 160)
Screenshot: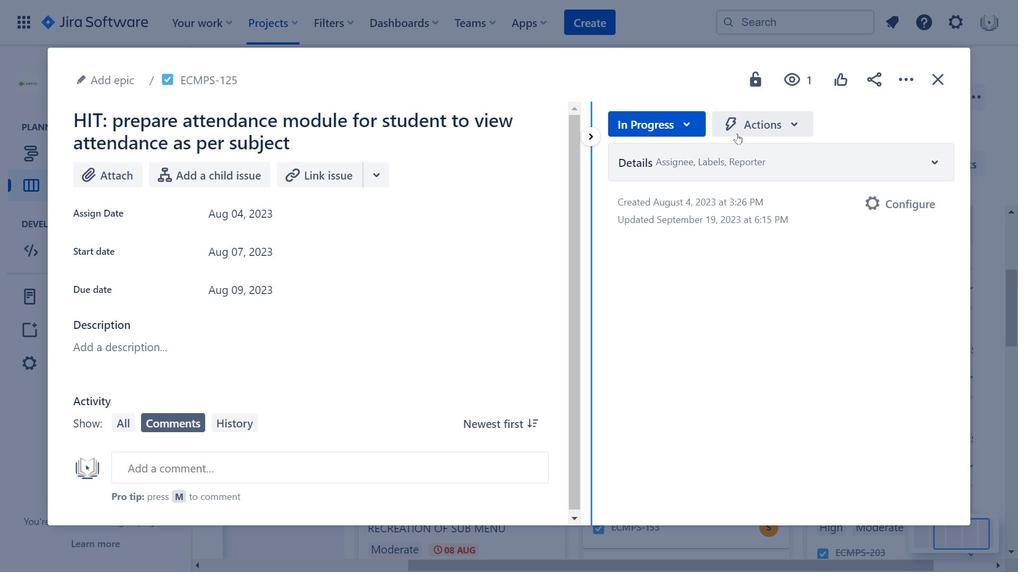 
Action: Mouse pressed left at (723, 160)
Screenshot: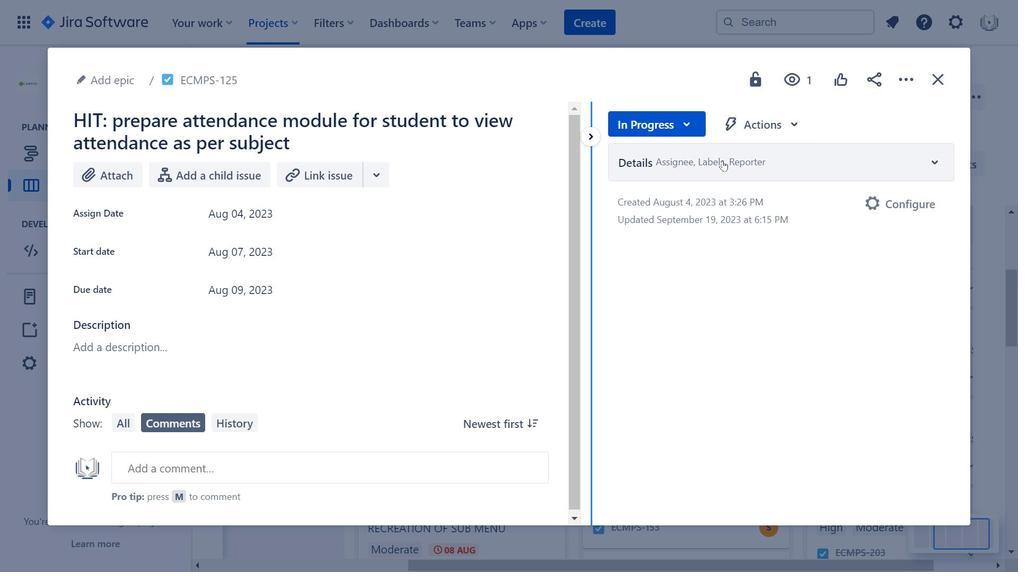 
Action: Mouse moved to (733, 130)
Screenshot: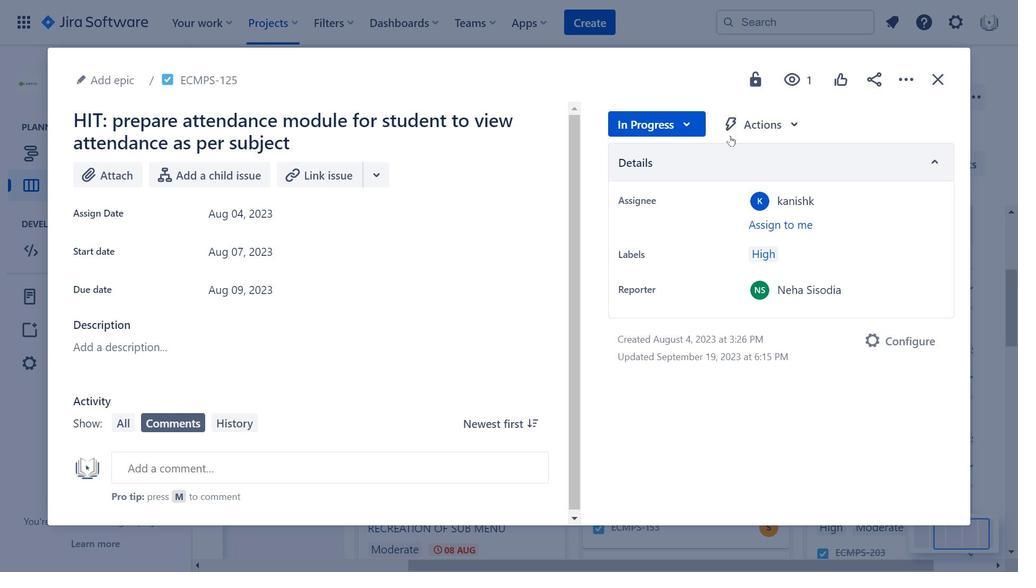
Action: Mouse pressed left at (733, 130)
Screenshot: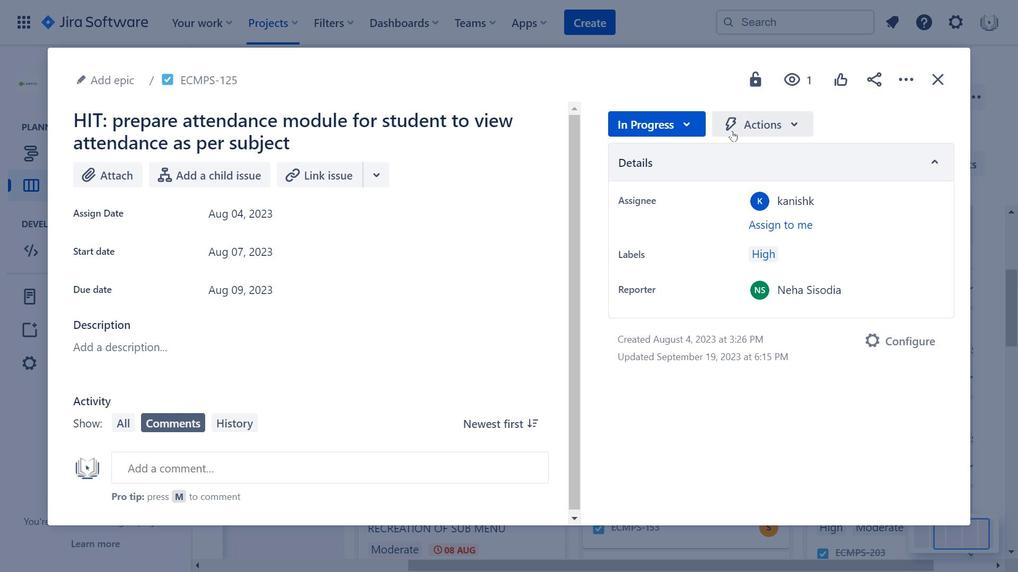 
Action: Mouse moved to (400, 203)
Screenshot: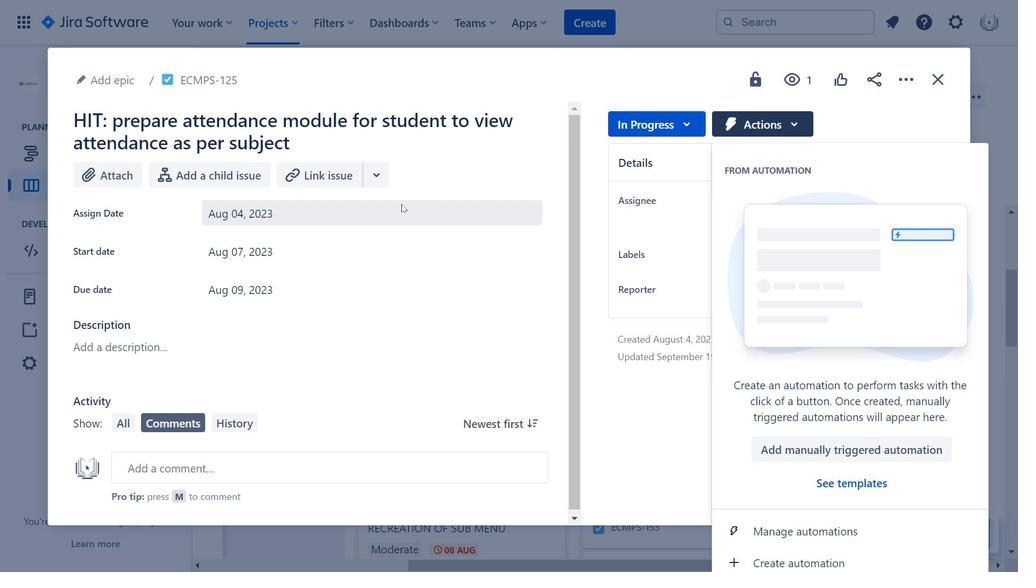 
Action: Mouse scrolled (400, 203) with delta (0, 0)
Screenshot: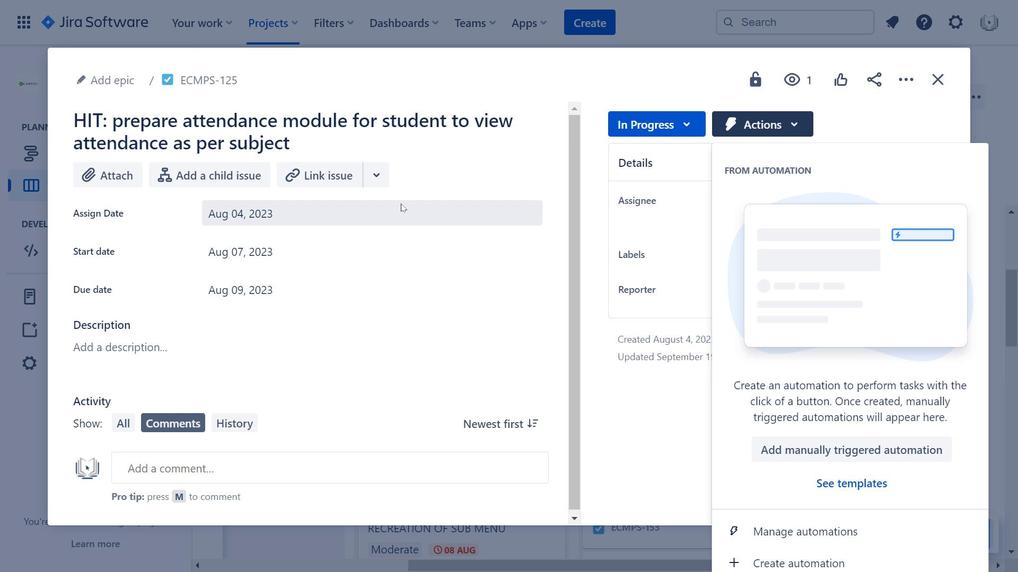 
Action: Mouse scrolled (400, 203) with delta (0, 0)
Screenshot: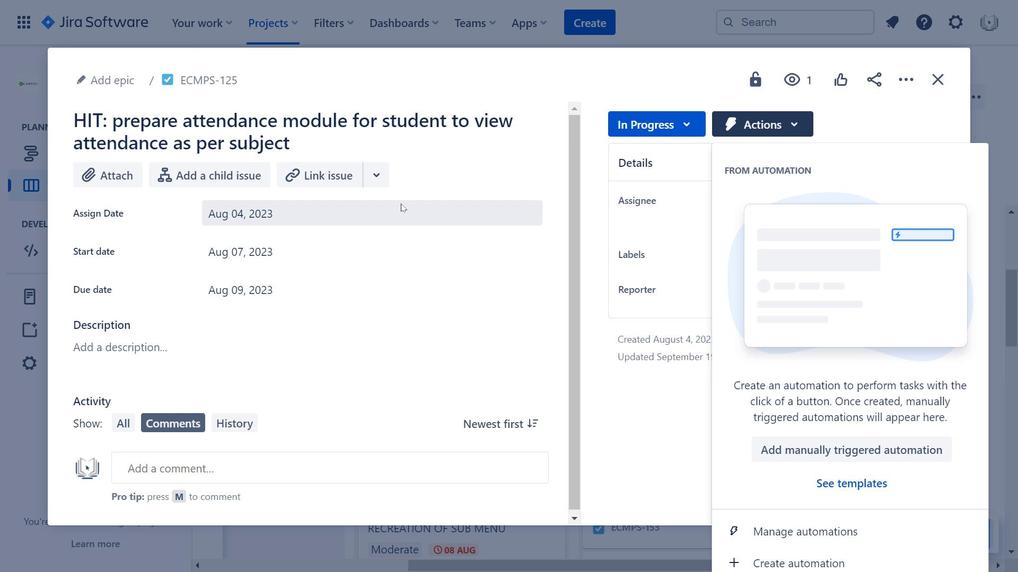
Action: Mouse moved to (400, 203)
Screenshot: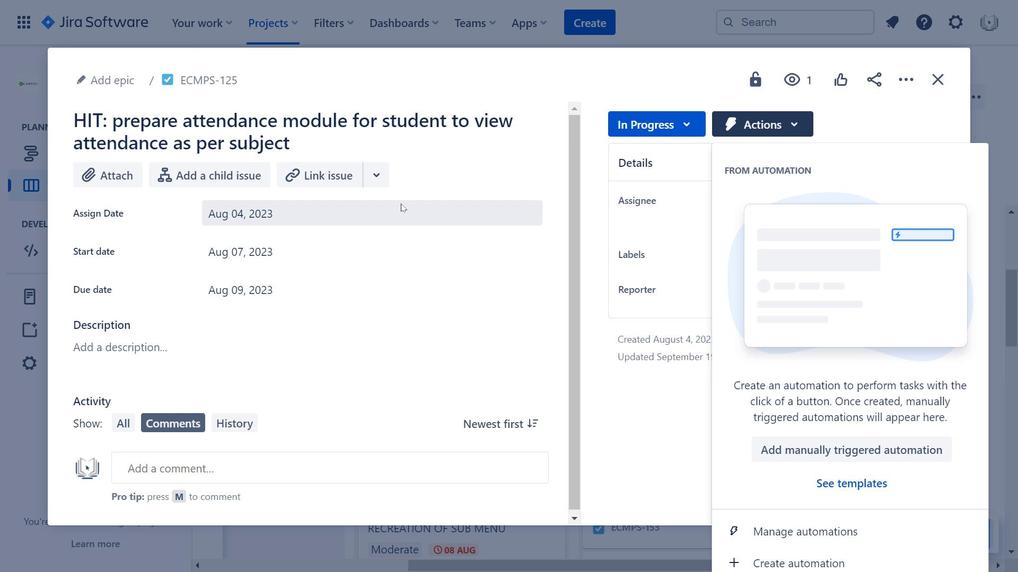 
Action: Mouse scrolled (400, 203) with delta (0, 0)
Screenshot: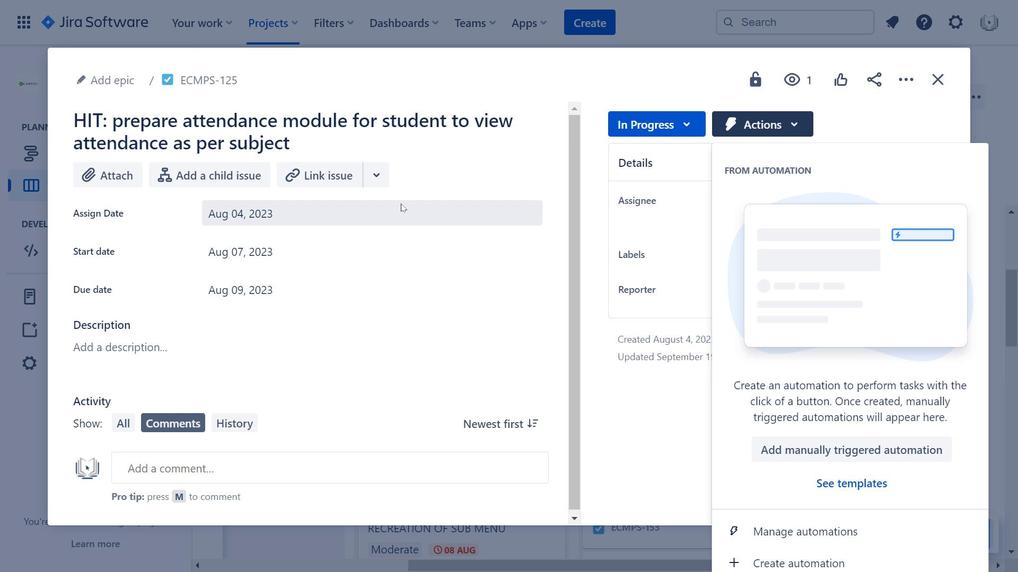 
Action: Mouse moved to (881, 483)
Screenshot: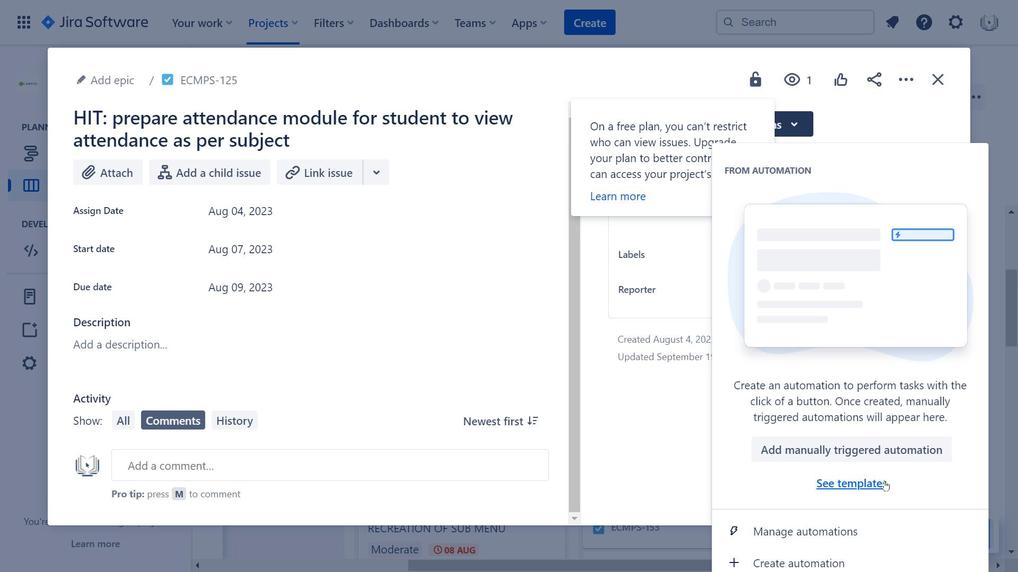 
Action: Mouse pressed left at (881, 483)
Screenshot: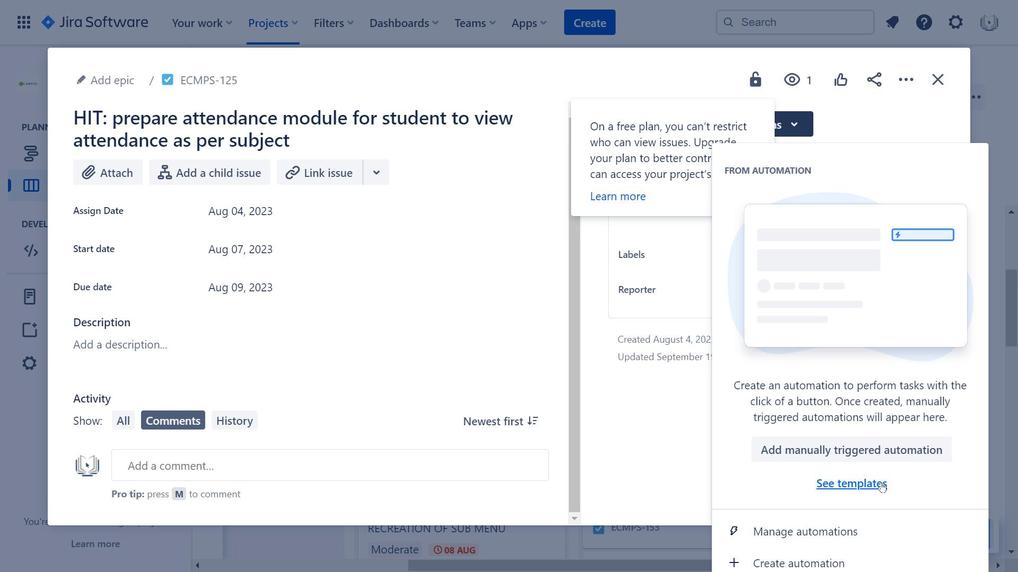 
Action: Mouse moved to (348, 215)
Screenshot: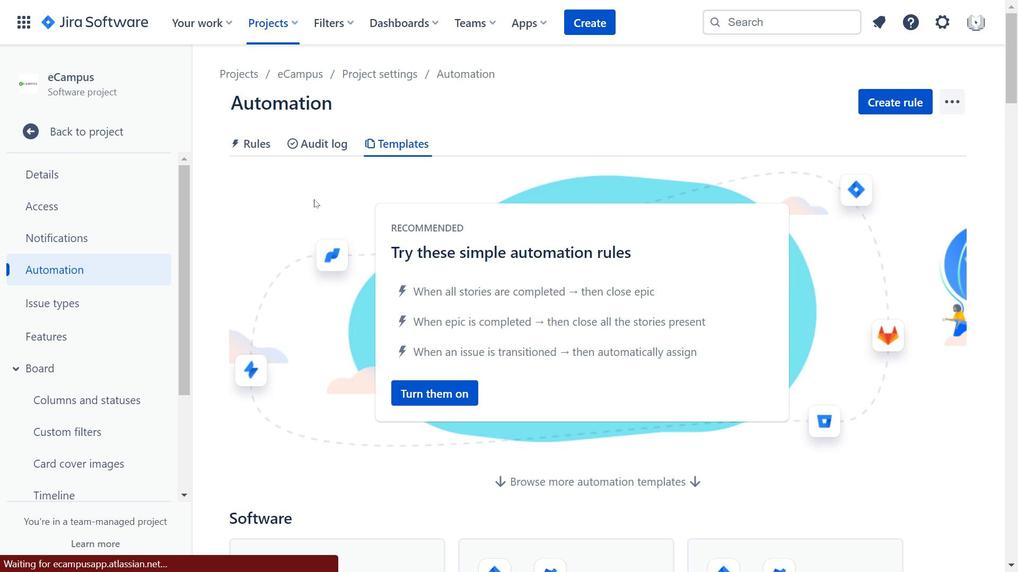 
Action: Mouse scrolled (348, 214) with delta (0, 0)
Screenshot: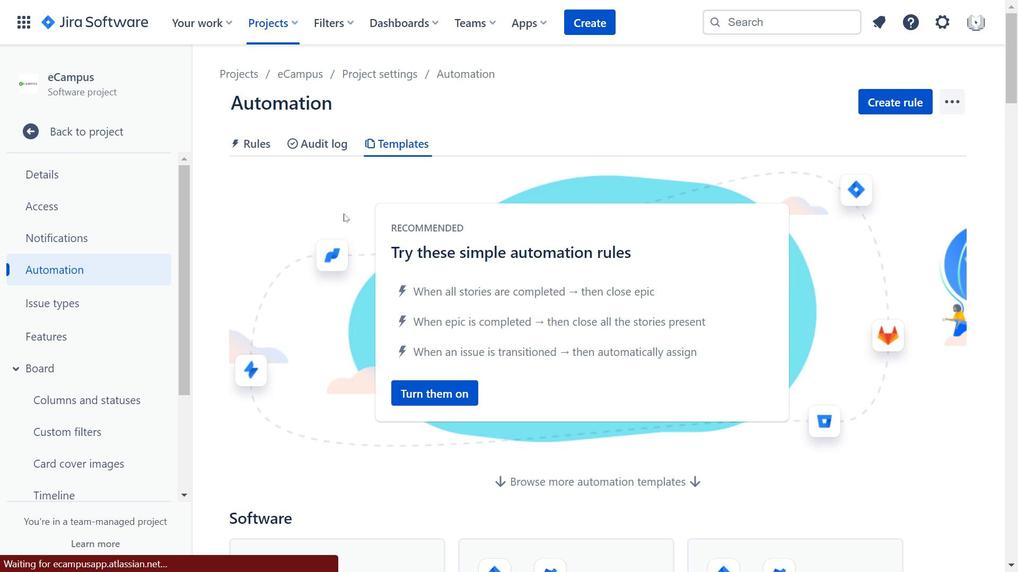 
Action: Mouse scrolled (348, 214) with delta (0, 0)
Screenshot: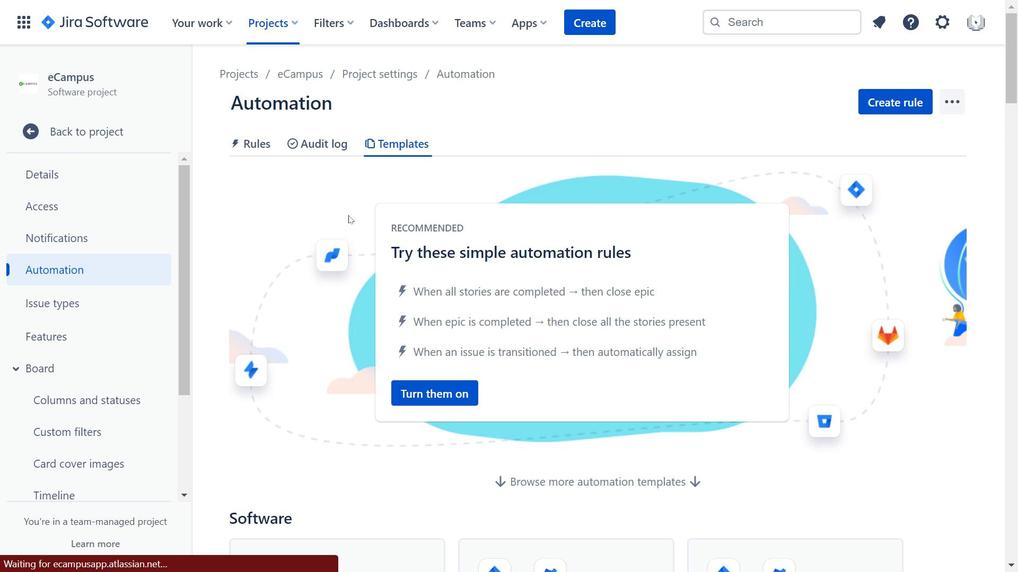 
Action: Mouse scrolled (348, 214) with delta (0, 0)
Screenshot: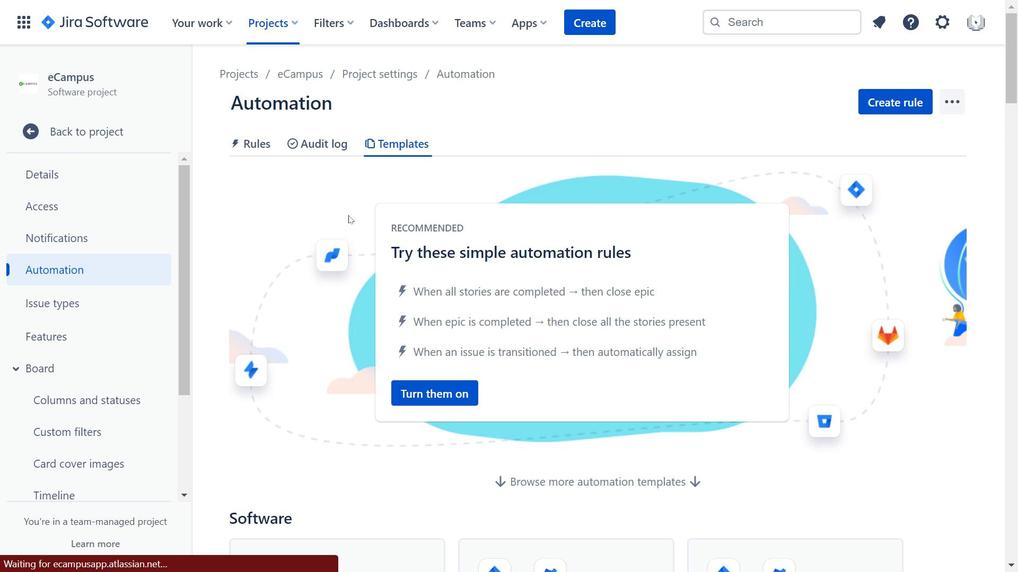 
Action: Mouse moved to (350, 241)
Screenshot: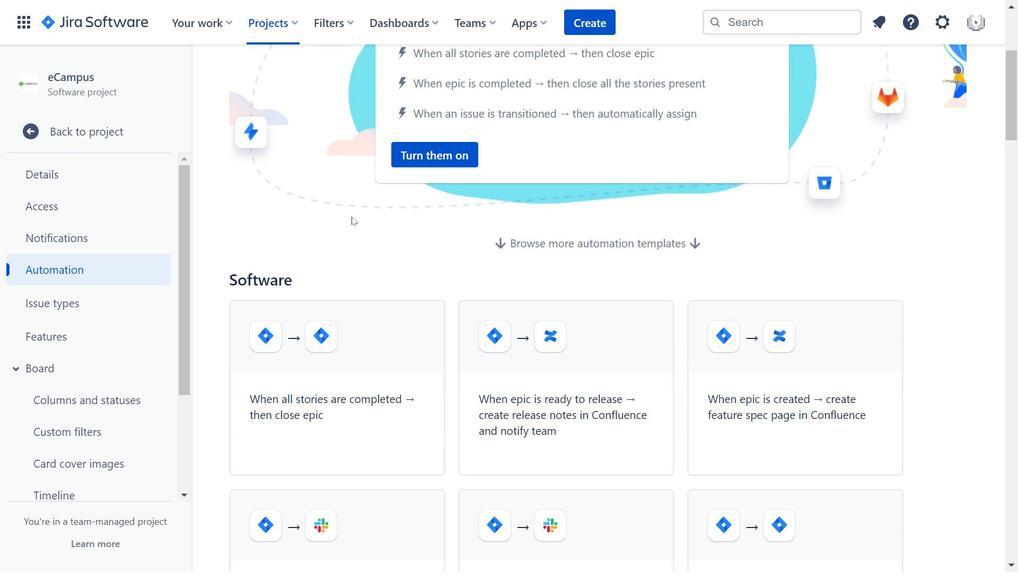 
Action: Mouse scrolled (350, 240) with delta (0, 0)
